 Task: 7. Photography Portfolio:- Build a Squarespace website to showcase your photography portfolio. Organize your work into categories and create a visually stunning gallery.
Action: Mouse moved to (979, 257)
Screenshot: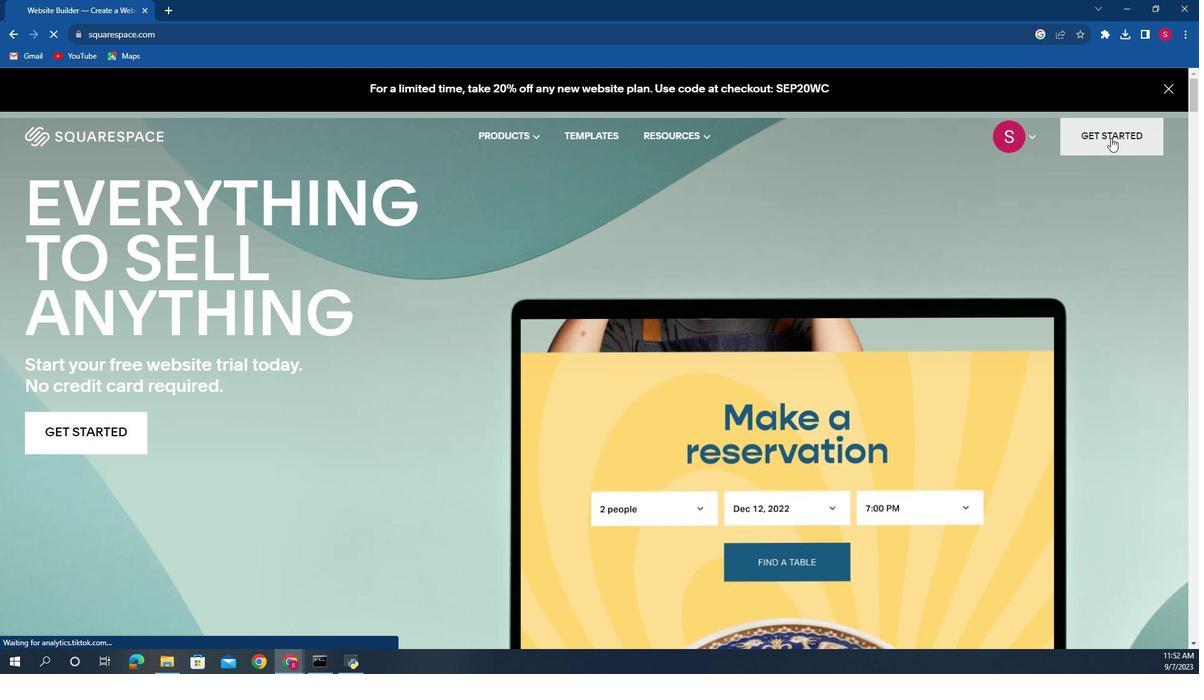 
Action: Mouse pressed left at (979, 257)
Screenshot: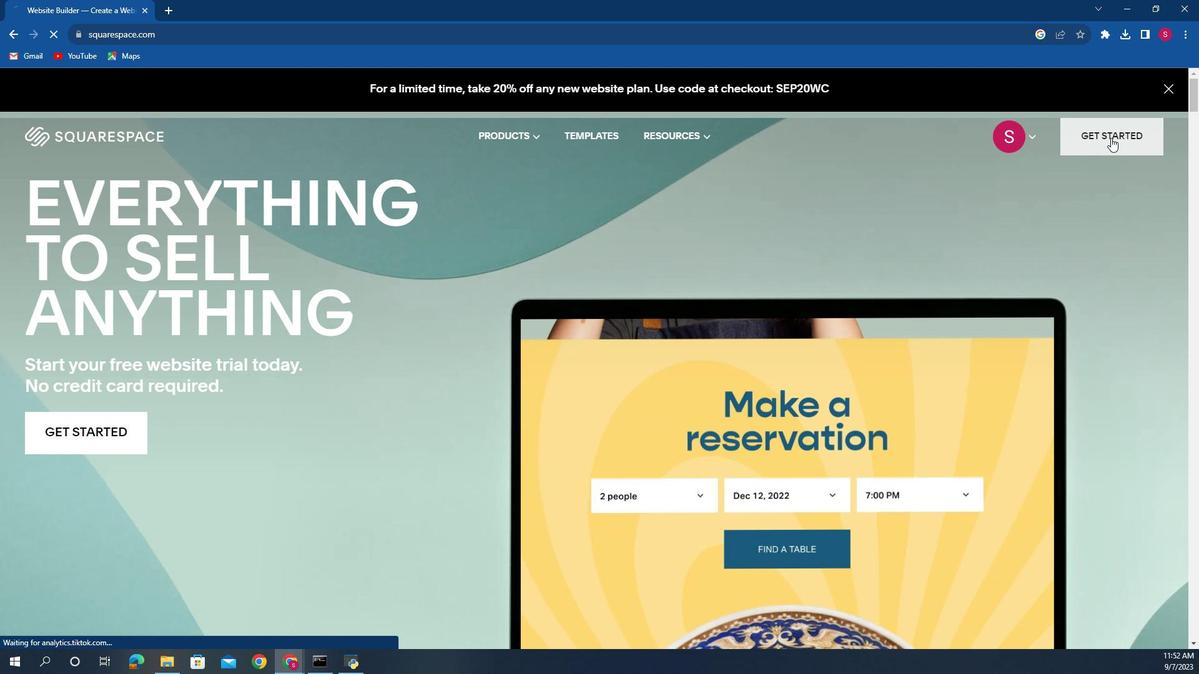 
Action: Mouse moved to (198, 338)
Screenshot: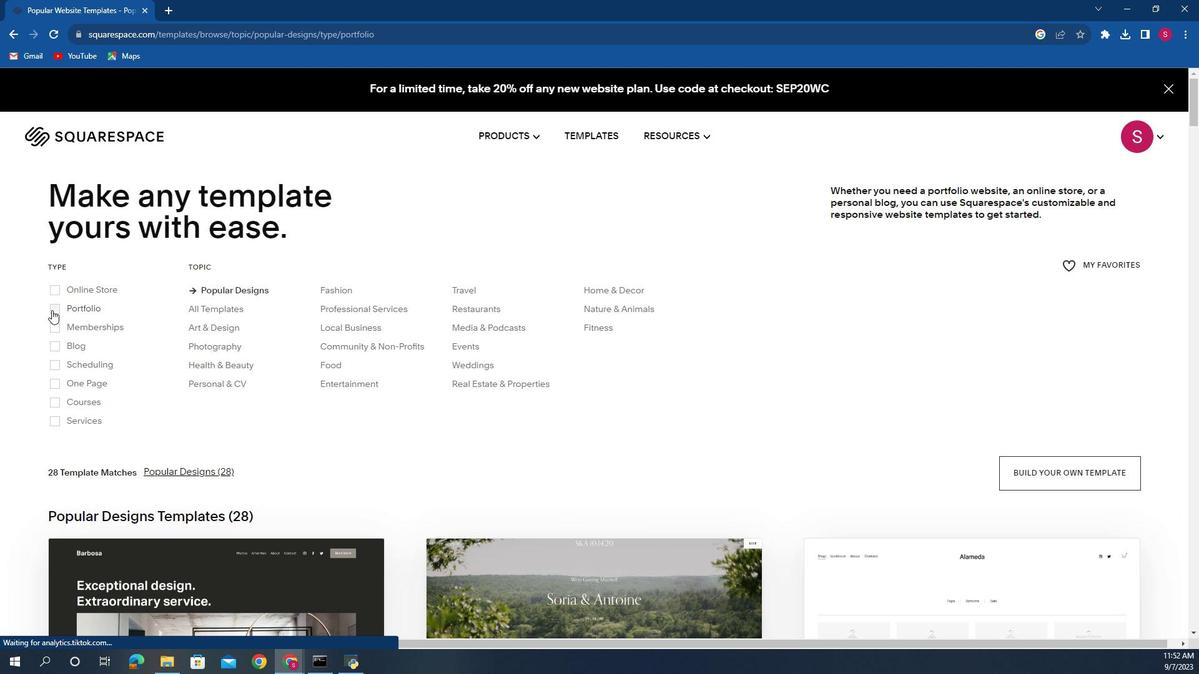
Action: Mouse pressed left at (198, 338)
Screenshot: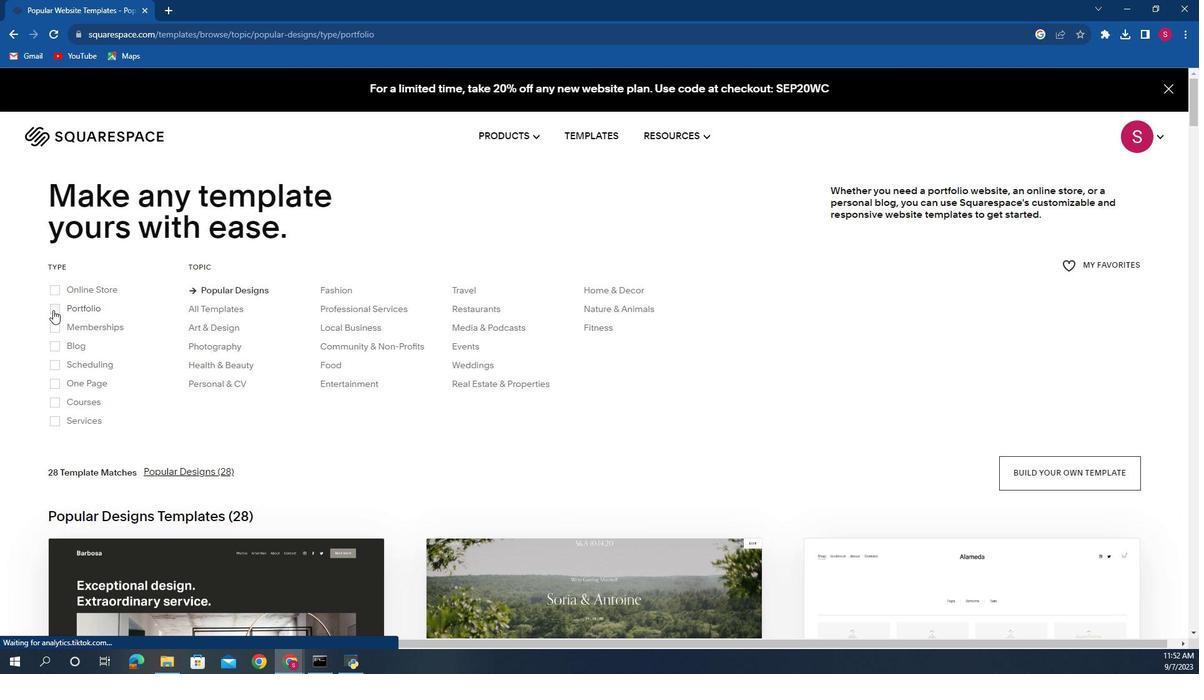 
Action: Mouse moved to (320, 356)
Screenshot: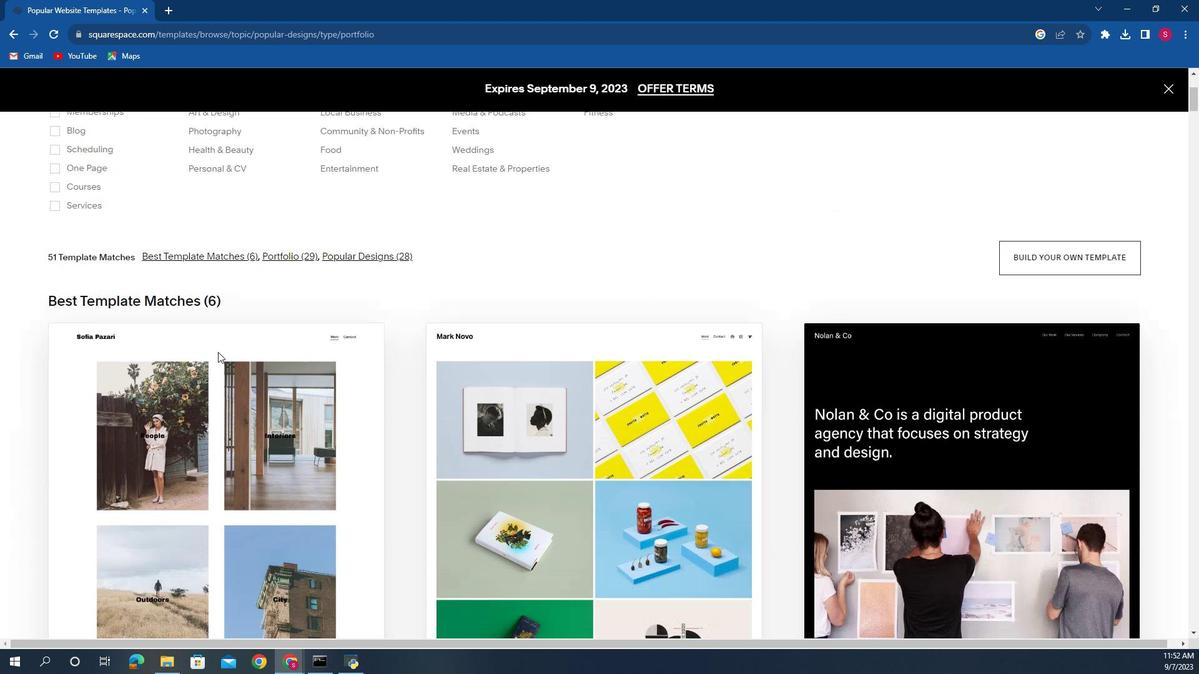 
Action: Mouse scrolled (320, 356) with delta (0, 0)
Screenshot: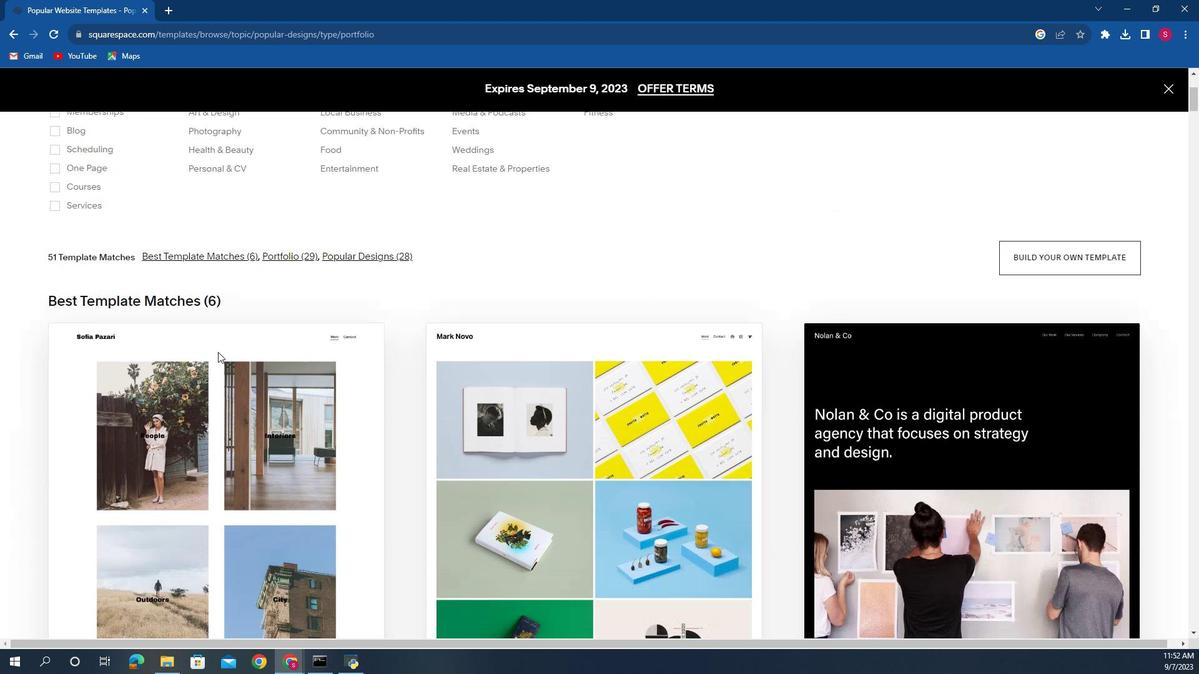 
Action: Mouse moved to (320, 357)
Screenshot: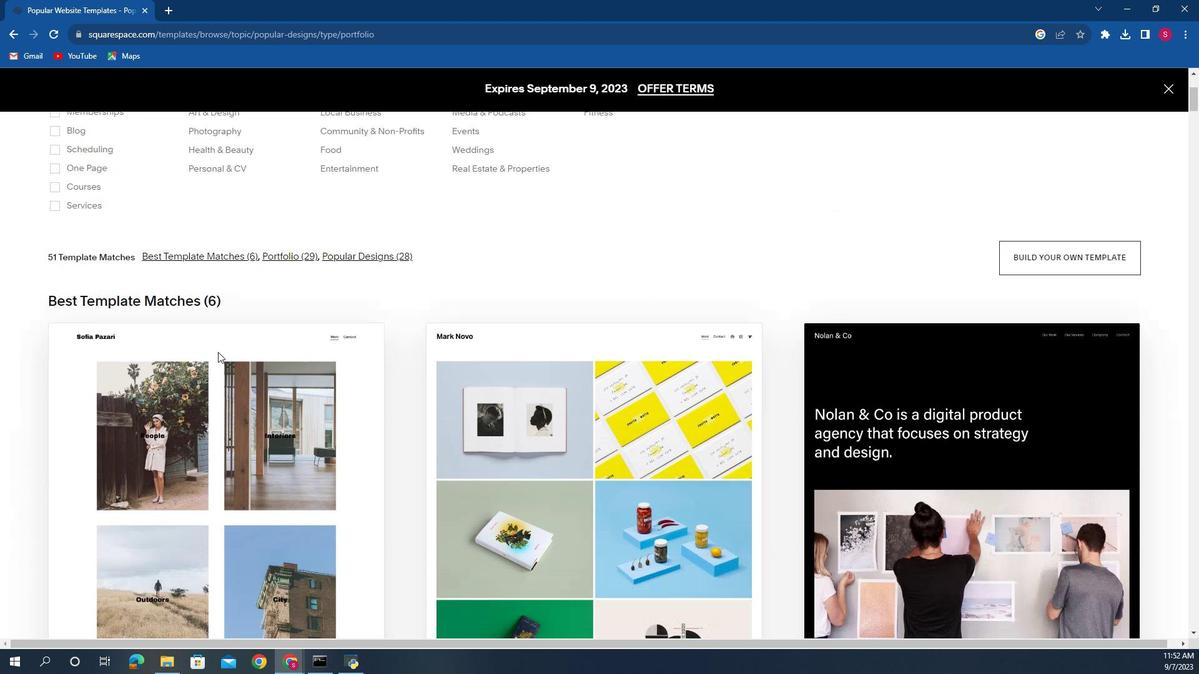 
Action: Mouse scrolled (320, 356) with delta (0, 0)
Screenshot: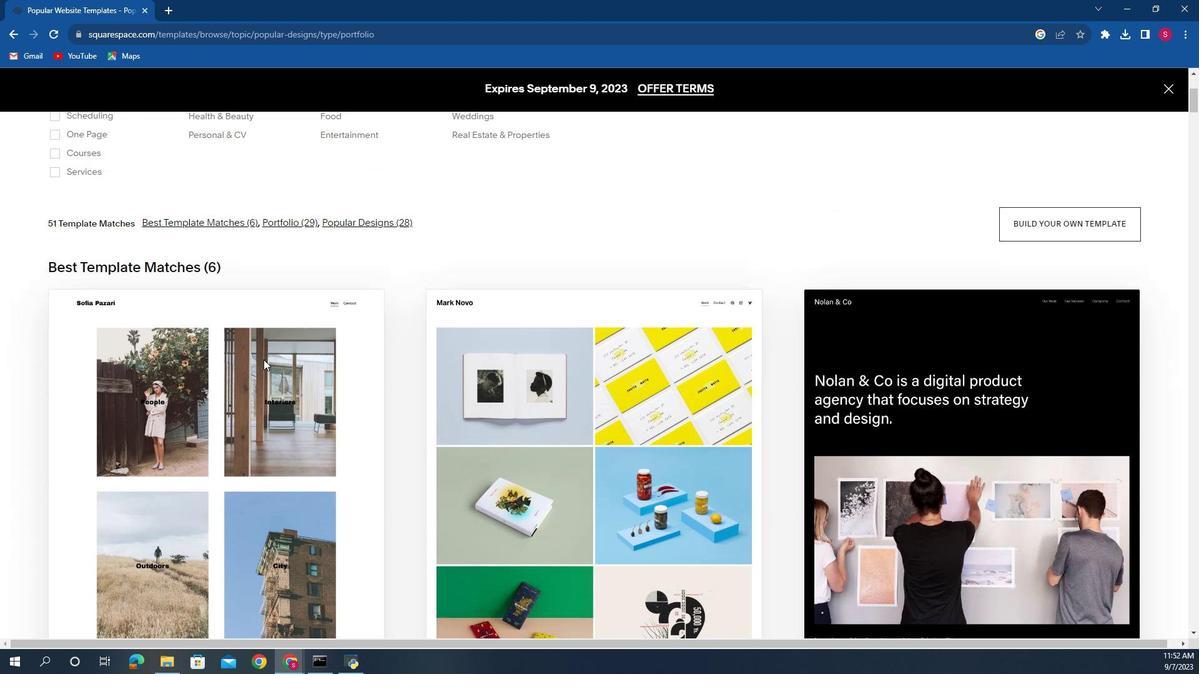 
Action: Mouse scrolled (320, 356) with delta (0, 0)
Screenshot: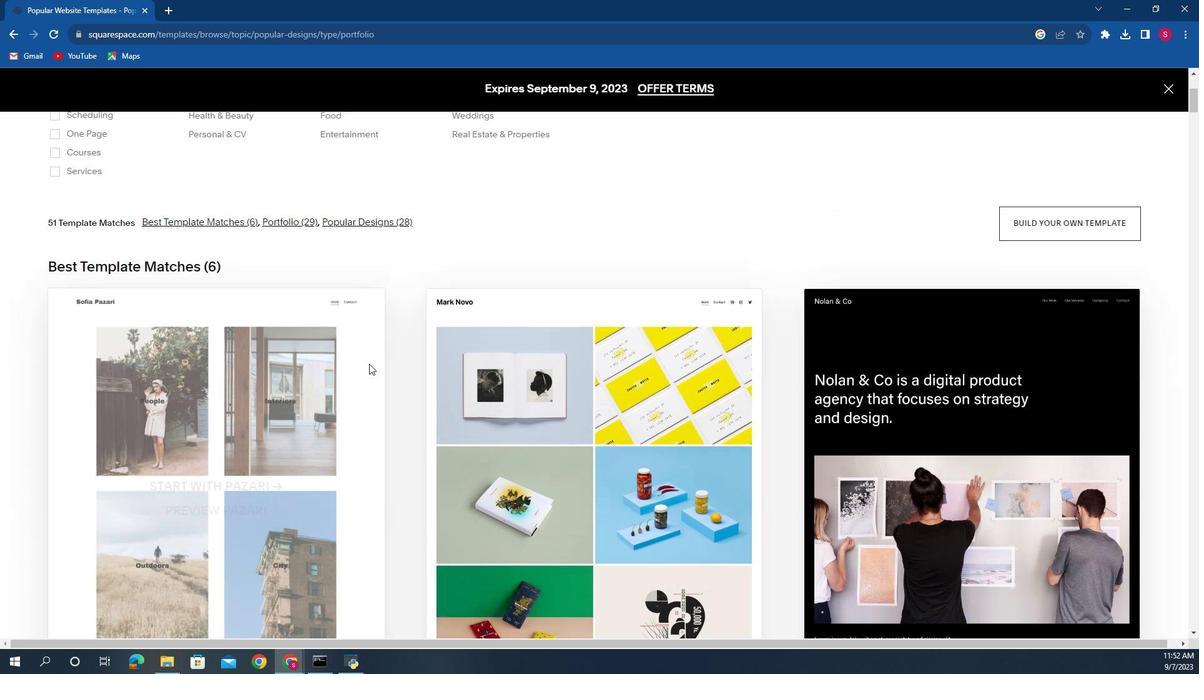 
Action: Mouse scrolled (320, 356) with delta (0, 0)
Screenshot: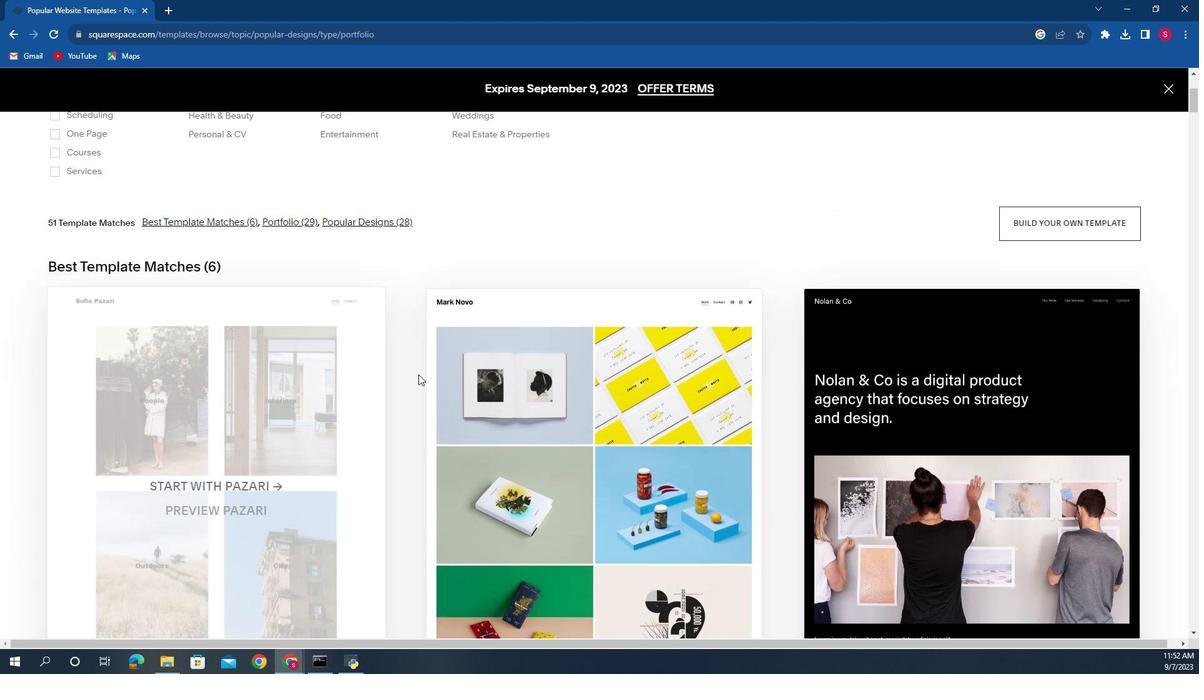 
Action: Mouse moved to (468, 368)
Screenshot: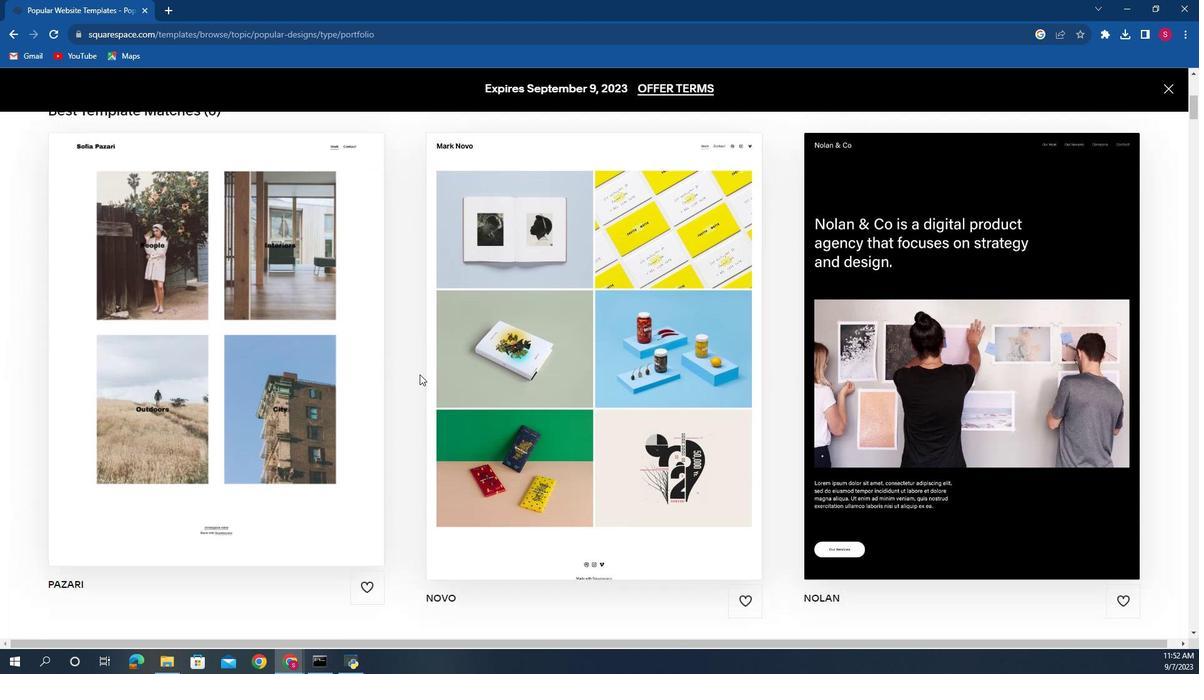 
Action: Mouse scrolled (468, 368) with delta (0, 0)
Screenshot: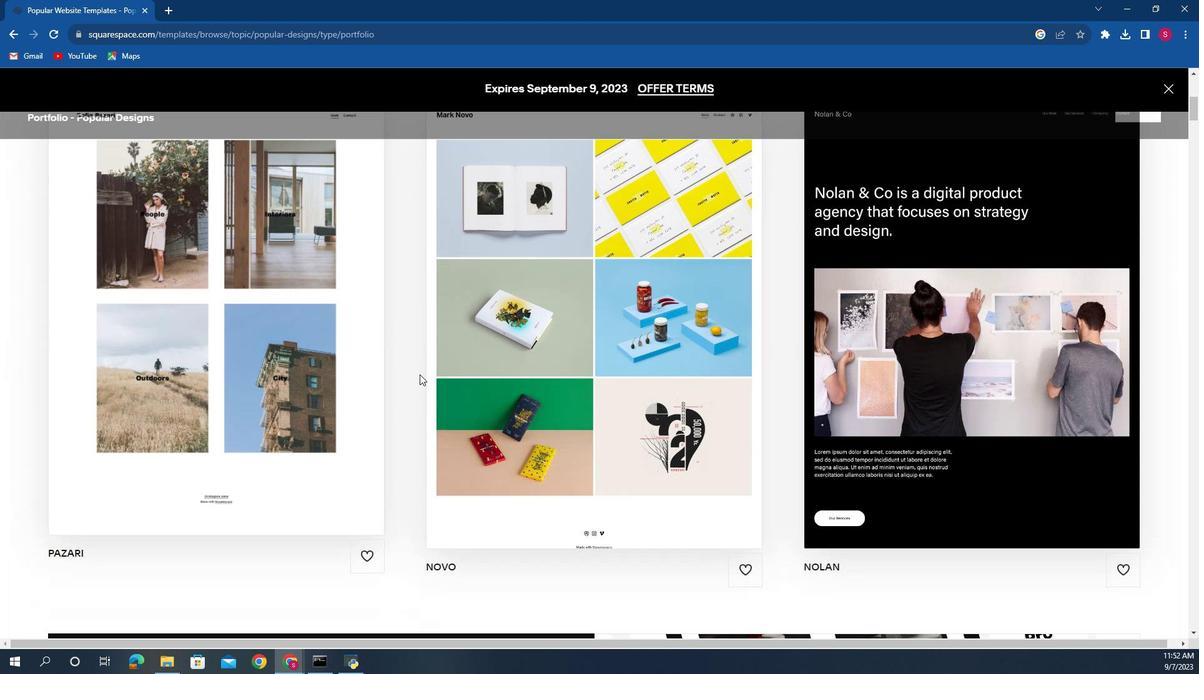 
Action: Mouse scrolled (468, 368) with delta (0, 0)
Screenshot: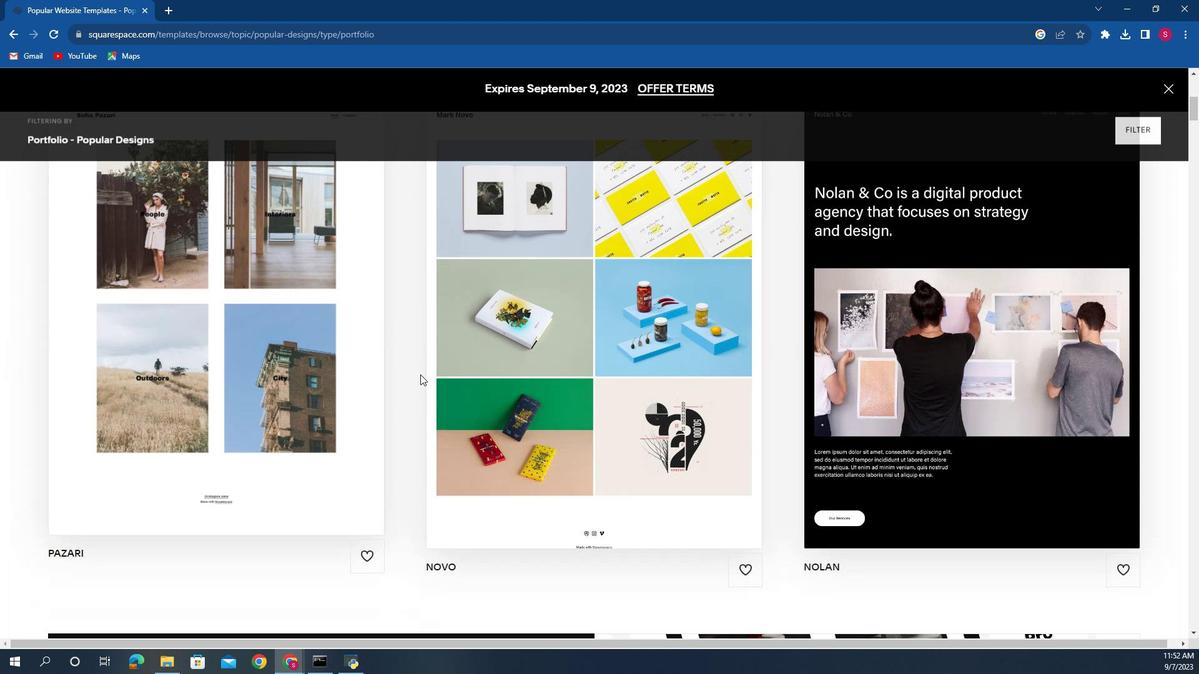 
Action: Mouse scrolled (468, 368) with delta (0, 0)
Screenshot: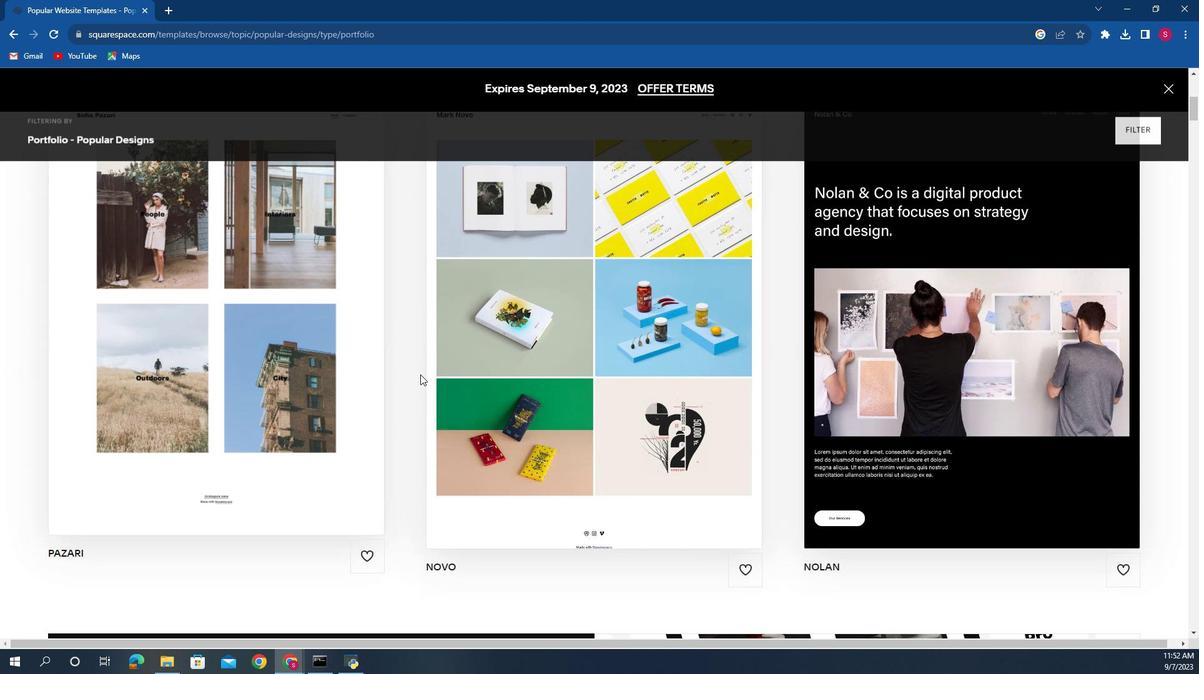 
Action: Mouse moved to (548, 370)
Screenshot: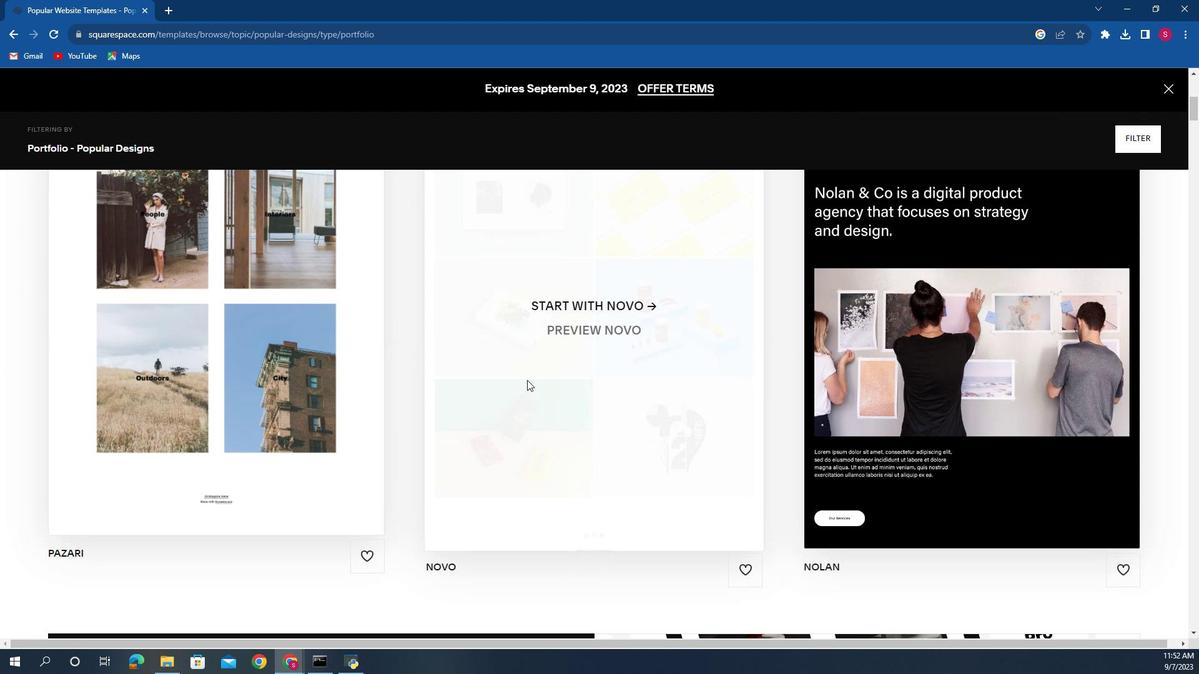 
Action: Mouse scrolled (548, 371) with delta (0, 0)
Screenshot: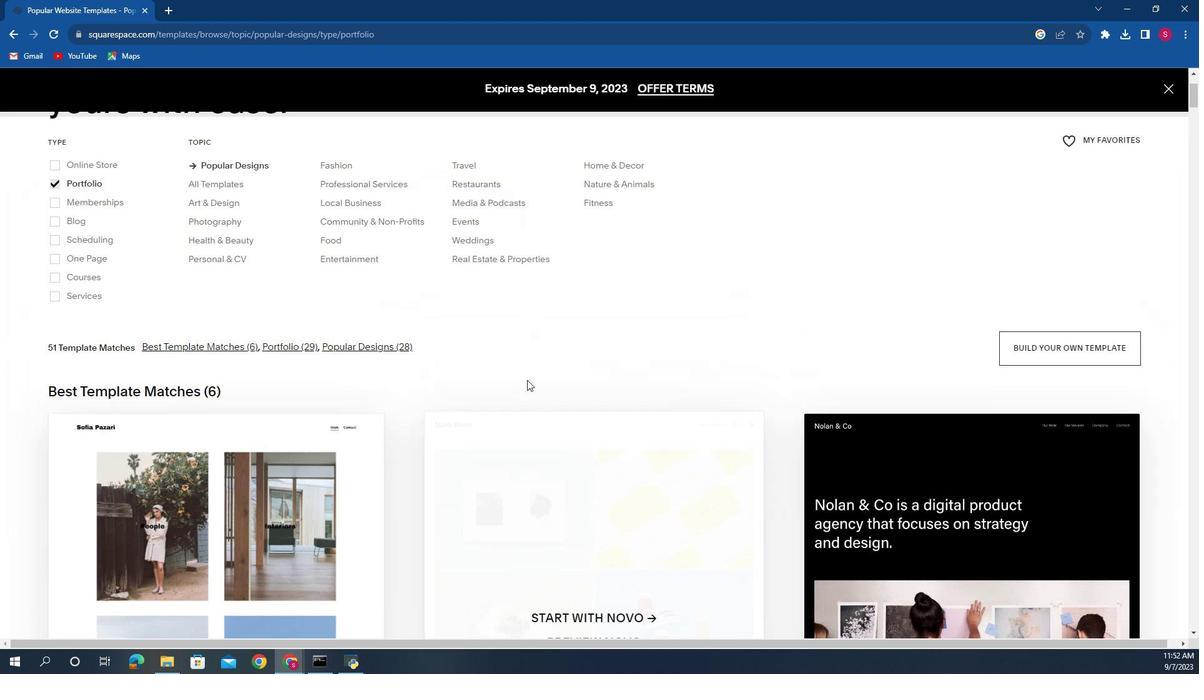 
Action: Mouse scrolled (548, 371) with delta (0, 0)
Screenshot: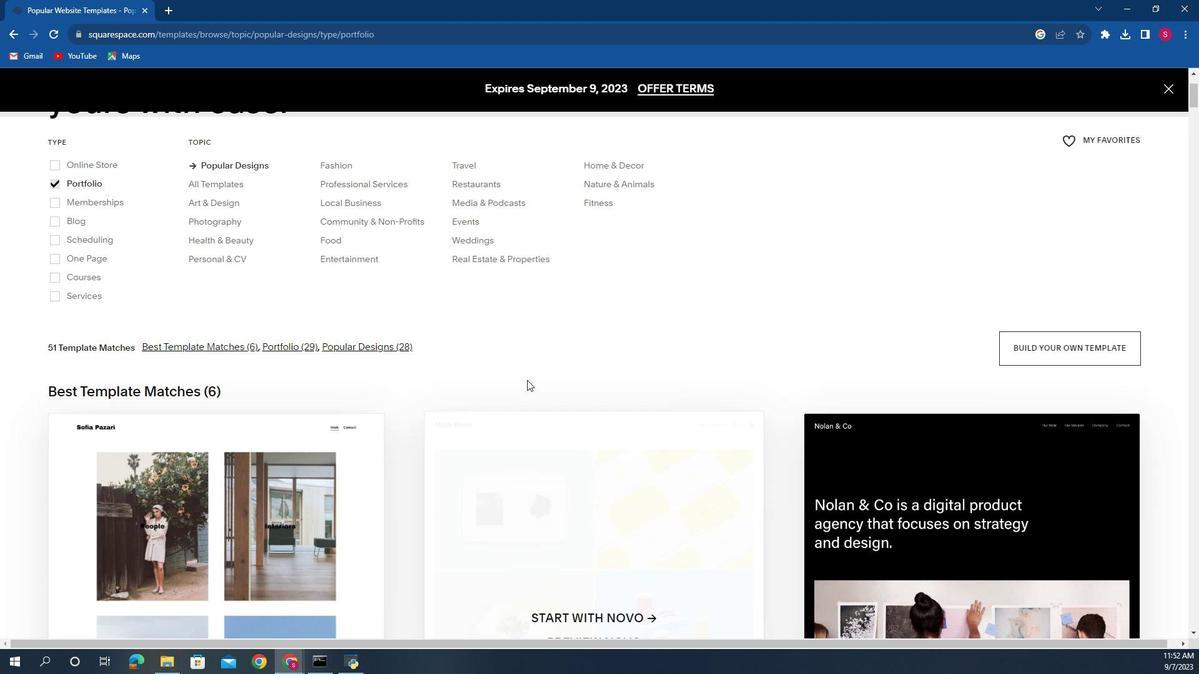 
Action: Mouse scrolled (548, 371) with delta (0, 0)
Screenshot: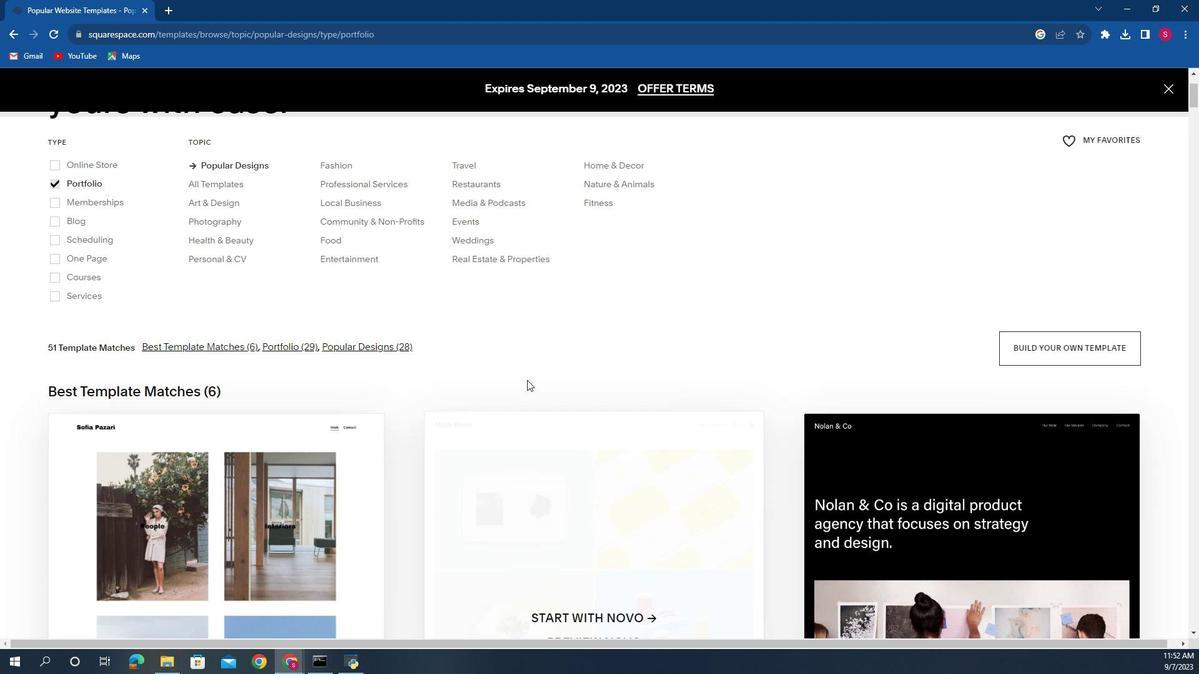 
Action: Mouse scrolled (548, 371) with delta (0, 0)
Screenshot: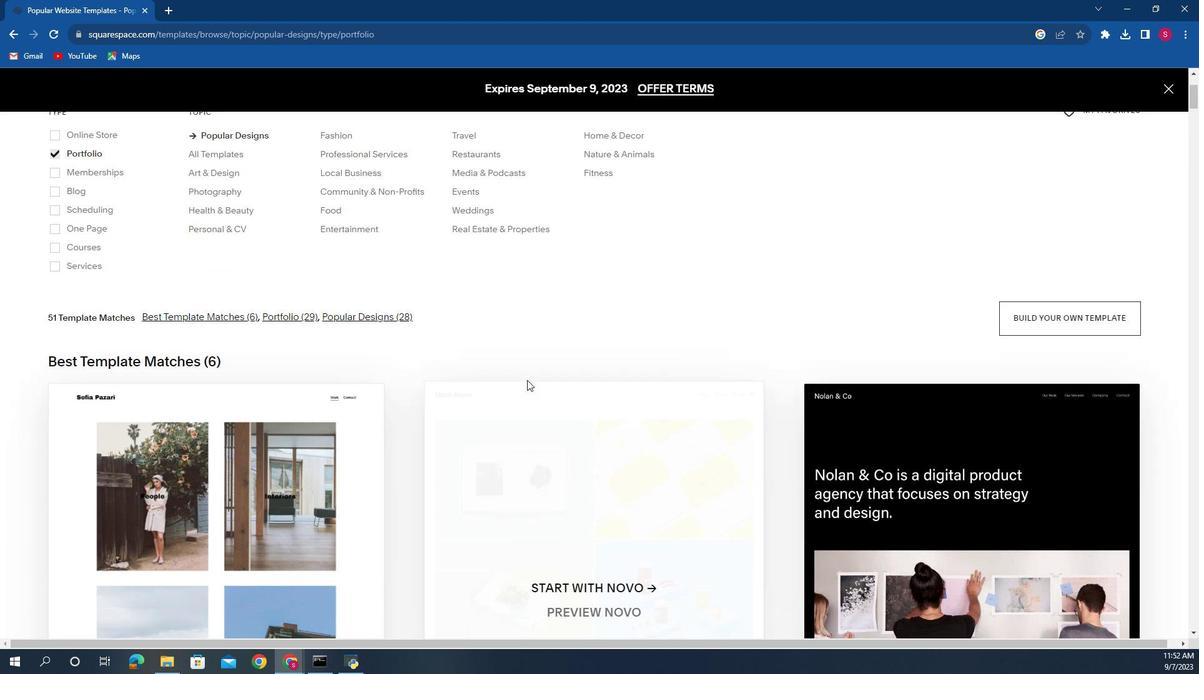 
Action: Mouse scrolled (548, 371) with delta (0, 0)
Screenshot: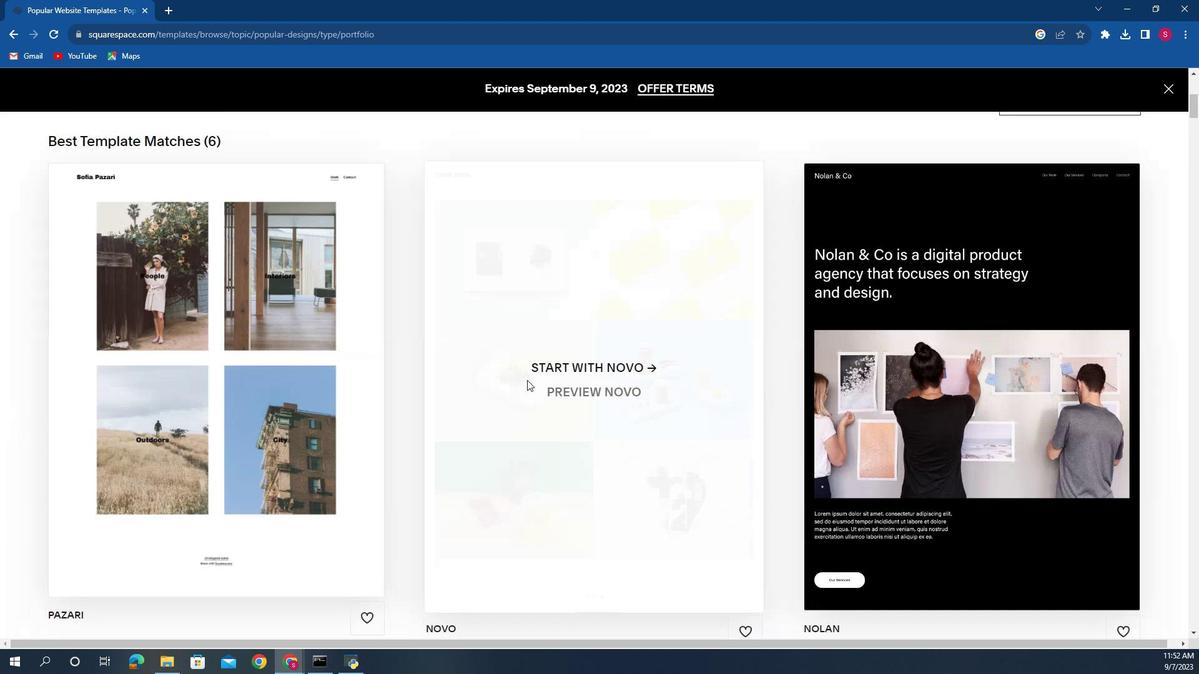 
Action: Mouse scrolled (548, 370) with delta (0, 0)
Screenshot: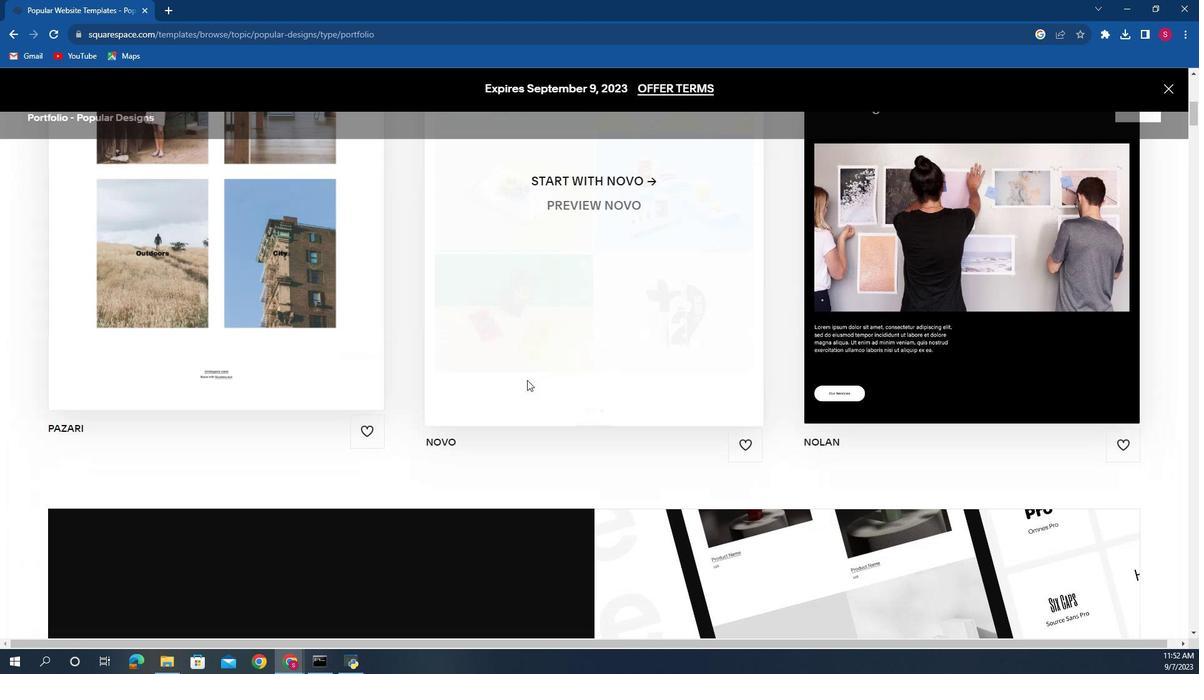 
Action: Mouse scrolled (548, 370) with delta (0, 0)
Screenshot: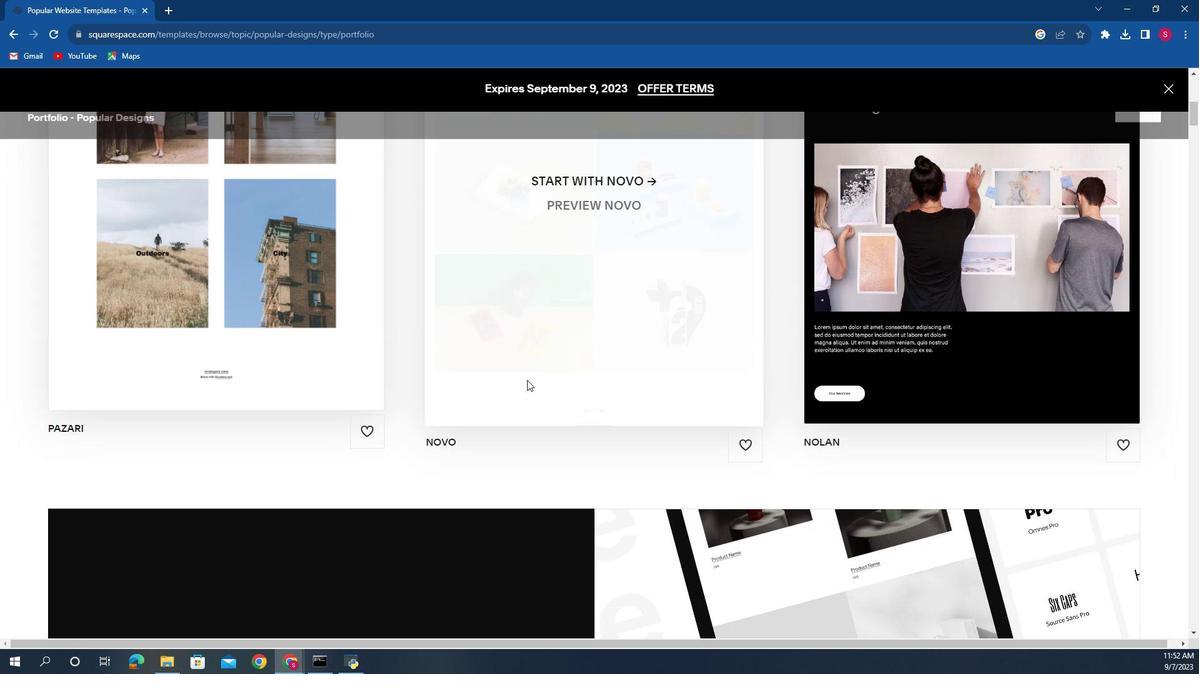 
Action: Mouse scrolled (548, 370) with delta (0, 0)
Screenshot: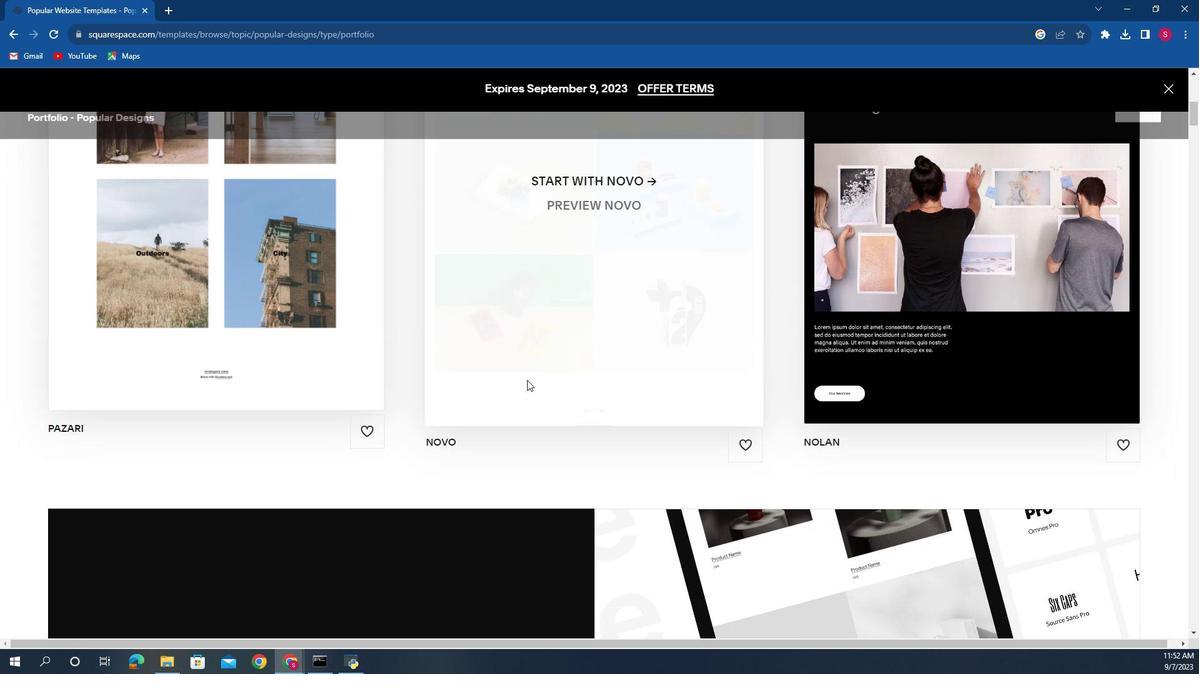 
Action: Mouse scrolled (548, 370) with delta (0, 0)
Screenshot: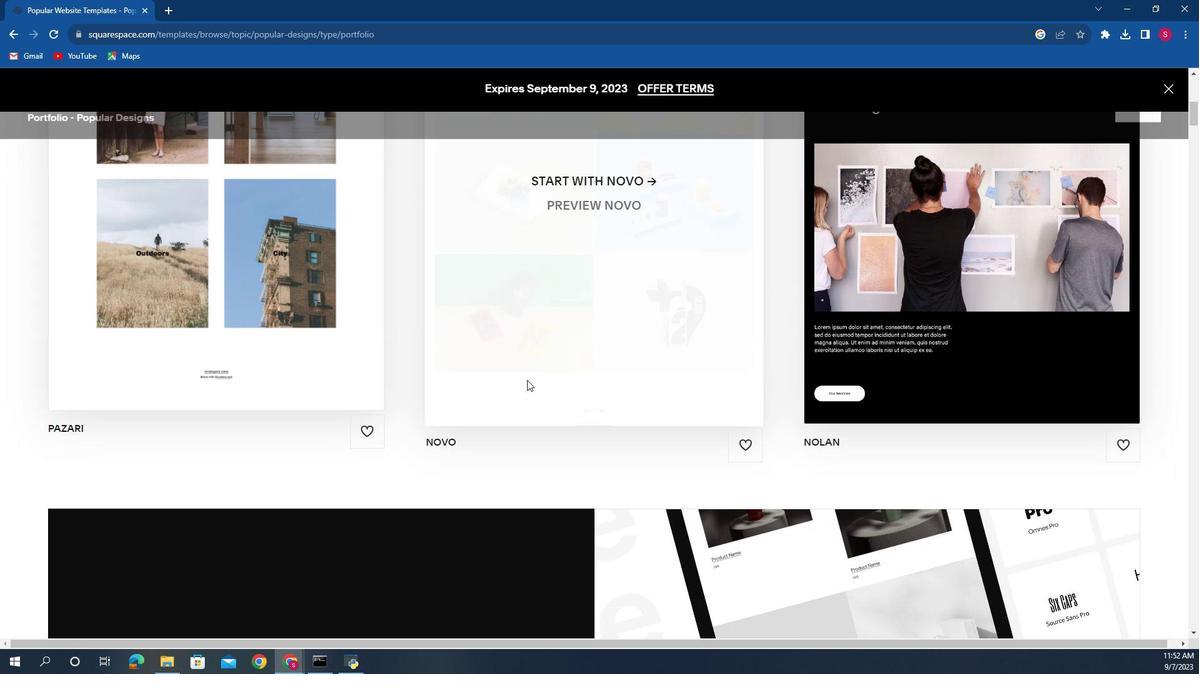 
Action: Mouse scrolled (548, 370) with delta (0, 0)
Screenshot: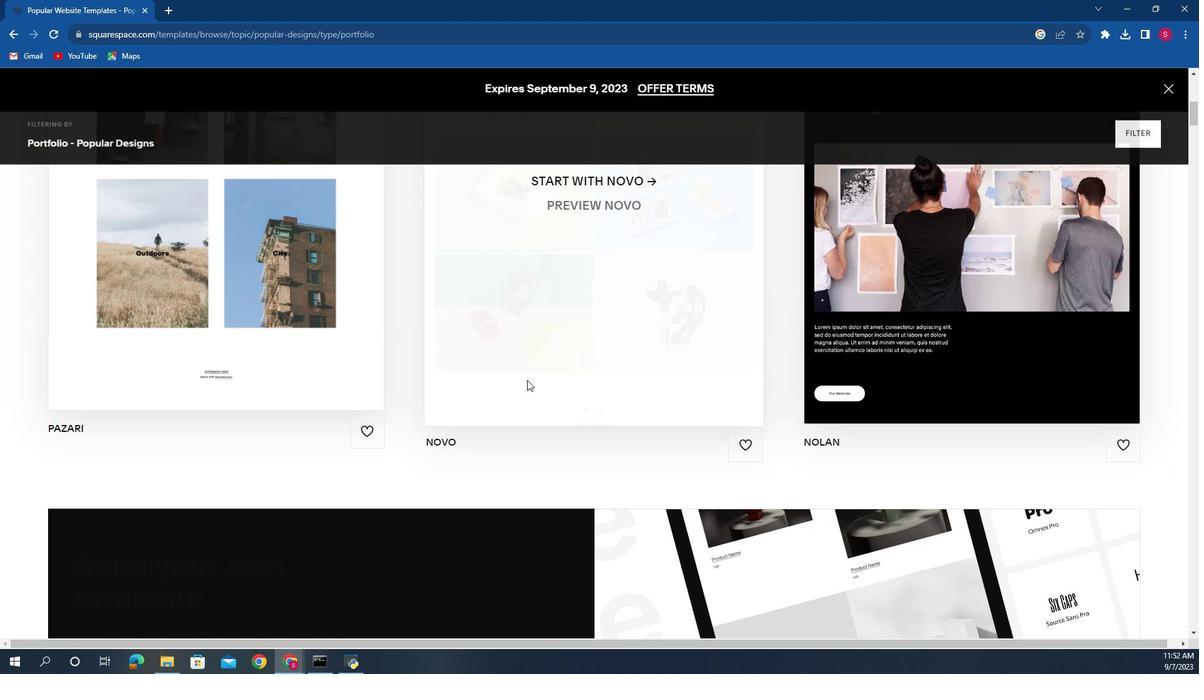 
Action: Mouse scrolled (548, 370) with delta (0, 0)
Screenshot: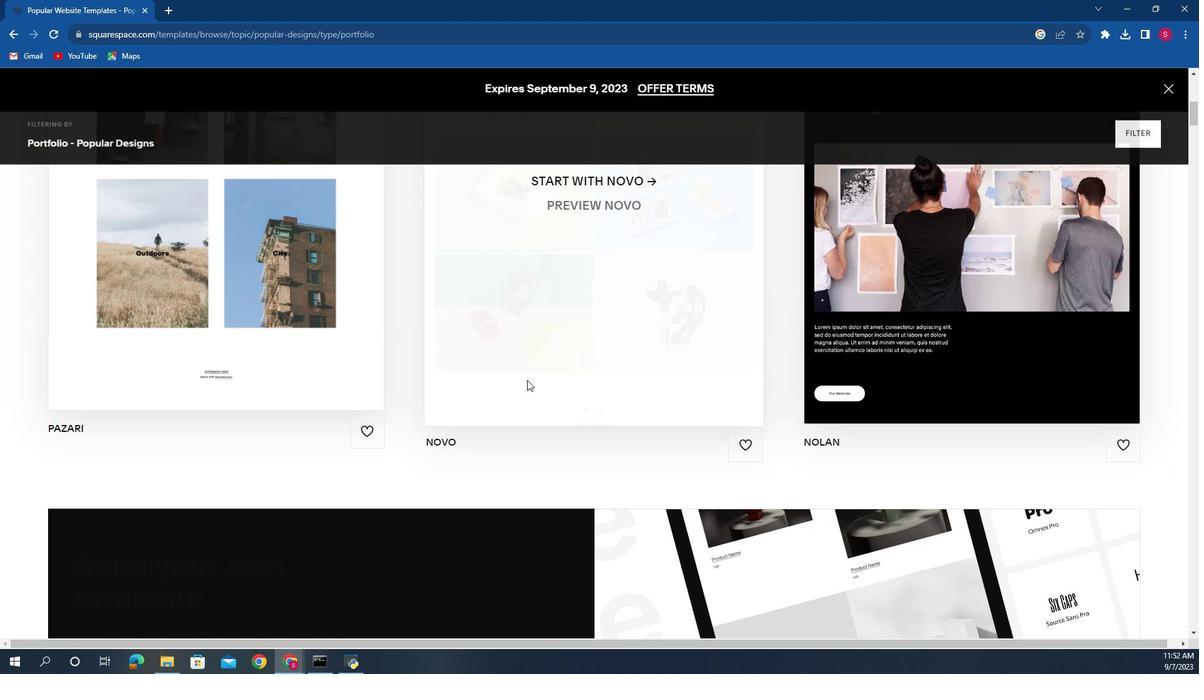 
Action: Mouse scrolled (548, 370) with delta (0, 0)
Screenshot: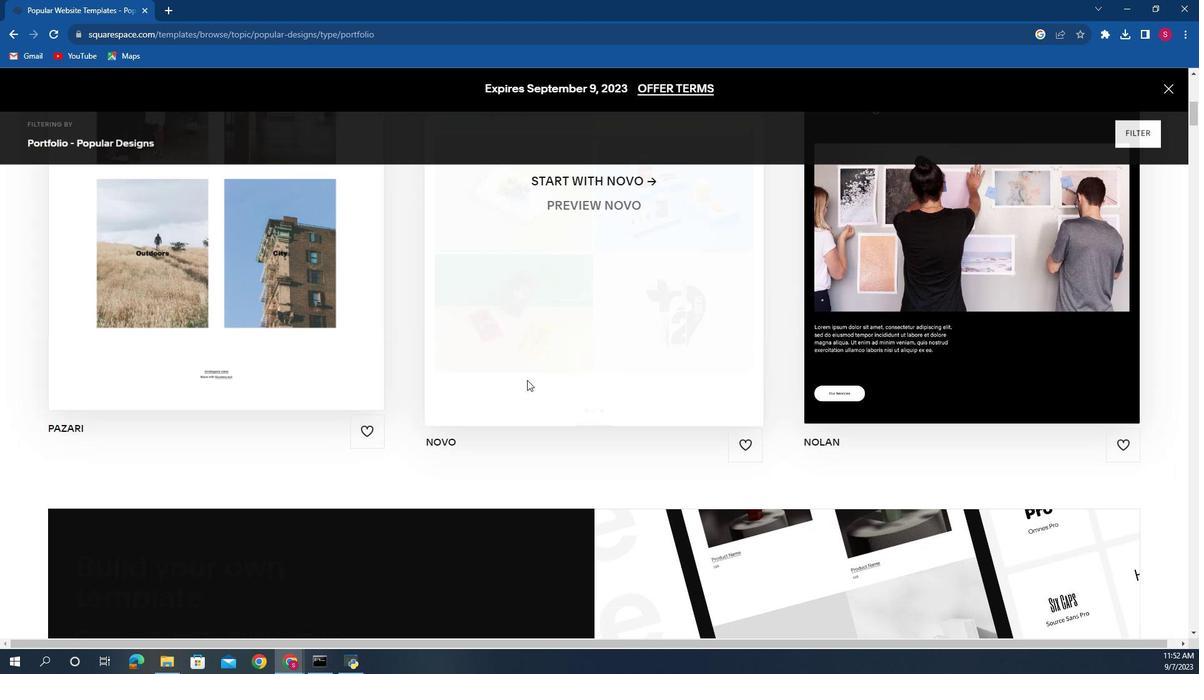 
Action: Mouse scrolled (548, 370) with delta (0, 0)
Screenshot: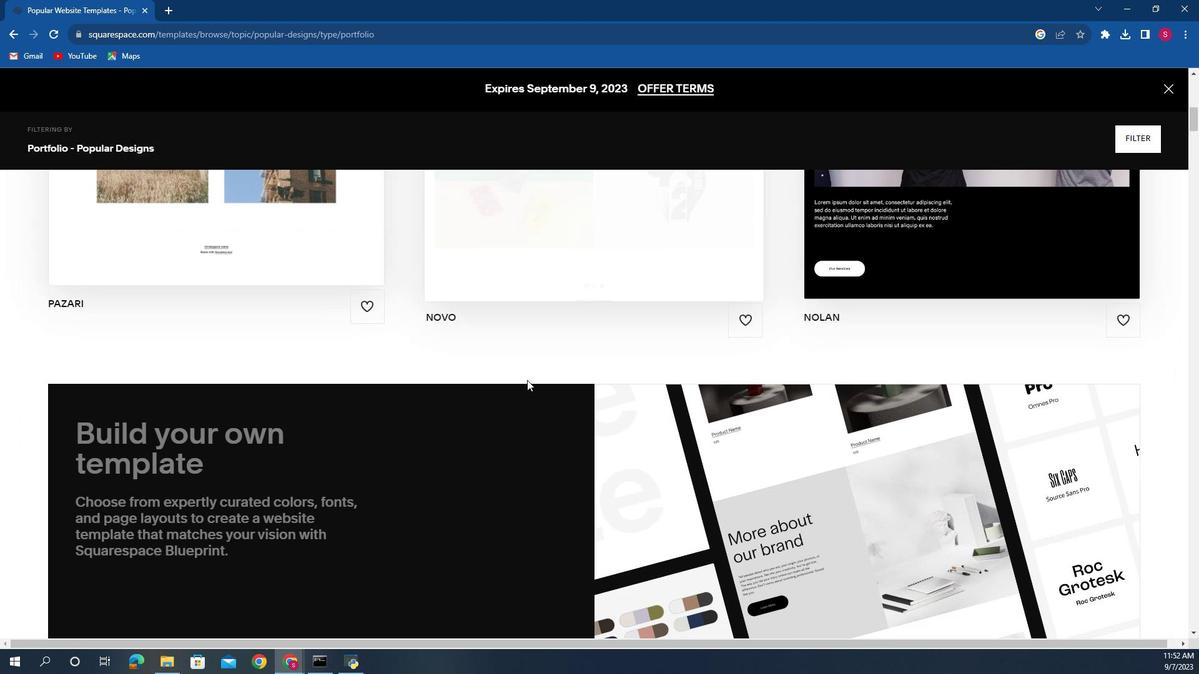 
Action: Mouse scrolled (548, 370) with delta (0, 0)
Screenshot: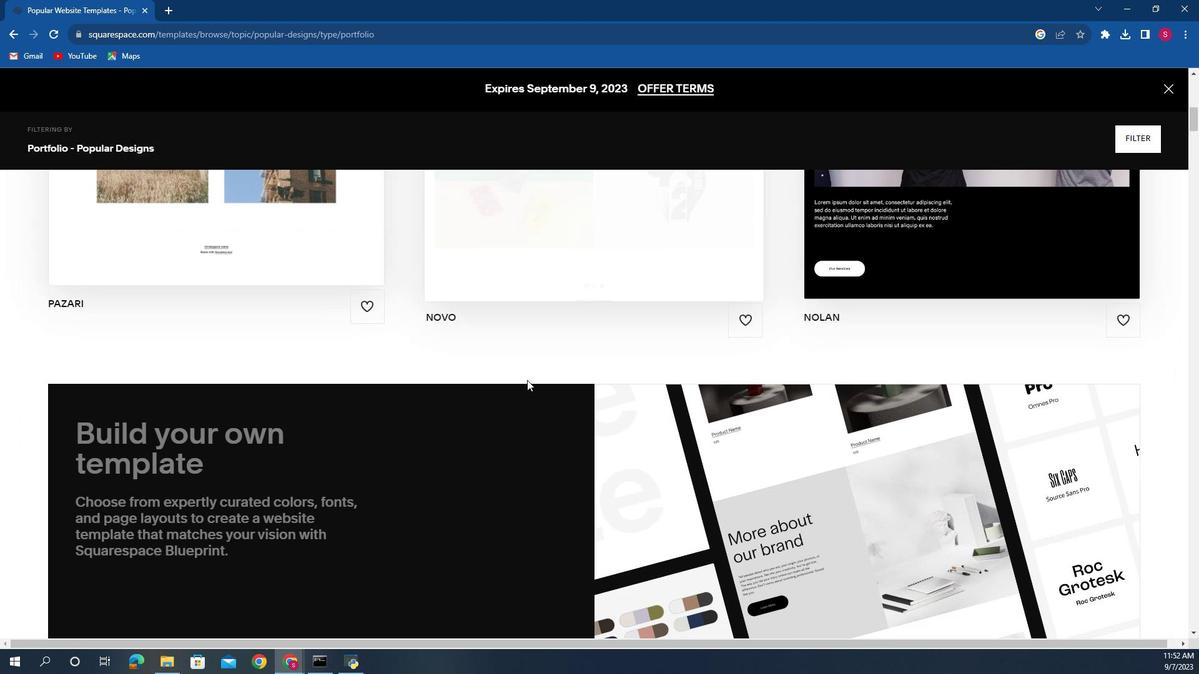 
Action: Mouse scrolled (548, 370) with delta (0, 0)
Screenshot: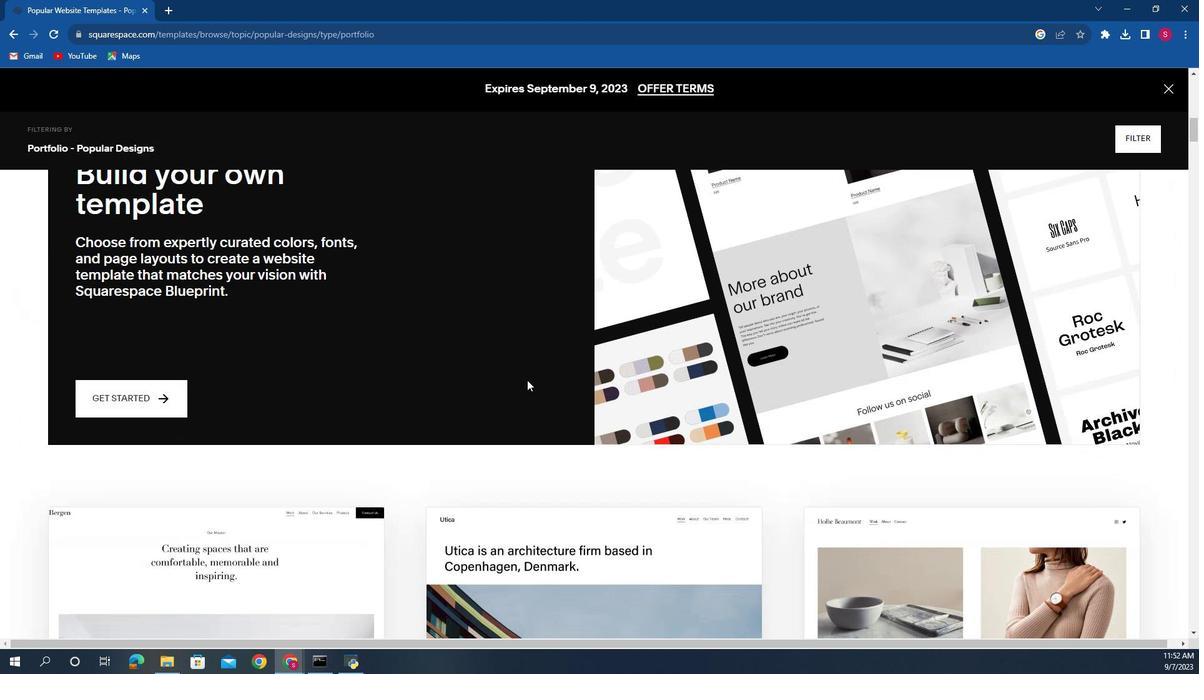 
Action: Mouse scrolled (548, 370) with delta (0, 0)
Screenshot: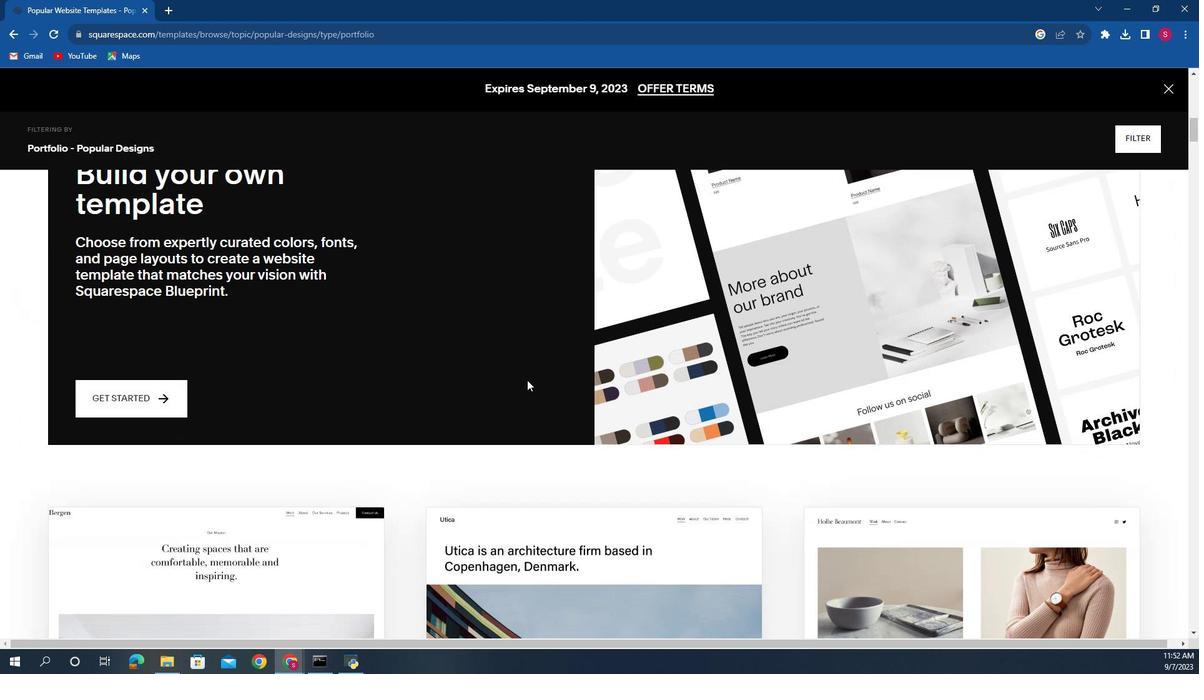 
Action: Mouse scrolled (548, 370) with delta (0, 0)
Screenshot: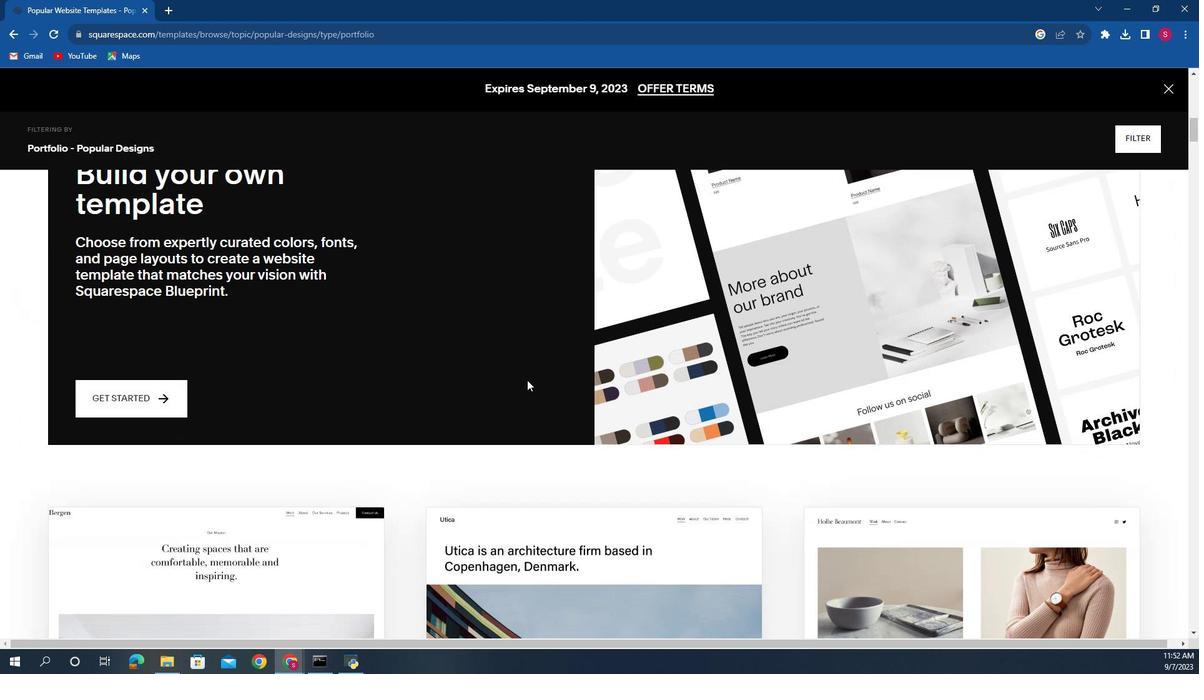 
Action: Mouse scrolled (548, 370) with delta (0, 0)
Screenshot: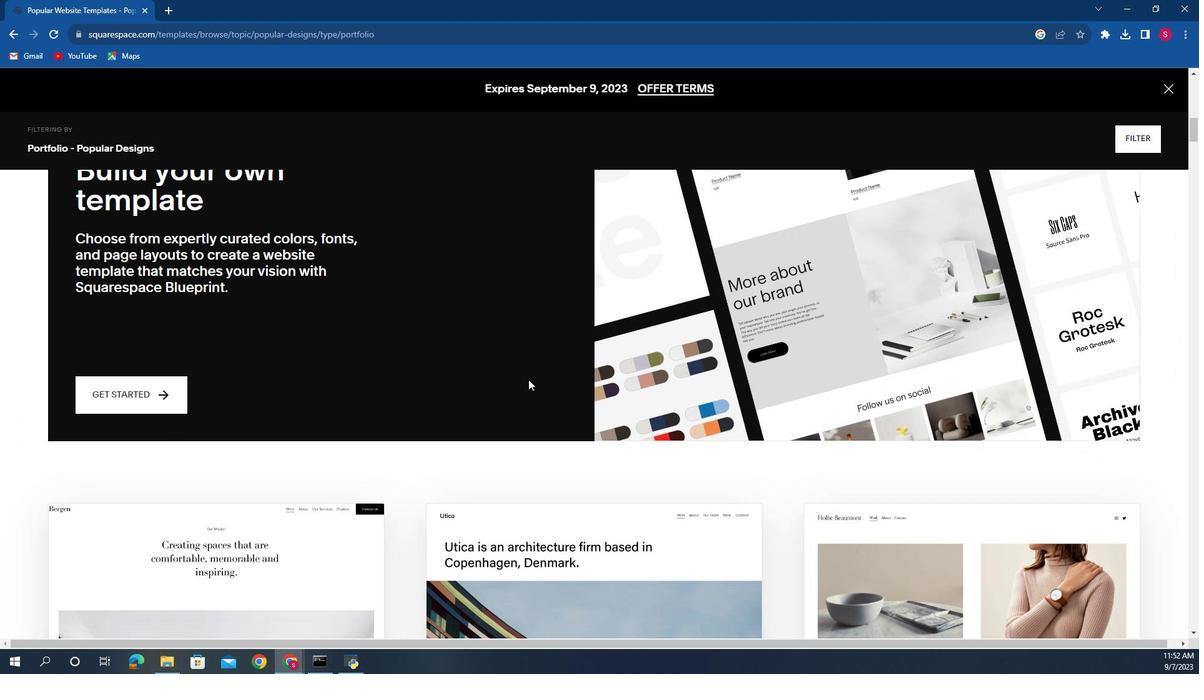 
Action: Mouse scrolled (548, 370) with delta (0, 0)
Screenshot: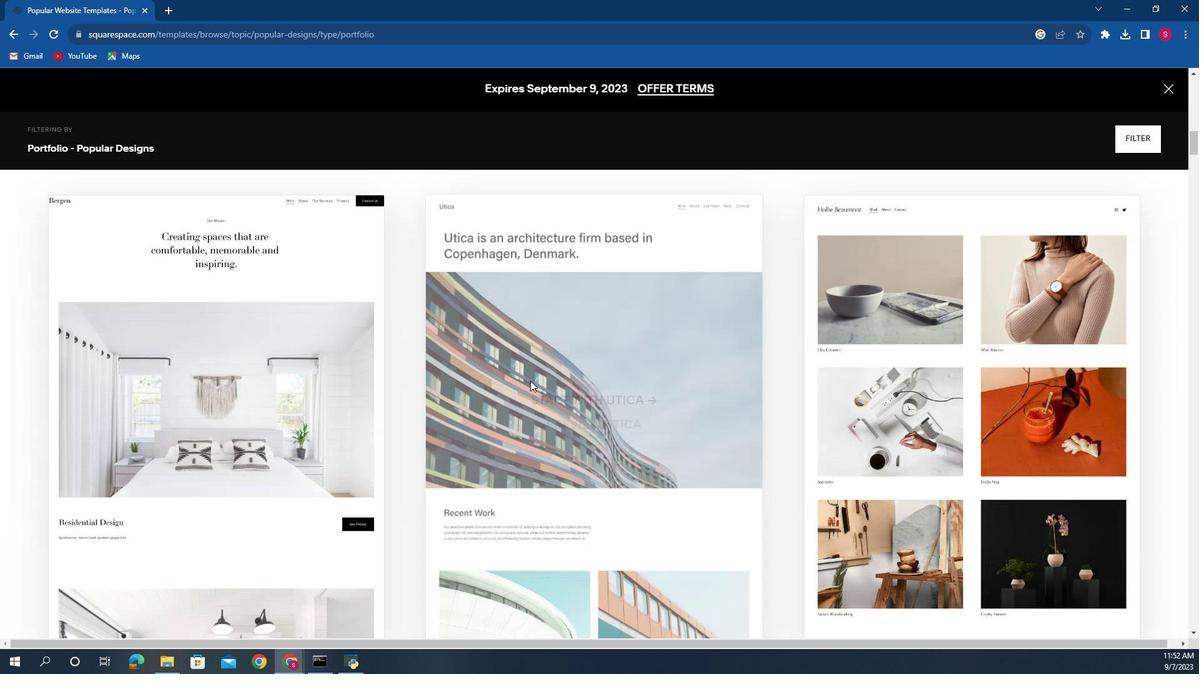 
Action: Mouse scrolled (548, 370) with delta (0, 0)
Screenshot: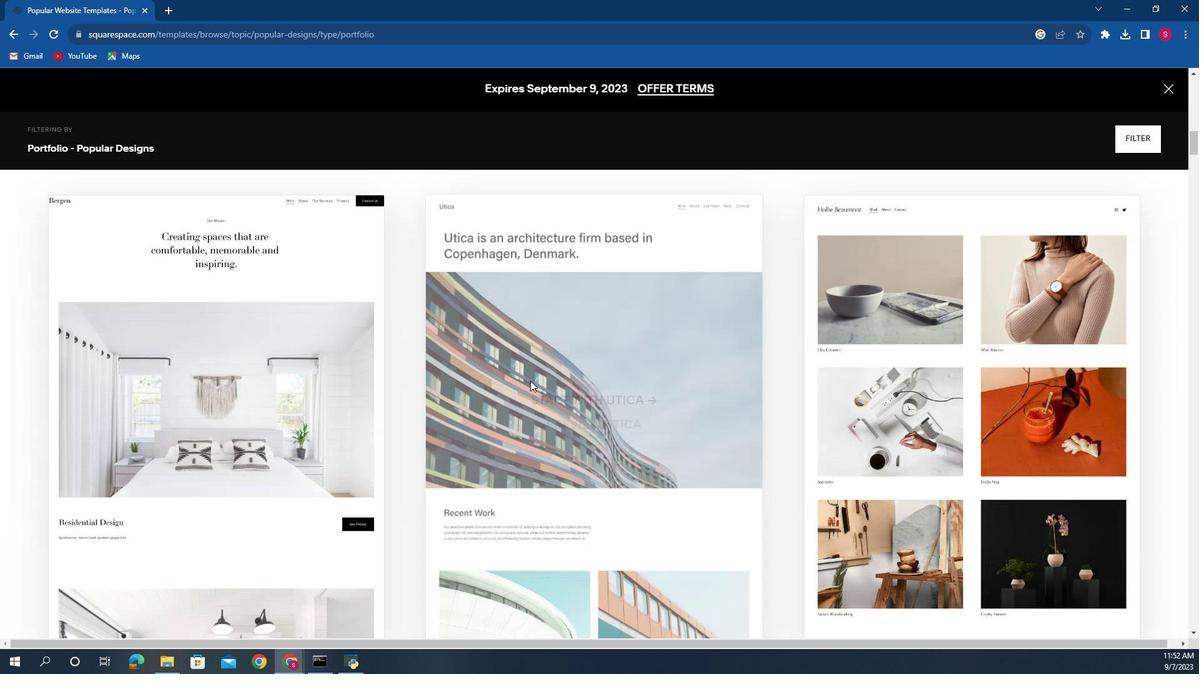 
Action: Mouse moved to (548, 370)
Screenshot: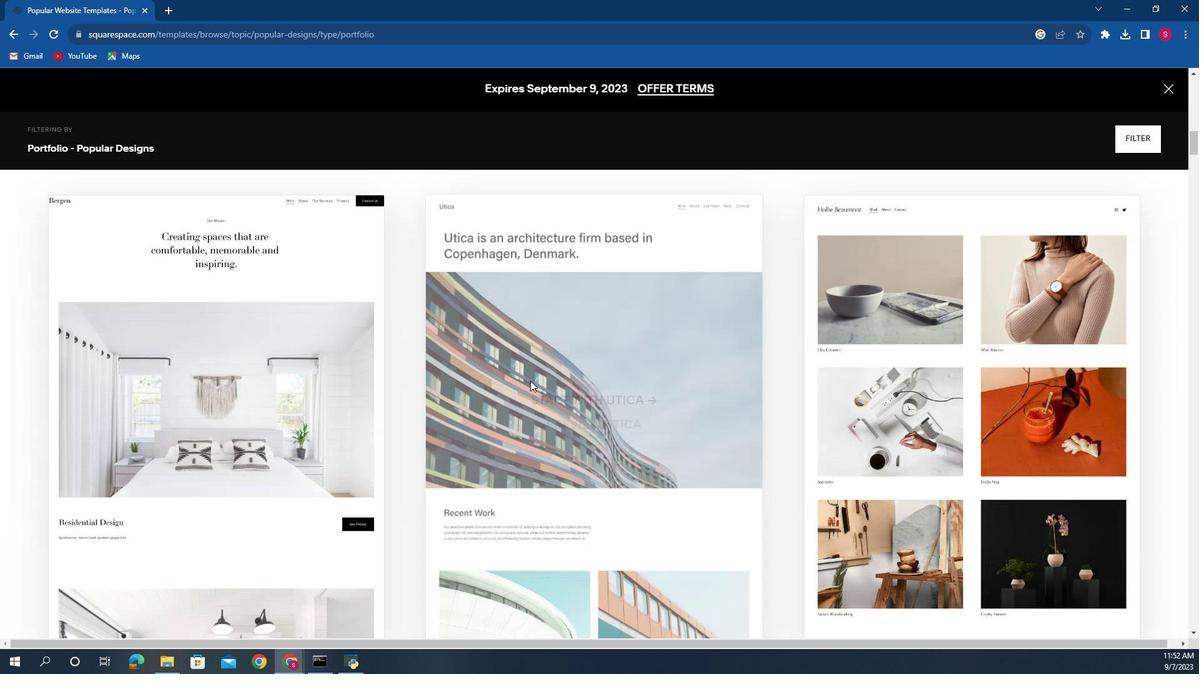 
Action: Mouse scrolled (548, 369) with delta (0, 0)
Screenshot: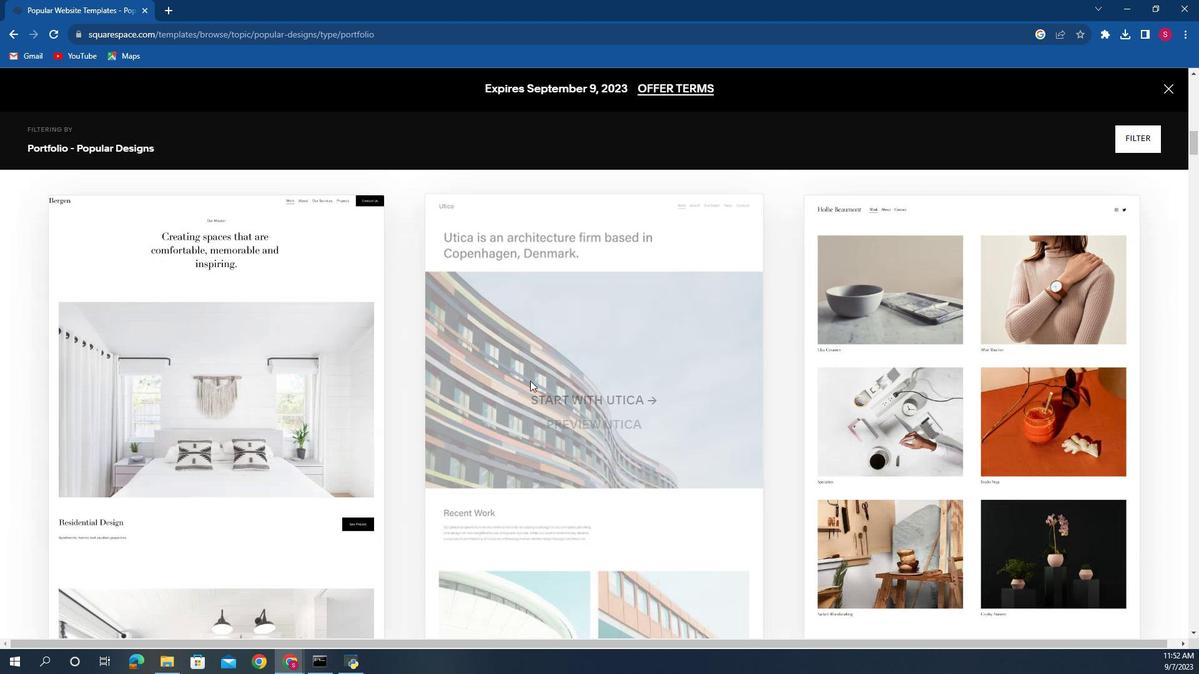 
Action: Mouse moved to (548, 370)
Screenshot: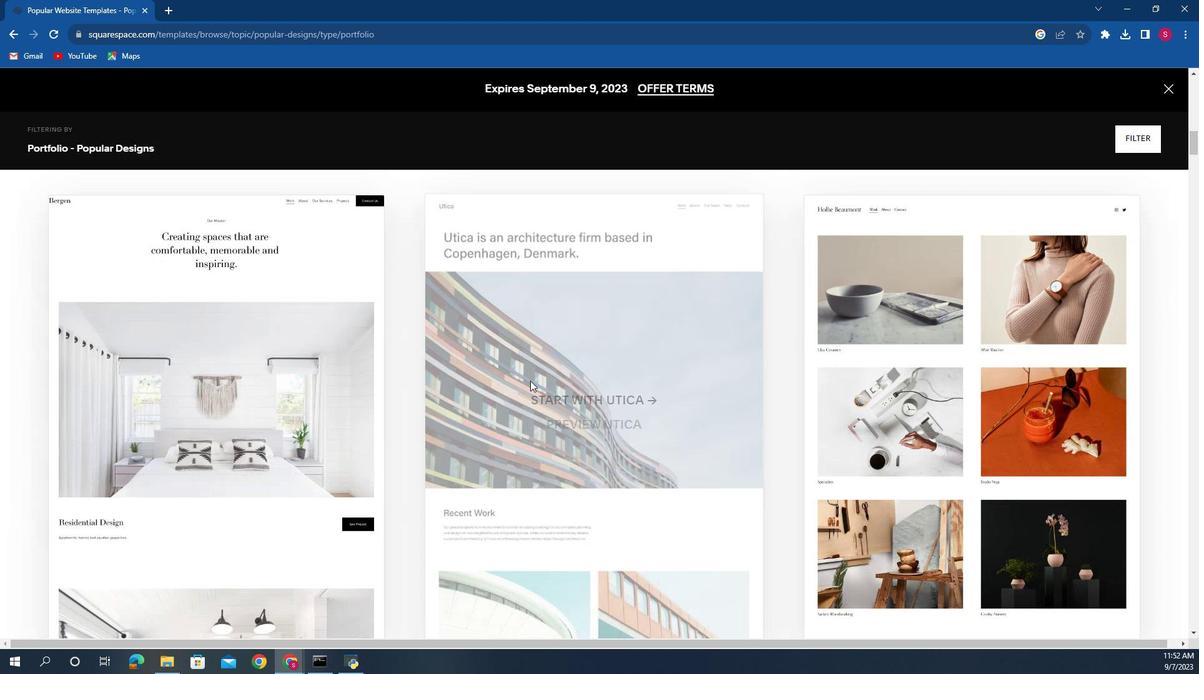 
Action: Mouse scrolled (548, 369) with delta (0, 0)
Screenshot: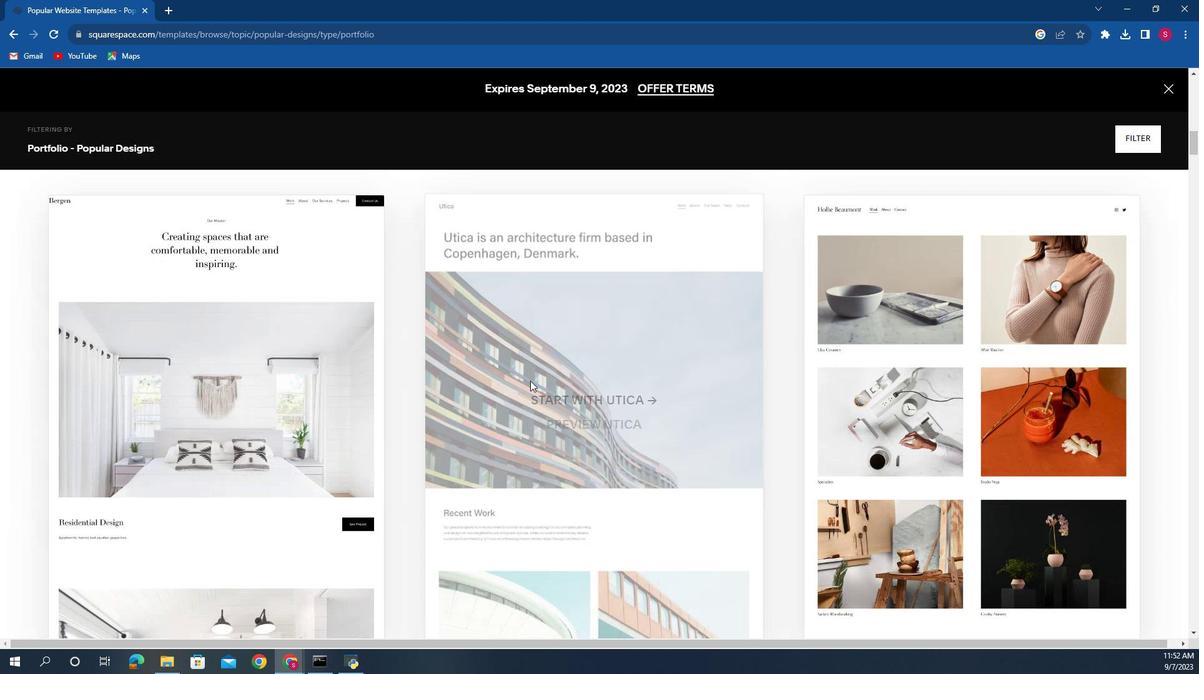 
Action: Mouse moved to (549, 370)
Screenshot: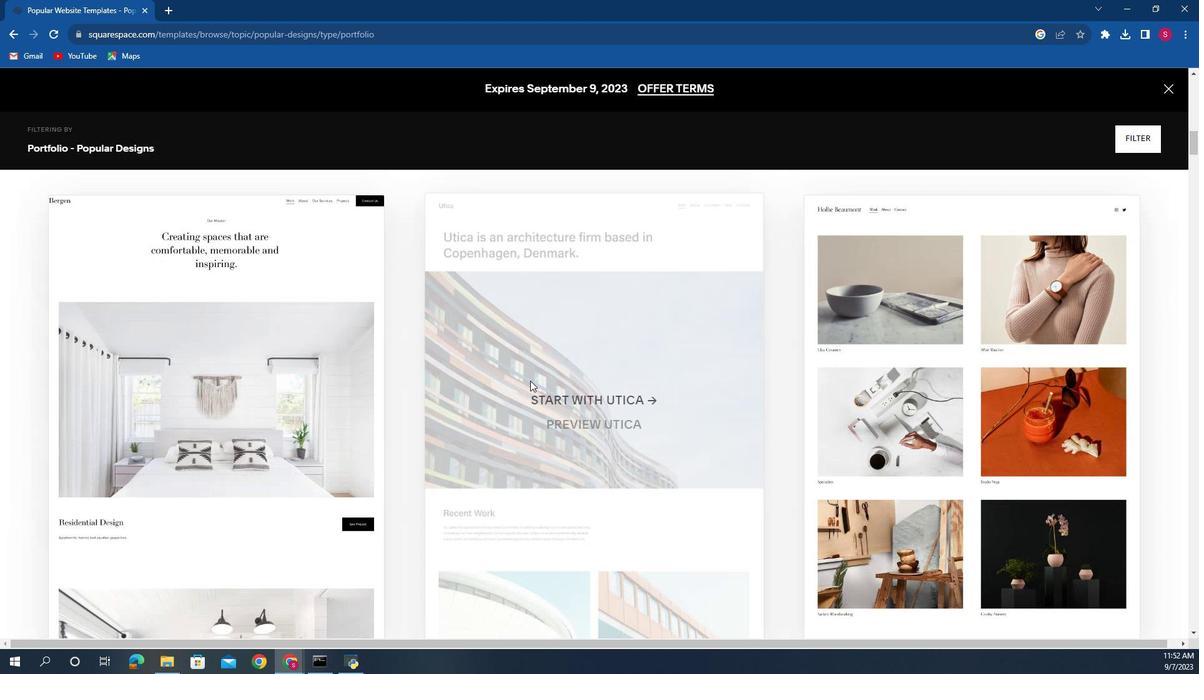 
Action: Mouse scrolled (549, 370) with delta (0, 0)
Screenshot: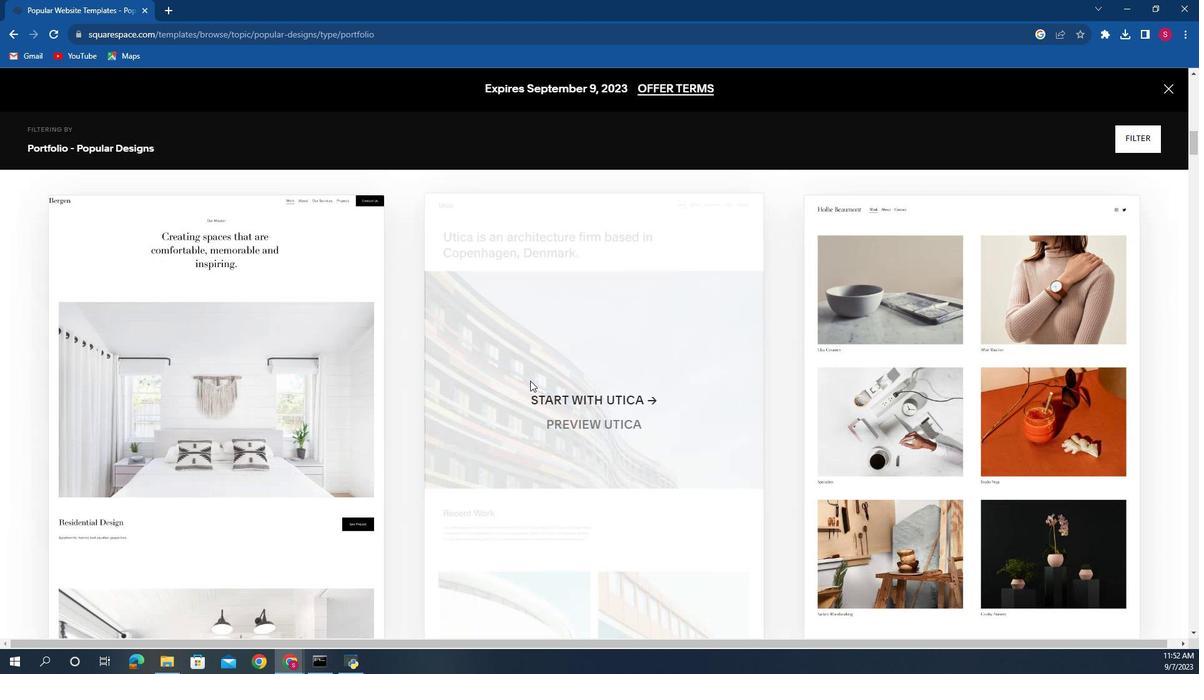 
Action: Mouse moved to (580, 384)
Screenshot: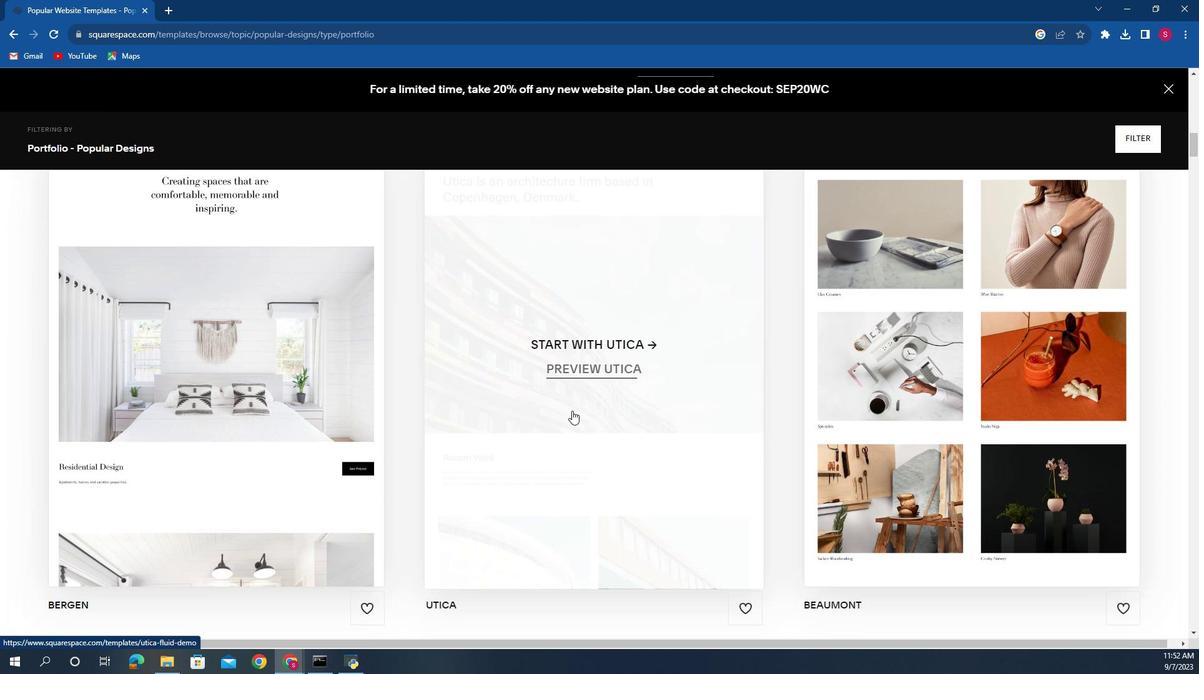 
Action: Mouse scrolled (580, 384) with delta (0, 0)
Screenshot: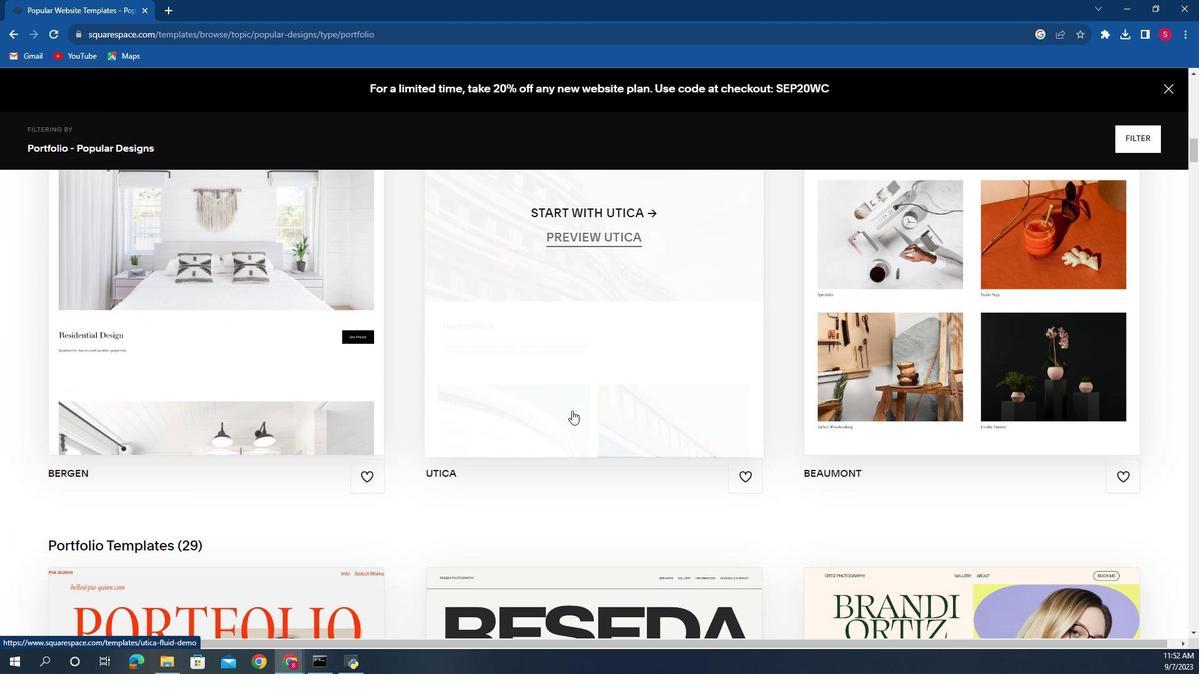 
Action: Mouse scrolled (580, 384) with delta (0, 0)
Screenshot: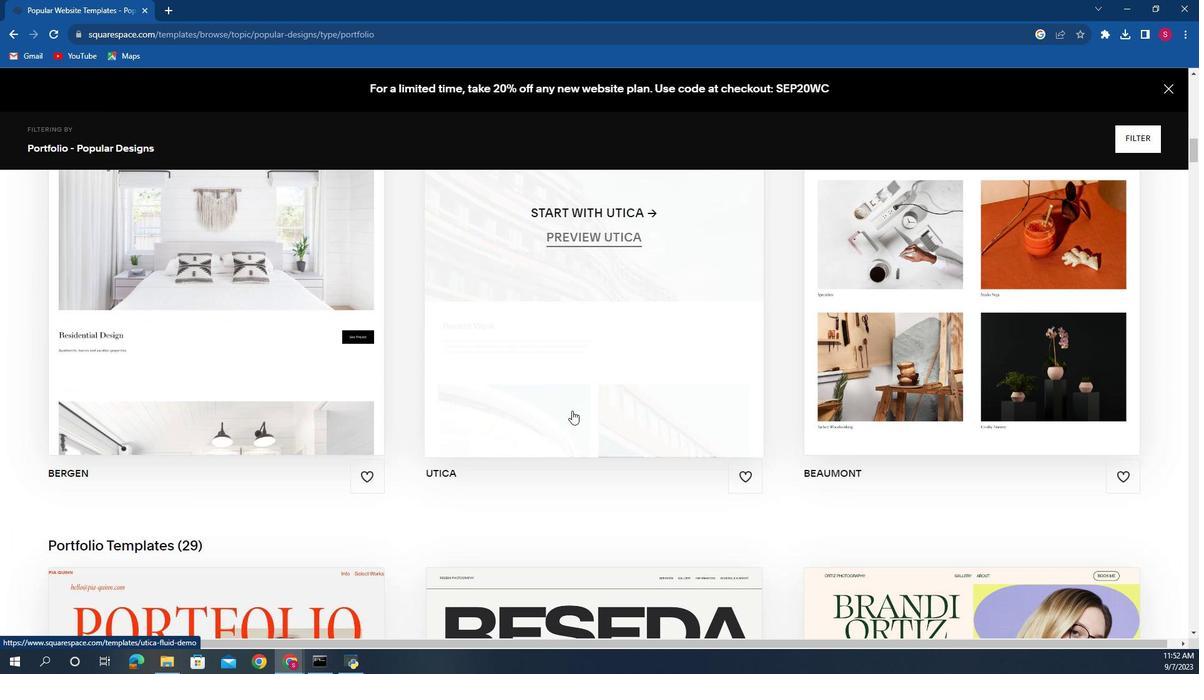 
Action: Mouse scrolled (580, 384) with delta (0, 0)
Screenshot: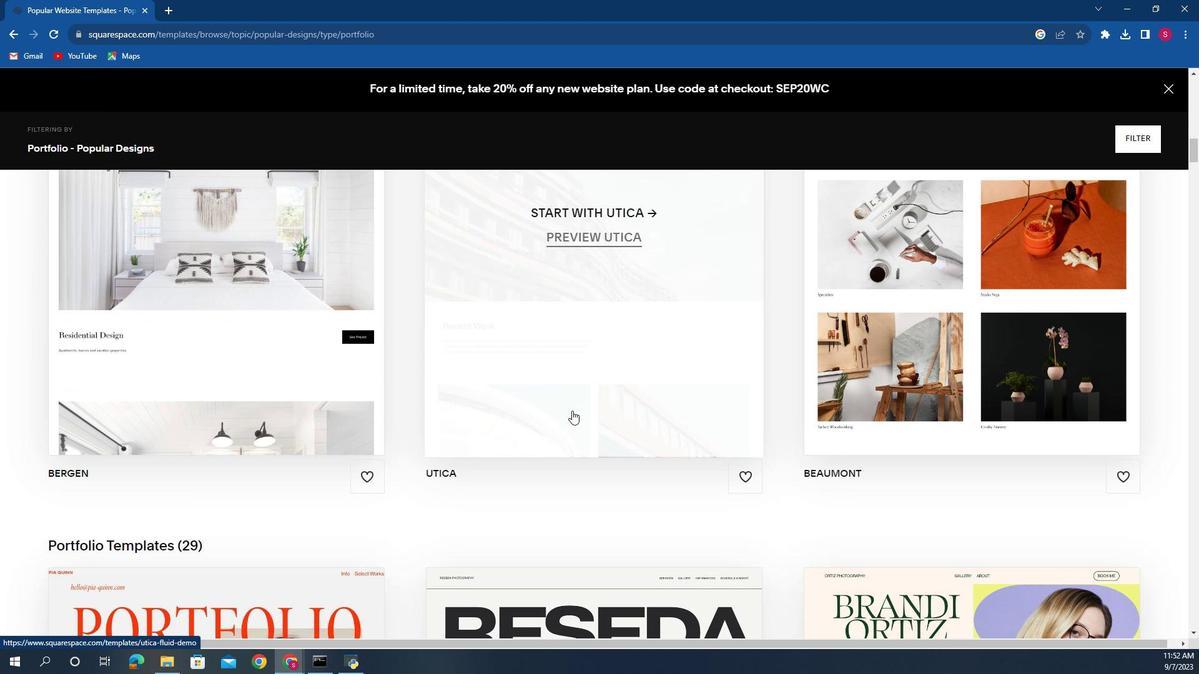 
Action: Mouse scrolled (580, 384) with delta (0, 0)
Screenshot: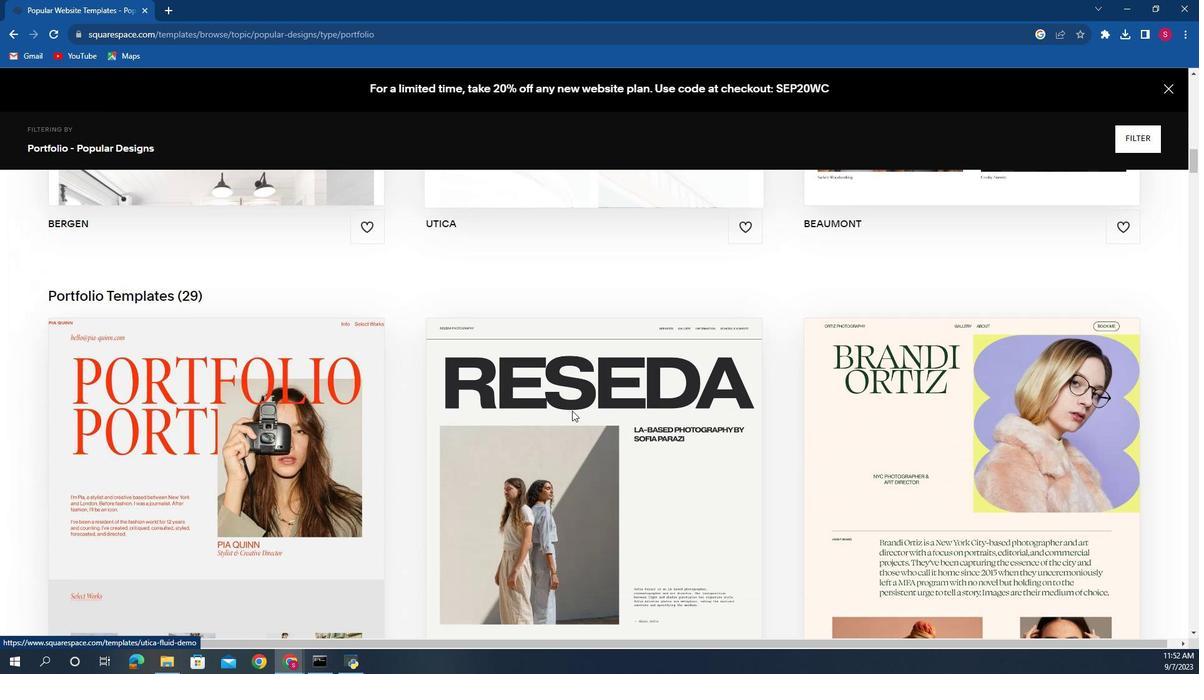 
Action: Mouse scrolled (580, 384) with delta (0, 0)
Screenshot: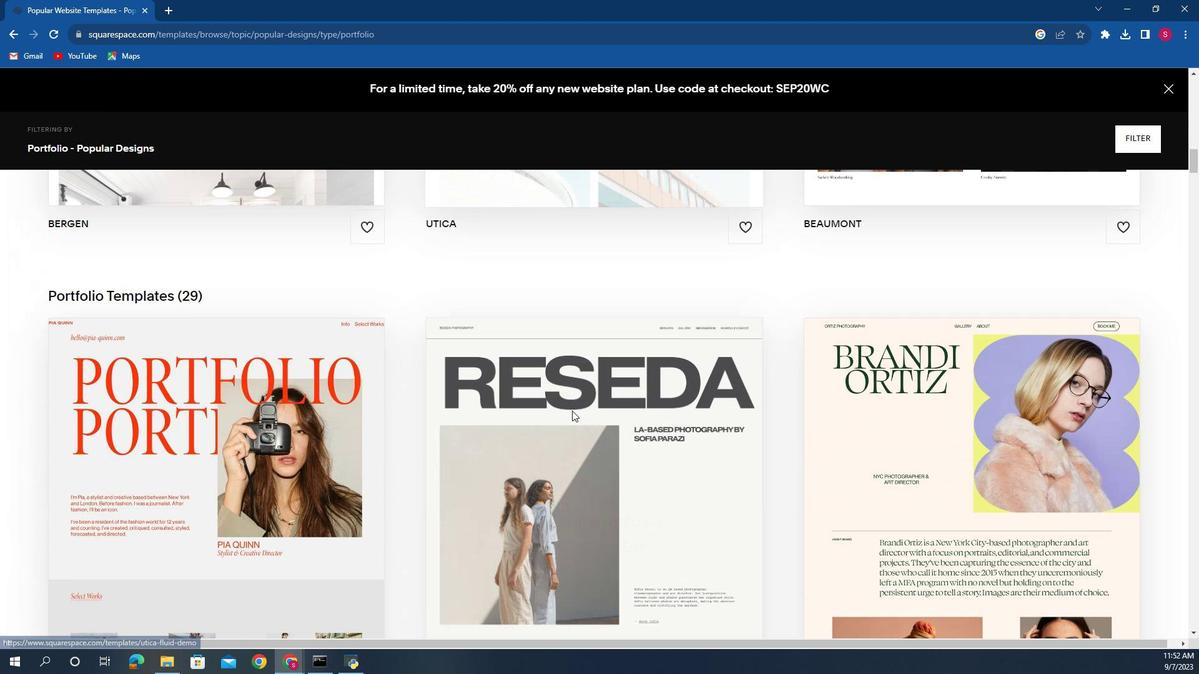 
Action: Mouse scrolled (580, 384) with delta (0, 0)
Screenshot: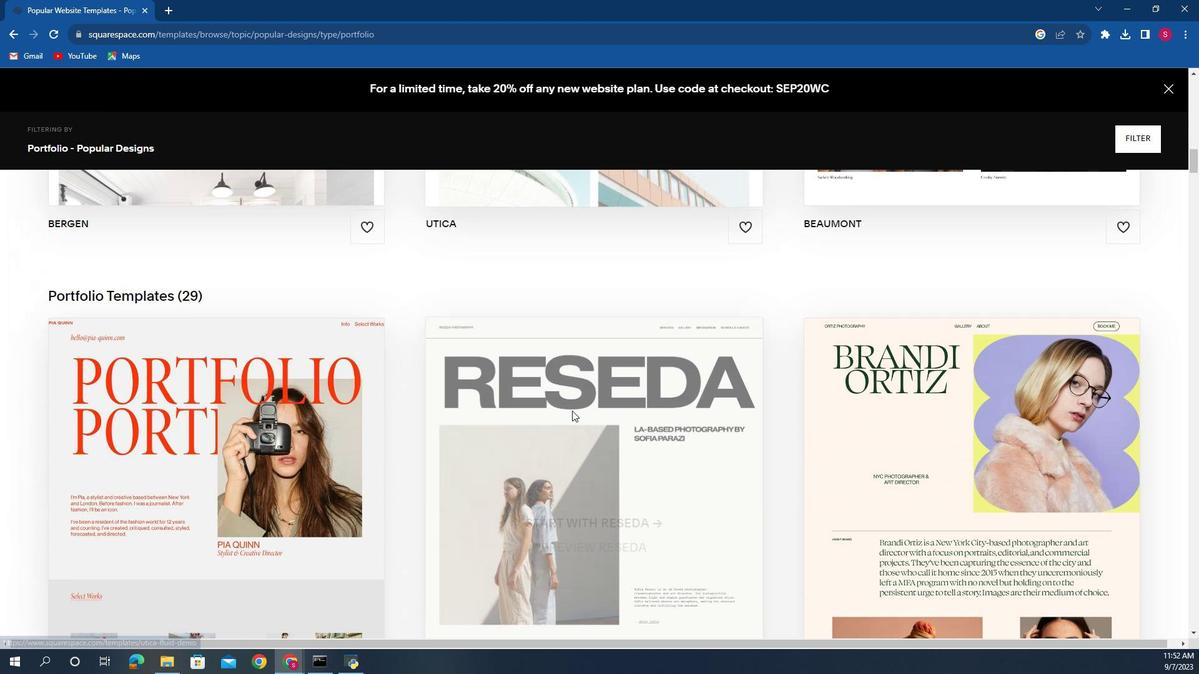 
Action: Mouse scrolled (580, 384) with delta (0, 0)
Screenshot: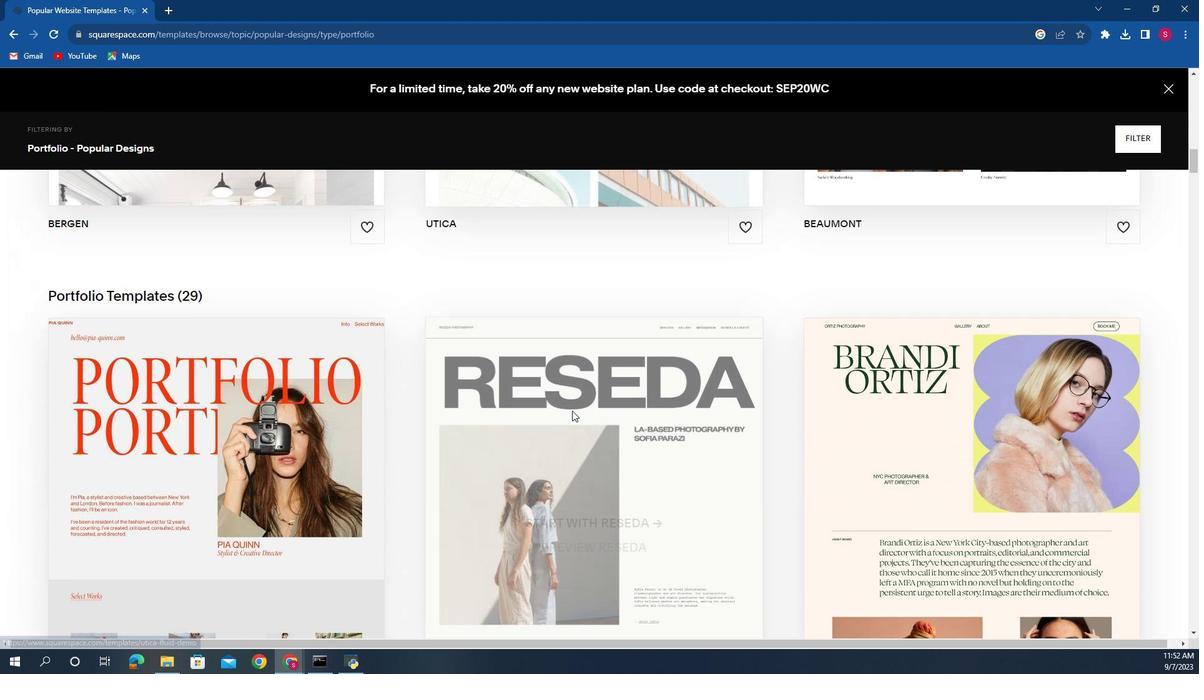 
Action: Mouse scrolled (580, 384) with delta (0, 0)
Screenshot: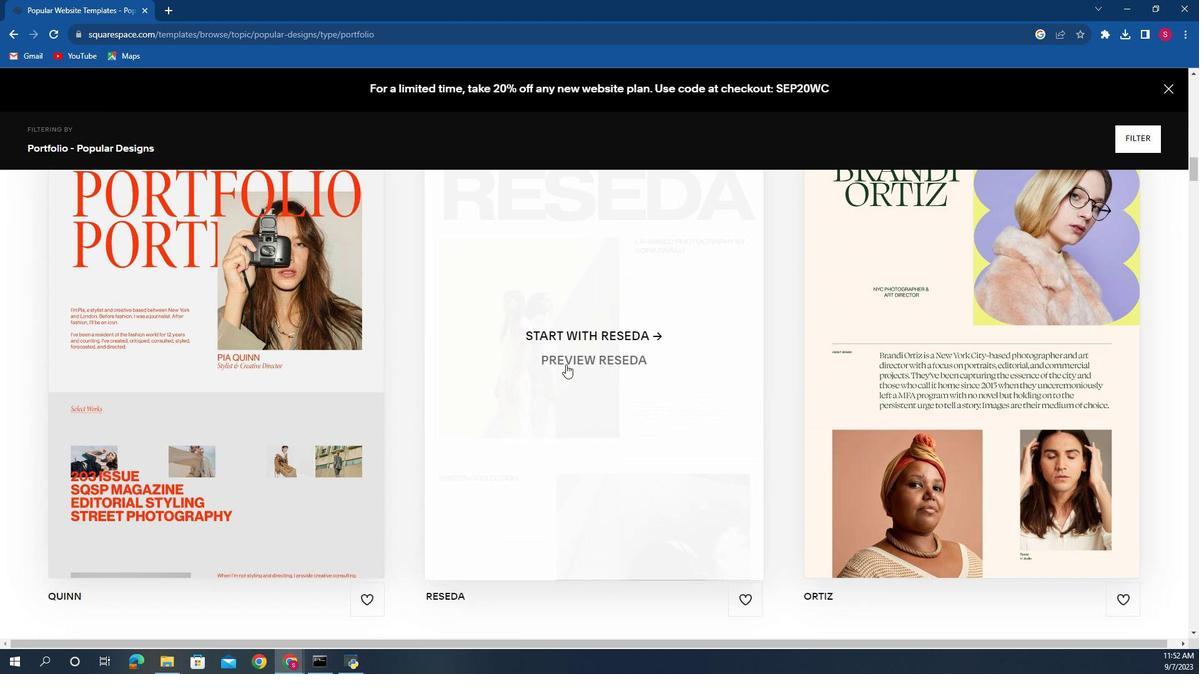
Action: Mouse scrolled (580, 384) with delta (0, 0)
Screenshot: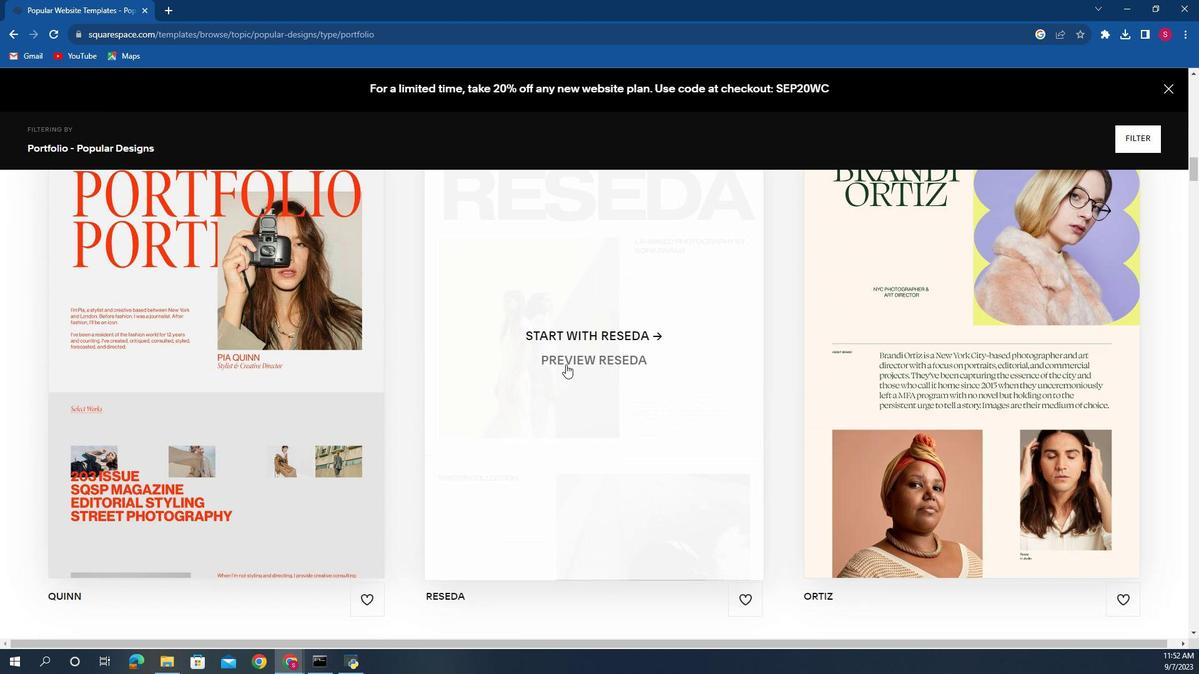 
Action: Mouse scrolled (580, 384) with delta (0, 0)
Screenshot: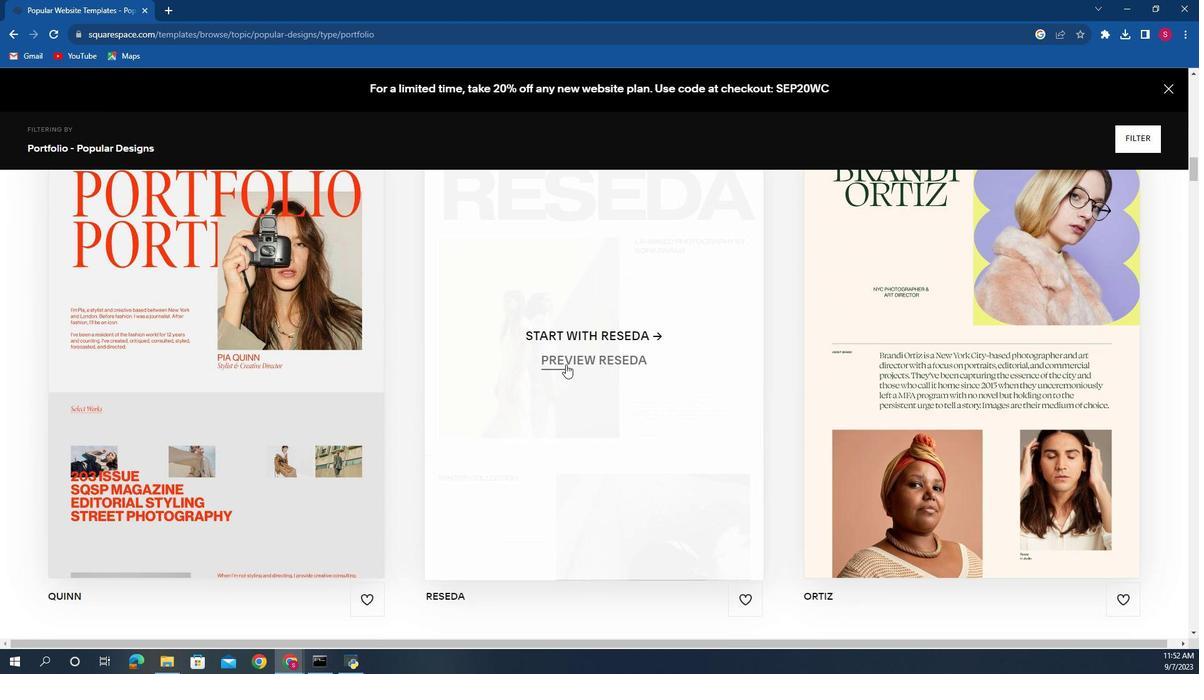 
Action: Mouse moved to (577, 346)
Screenshot: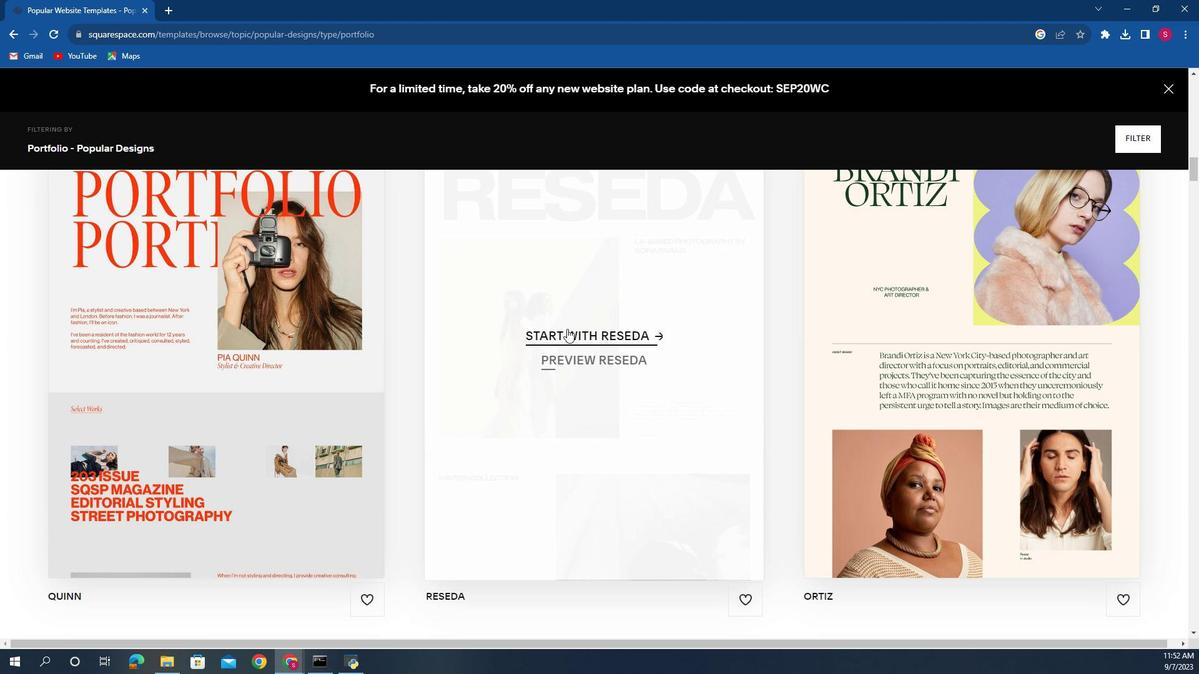 
Action: Mouse pressed left at (577, 346)
Screenshot: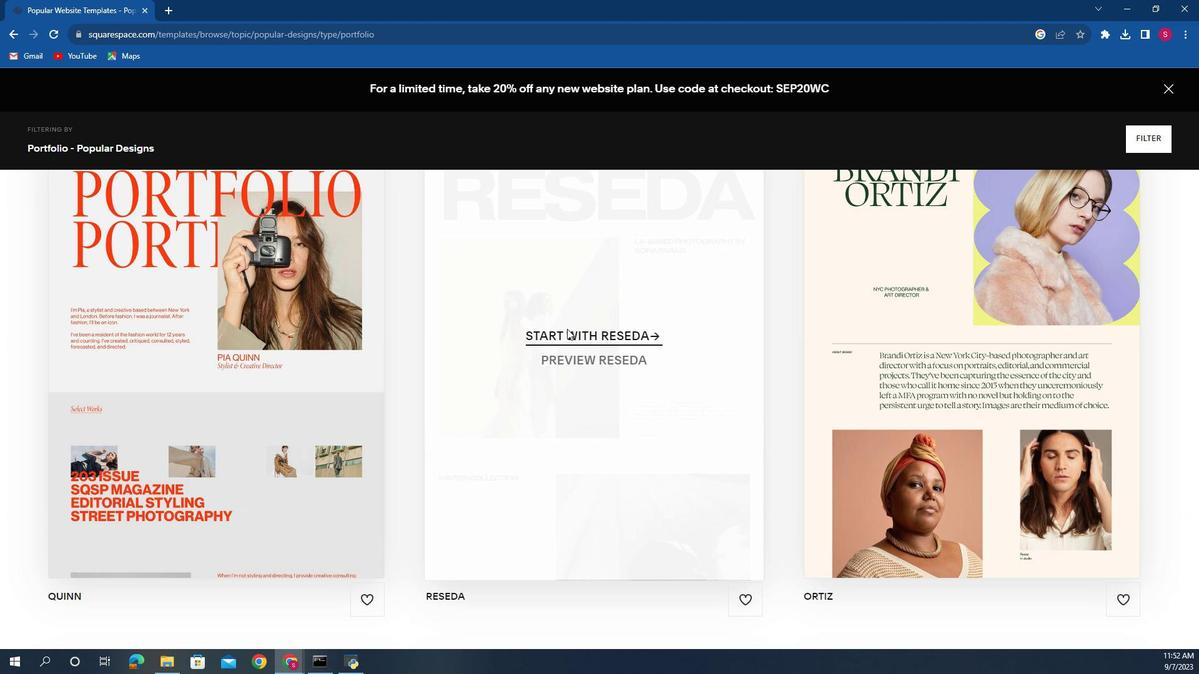 
Action: Mouse moved to (603, 356)
Screenshot: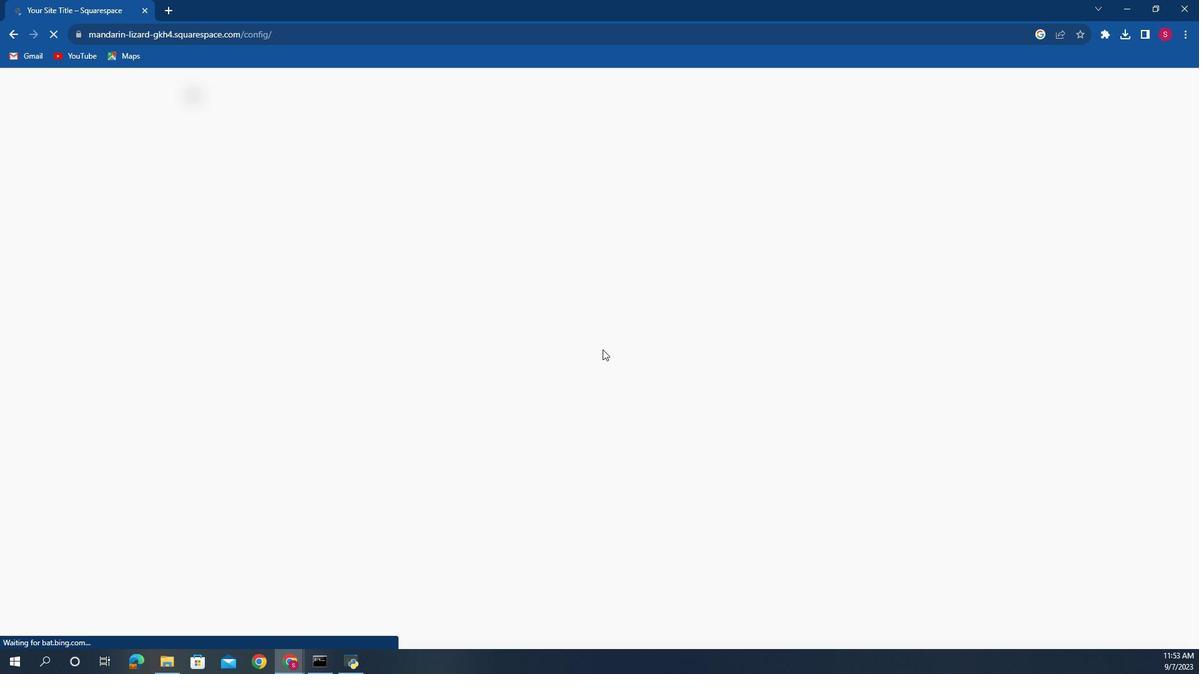 
Action: Mouse pressed left at (603, 356)
Screenshot: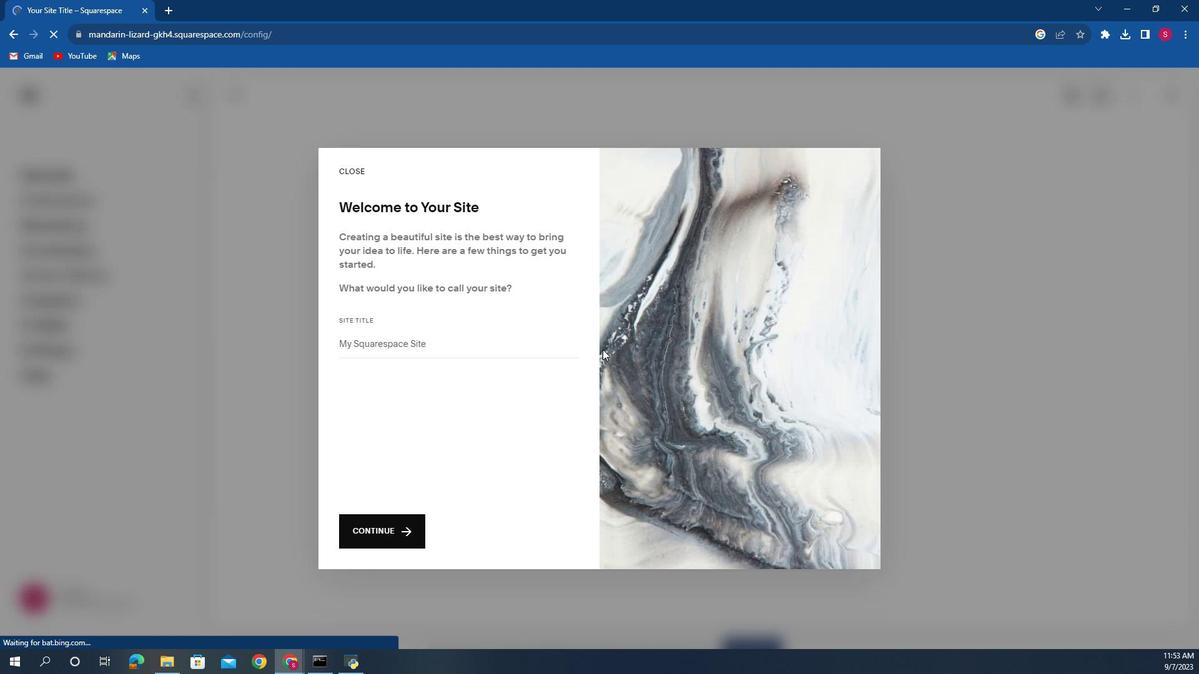 
Action: Mouse moved to (465, 355)
Screenshot: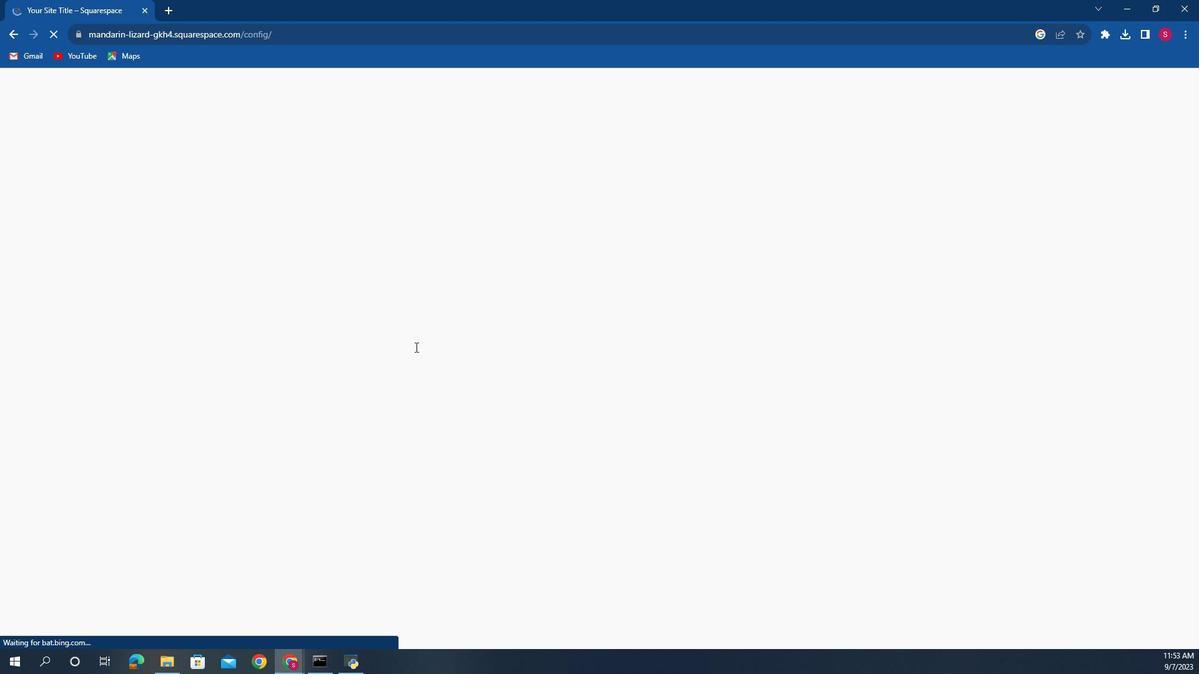 
Action: Mouse pressed left at (465, 355)
Screenshot: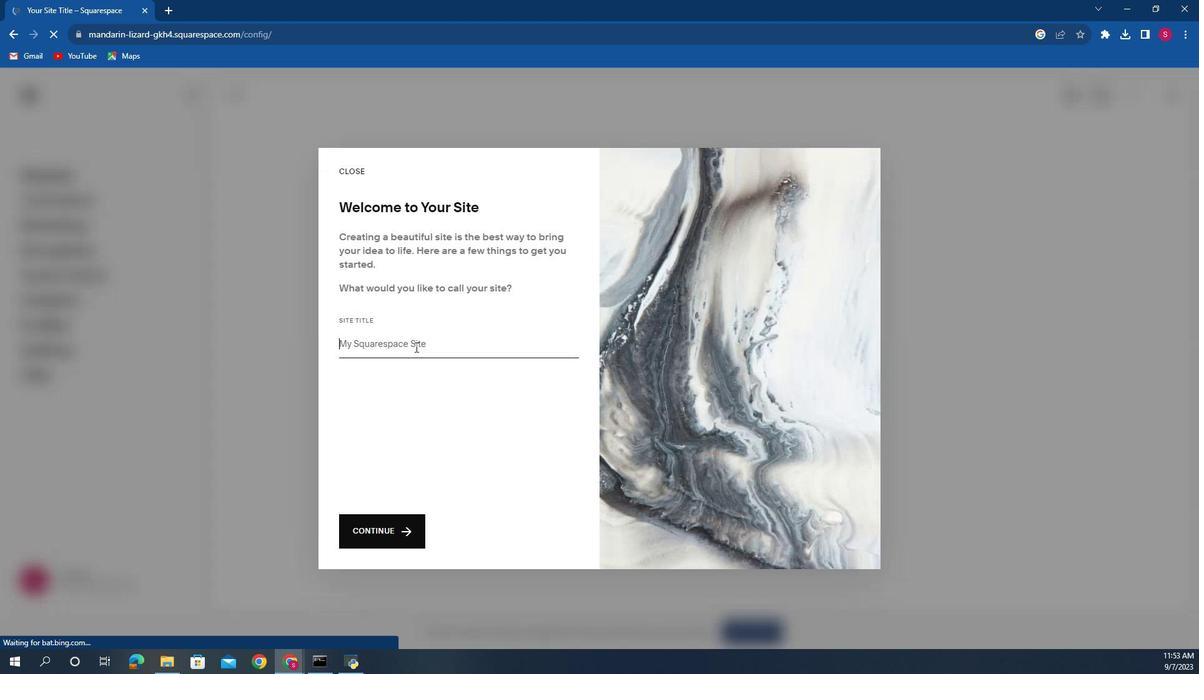 
Action: Key pressed <Key.shift>Photography<Key.space><Key.shift>Portfolio<Key.enter>
Screenshot: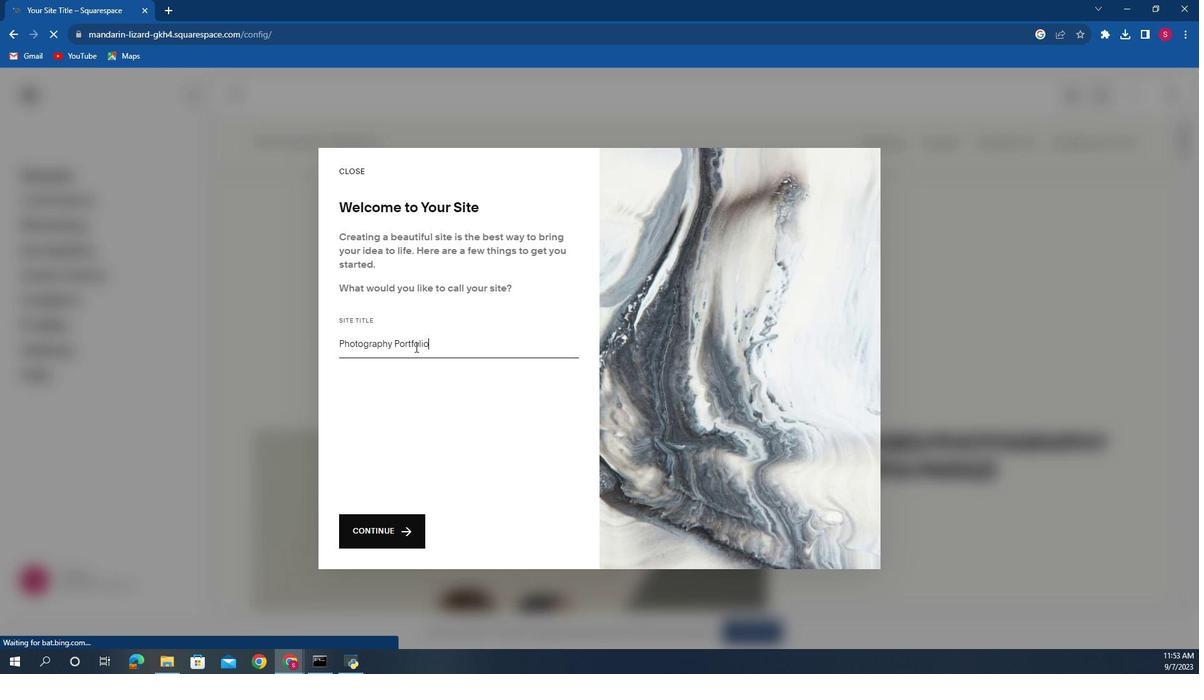 
Action: Mouse moved to (548, 449)
Screenshot: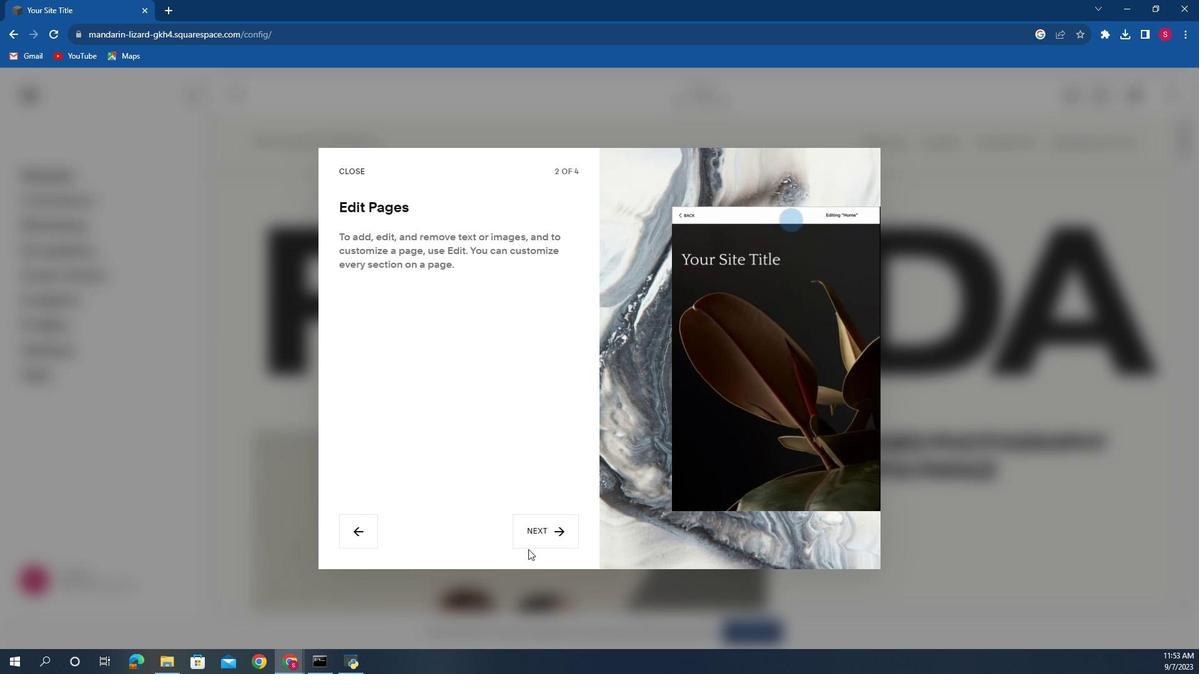 
Action: Mouse pressed left at (548, 449)
Screenshot: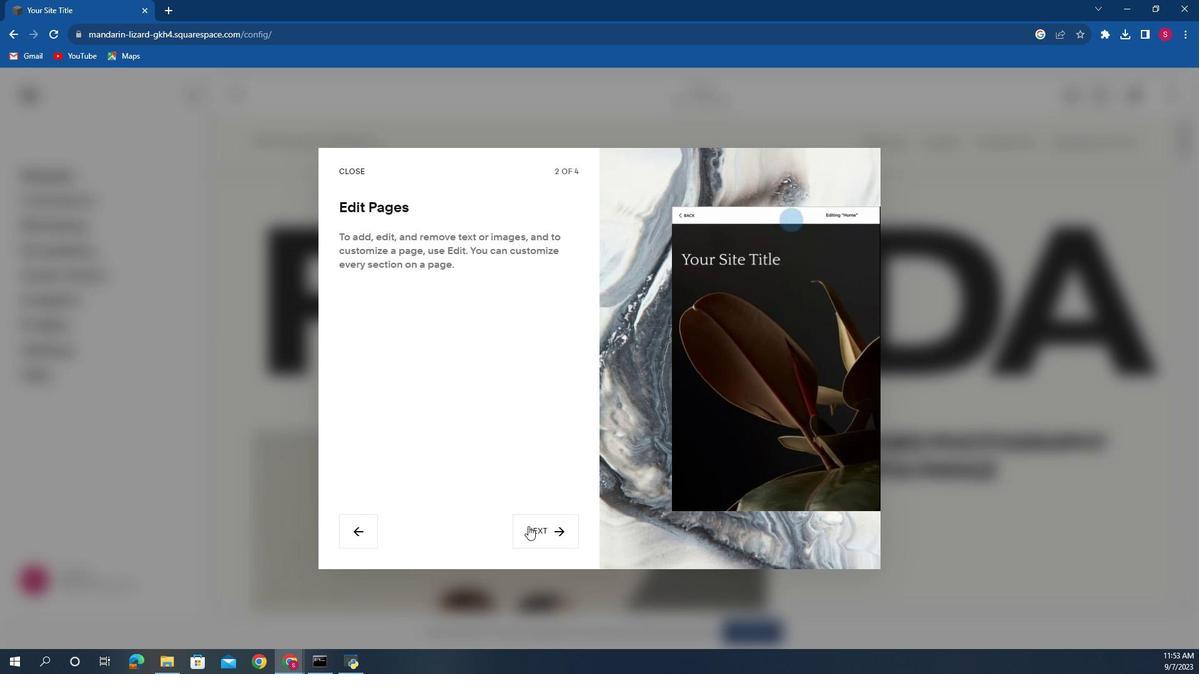 
Action: Mouse moved to (548, 437)
Screenshot: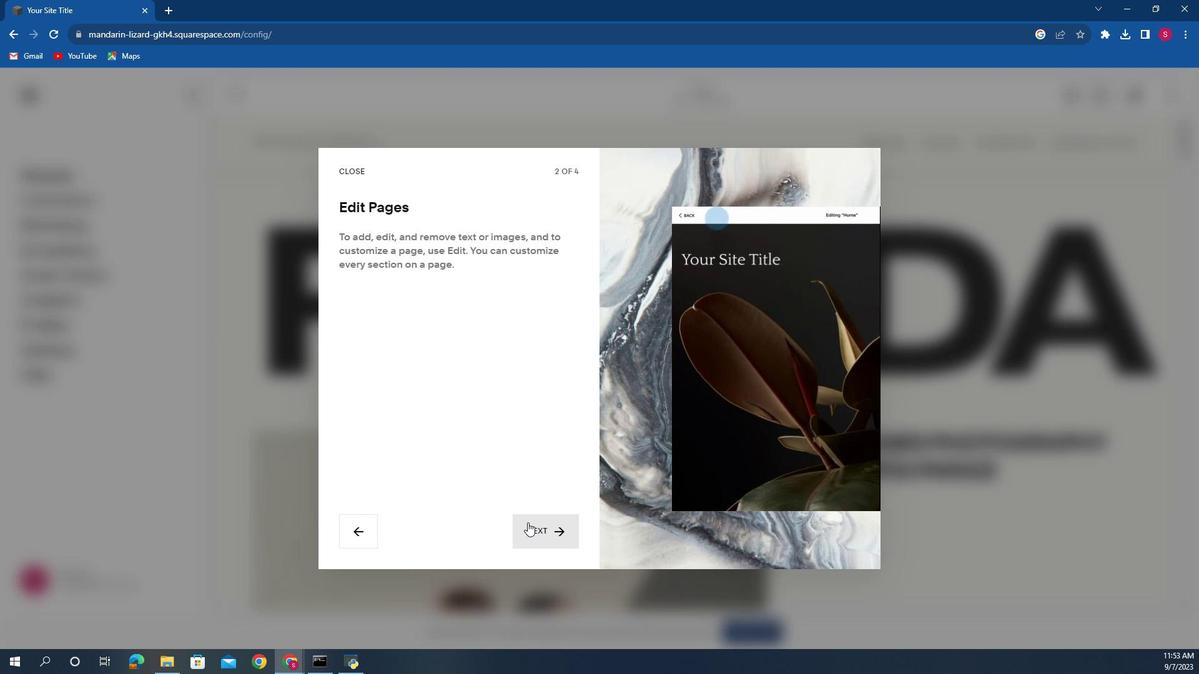 
Action: Mouse pressed left at (548, 437)
Screenshot: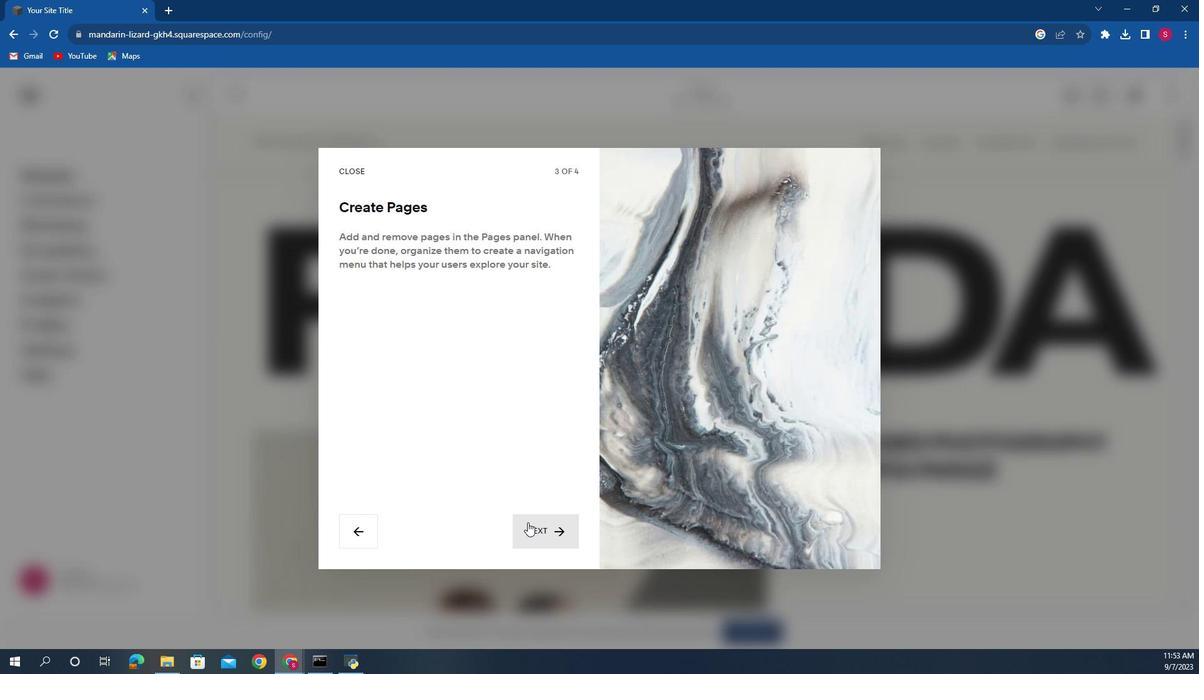
Action: Mouse moved to (548, 436)
Screenshot: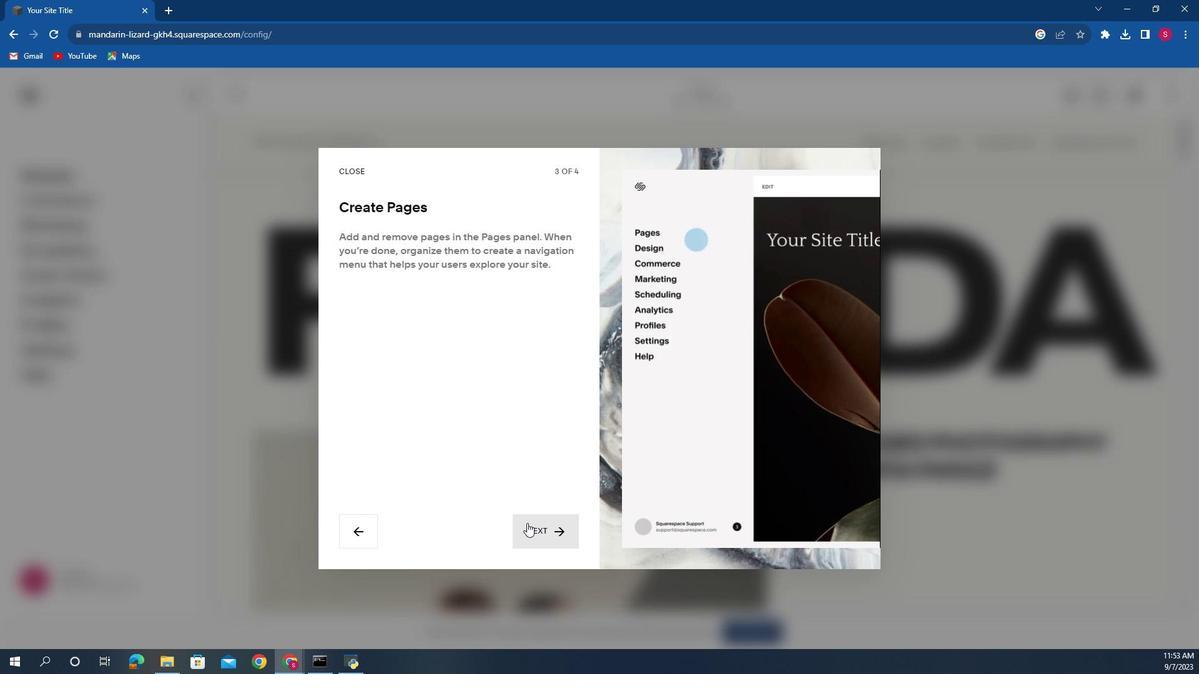 
Action: Mouse pressed left at (548, 436)
Screenshot: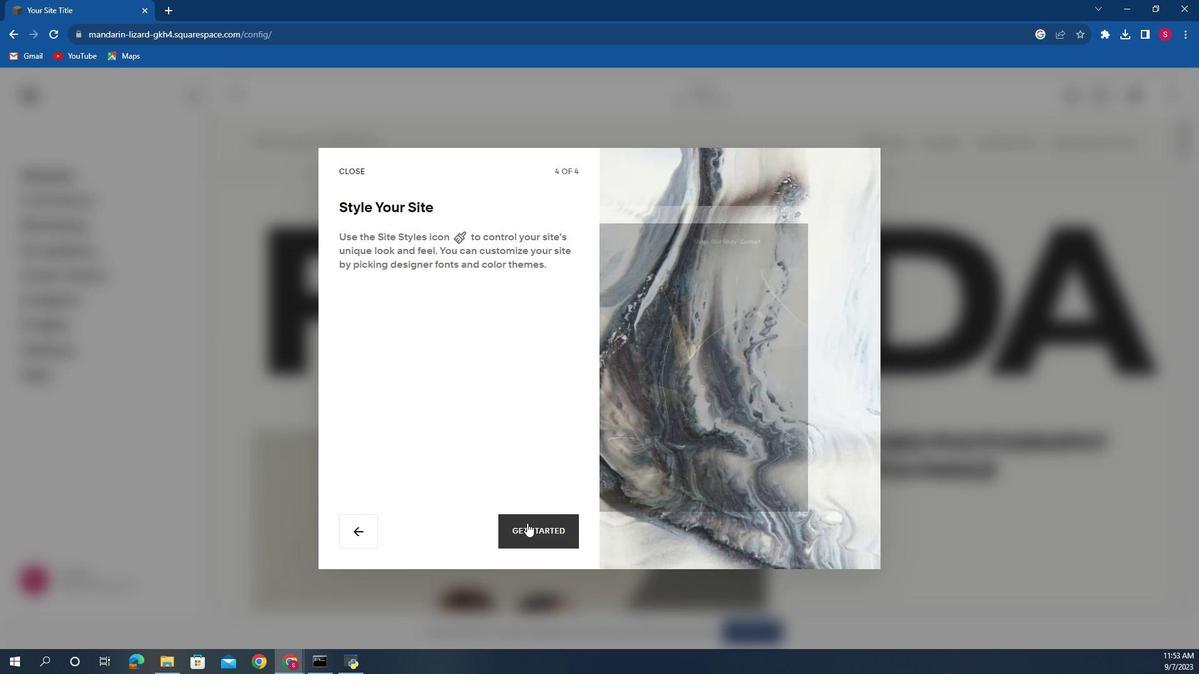 
Action: Mouse pressed left at (548, 436)
Screenshot: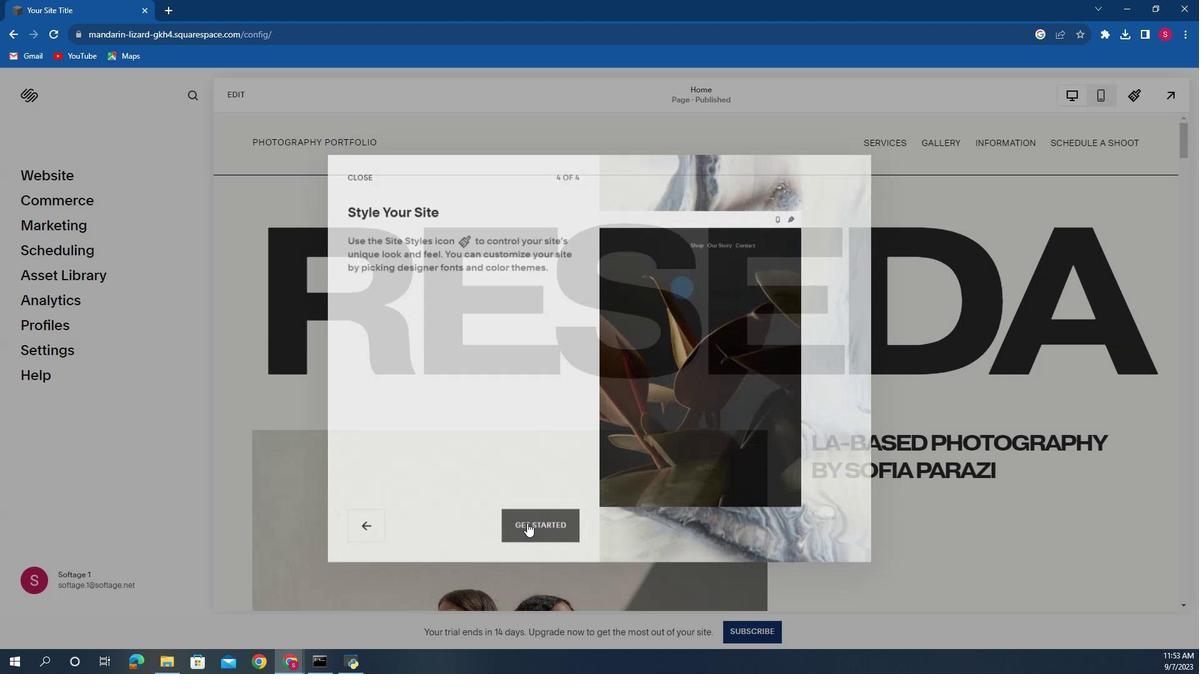 
Action: Mouse moved to (566, 328)
Screenshot: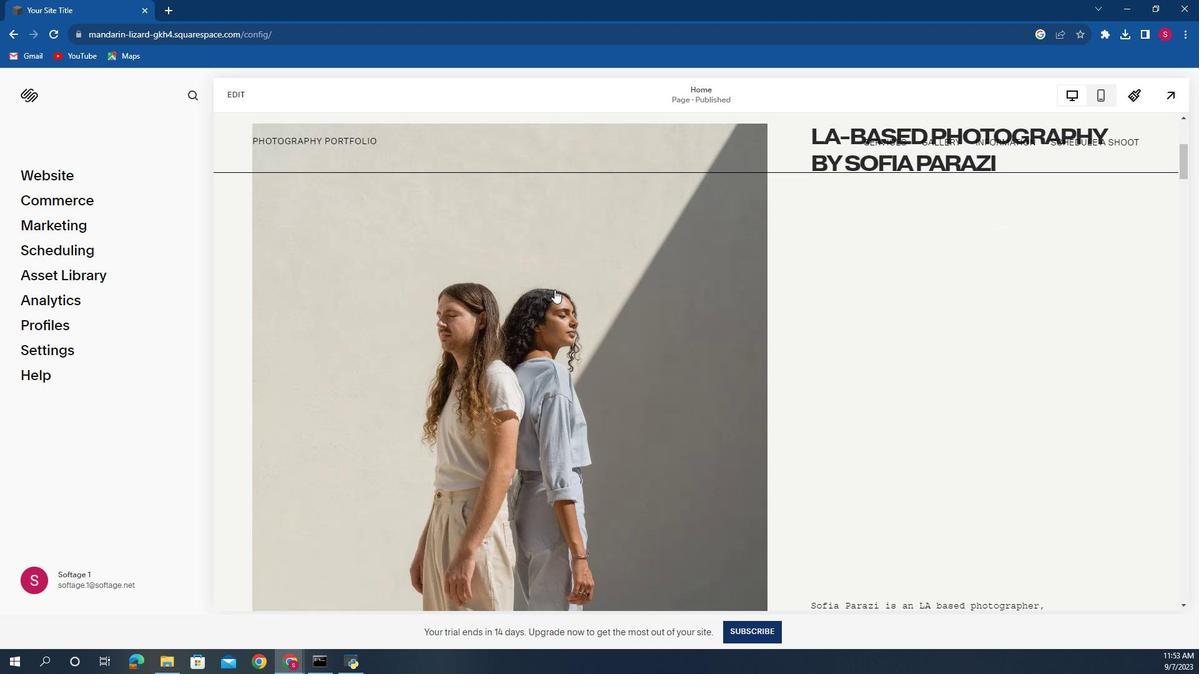 
Action: Mouse scrolled (566, 328) with delta (0, 0)
Screenshot: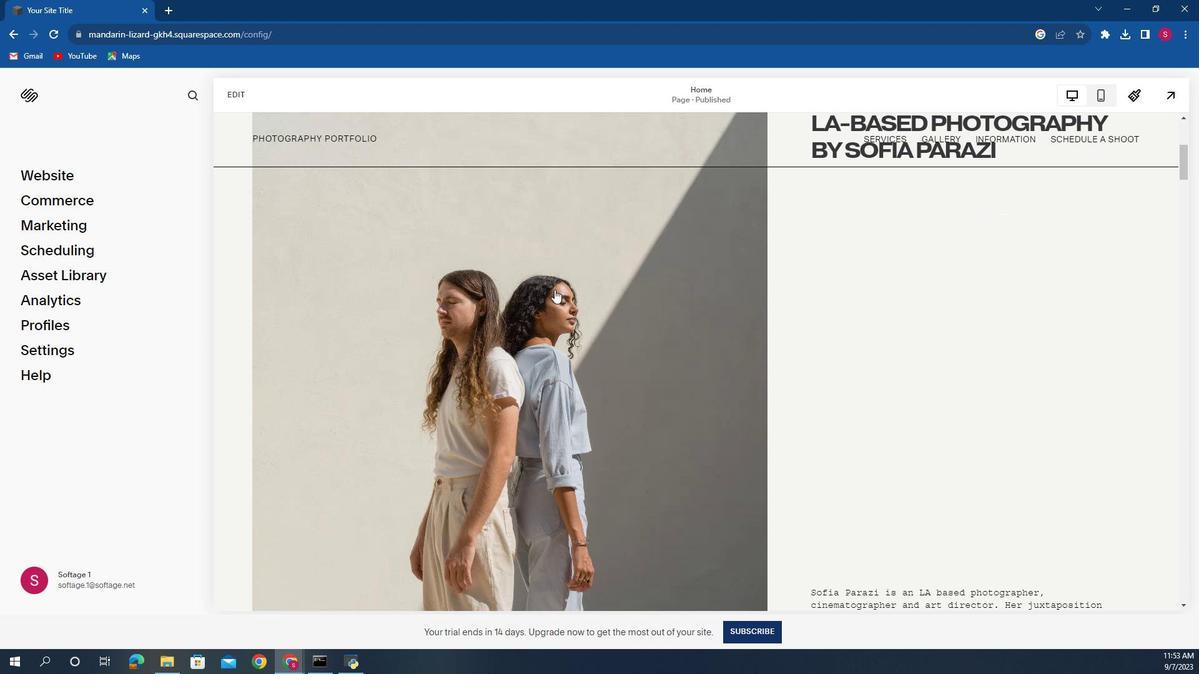 
Action: Mouse scrolled (566, 328) with delta (0, 0)
Screenshot: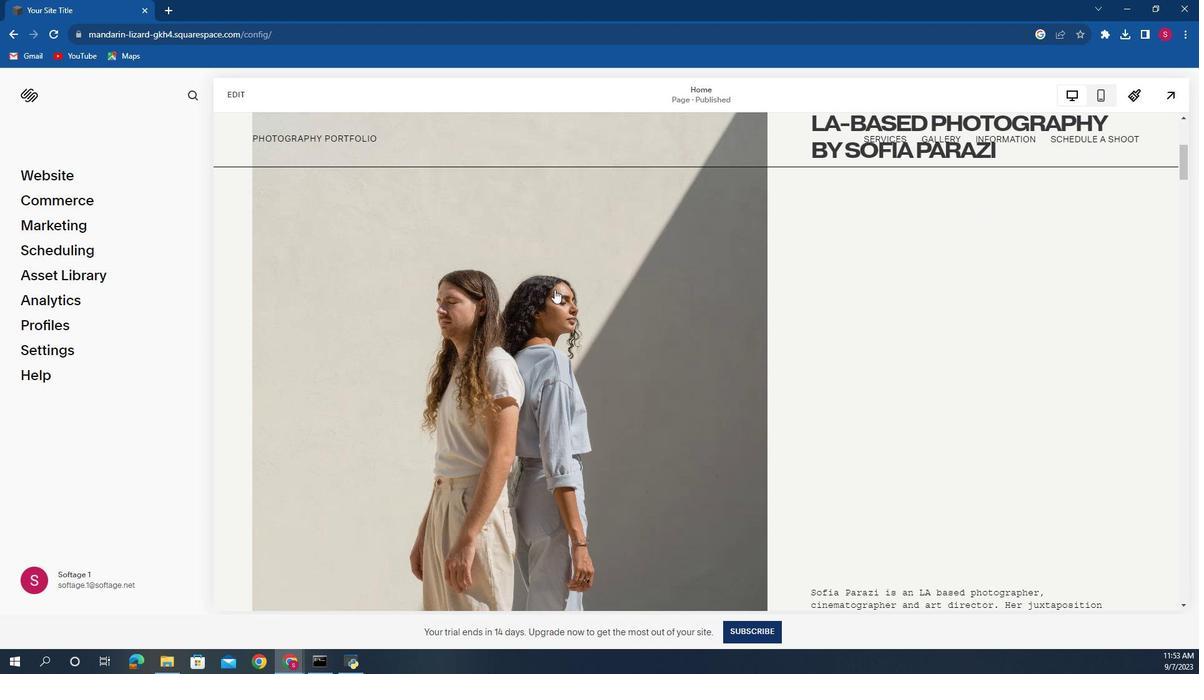 
Action: Mouse scrolled (566, 328) with delta (0, 0)
Screenshot: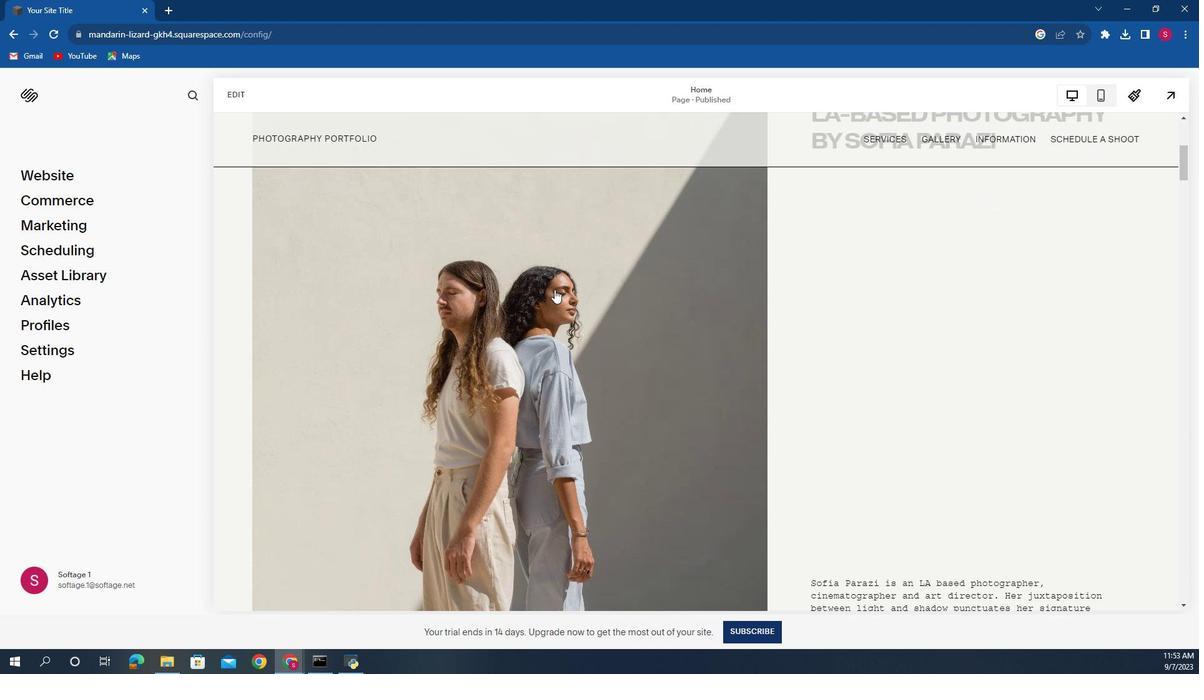 
Action: Mouse scrolled (566, 328) with delta (0, 0)
Screenshot: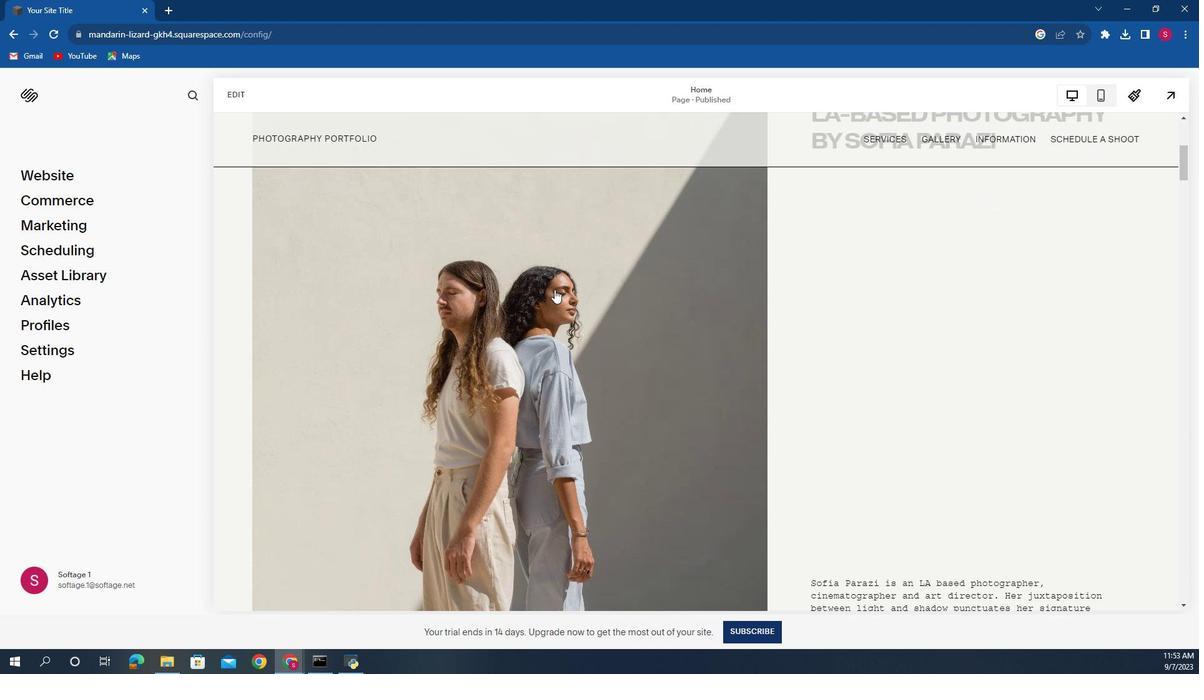 
Action: Mouse scrolled (566, 328) with delta (0, 0)
Screenshot: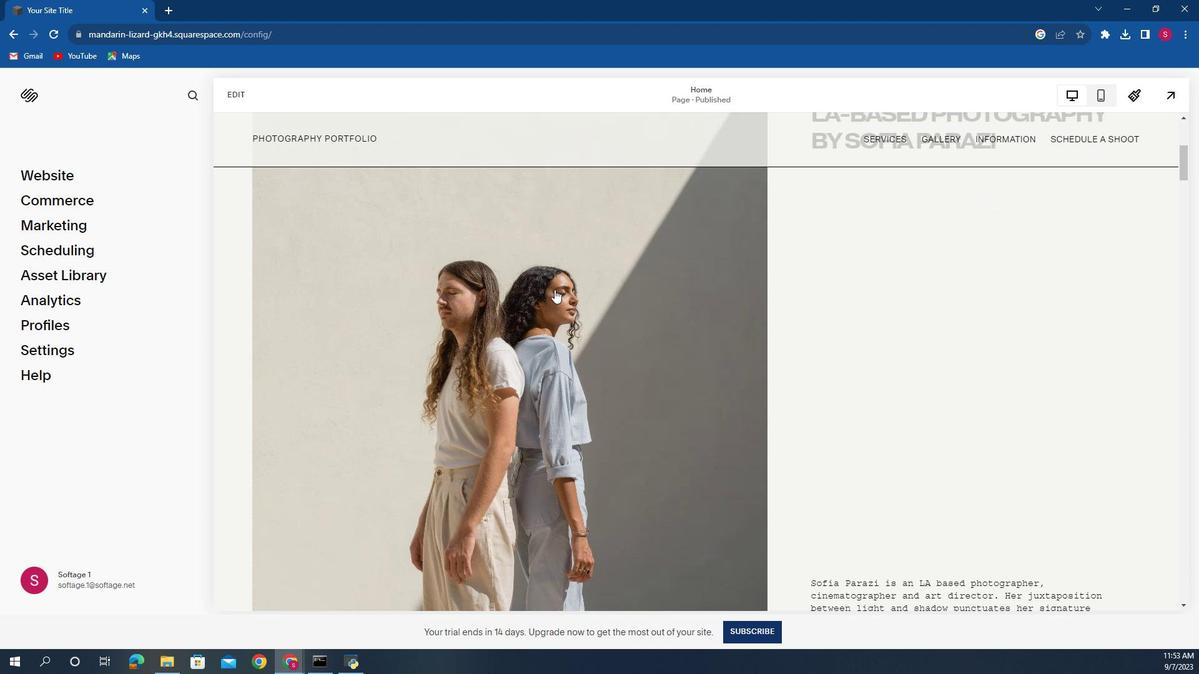 
Action: Mouse moved to (568, 328)
Screenshot: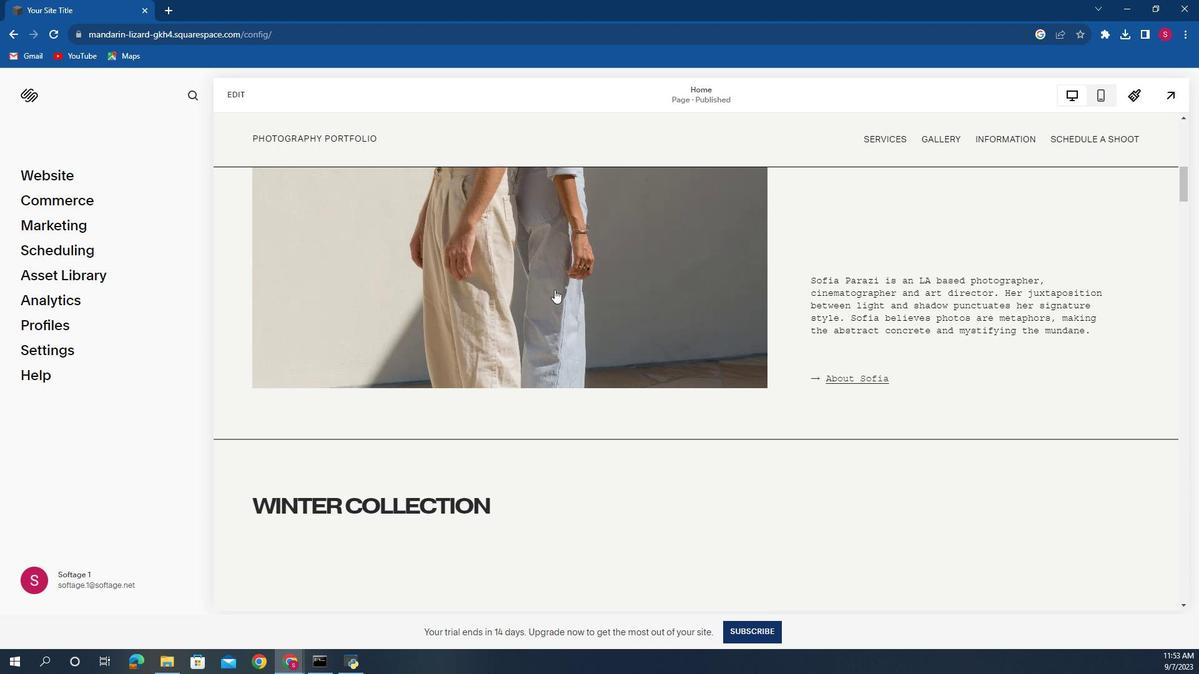 
Action: Mouse scrolled (568, 328) with delta (0, 0)
Screenshot: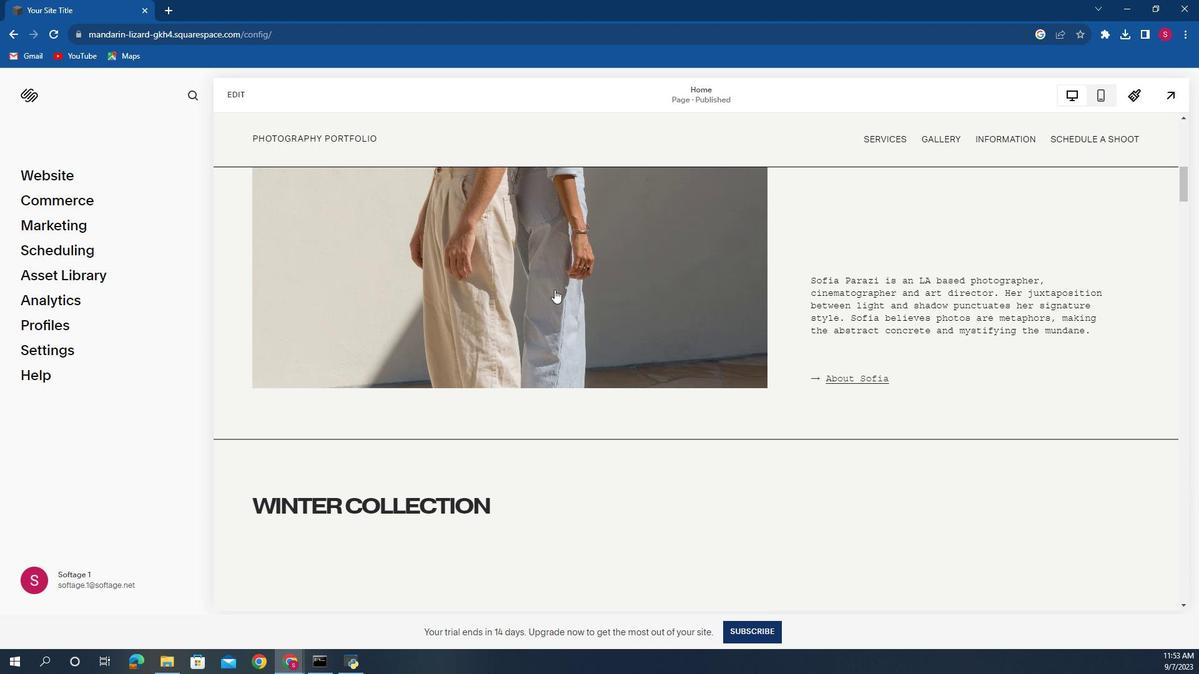 
Action: Mouse scrolled (568, 328) with delta (0, 0)
Screenshot: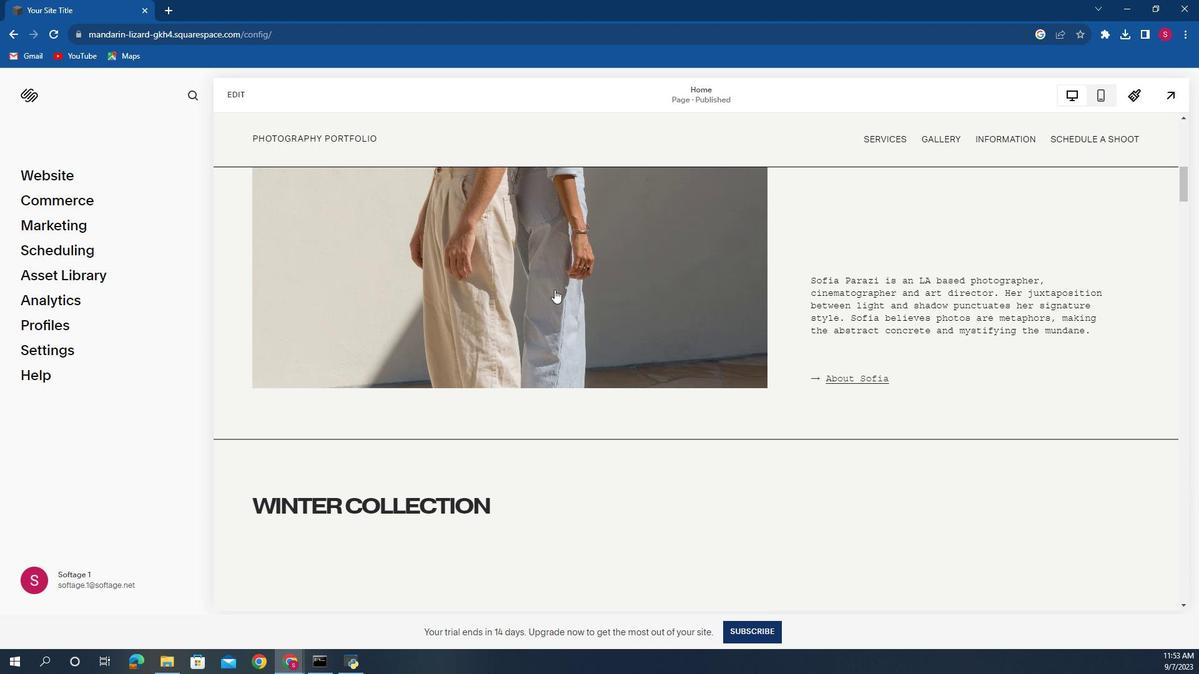 
Action: Mouse scrolled (568, 328) with delta (0, 0)
Screenshot: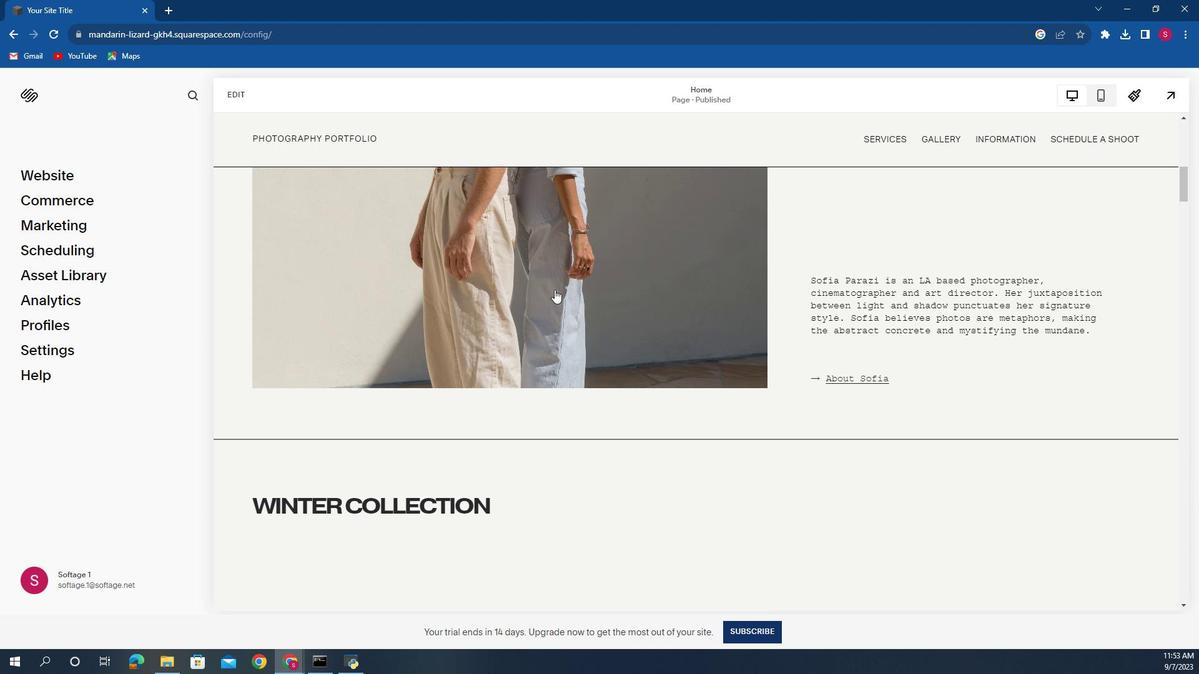 
Action: Mouse scrolled (568, 328) with delta (0, 0)
Screenshot: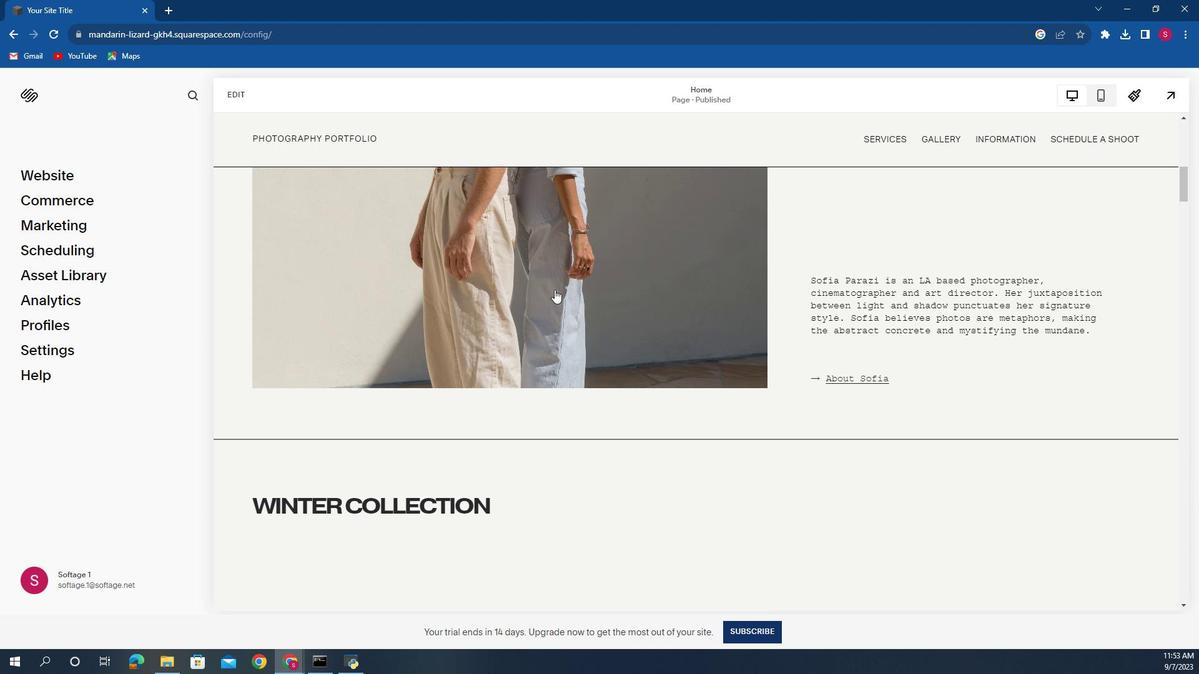 
Action: Mouse scrolled (568, 328) with delta (0, 0)
Screenshot: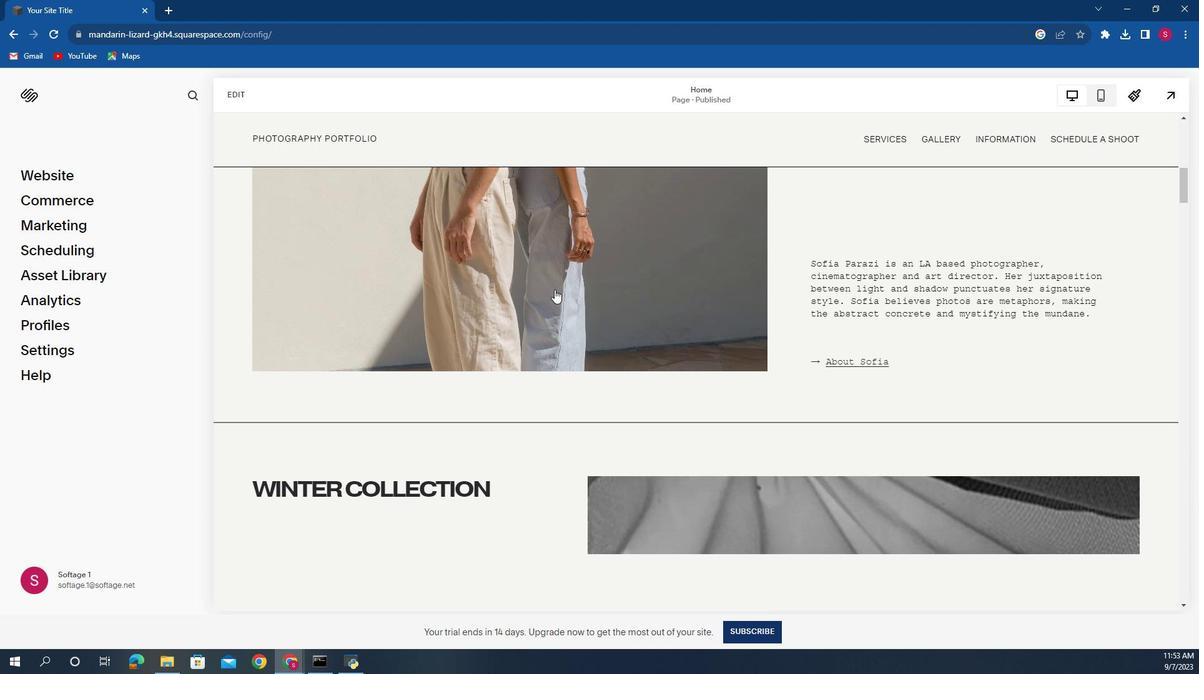 
Action: Mouse scrolled (568, 328) with delta (0, 0)
Screenshot: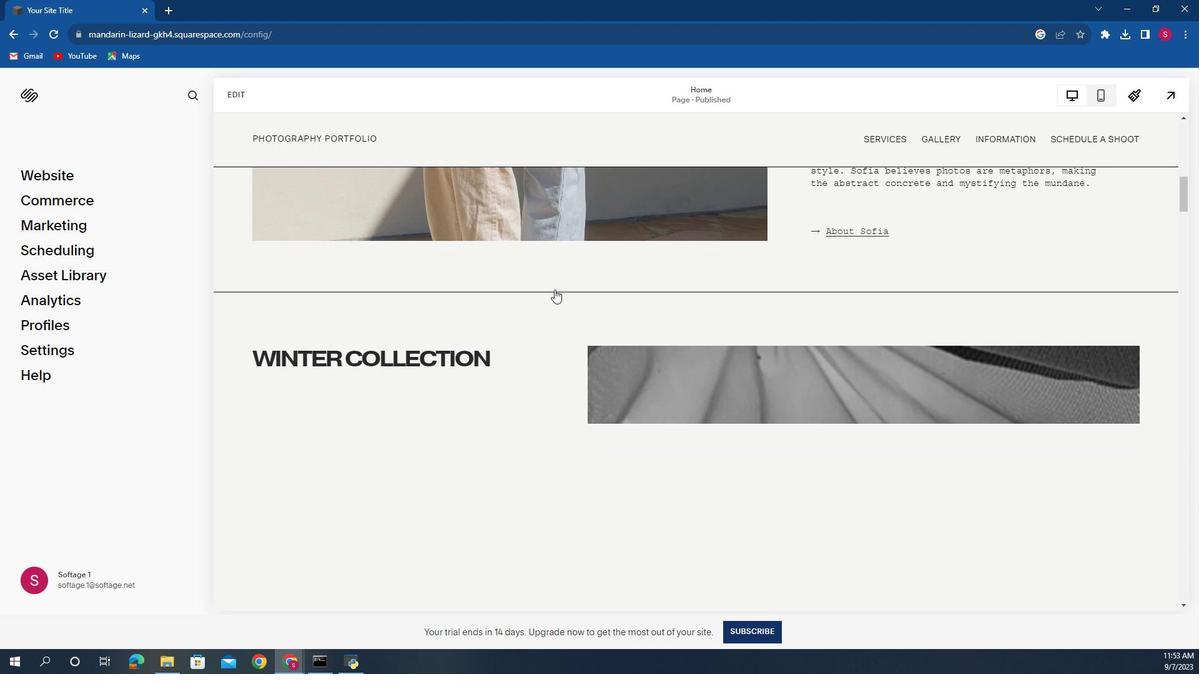 
Action: Mouse scrolled (568, 328) with delta (0, 0)
Screenshot: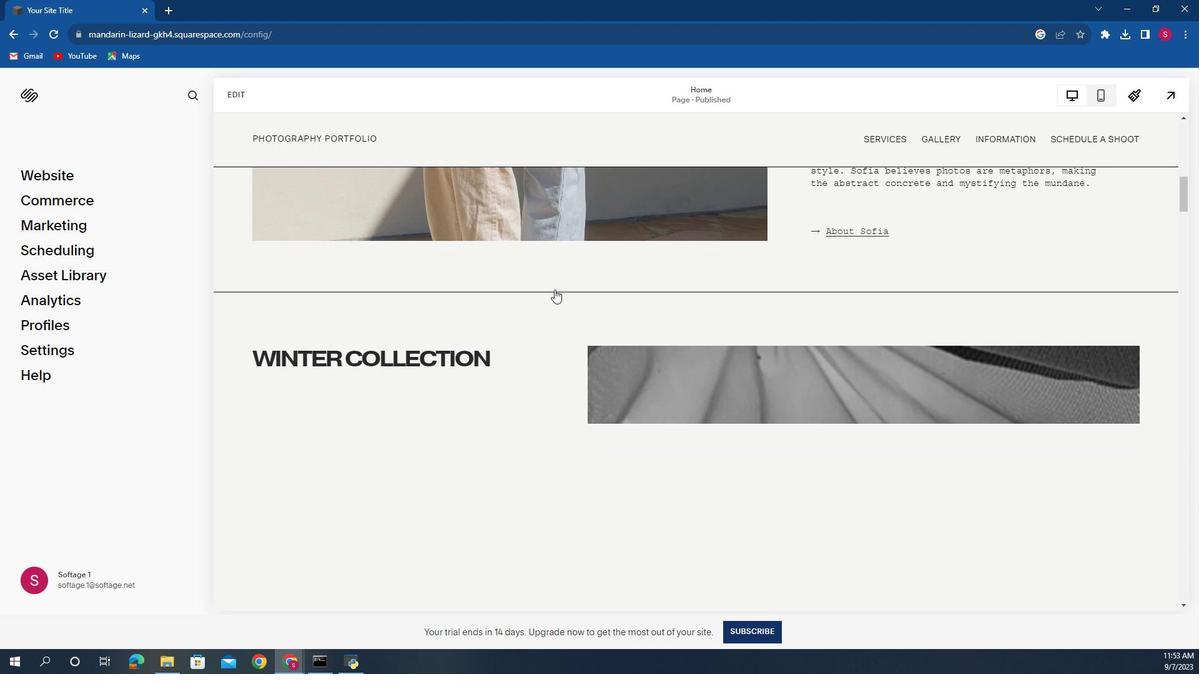 
Action: Mouse scrolled (568, 328) with delta (0, 0)
Screenshot: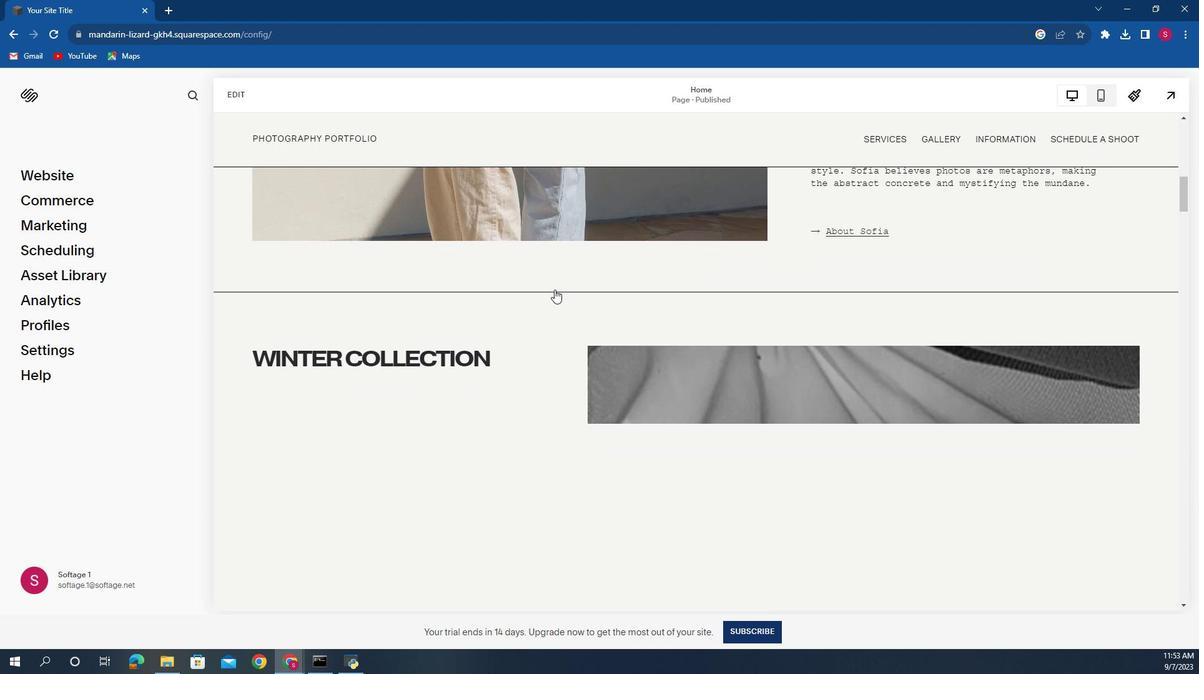
Action: Mouse scrolled (568, 328) with delta (0, 0)
Screenshot: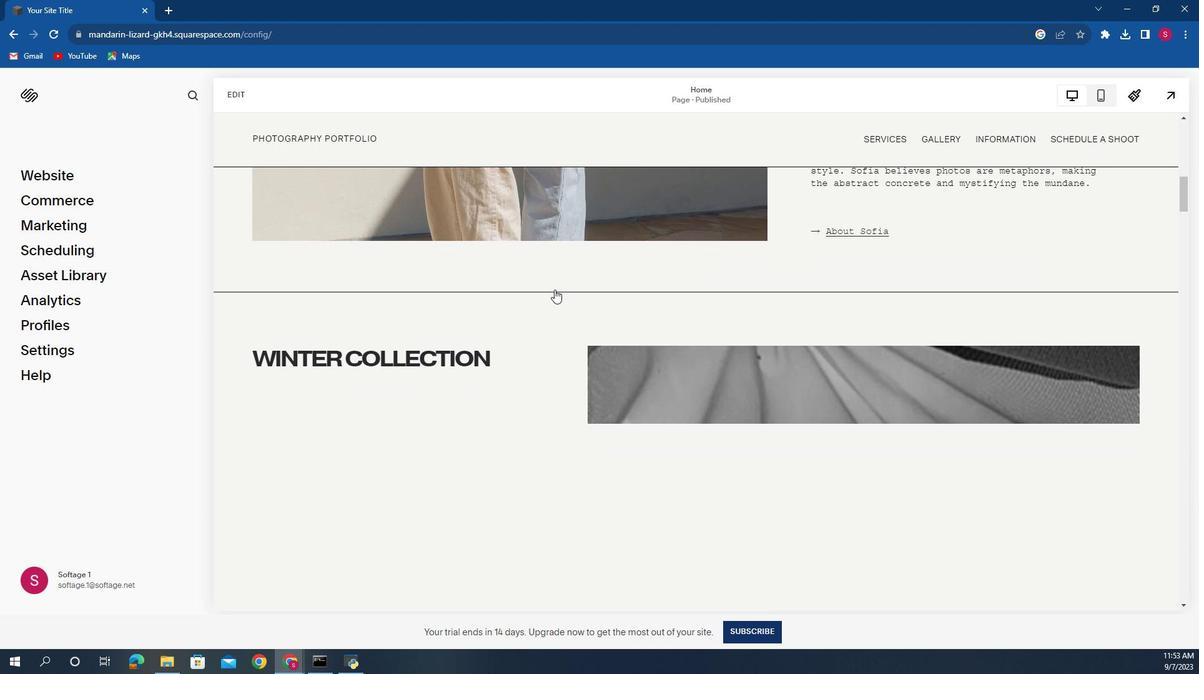 
Action: Mouse scrolled (568, 328) with delta (0, 0)
Screenshot: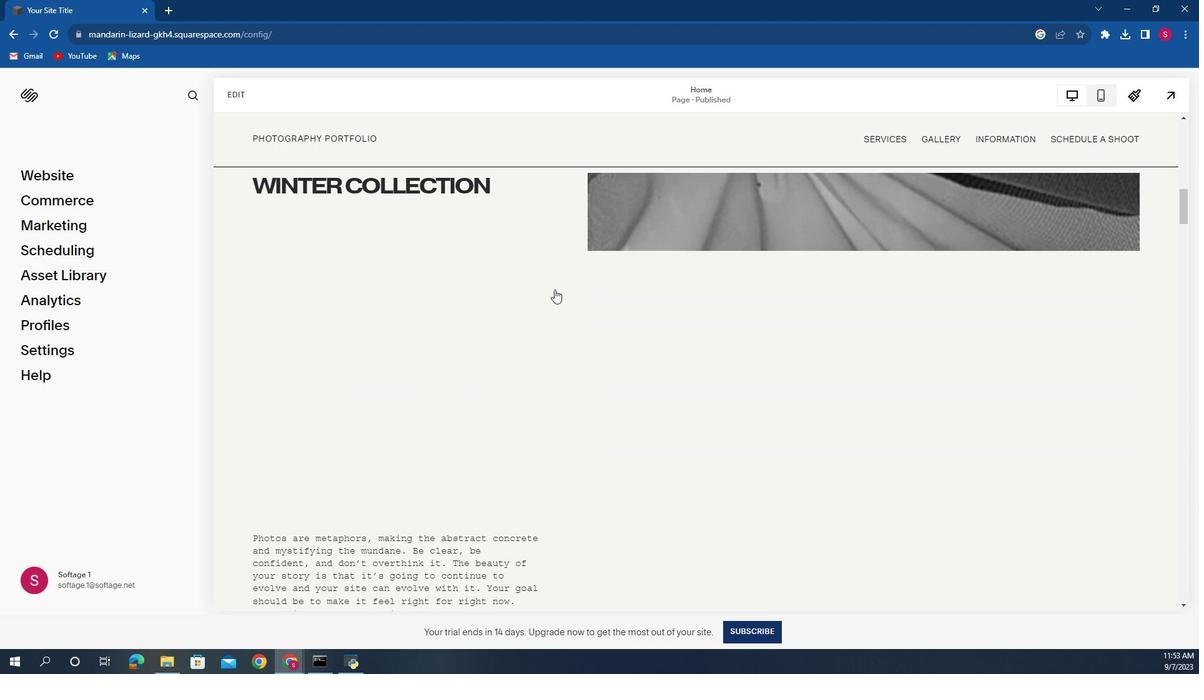 
Action: Mouse scrolled (568, 328) with delta (0, 0)
Screenshot: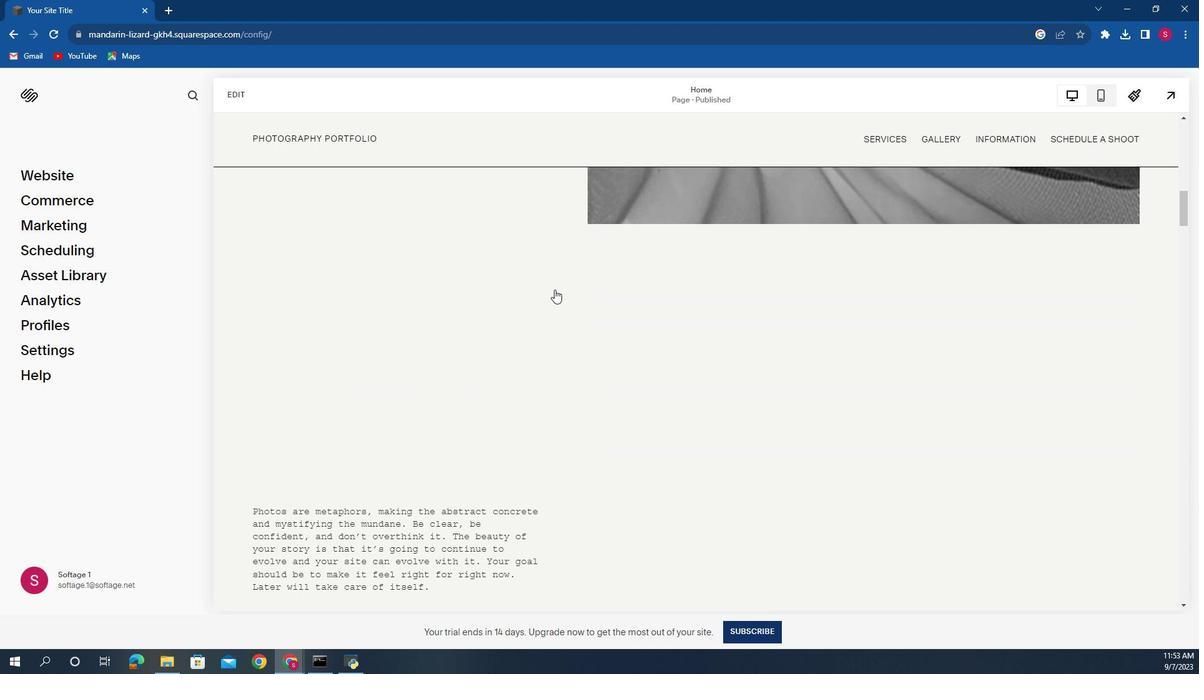 
Action: Mouse scrolled (568, 328) with delta (0, 0)
Screenshot: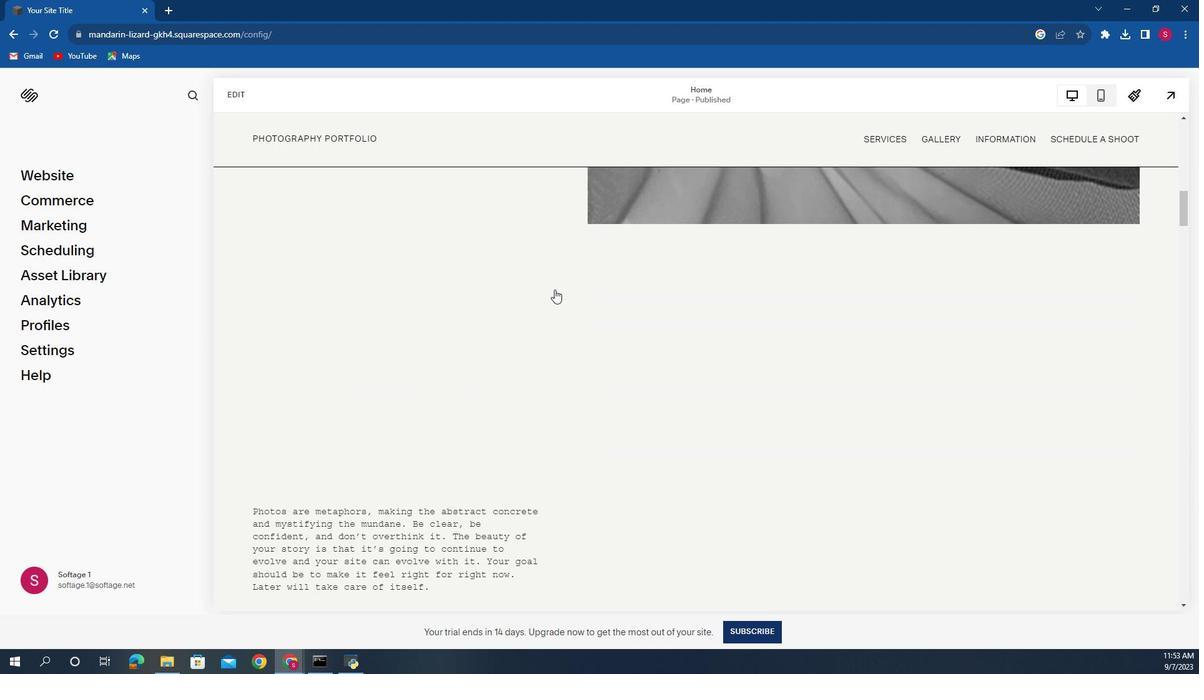 
Action: Mouse moved to (568, 328)
Screenshot: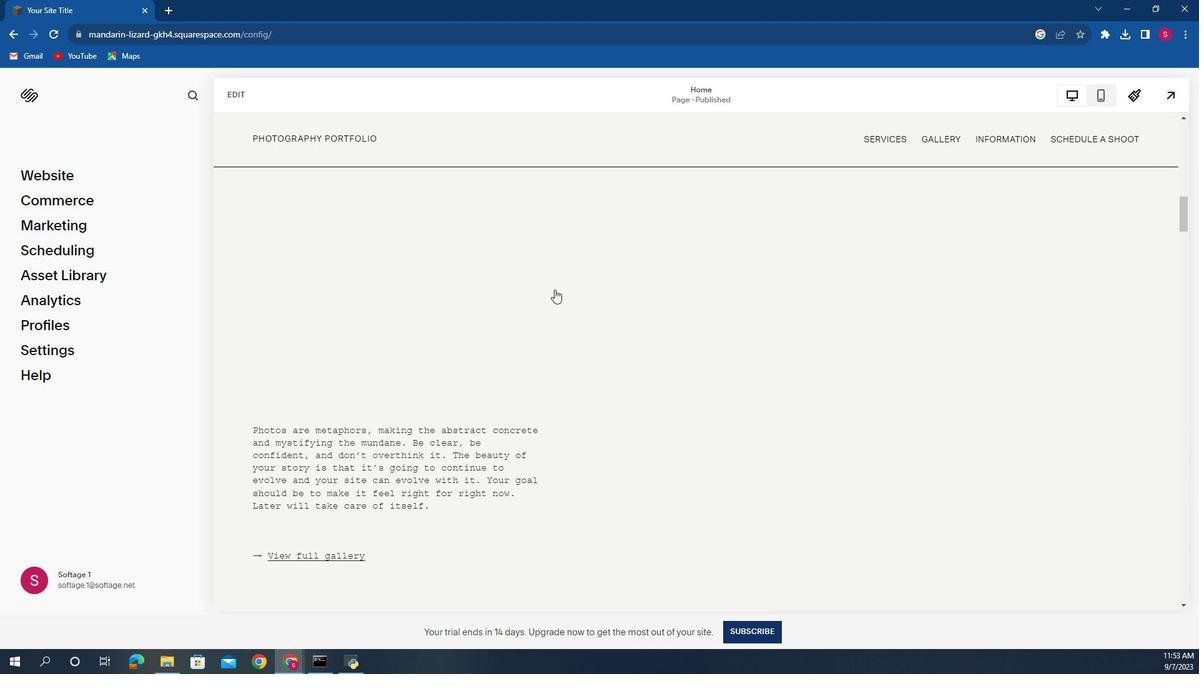 
Action: Mouse scrolled (568, 328) with delta (0, 0)
Screenshot: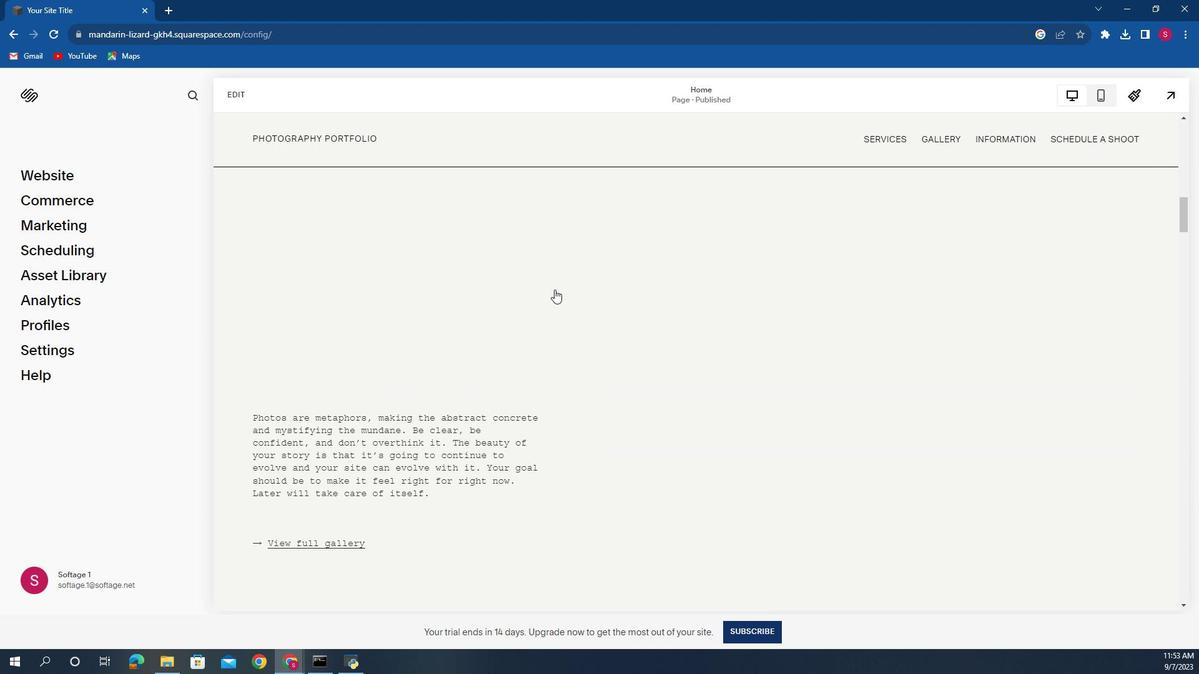 
Action: Mouse scrolled (568, 328) with delta (0, 0)
Screenshot: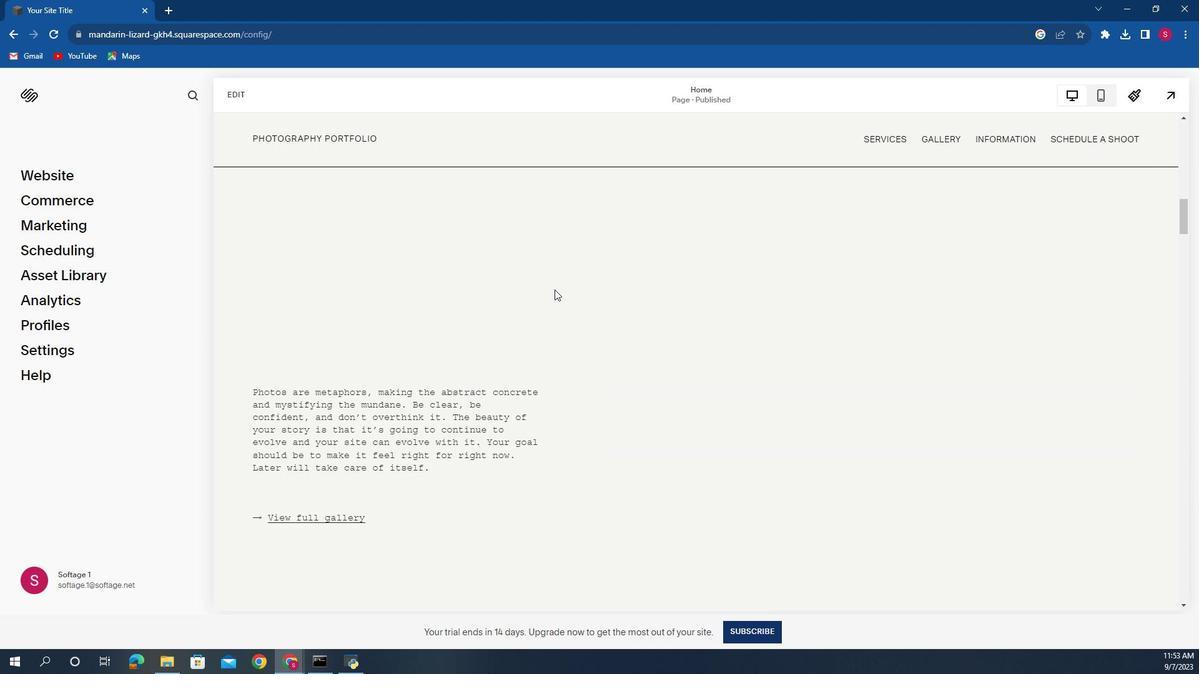 
Action: Mouse scrolled (568, 328) with delta (0, 0)
Screenshot: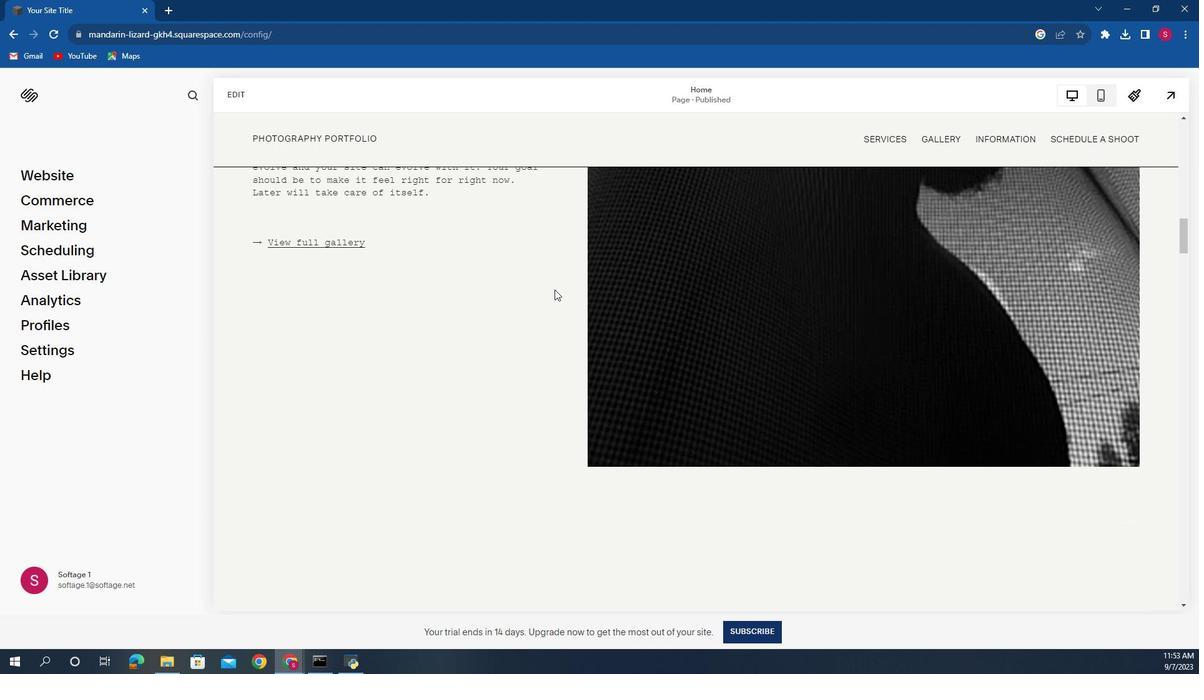 
Action: Mouse scrolled (568, 328) with delta (0, 0)
Screenshot: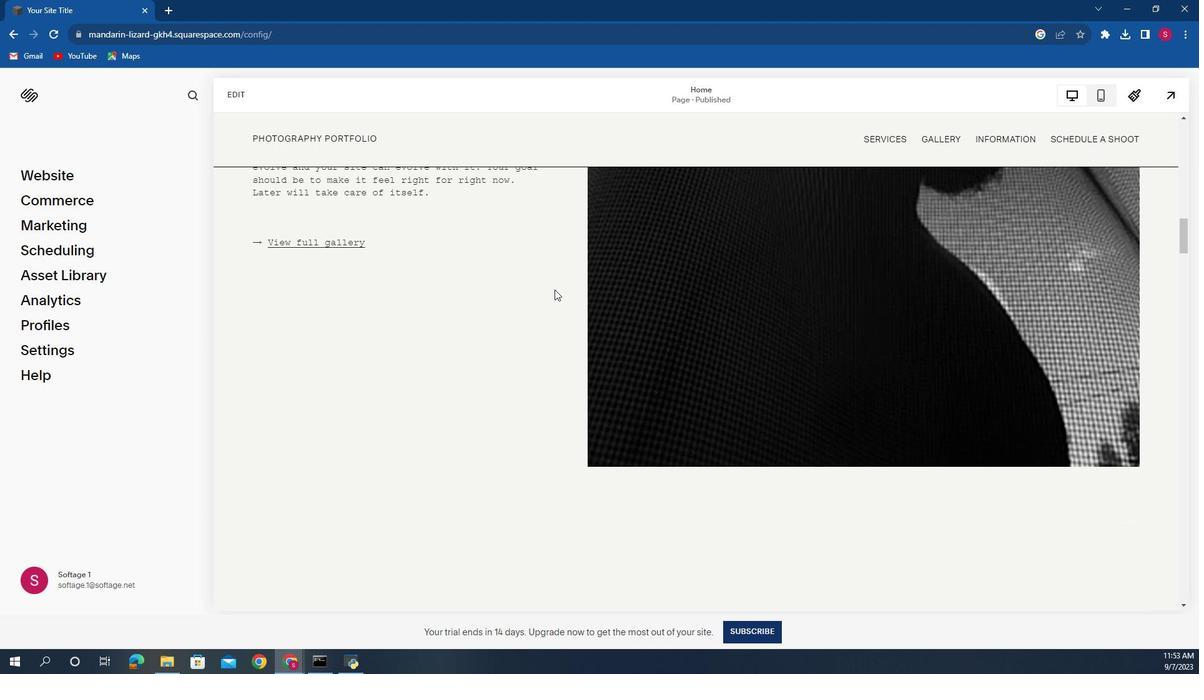 
Action: Mouse scrolled (568, 328) with delta (0, 0)
Screenshot: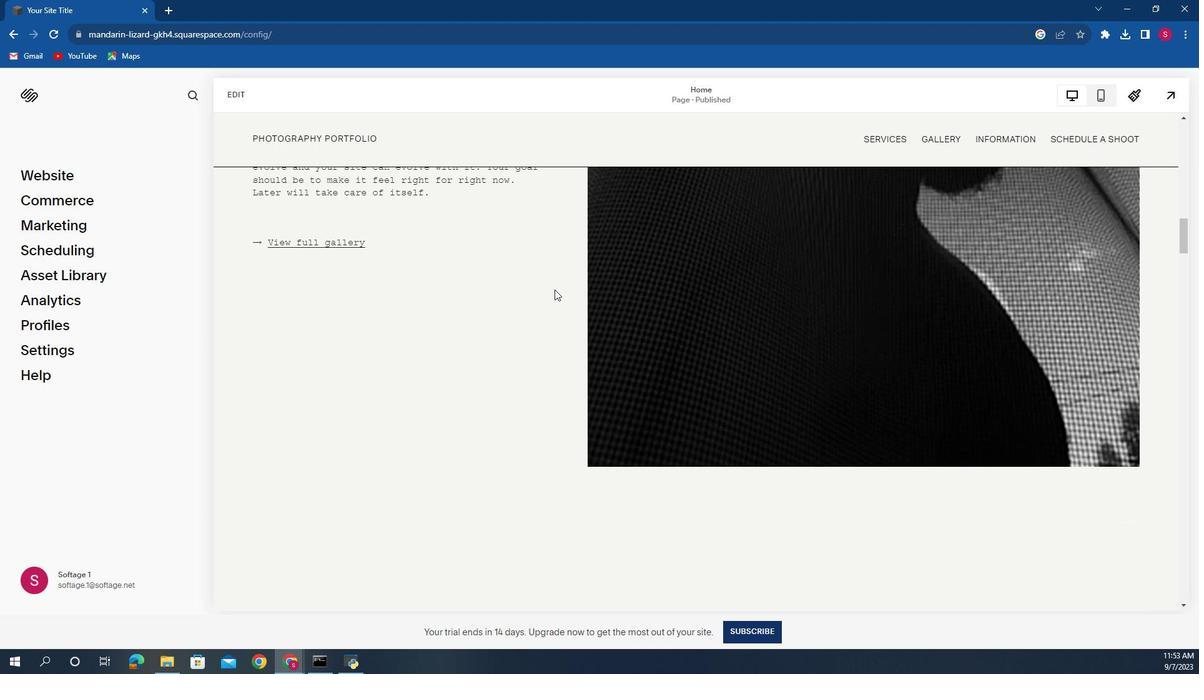 
Action: Mouse scrolled (568, 328) with delta (0, 0)
Screenshot: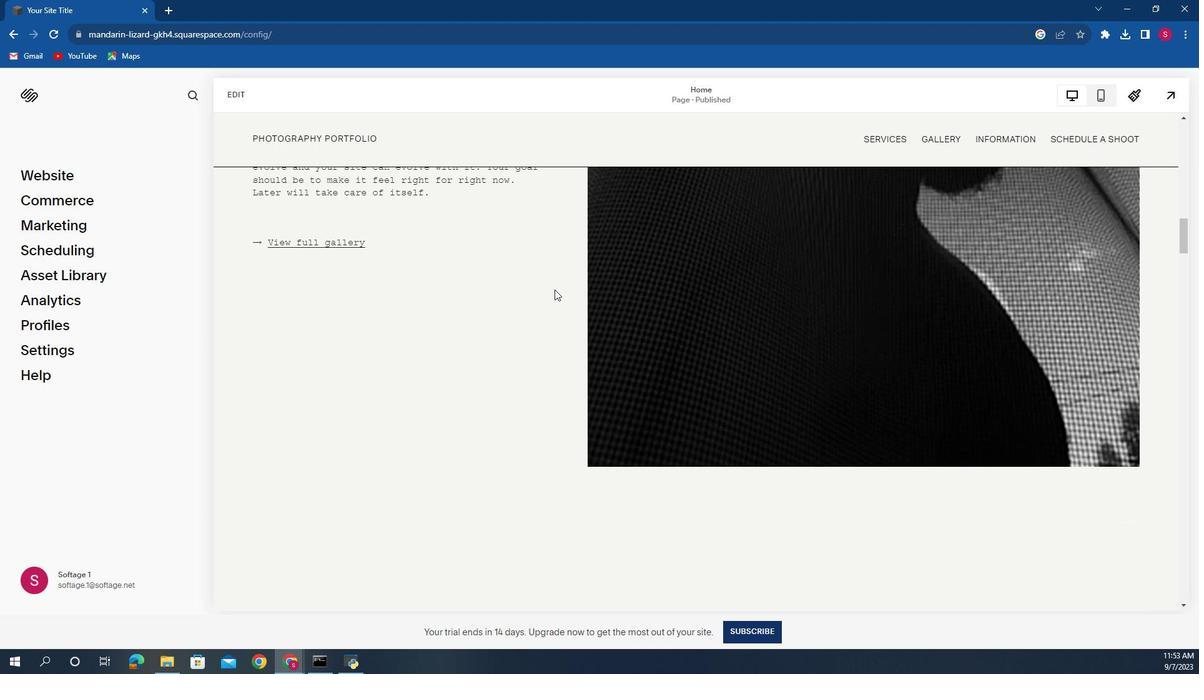 
Action: Mouse scrolled (568, 328) with delta (0, 0)
Screenshot: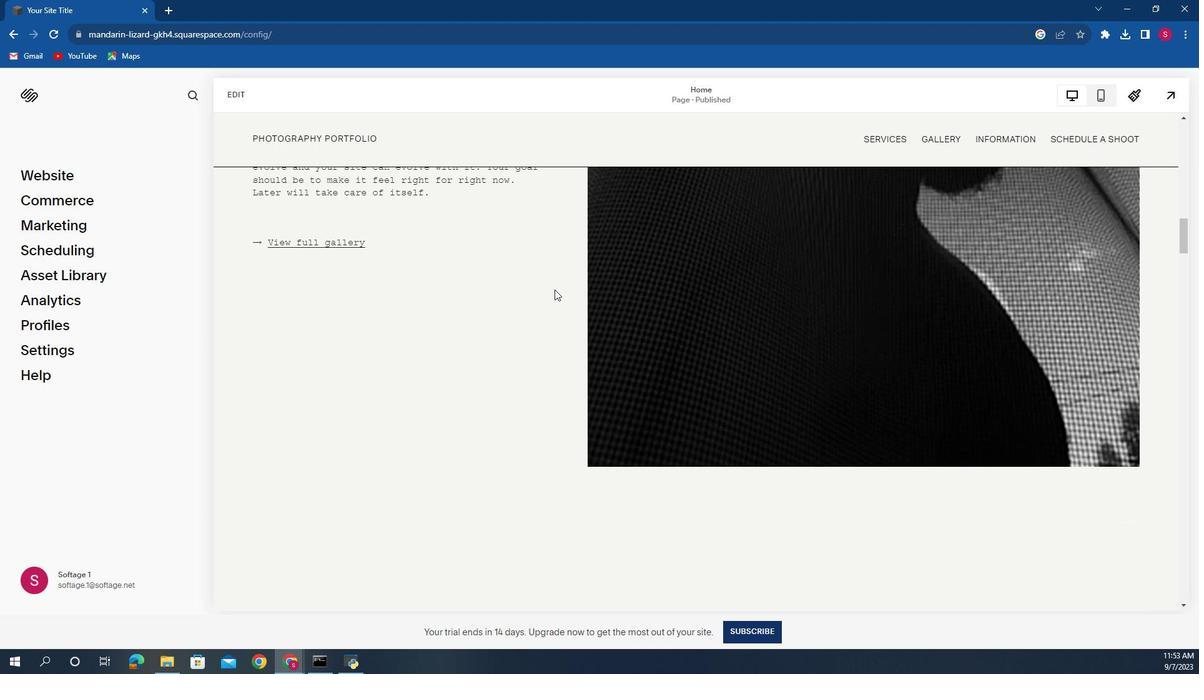 
Action: Mouse scrolled (568, 328) with delta (0, 0)
Screenshot: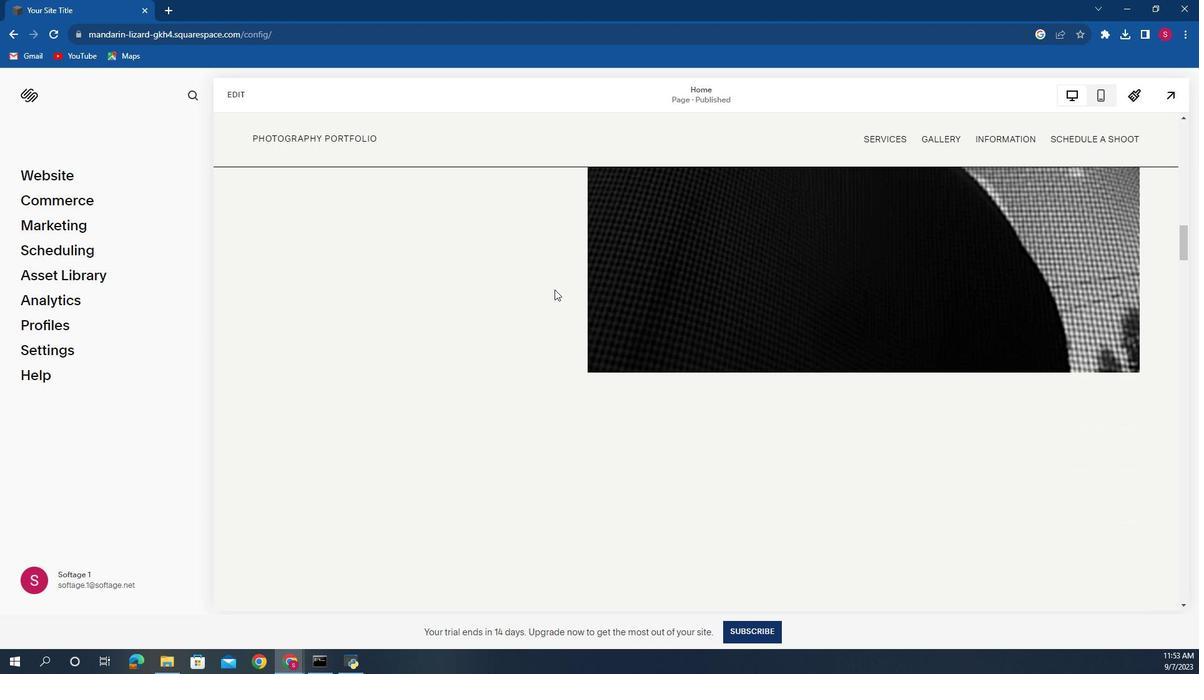 
Action: Mouse scrolled (568, 328) with delta (0, 0)
Screenshot: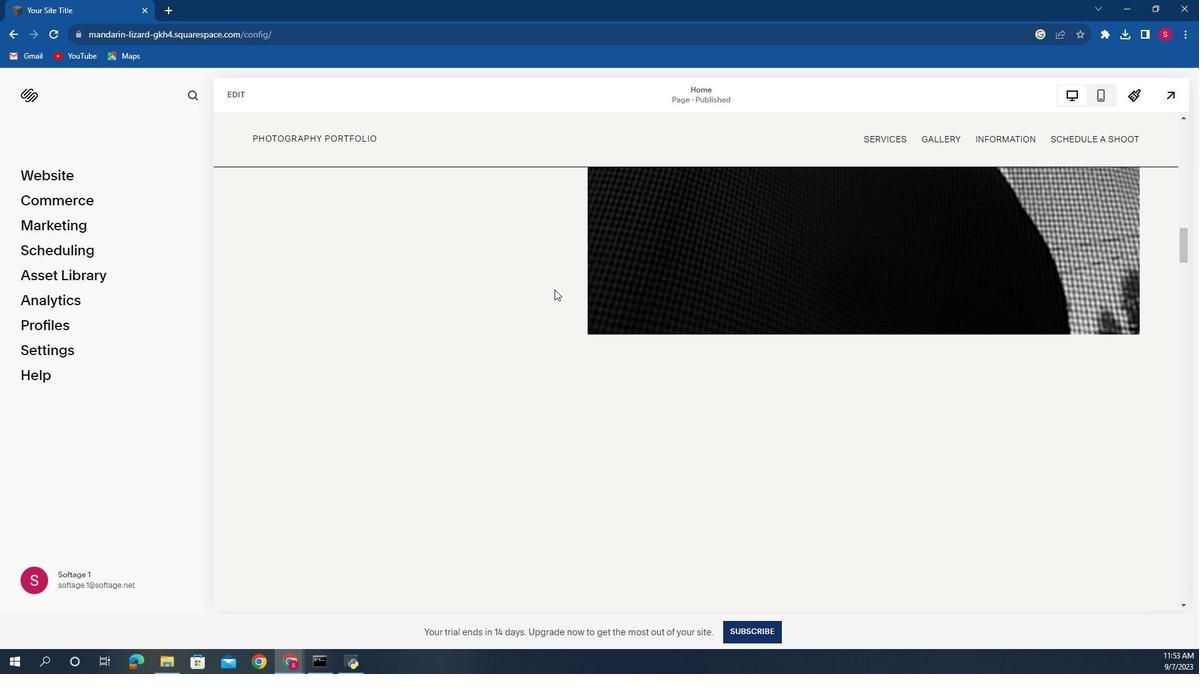 
Action: Mouse scrolled (568, 328) with delta (0, 0)
Screenshot: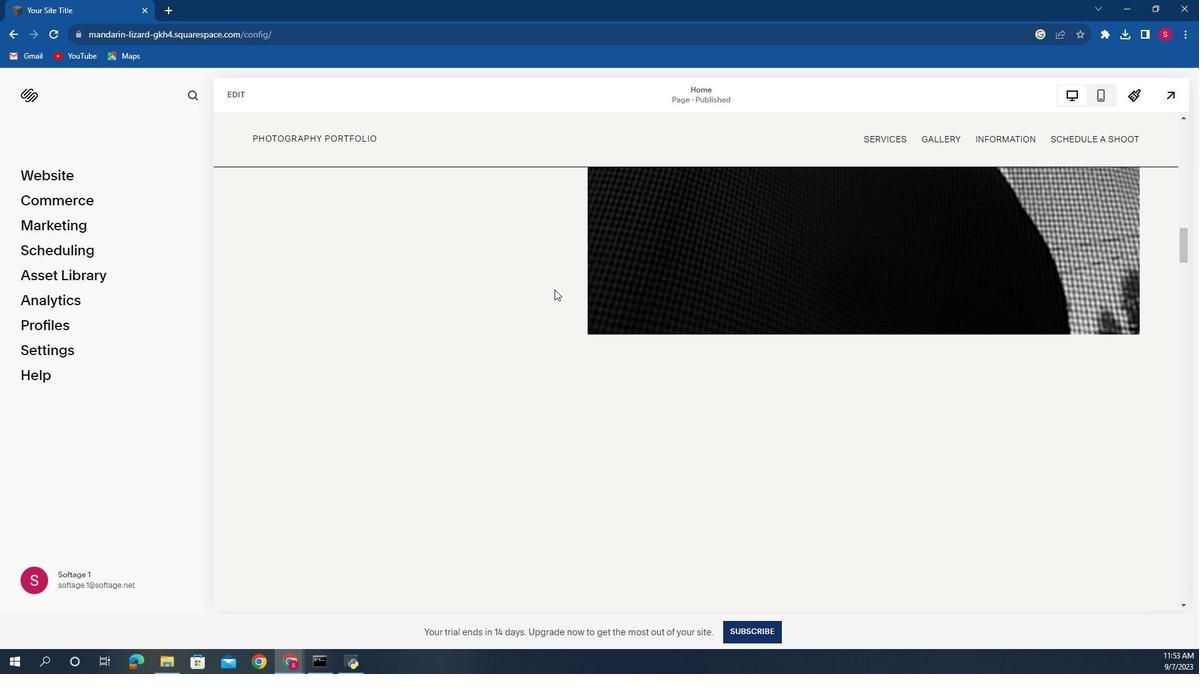 
Action: Mouse scrolled (568, 328) with delta (0, 0)
Screenshot: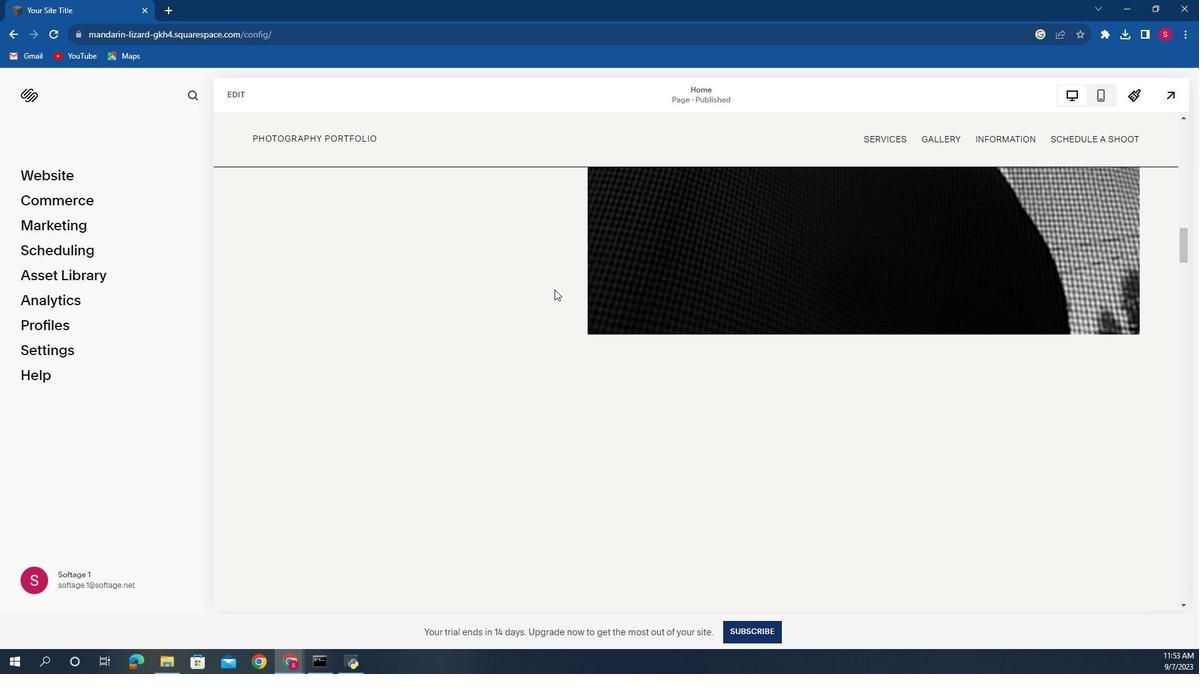 
Action: Mouse scrolled (568, 328) with delta (0, 0)
Screenshot: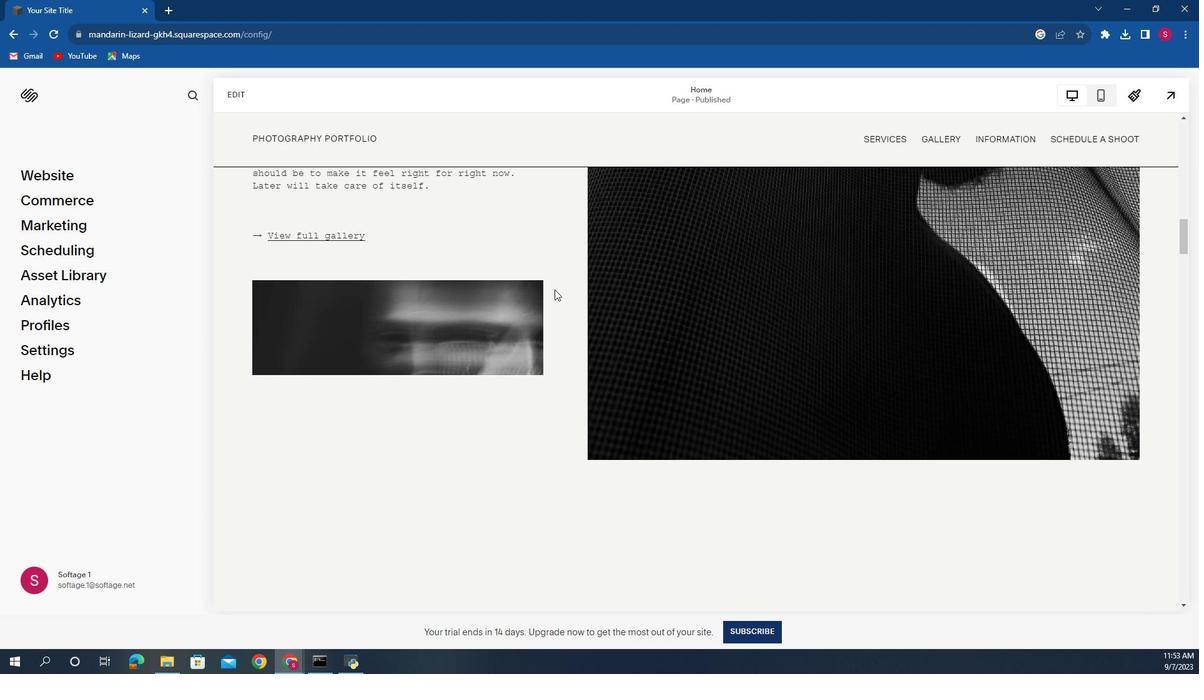 
Action: Mouse scrolled (568, 328) with delta (0, 0)
Screenshot: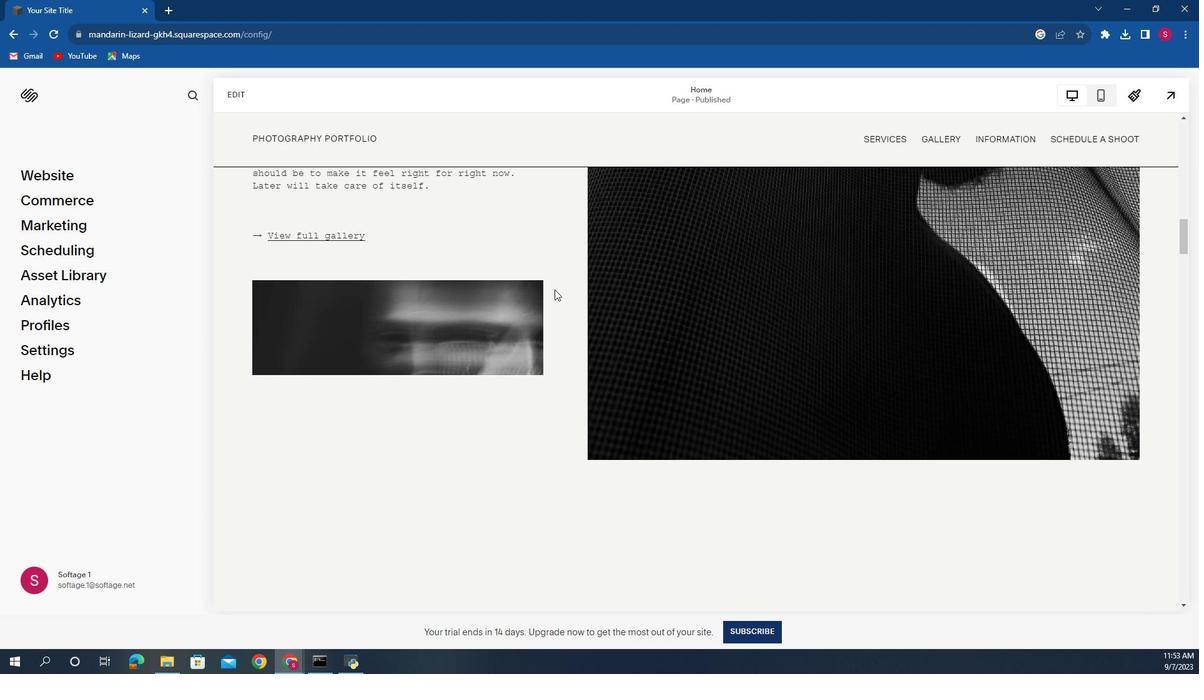
Action: Mouse scrolled (568, 328) with delta (0, 0)
Screenshot: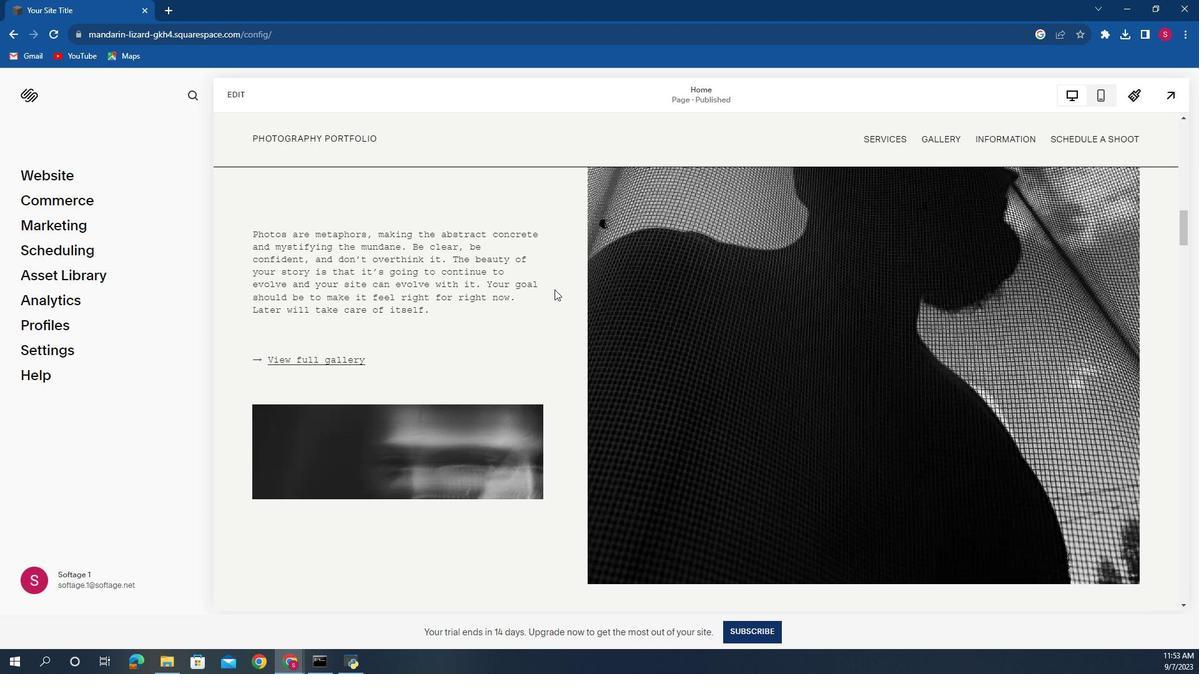 
Action: Mouse scrolled (568, 328) with delta (0, 0)
Screenshot: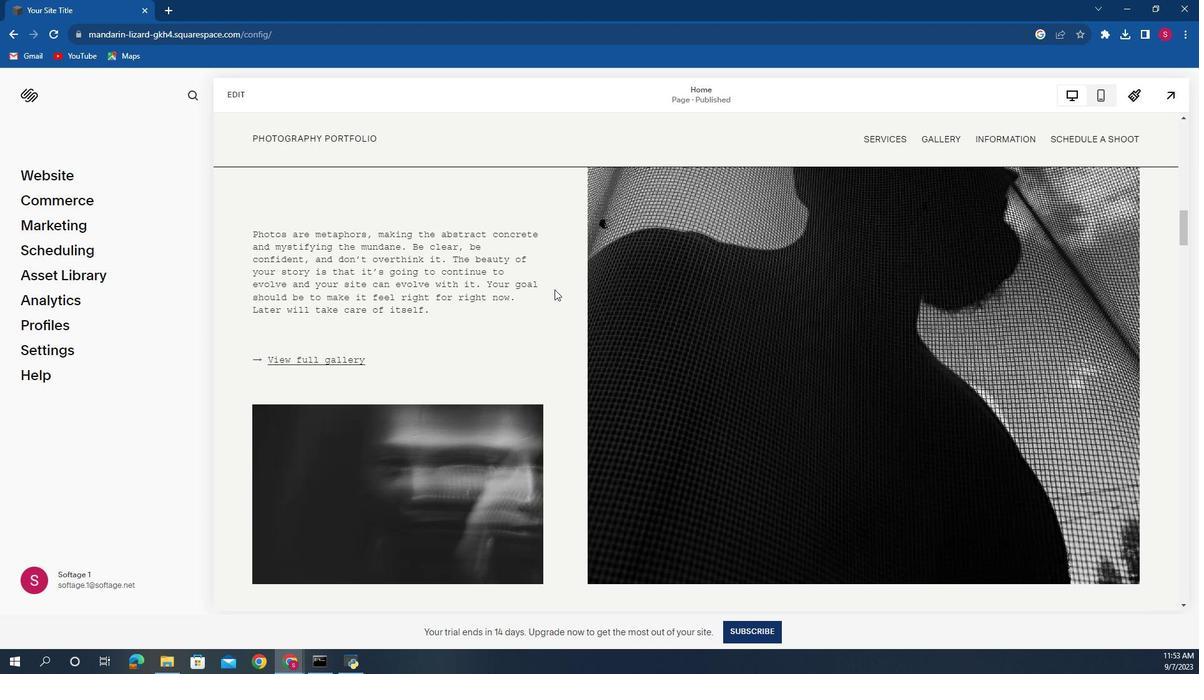 
Action: Mouse scrolled (568, 328) with delta (0, 0)
Screenshot: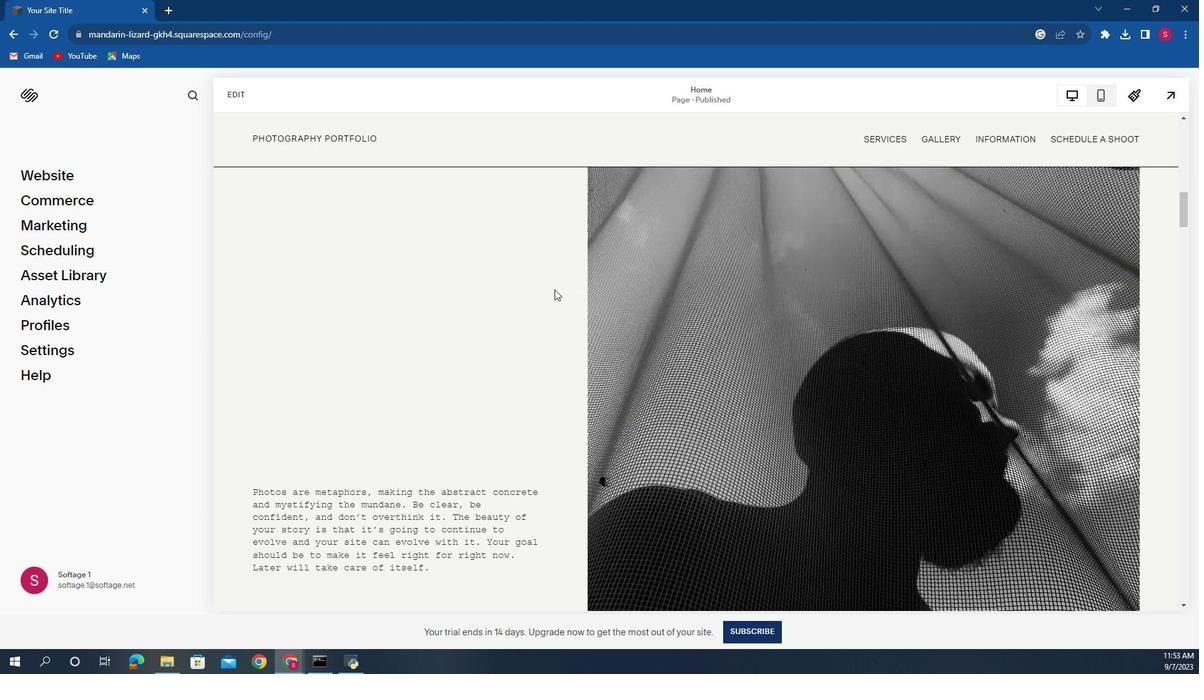 
Action: Mouse scrolled (568, 328) with delta (0, 0)
Screenshot: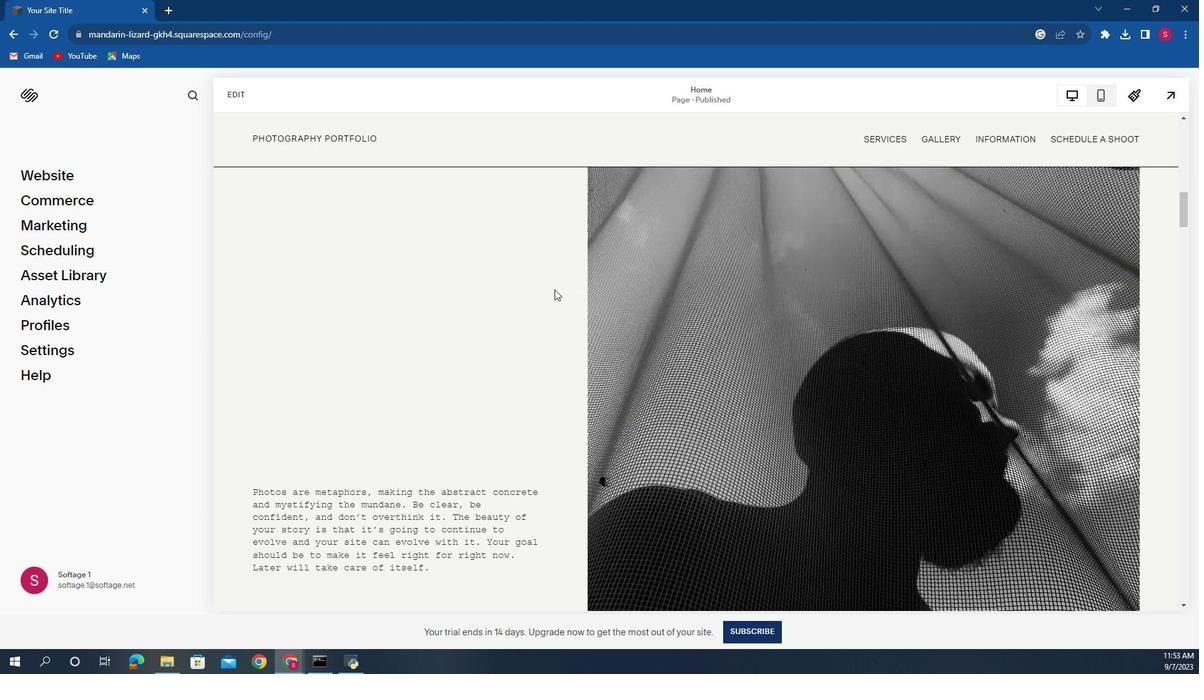 
Action: Mouse scrolled (568, 328) with delta (0, 0)
Screenshot: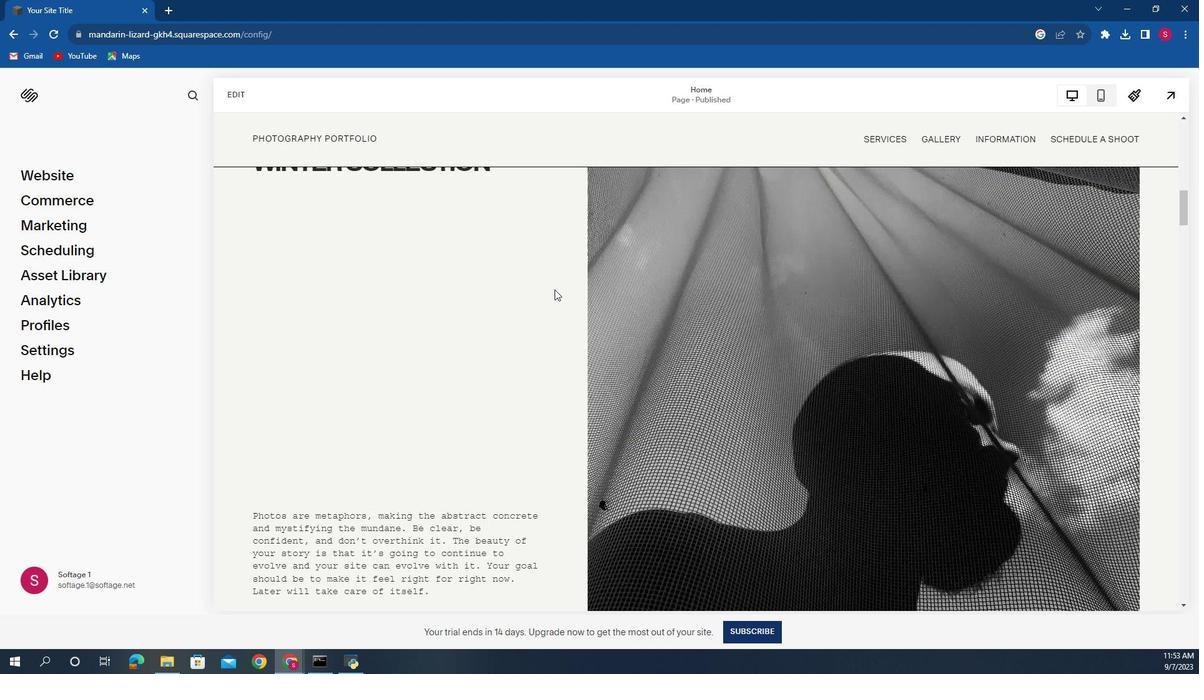 
Action: Mouse scrolled (568, 328) with delta (0, 0)
Screenshot: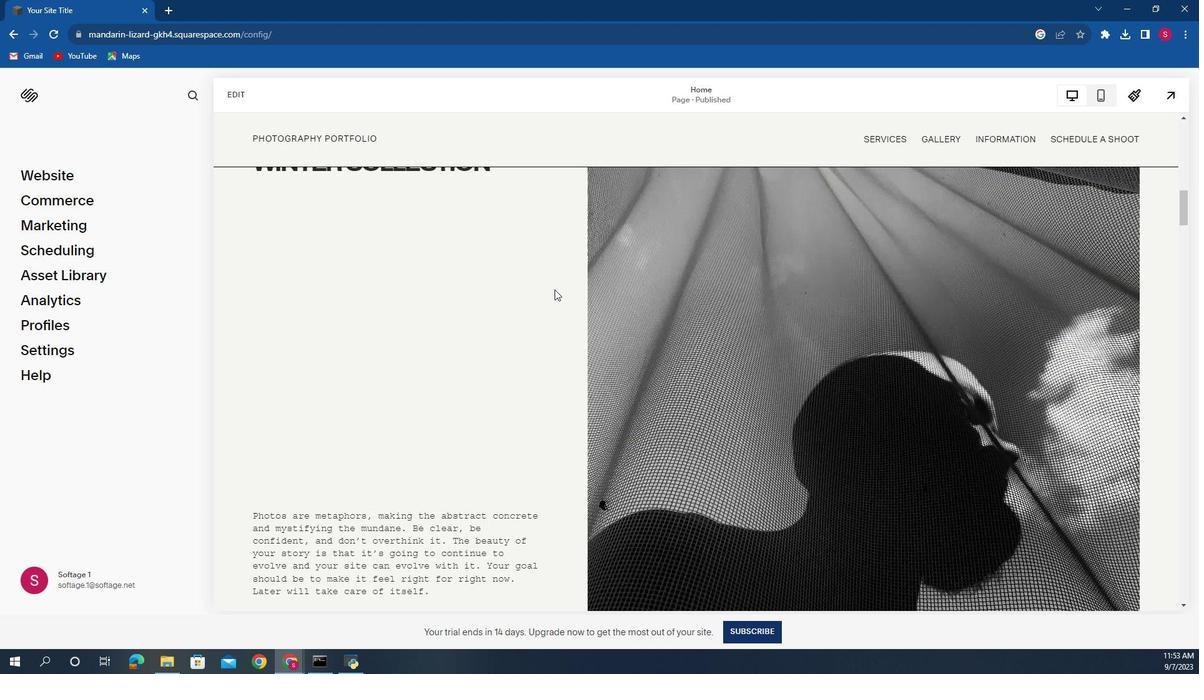 
Action: Mouse scrolled (568, 328) with delta (0, 0)
Screenshot: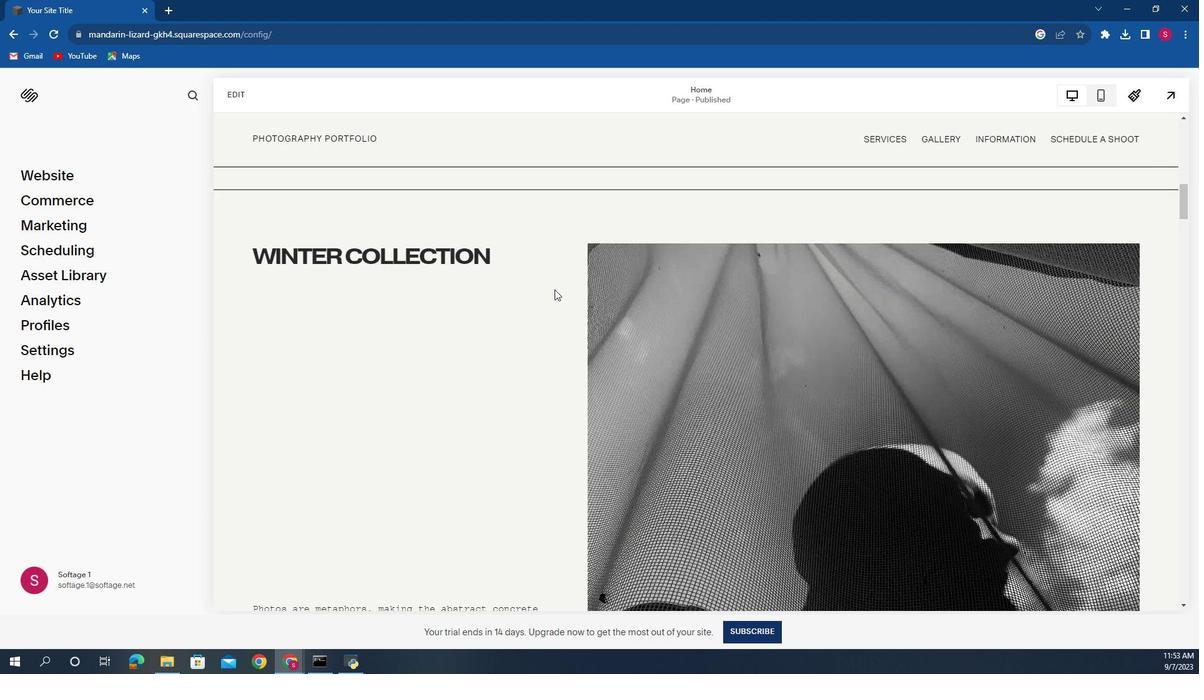 
Action: Mouse scrolled (568, 328) with delta (0, 0)
Screenshot: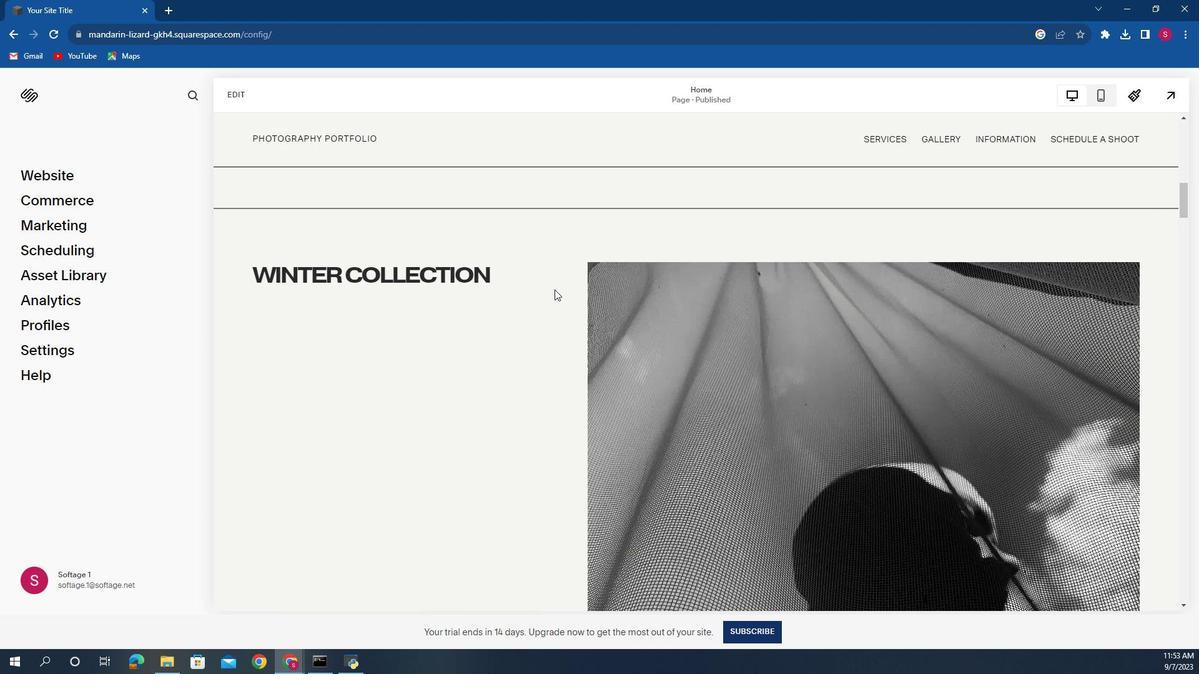 
Action: Mouse scrolled (568, 328) with delta (0, 0)
Screenshot: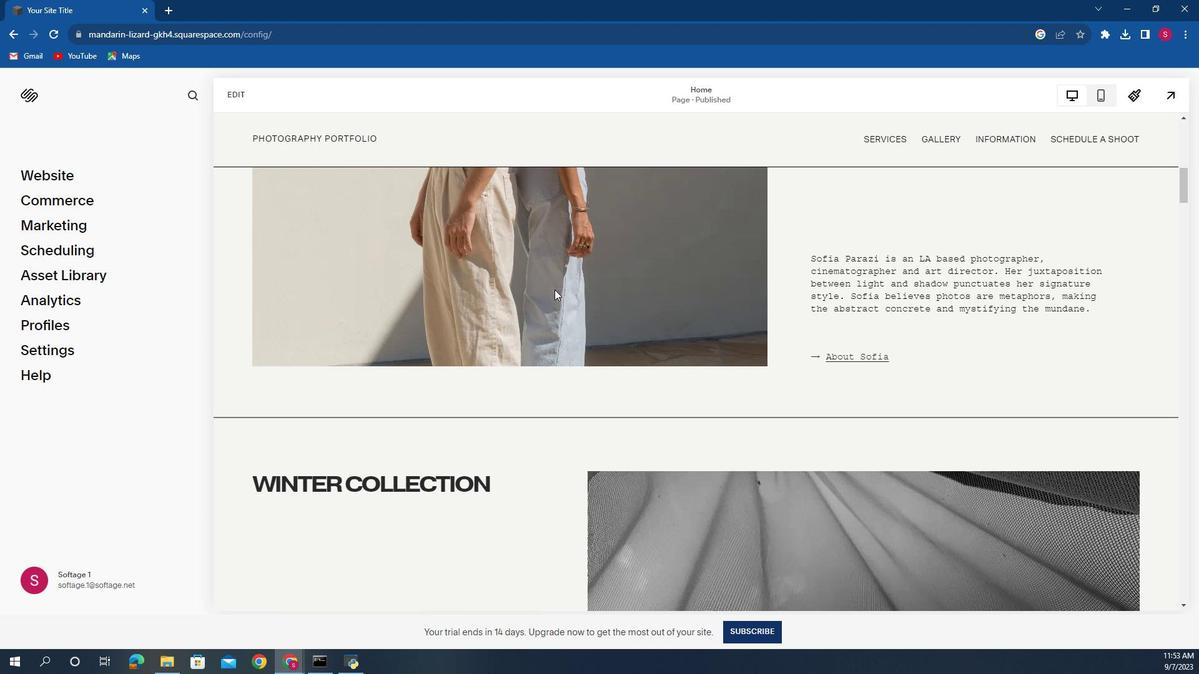 
Action: Mouse scrolled (568, 328) with delta (0, 0)
Screenshot: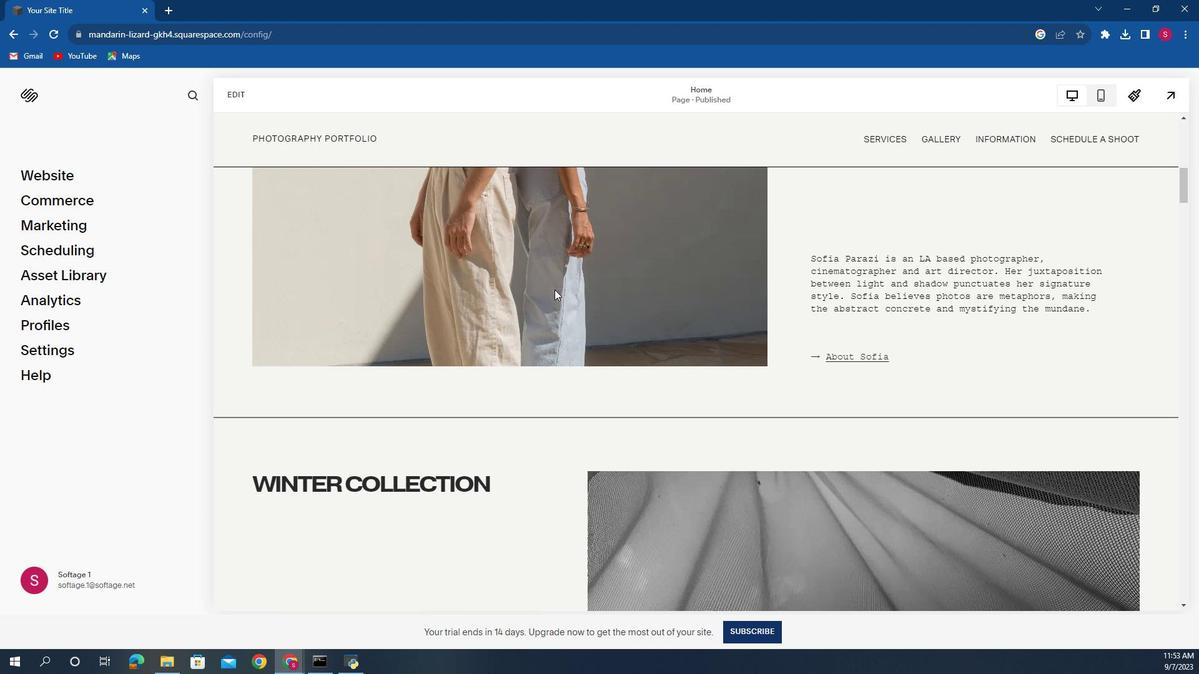 
Action: Mouse scrolled (568, 328) with delta (0, 0)
Screenshot: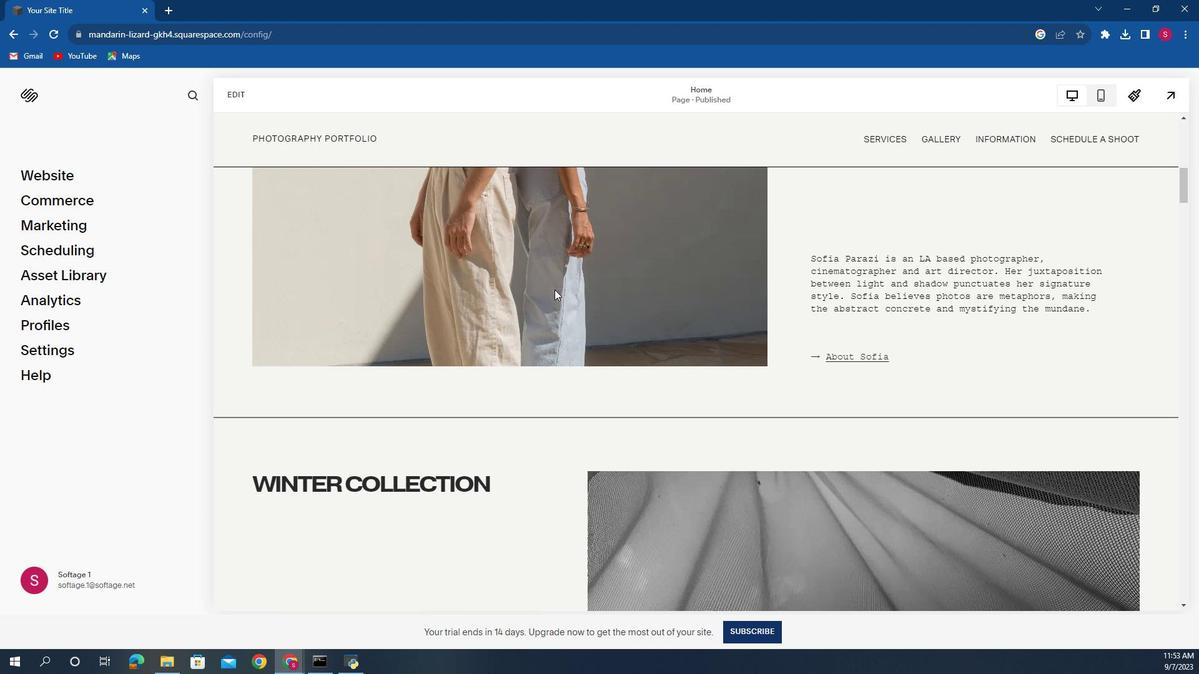 
Action: Mouse scrolled (568, 328) with delta (0, 0)
Screenshot: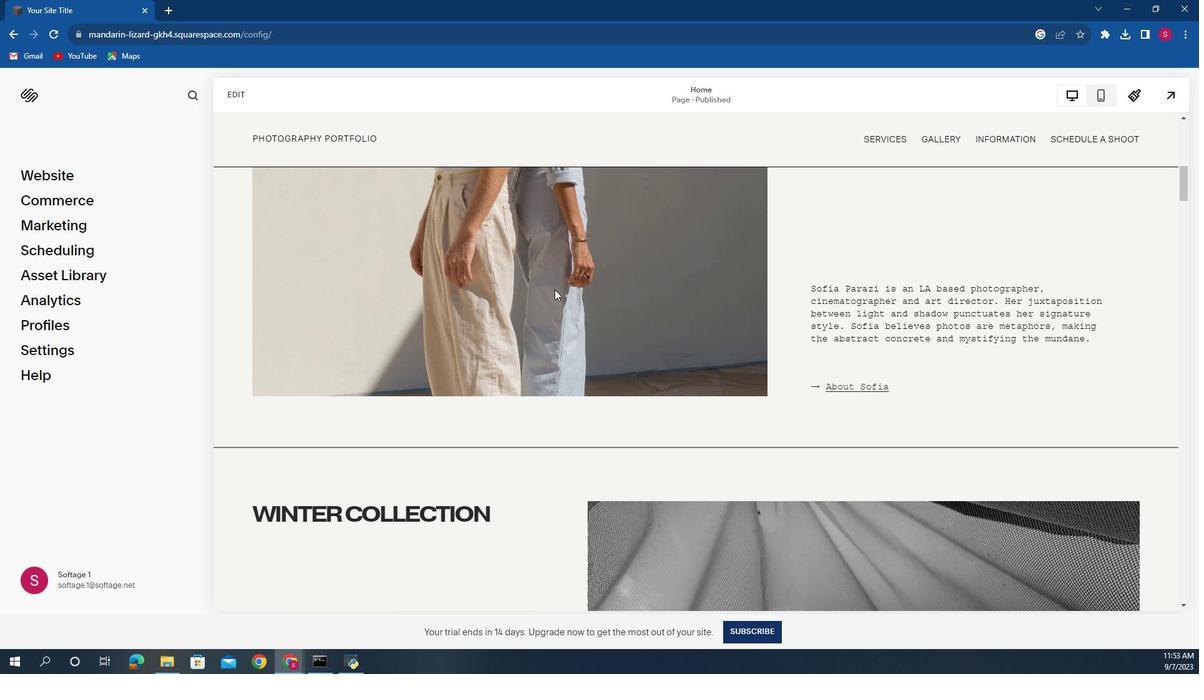 
Action: Mouse scrolled (568, 328) with delta (0, 0)
Screenshot: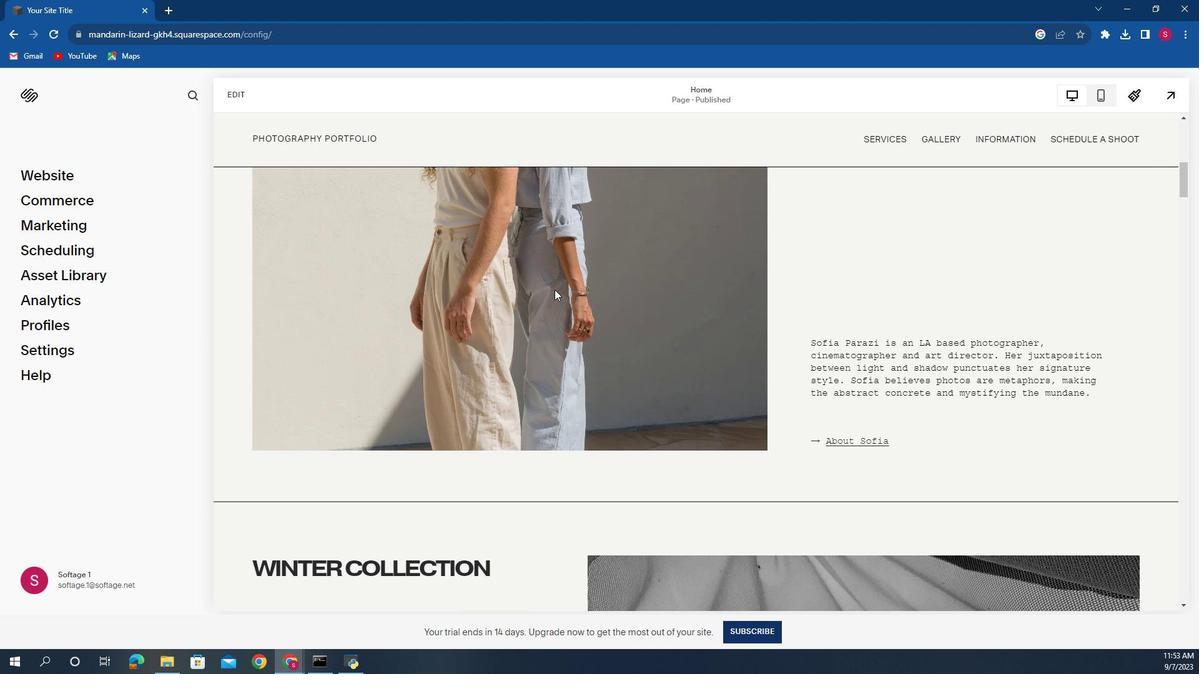 
Action: Mouse scrolled (568, 328) with delta (0, 0)
Screenshot: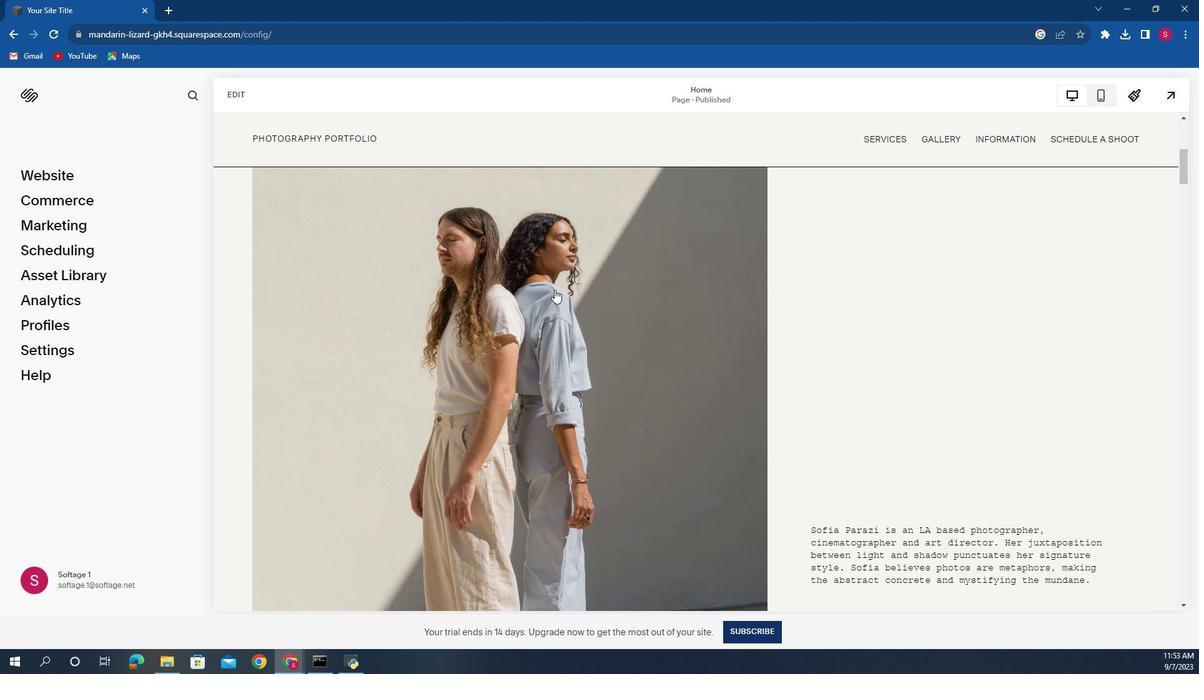 
Action: Mouse scrolled (568, 328) with delta (0, 0)
Screenshot: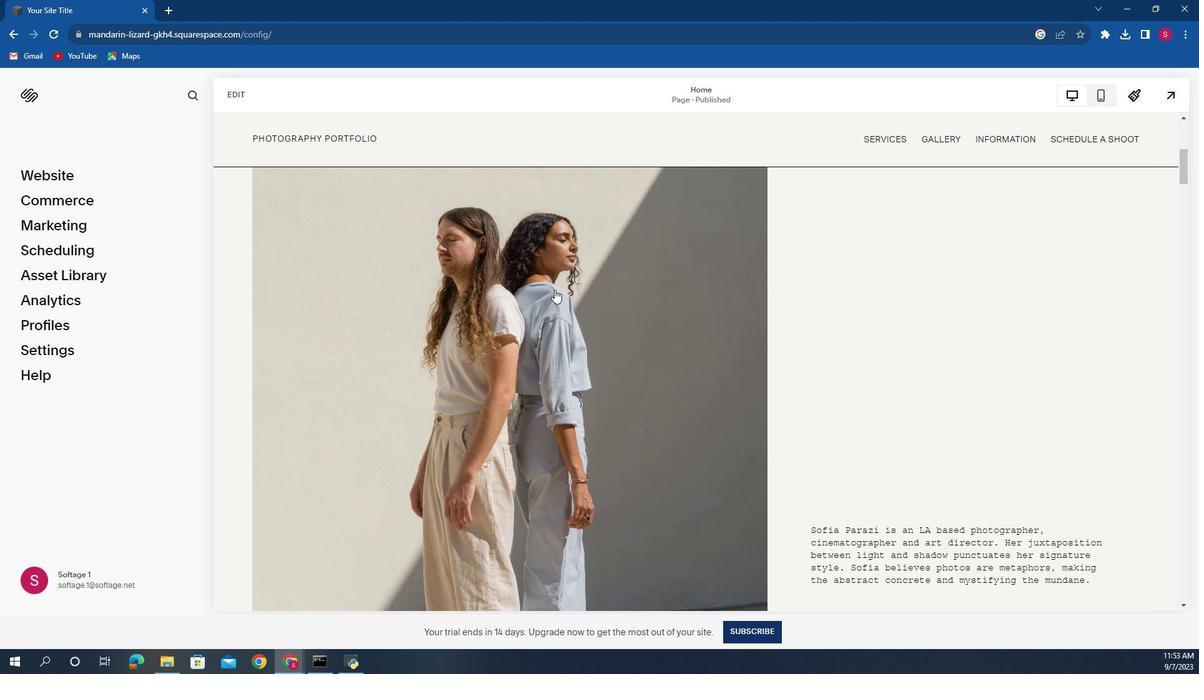 
Action: Mouse scrolled (568, 328) with delta (0, 0)
Screenshot: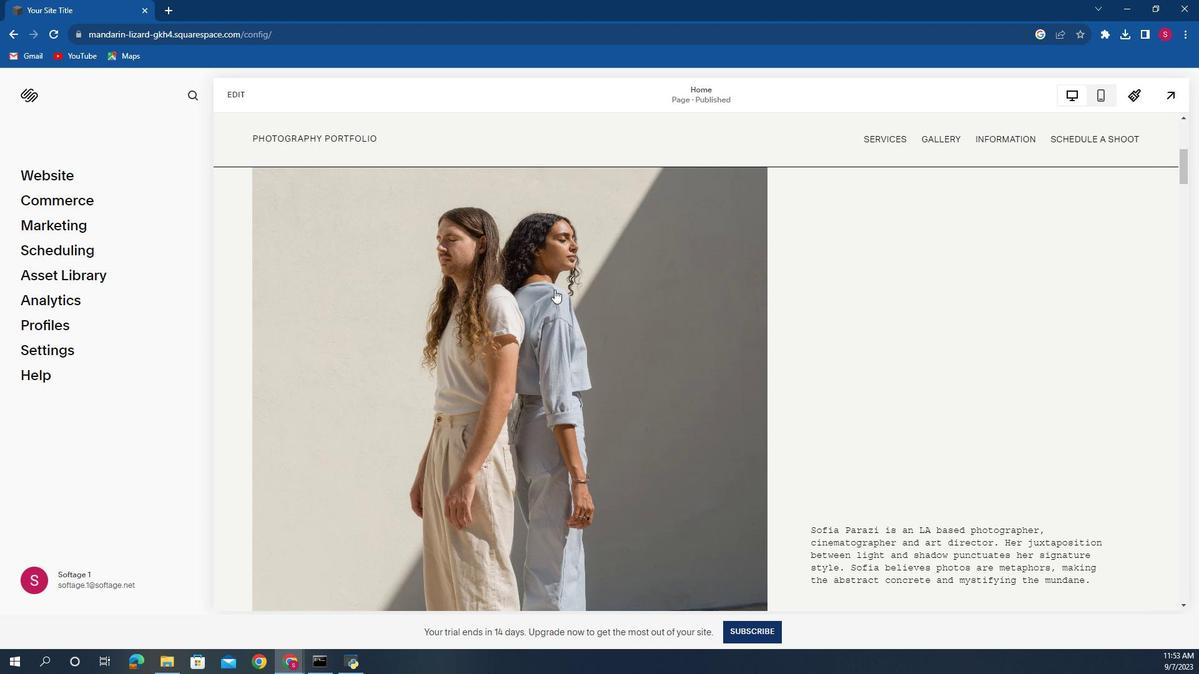 
Action: Mouse scrolled (568, 328) with delta (0, 0)
Screenshot: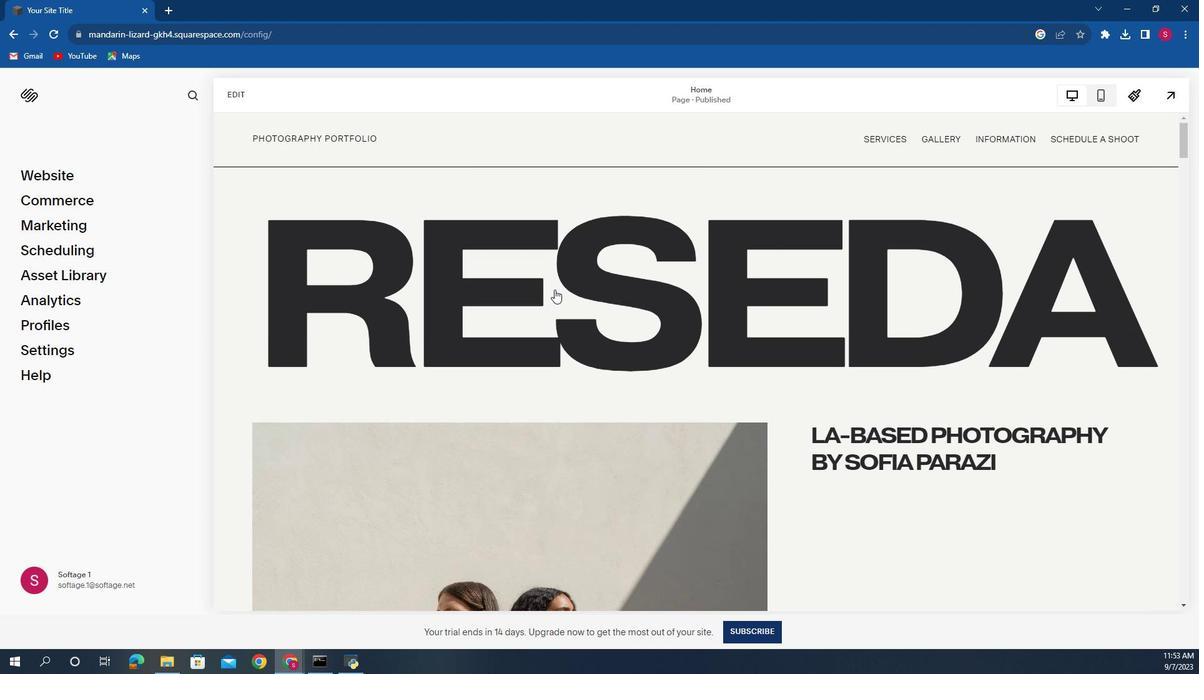 
Action: Mouse scrolled (568, 328) with delta (0, 0)
Screenshot: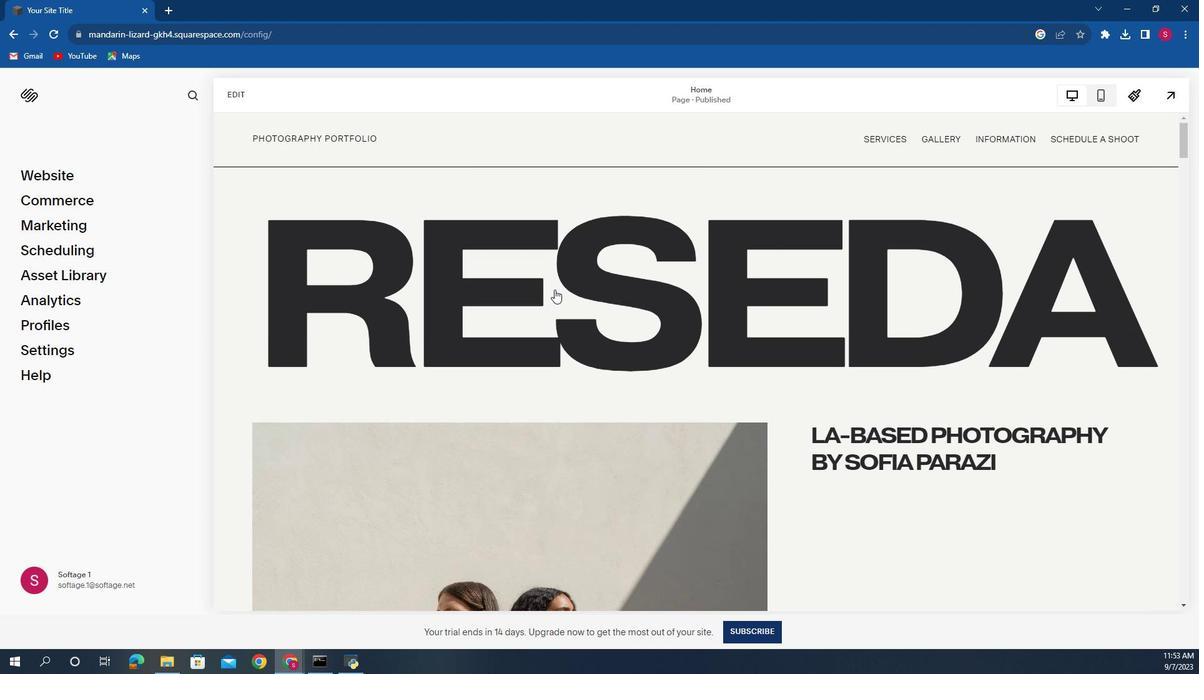 
Action: Mouse scrolled (568, 328) with delta (0, 0)
Screenshot: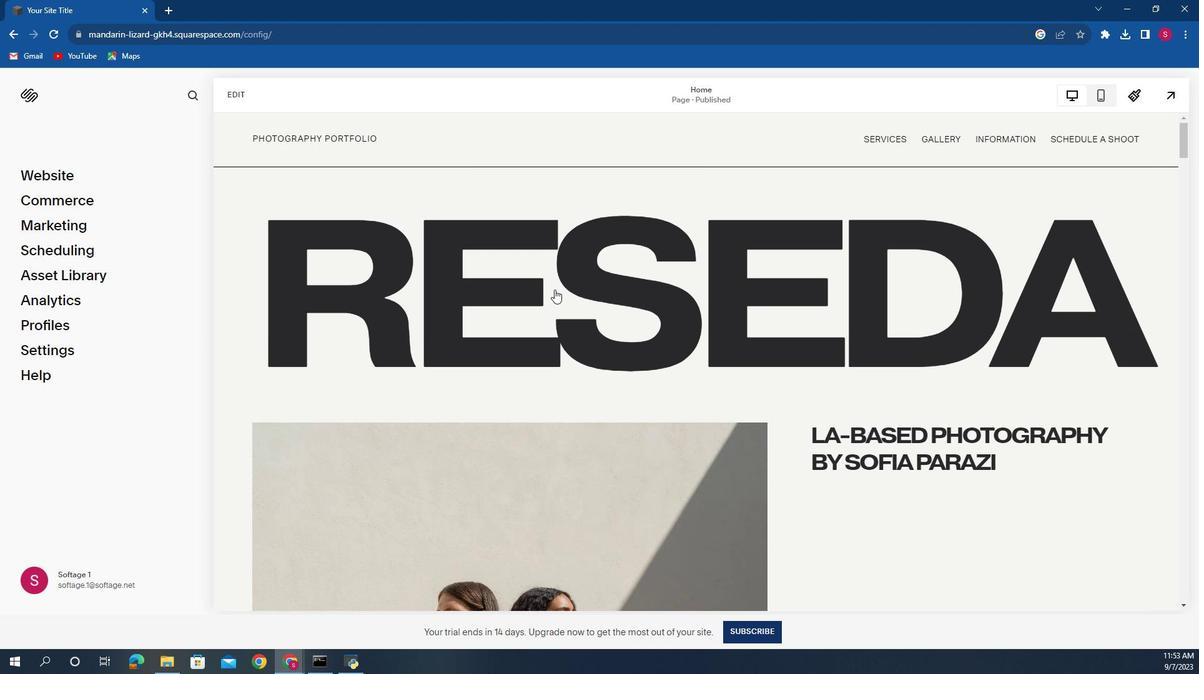 
Action: Mouse scrolled (568, 328) with delta (0, 0)
Screenshot: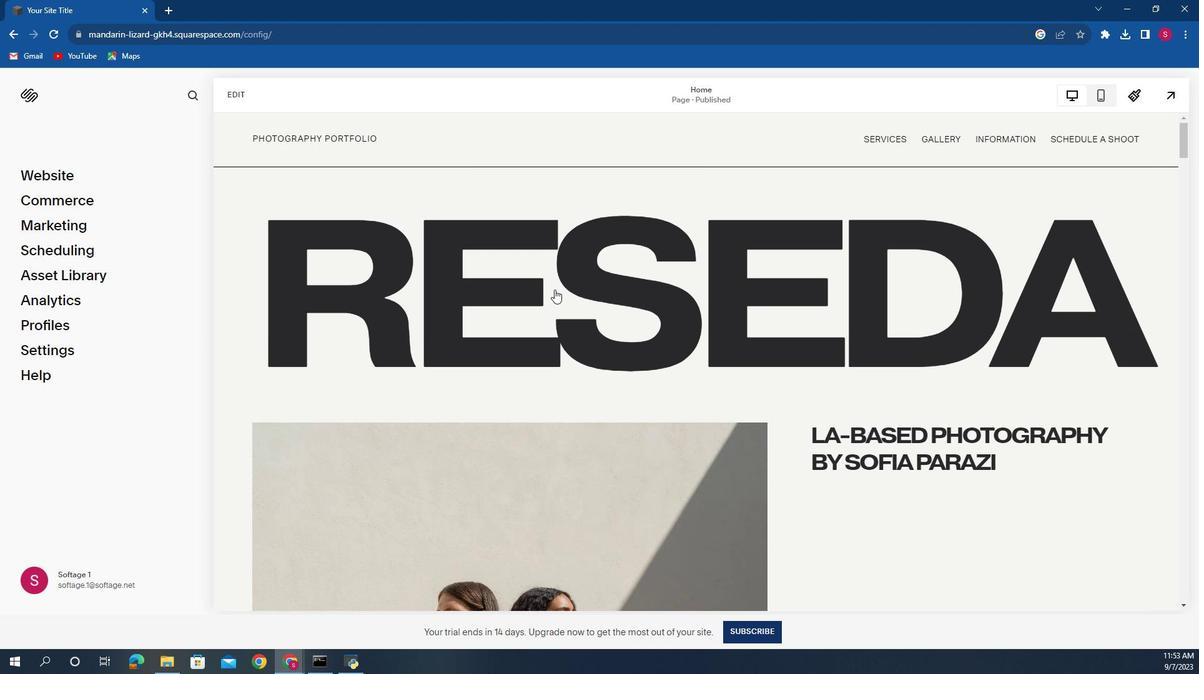 
Action: Mouse scrolled (568, 328) with delta (0, 0)
Screenshot: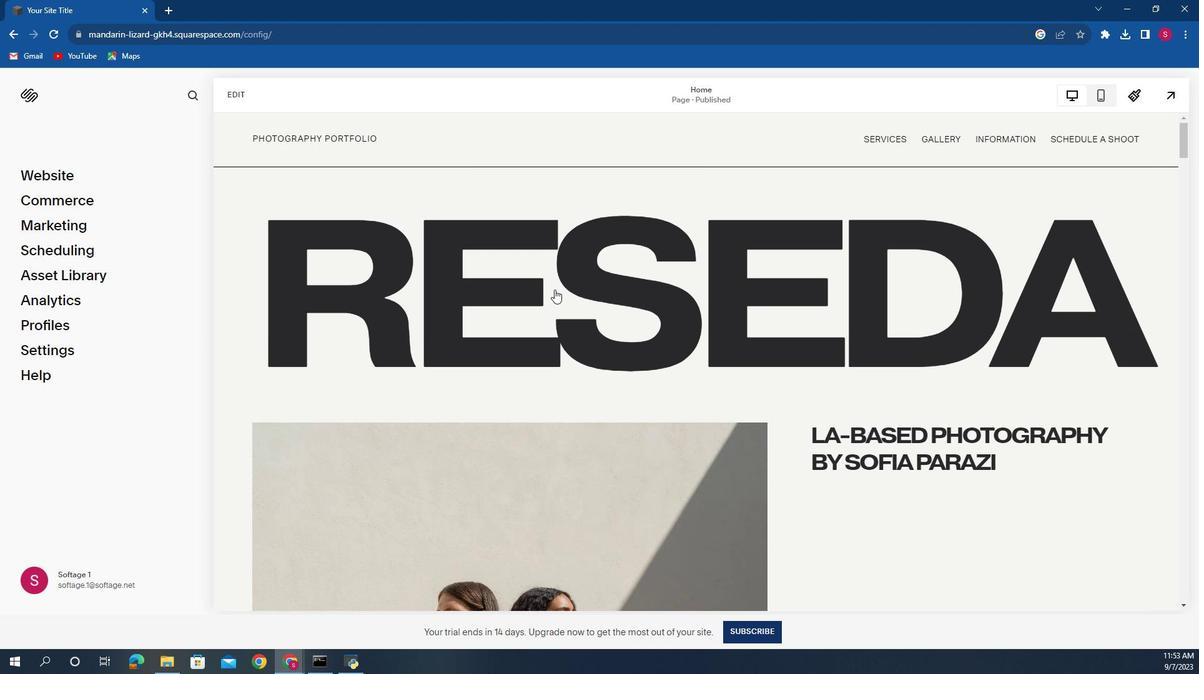 
Action: Mouse scrolled (568, 328) with delta (0, 0)
Screenshot: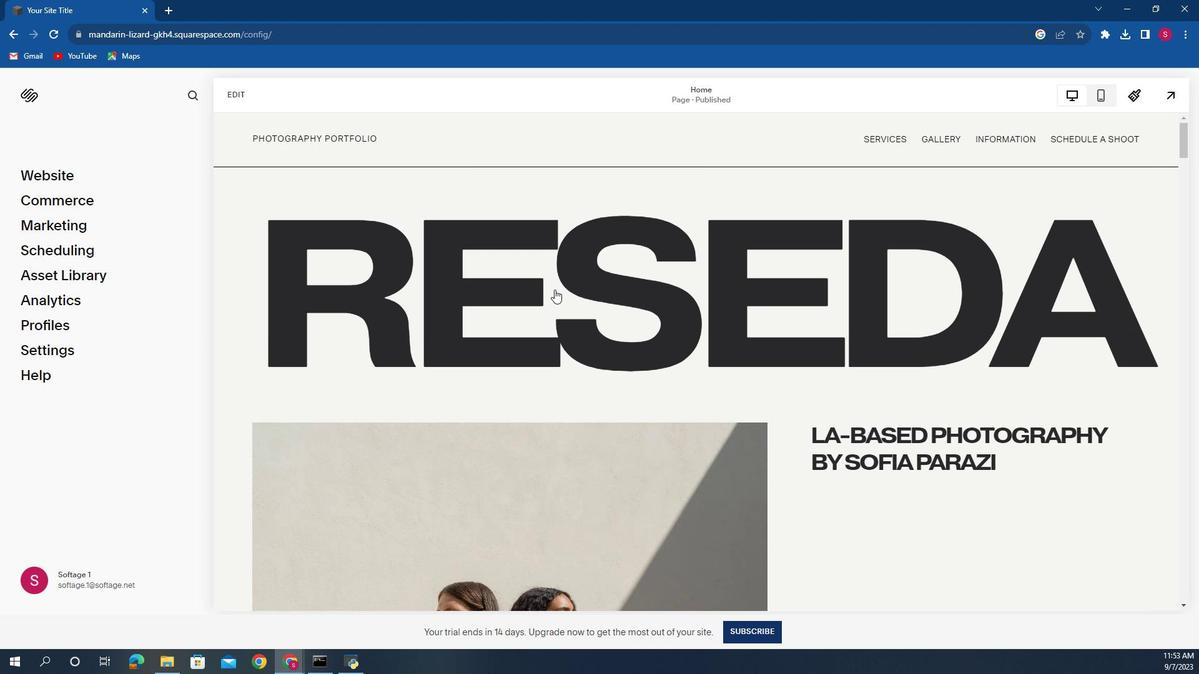 
Action: Mouse scrolled (568, 328) with delta (0, 0)
Screenshot: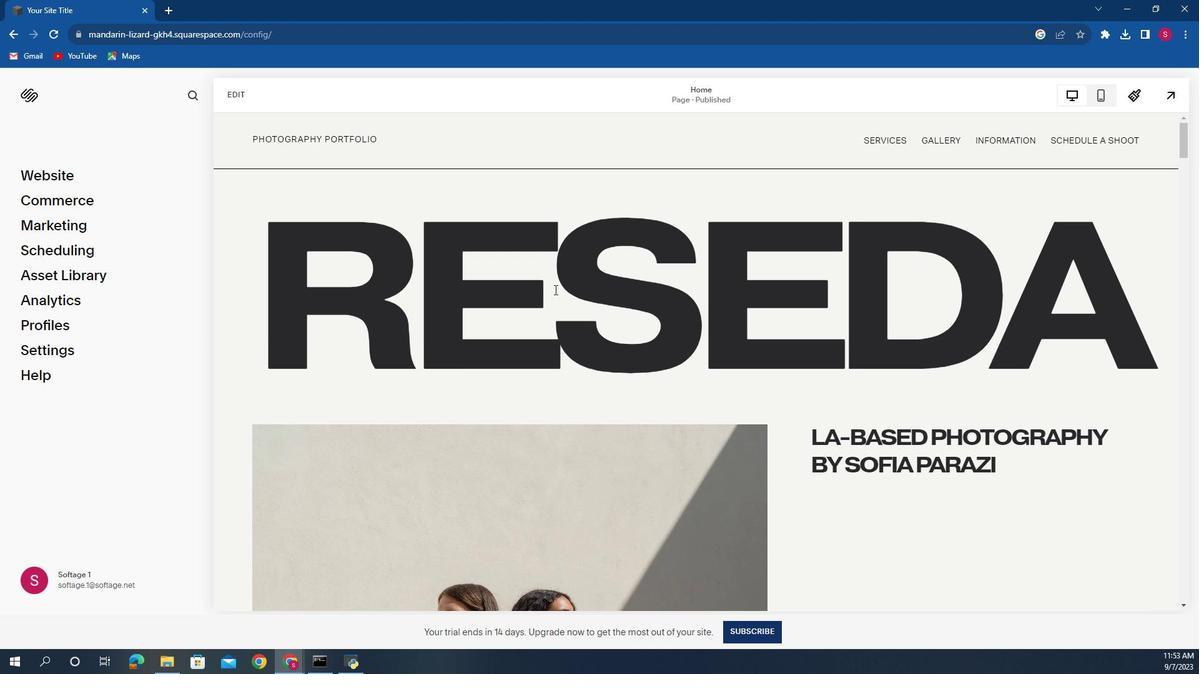 
Action: Mouse scrolled (568, 328) with delta (0, 0)
Screenshot: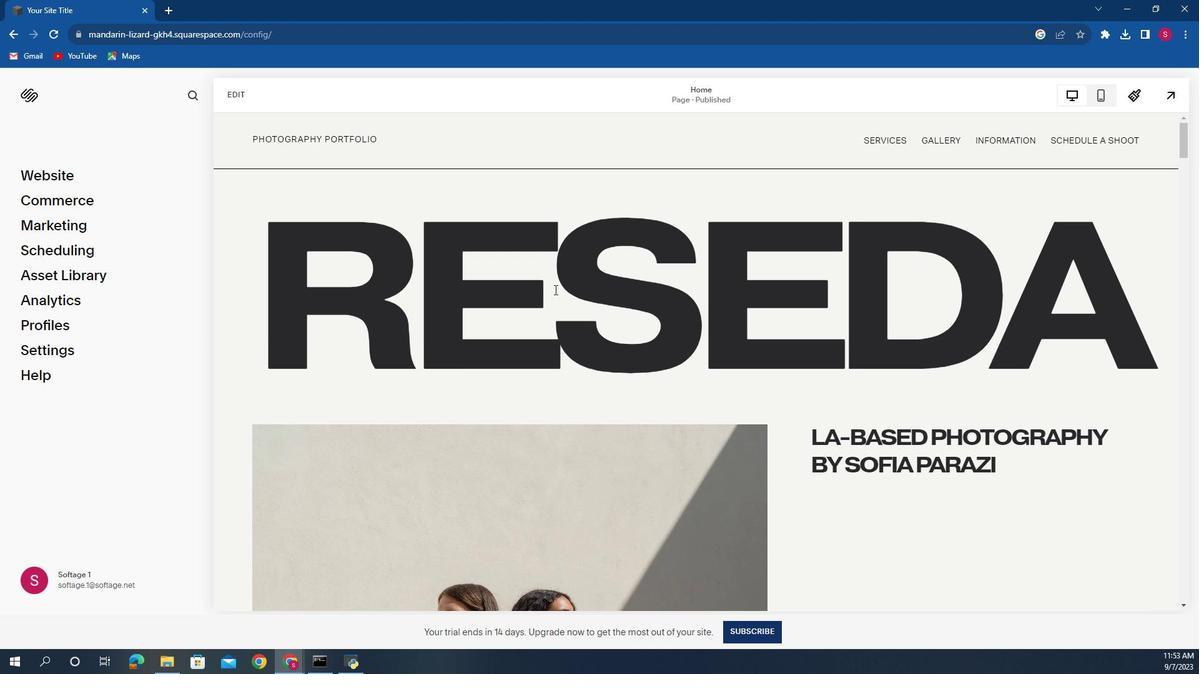 
Action: Mouse scrolled (568, 328) with delta (0, 0)
Screenshot: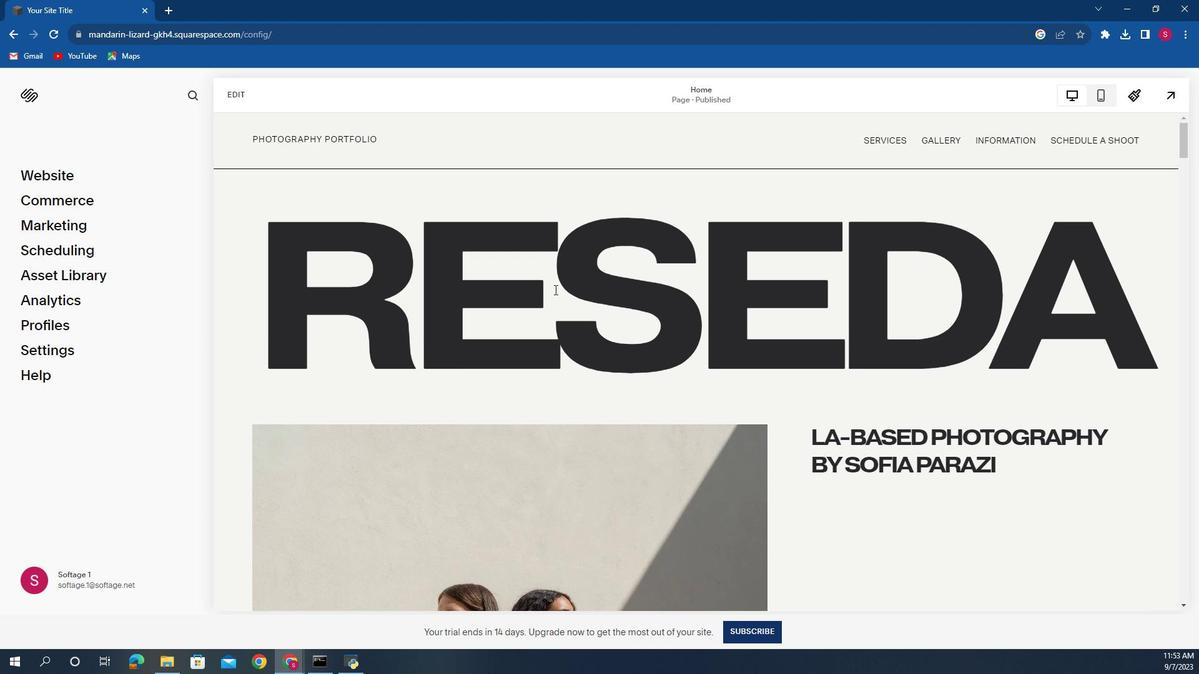 
Action: Mouse scrolled (568, 328) with delta (0, 0)
Screenshot: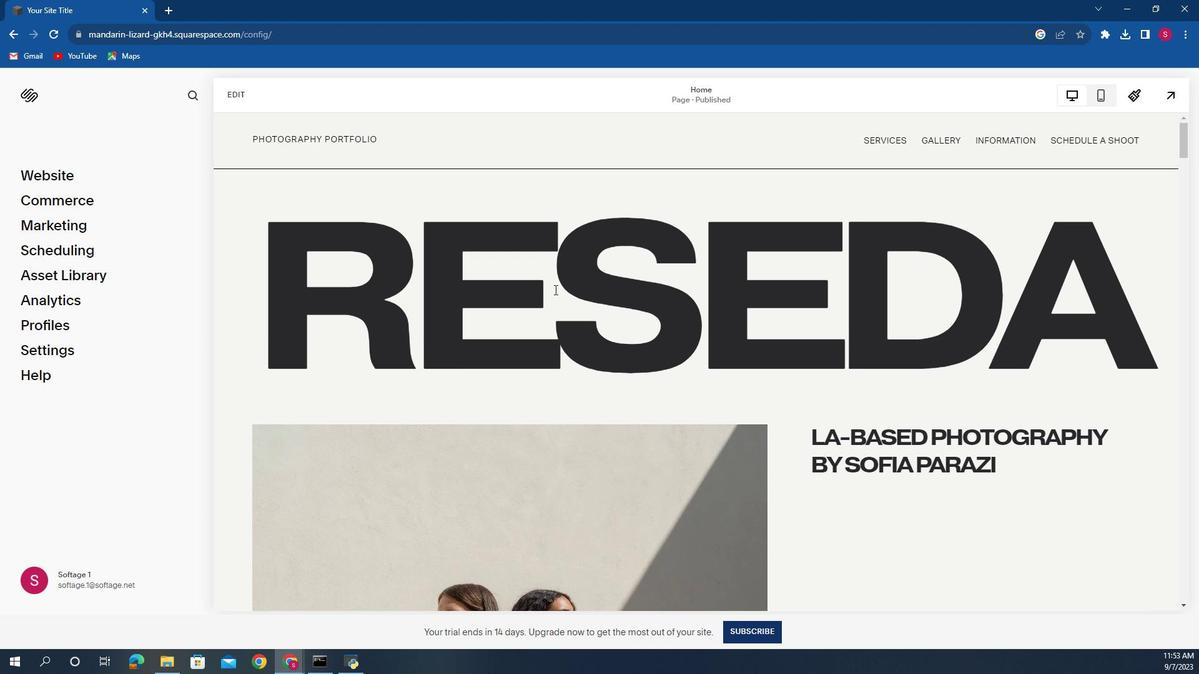 
Action: Mouse scrolled (568, 328) with delta (0, 0)
Screenshot: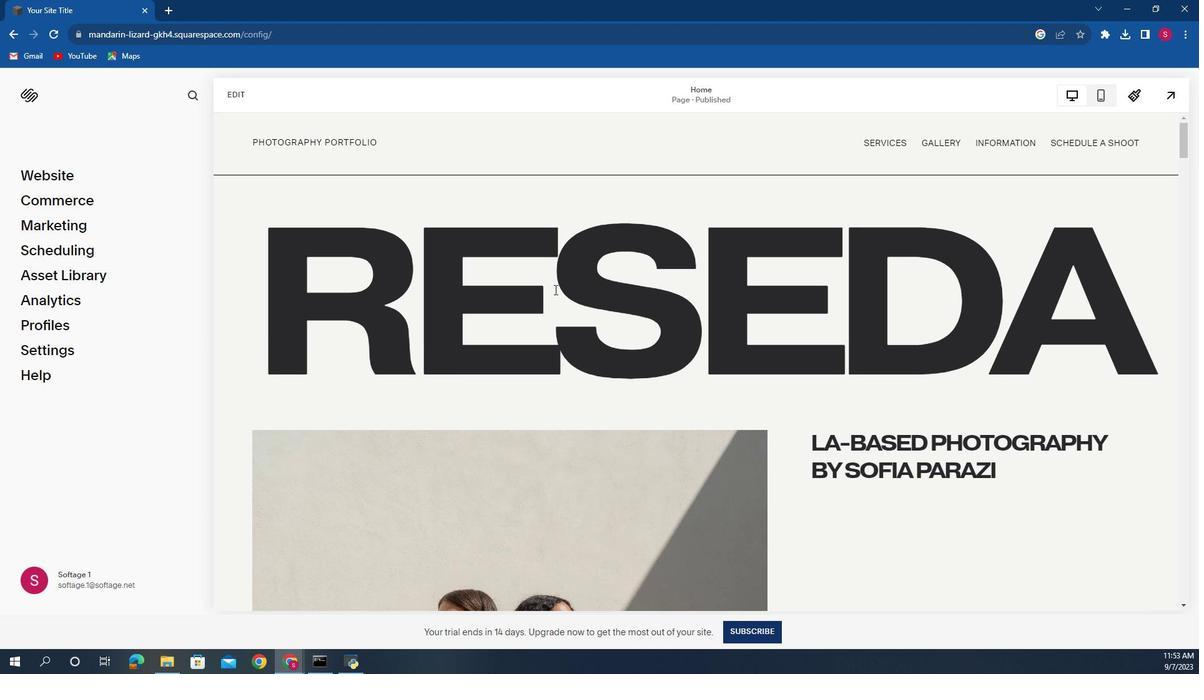 
Action: Mouse scrolled (568, 328) with delta (0, 0)
Screenshot: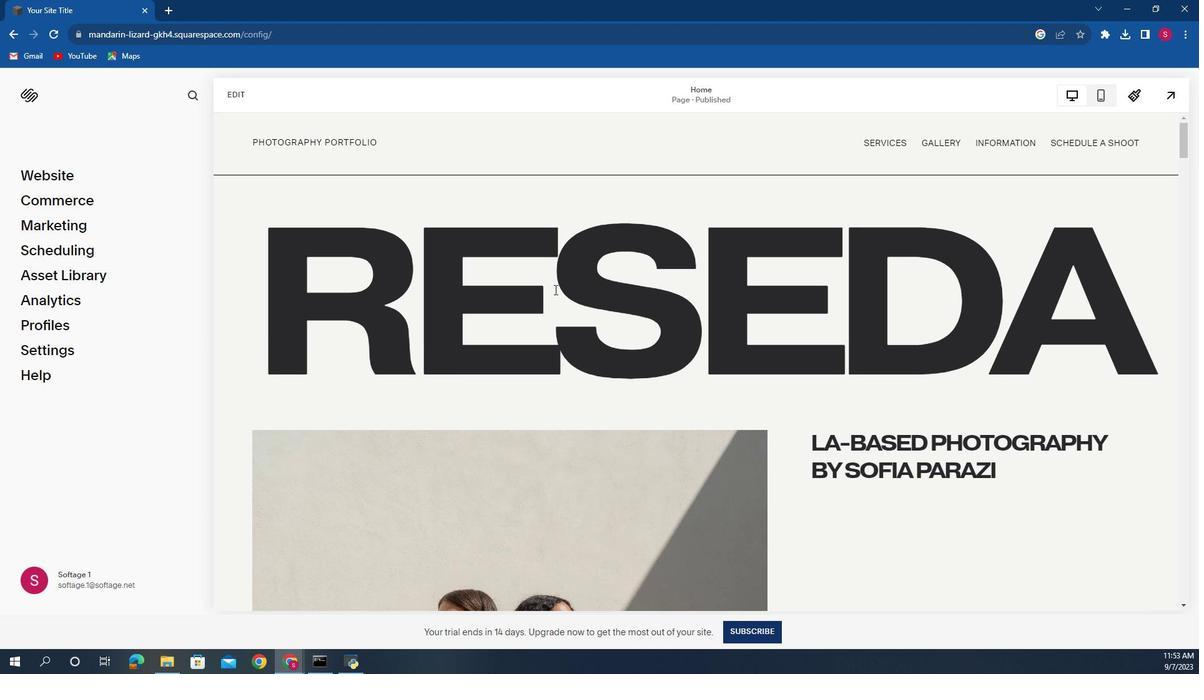 
Action: Mouse scrolled (568, 328) with delta (0, 0)
Screenshot: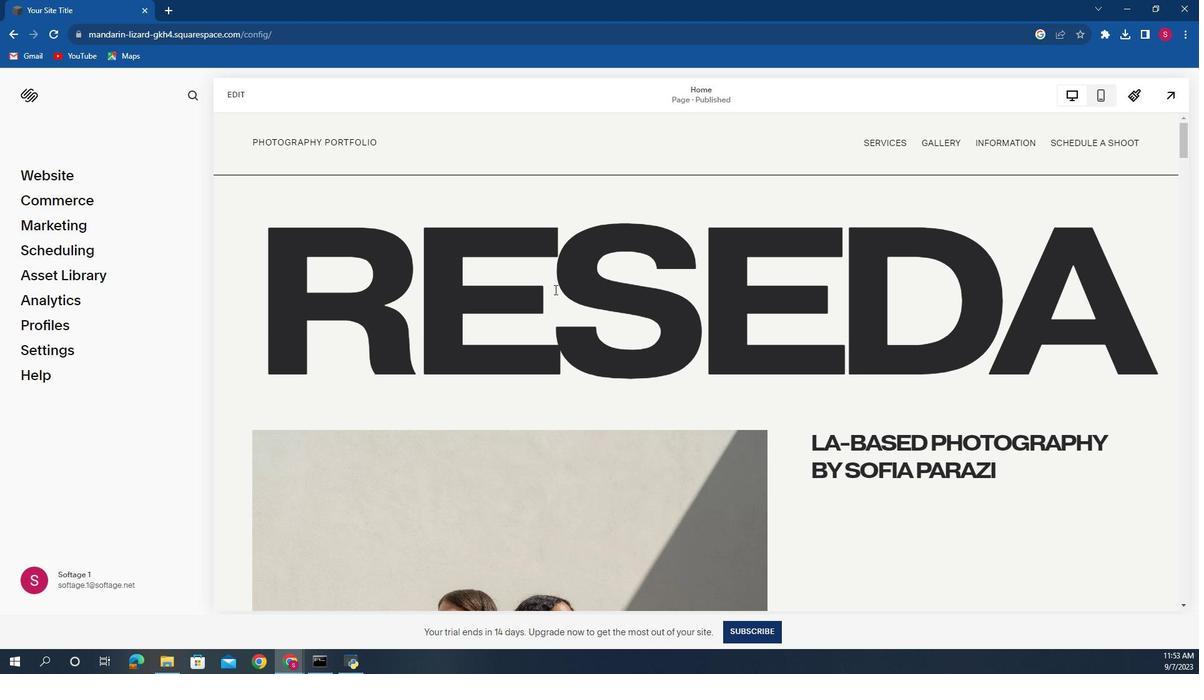 
Action: Mouse scrolled (568, 328) with delta (0, 0)
Screenshot: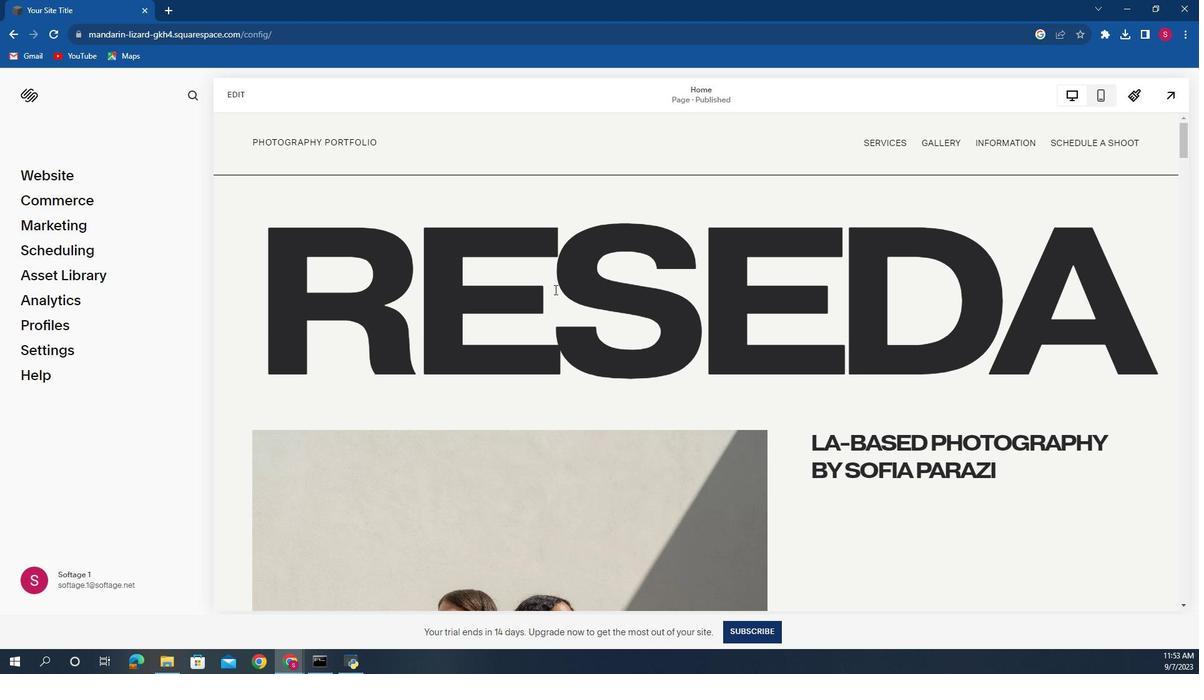 
Action: Mouse scrolled (568, 328) with delta (0, 0)
Screenshot: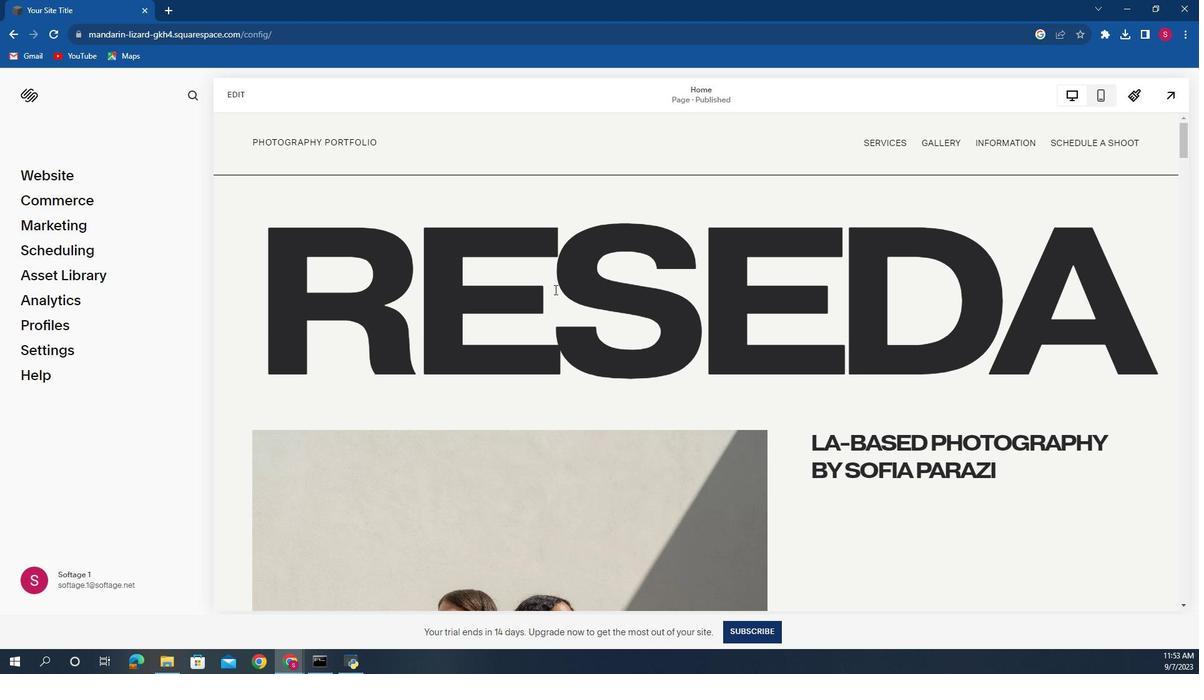 
Action: Mouse scrolled (568, 328) with delta (0, 0)
Screenshot: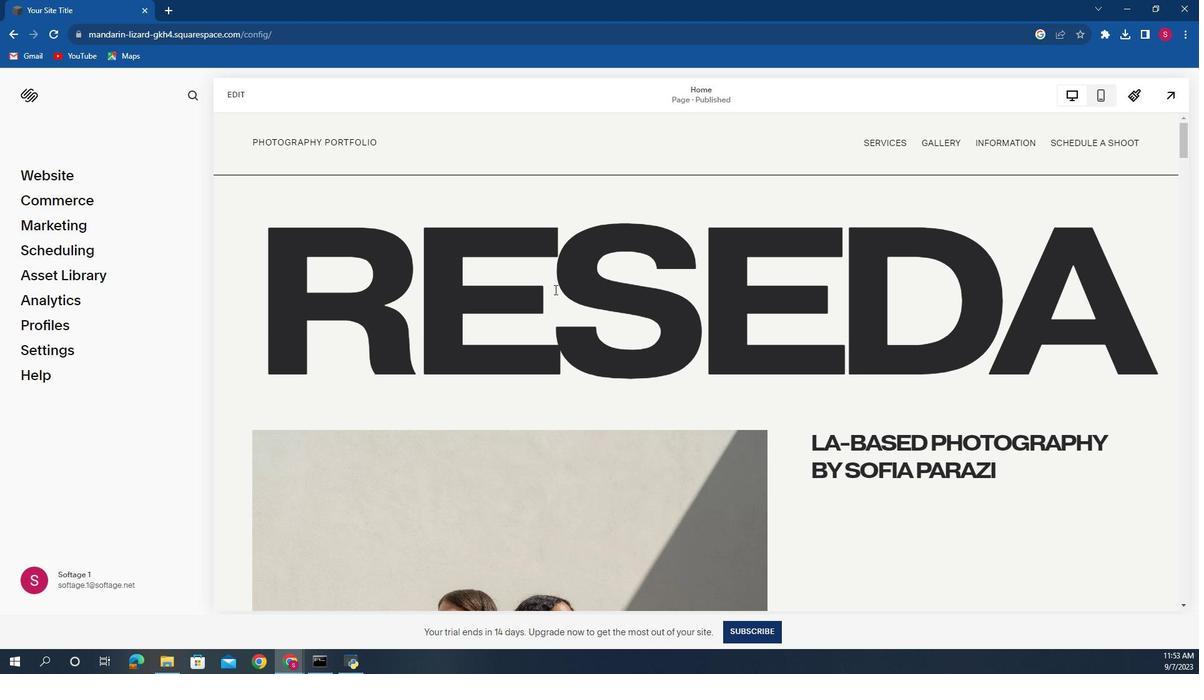 
Action: Mouse scrolled (568, 328) with delta (0, 0)
Screenshot: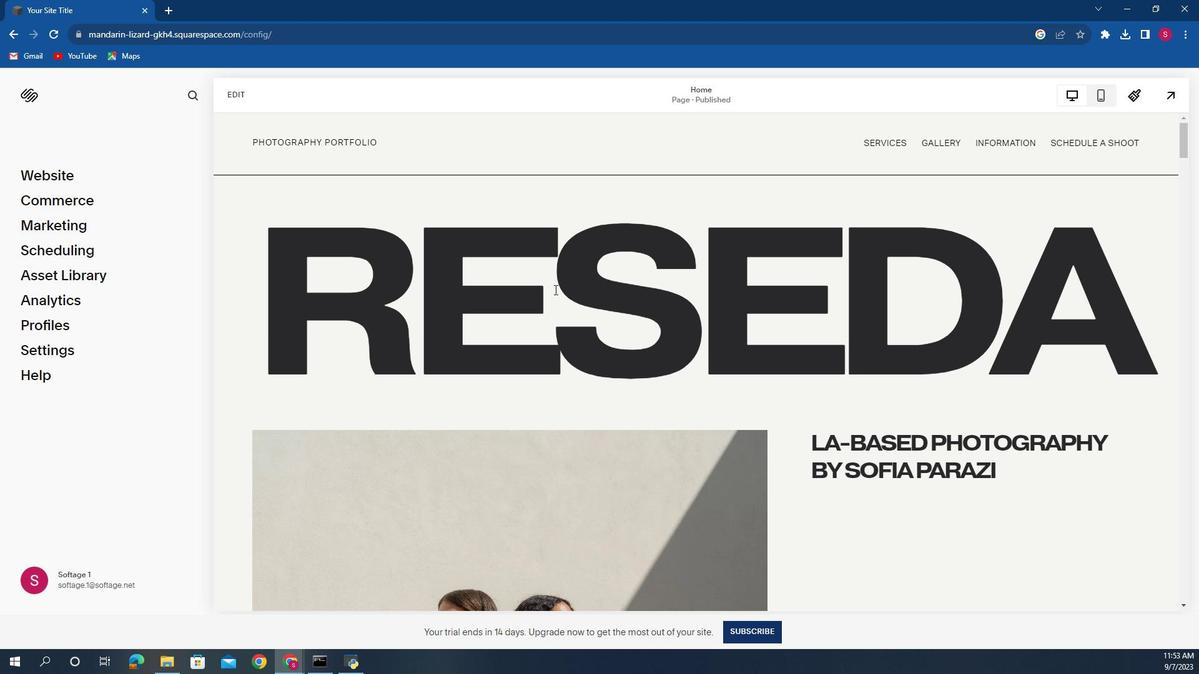 
Action: Mouse moved to (212, 276)
Screenshot: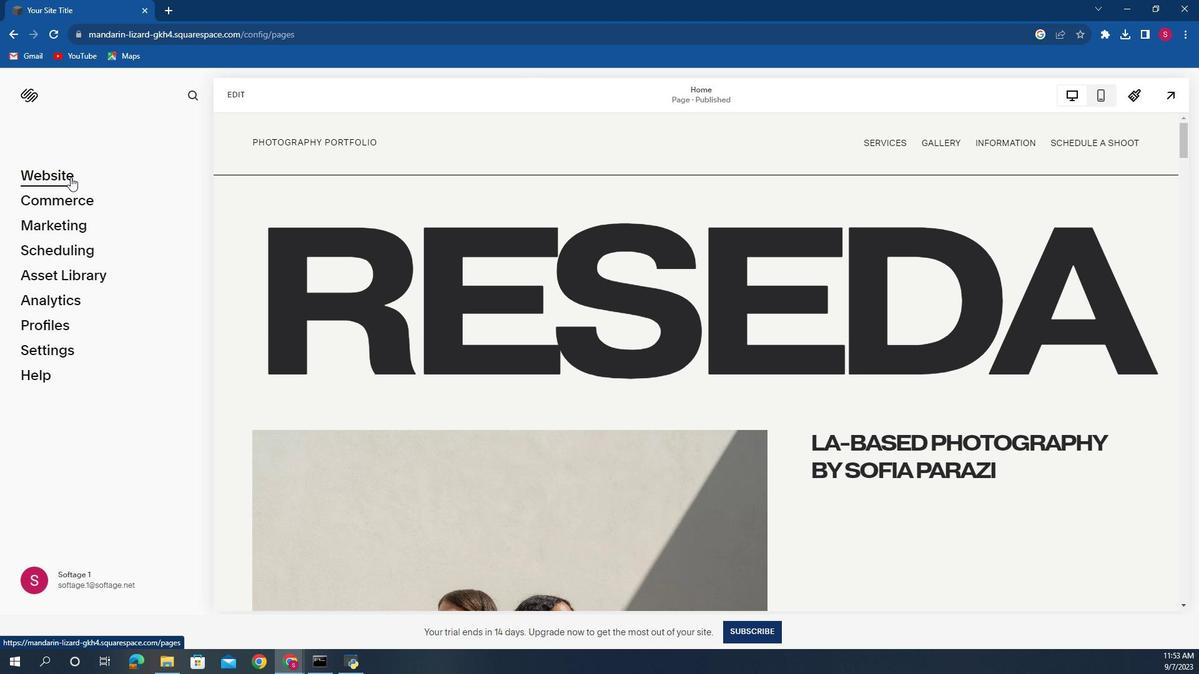 
Action: Mouse pressed left at (212, 276)
Screenshot: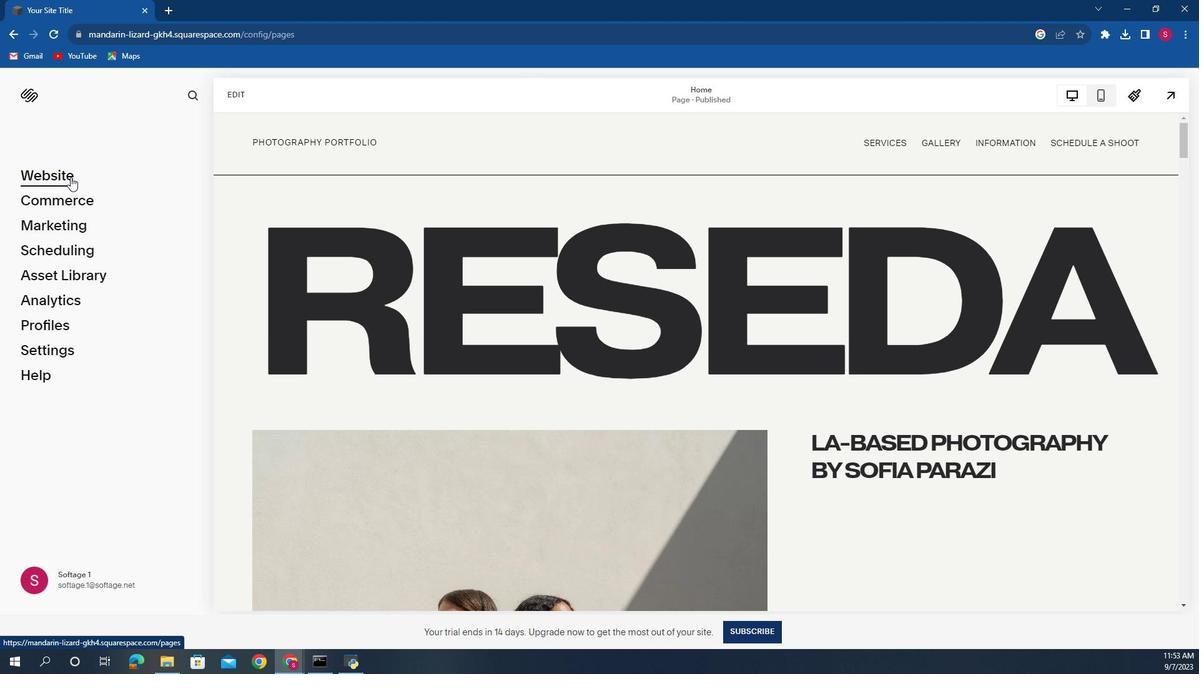 
Action: Mouse moved to (215, 286)
Screenshot: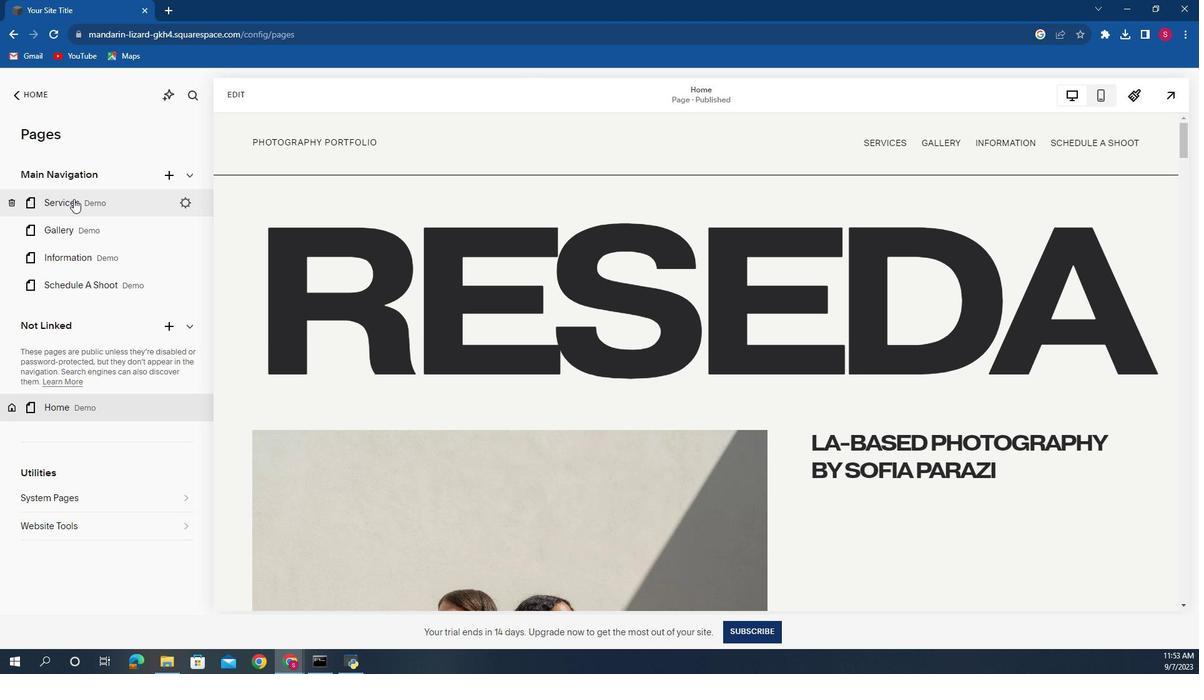 
Action: Mouse pressed left at (215, 286)
Screenshot: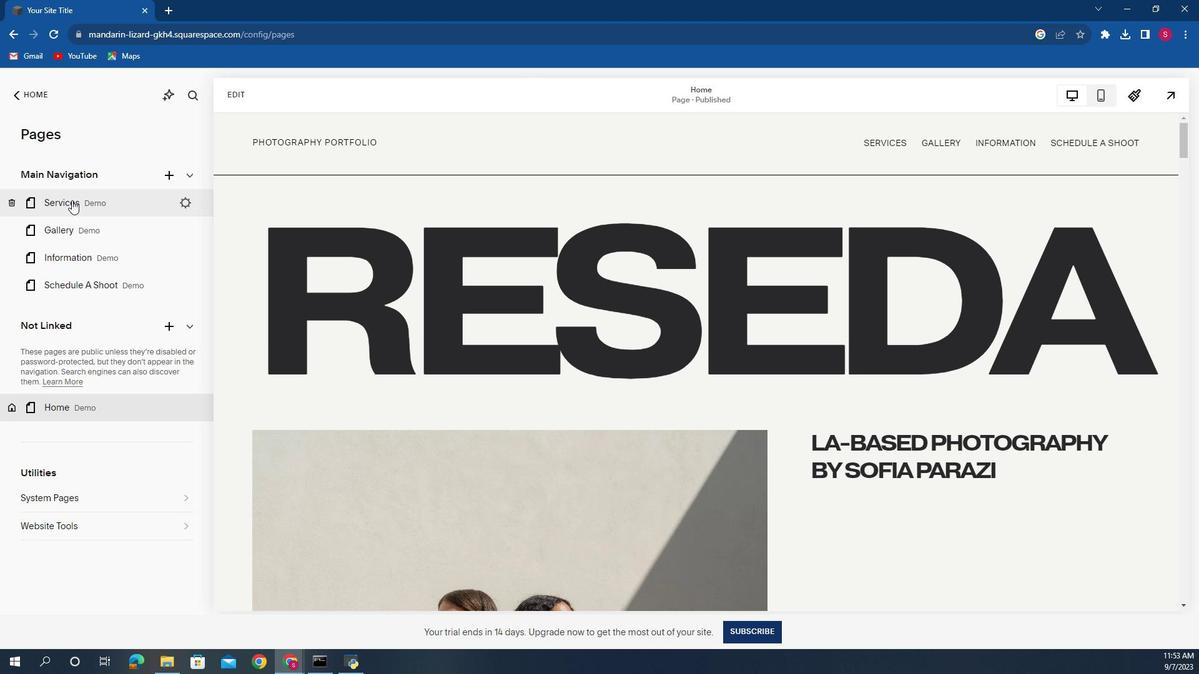 
Action: Mouse moved to (209, 288)
Screenshot: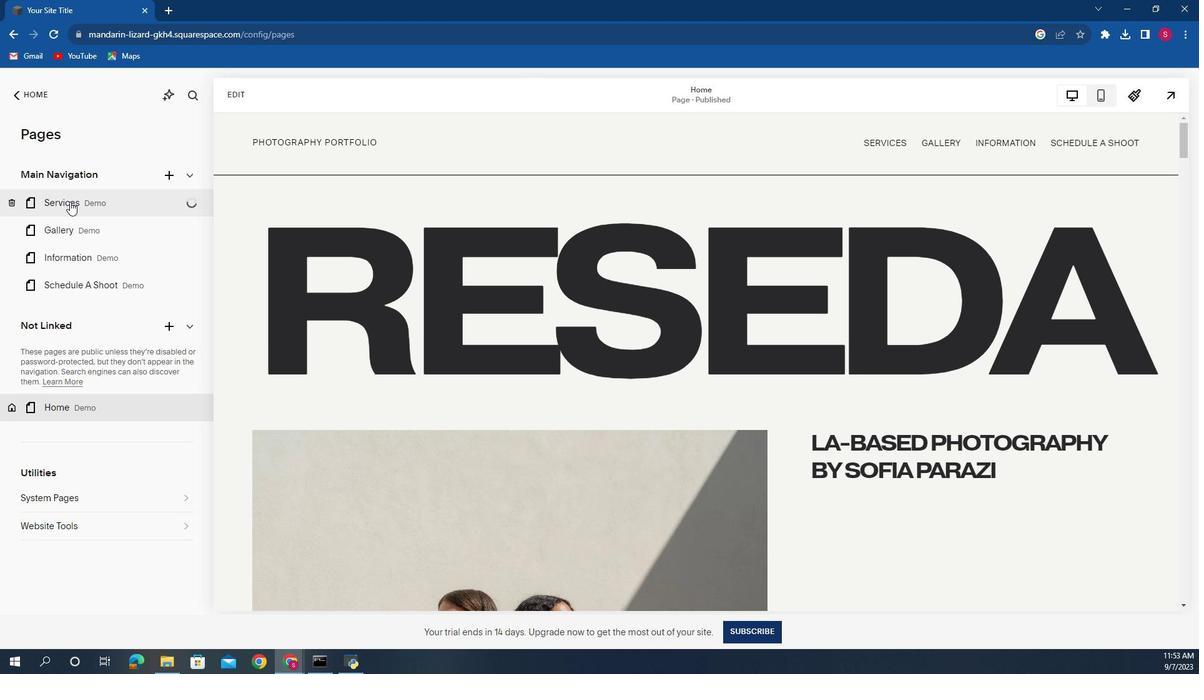 
Action: Mouse pressed left at (209, 288)
Screenshot: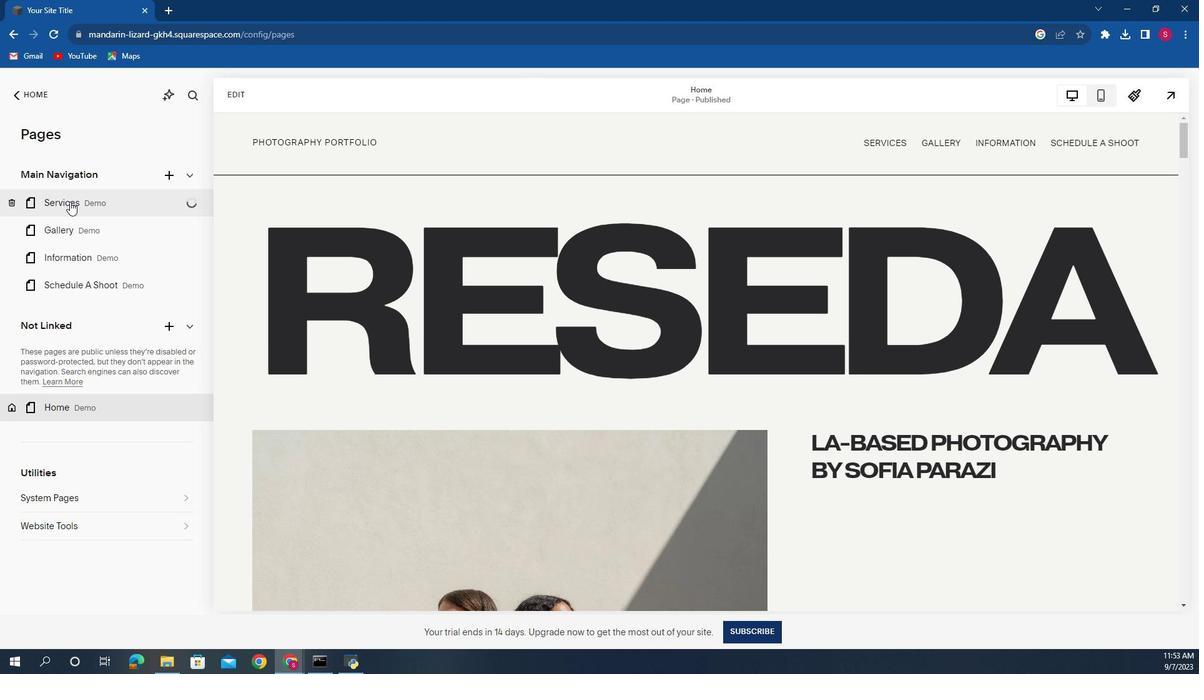 
Action: Mouse moved to (216, 286)
Screenshot: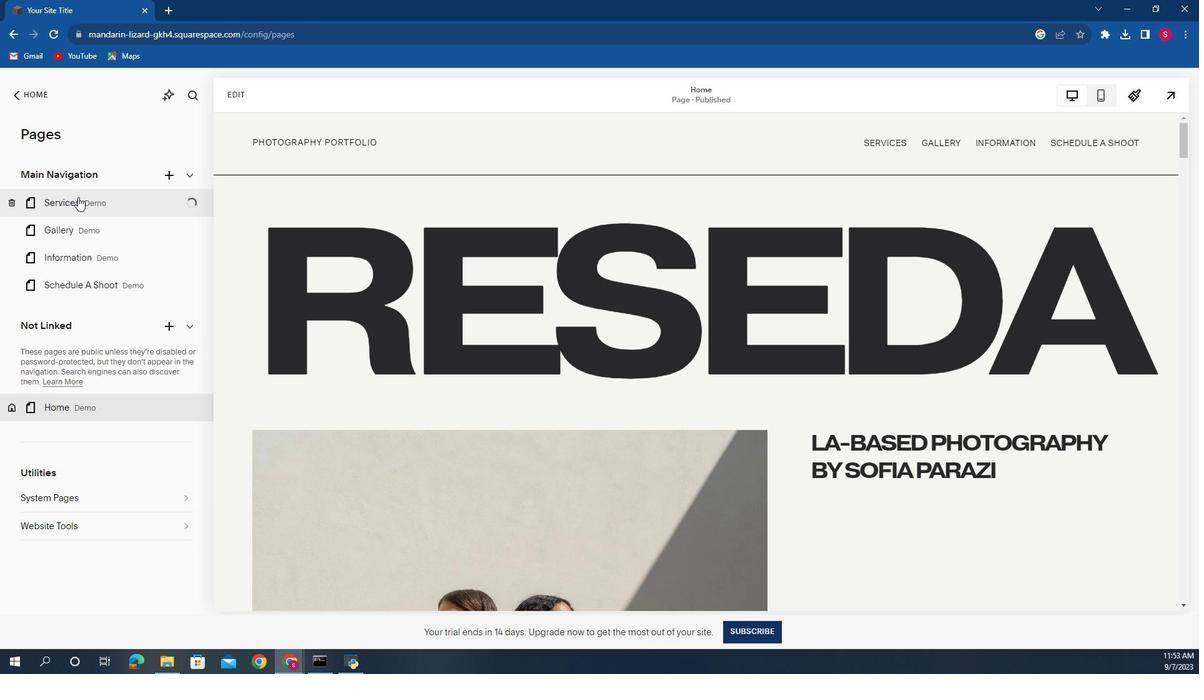 
Action: Mouse pressed left at (216, 286)
Screenshot: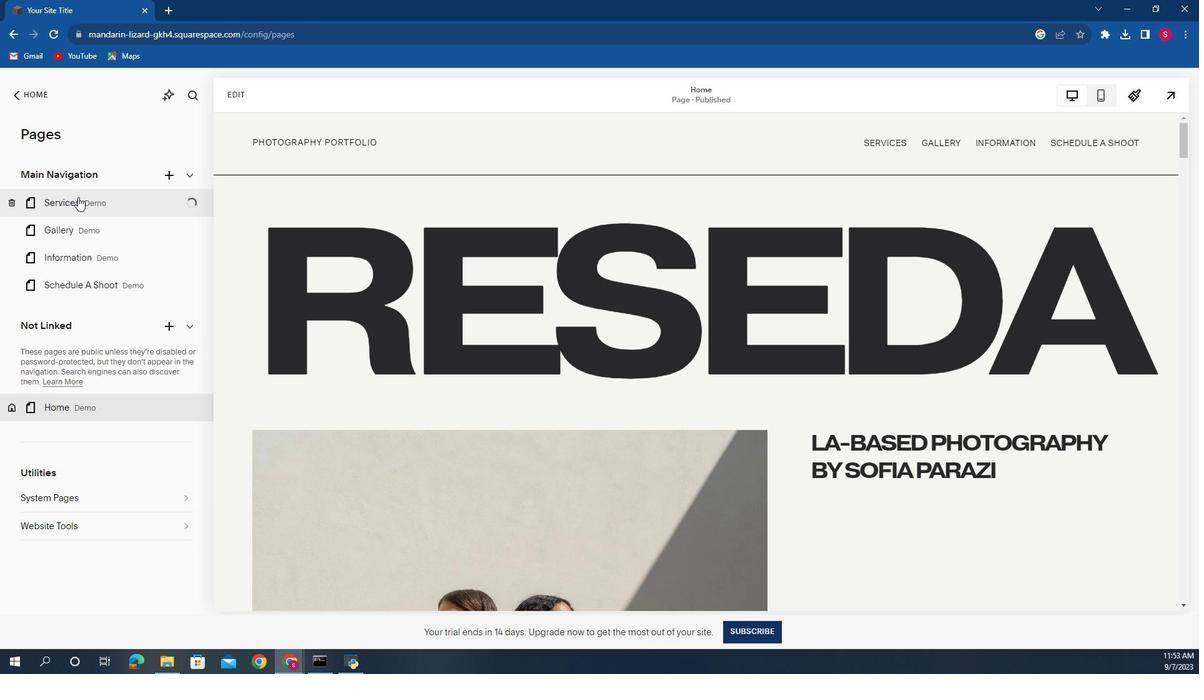 
Action: Mouse moved to (218, 285)
Screenshot: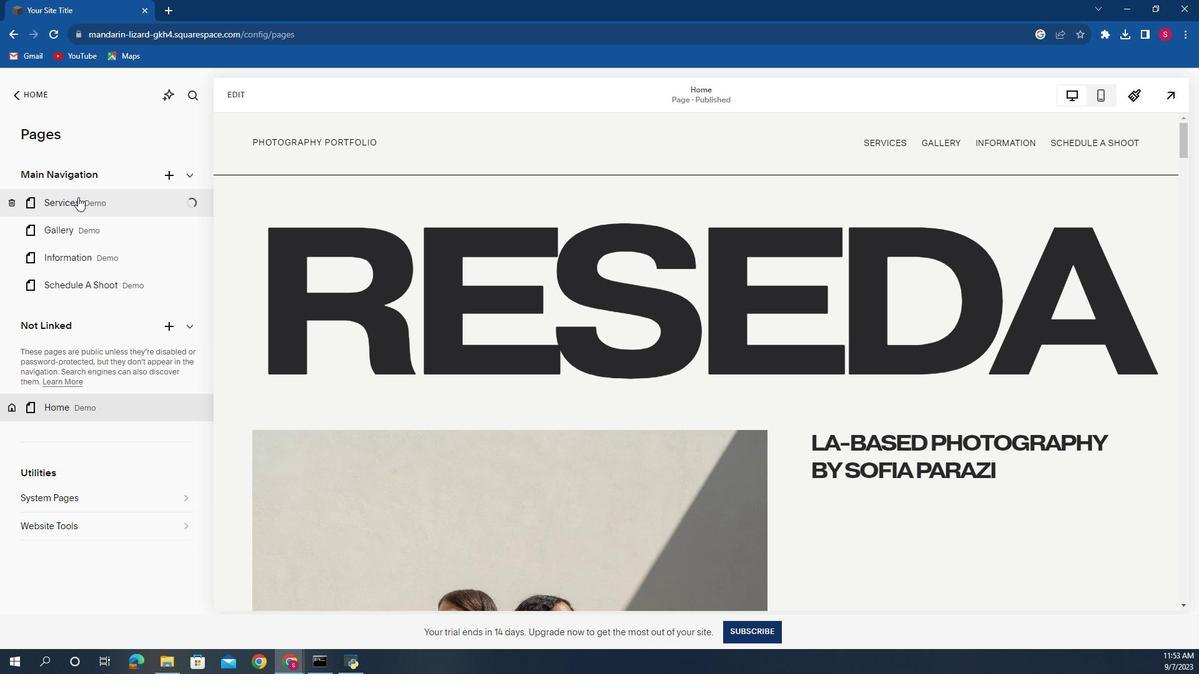 
Action: Mouse pressed left at (218, 285)
Screenshot: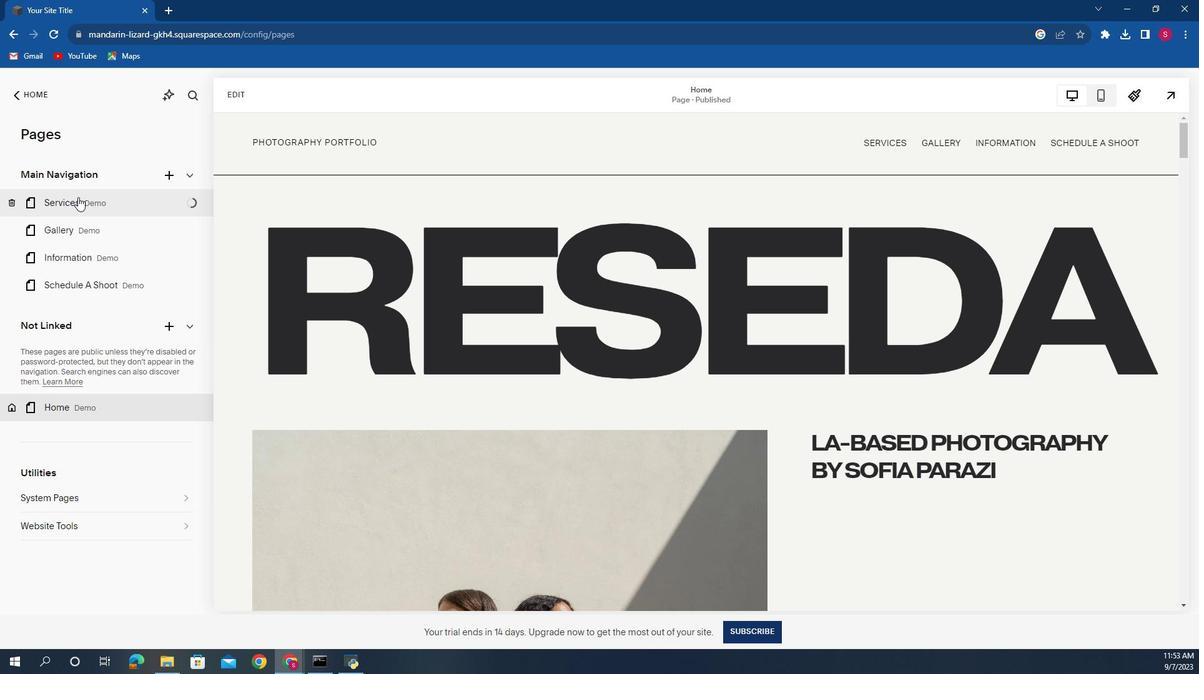 
Action: Mouse moved to (231, 289)
Screenshot: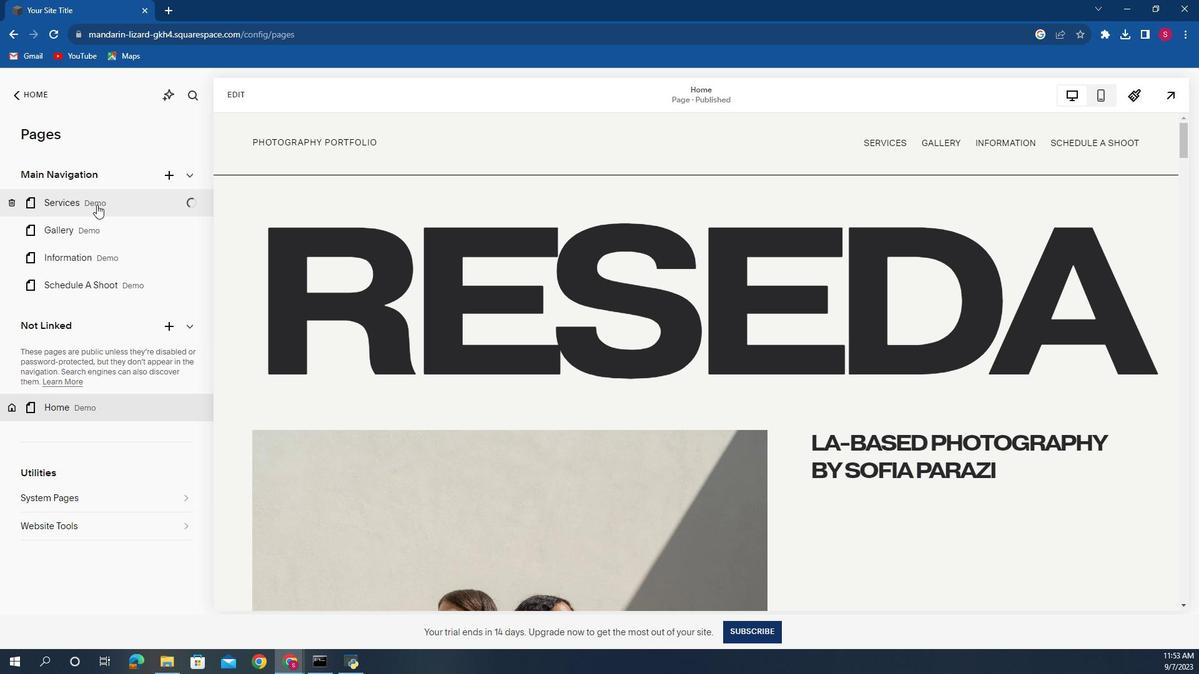 
Action: Mouse pressed left at (231, 289)
Screenshot: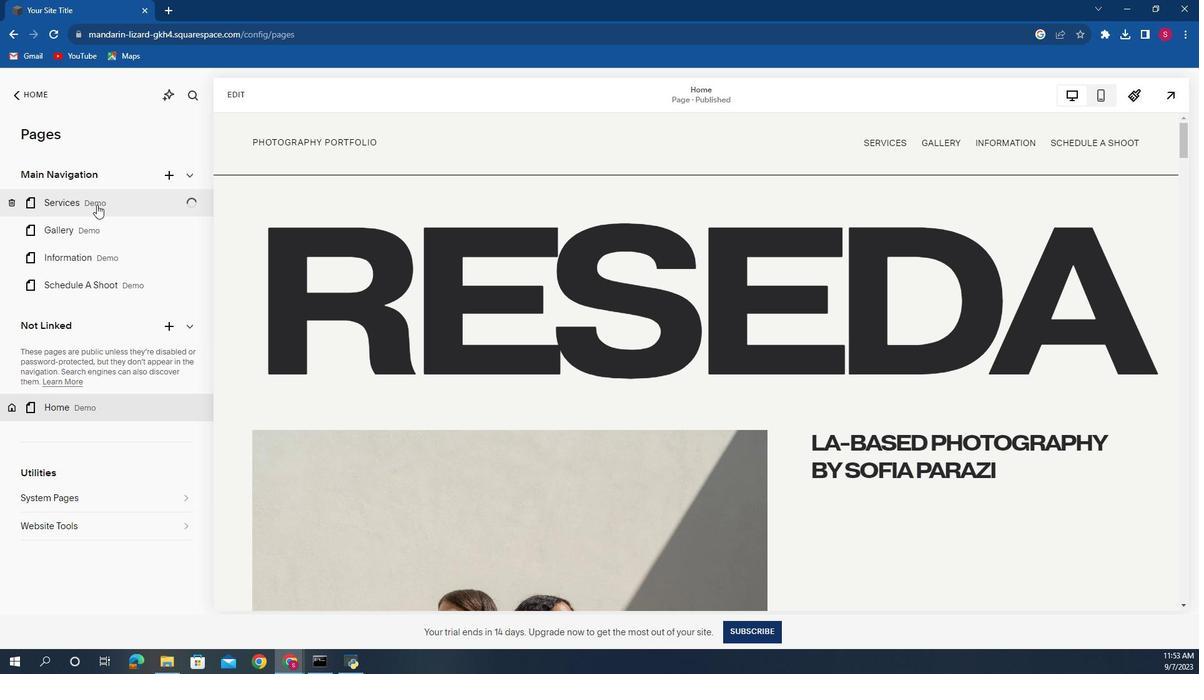 
Action: Mouse moved to (214, 286)
Screenshot: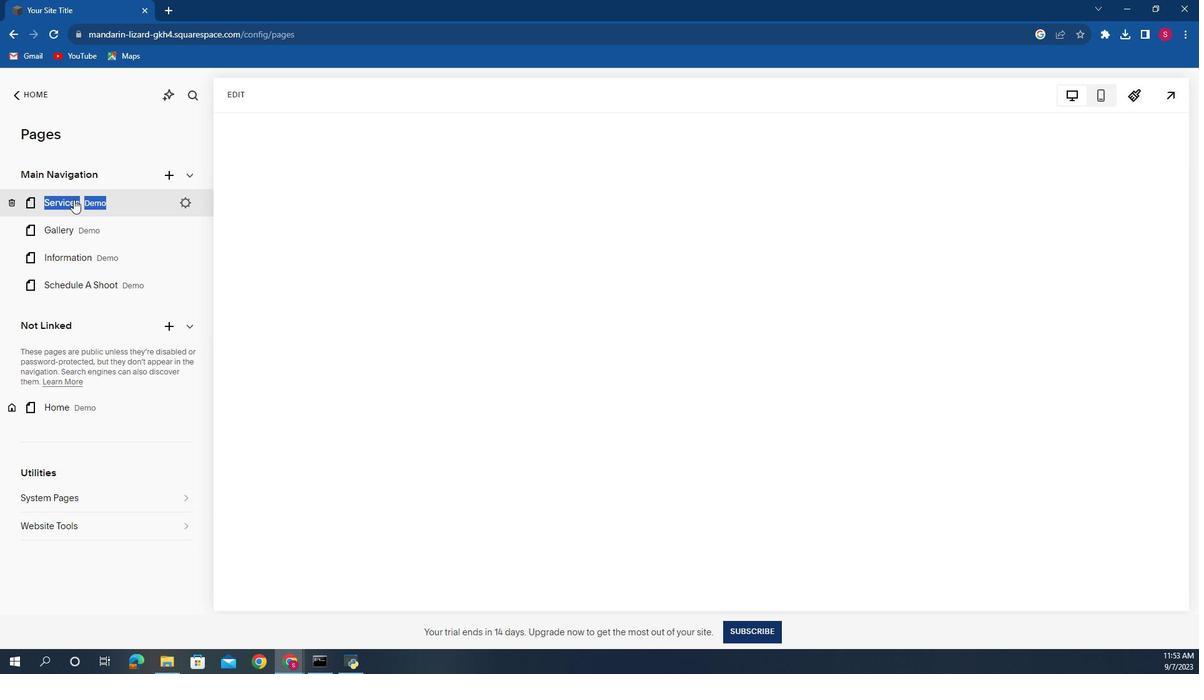 
Action: Mouse pressed left at (214, 286)
Screenshot: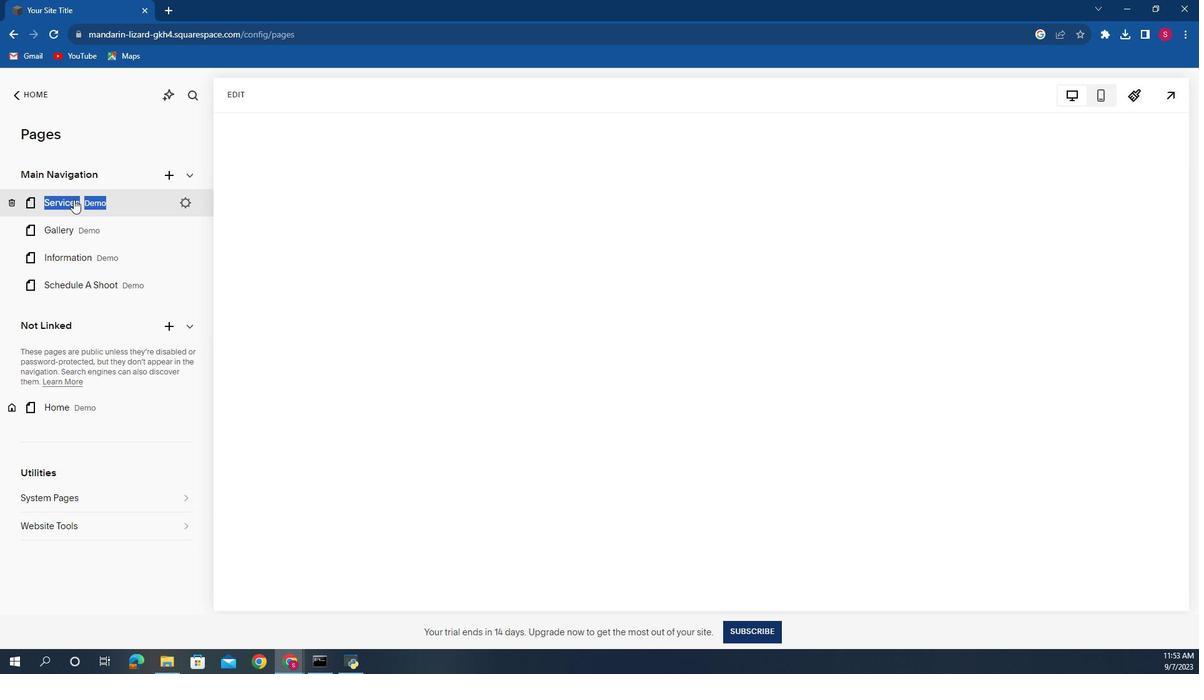 
Action: Mouse pressed left at (214, 286)
Screenshot: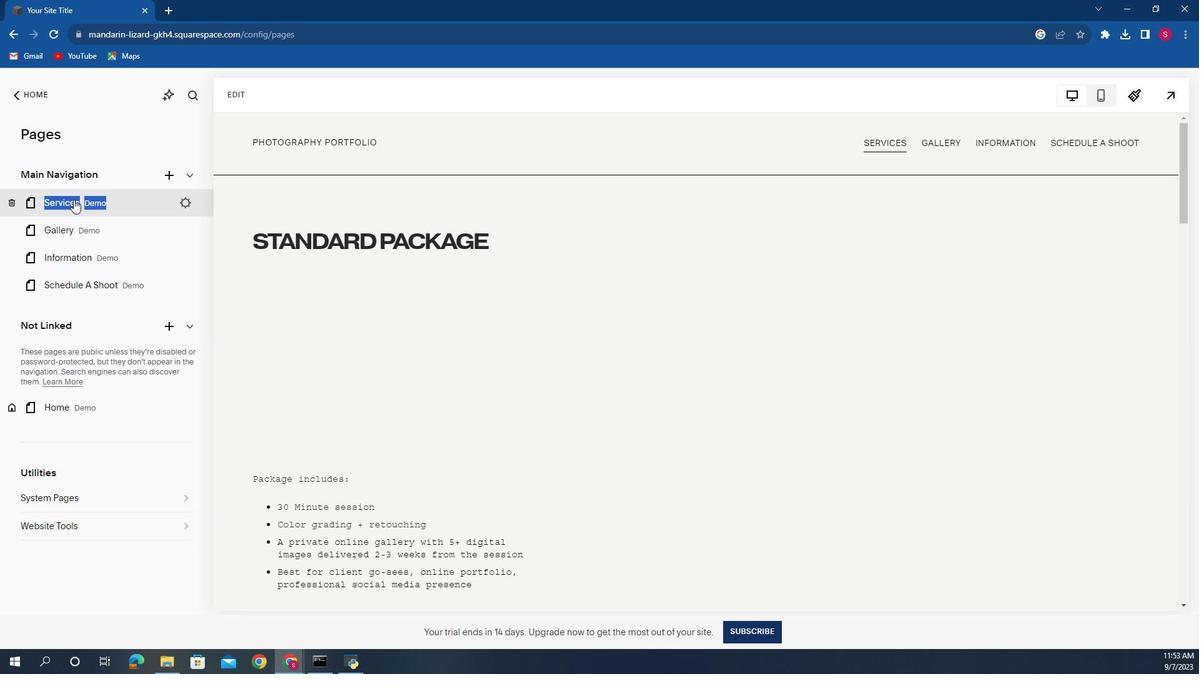 
Action: Mouse moved to (210, 288)
Screenshot: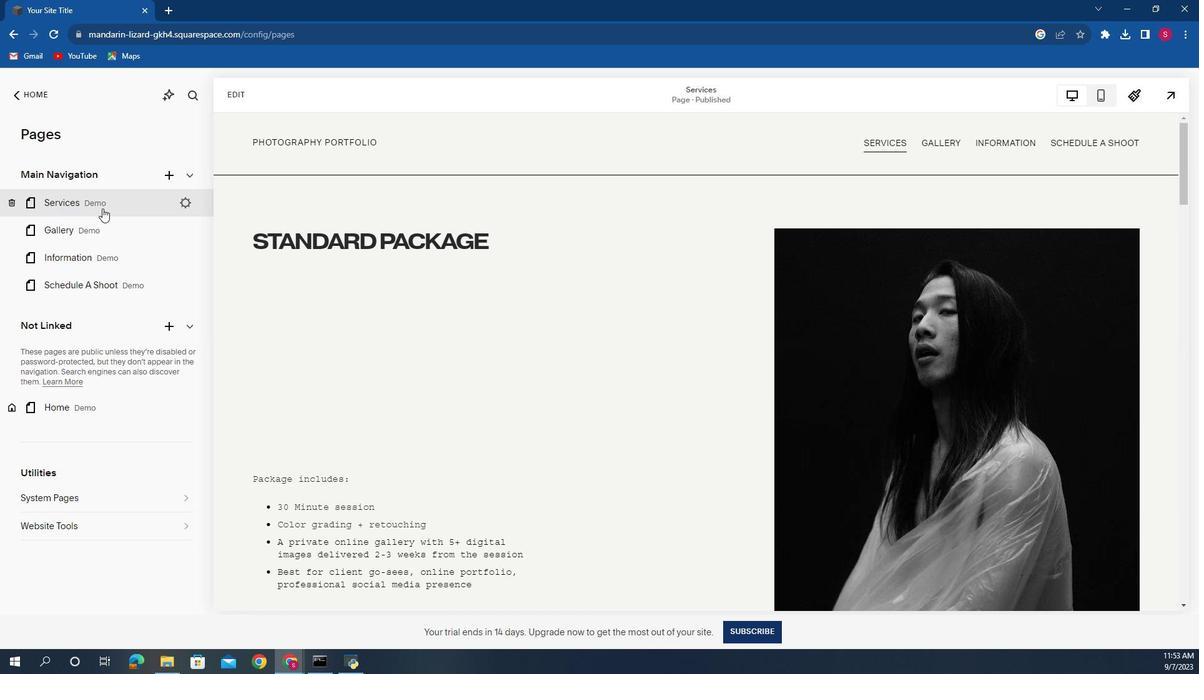 
Action: Mouse pressed left at (210, 288)
Screenshot: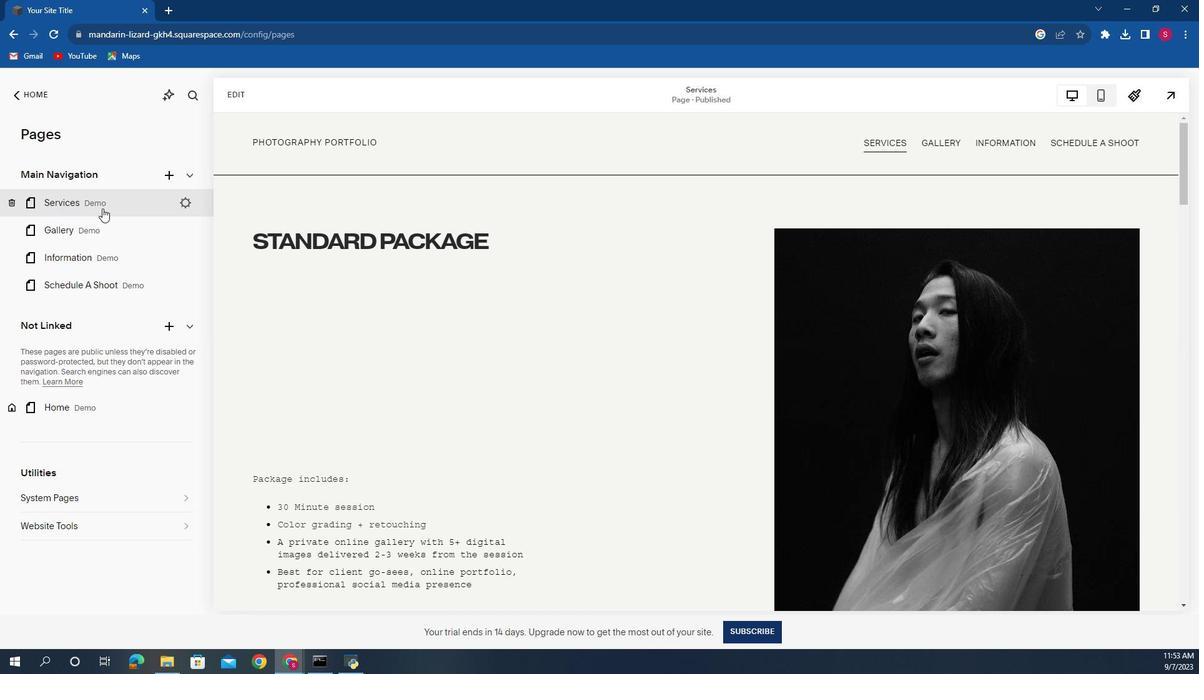 
Action: Mouse moved to (241, 288)
Screenshot: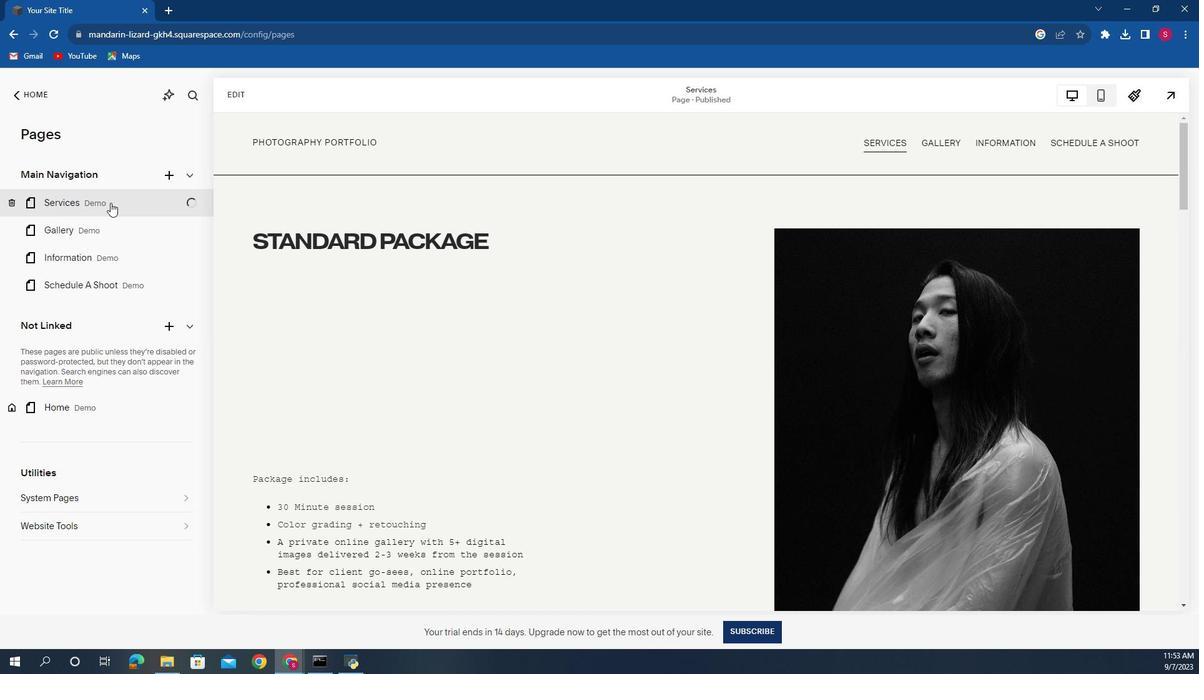 
Action: Mouse pressed left at (241, 288)
Screenshot: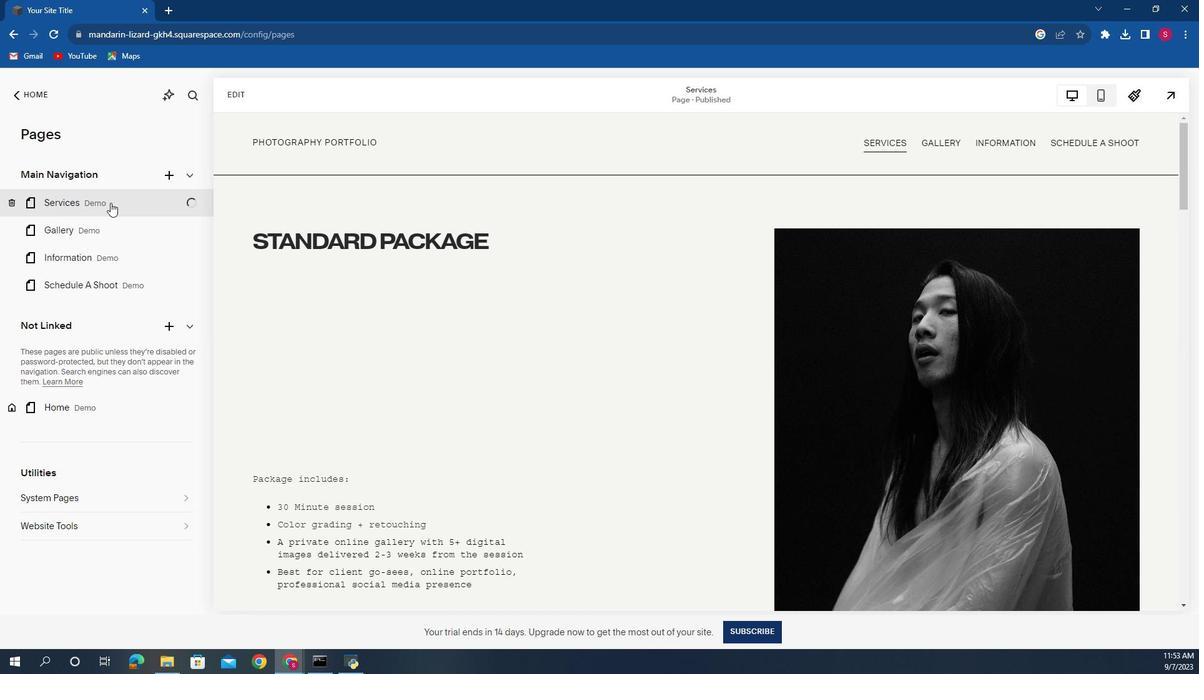 
Action: Mouse moved to (568, 351)
Screenshot: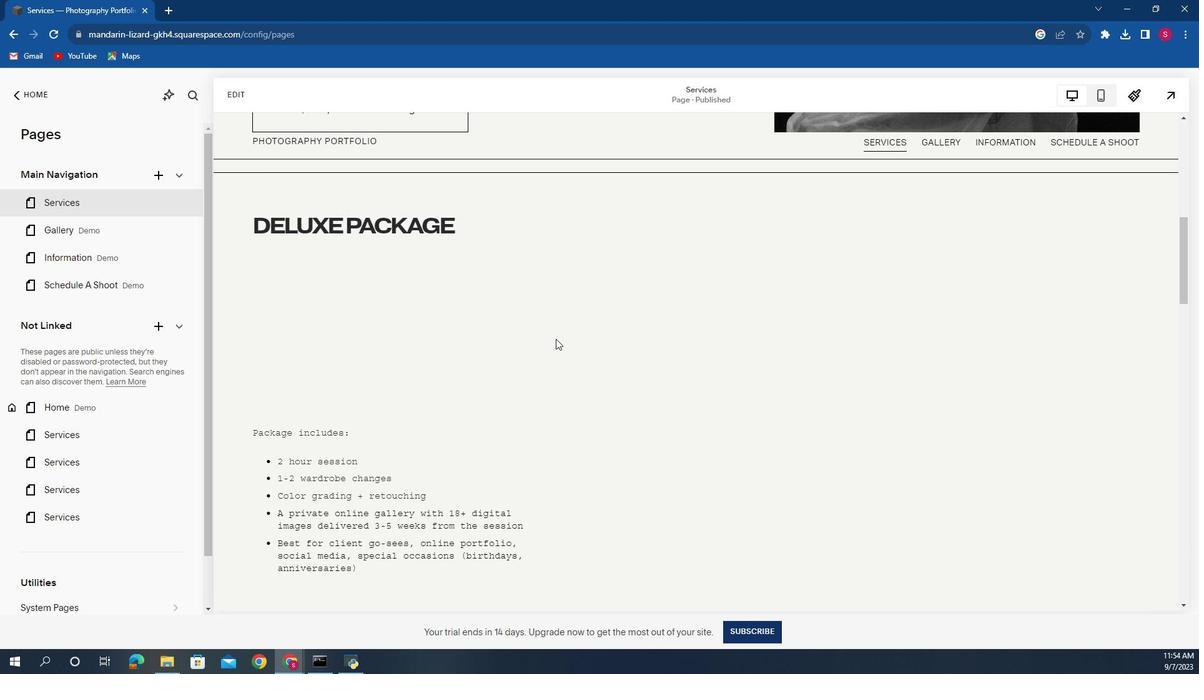 
Action: Mouse scrolled (568, 351) with delta (0, 0)
Screenshot: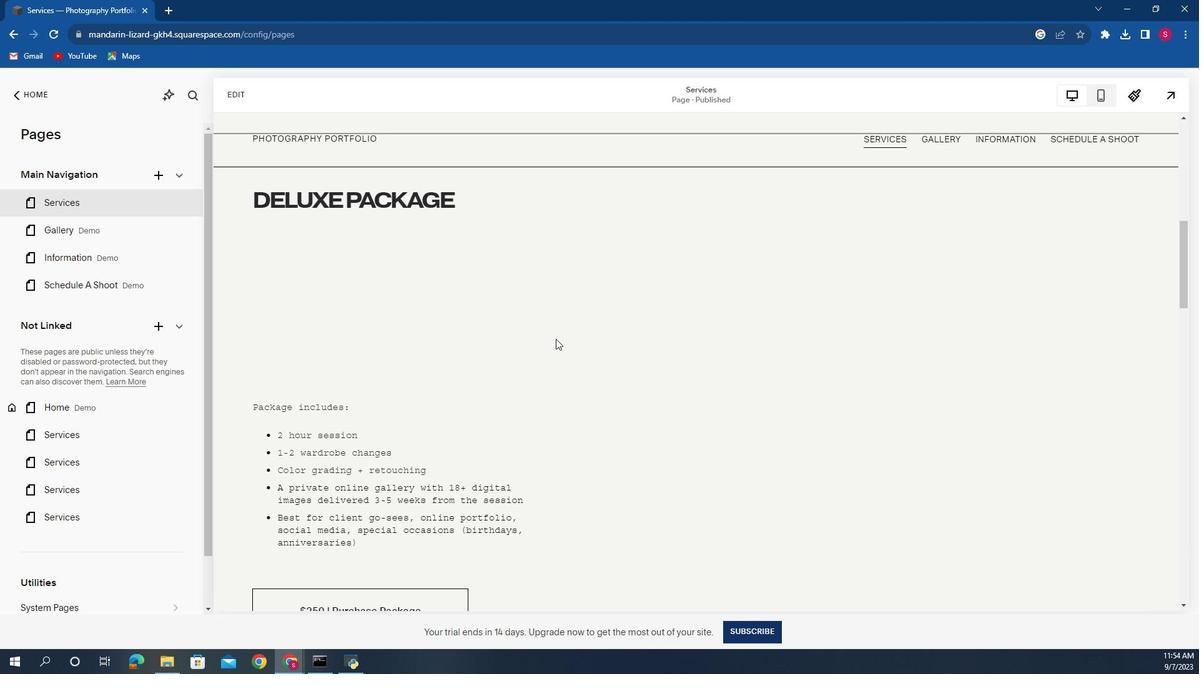 
Action: Mouse scrolled (568, 351) with delta (0, 0)
Screenshot: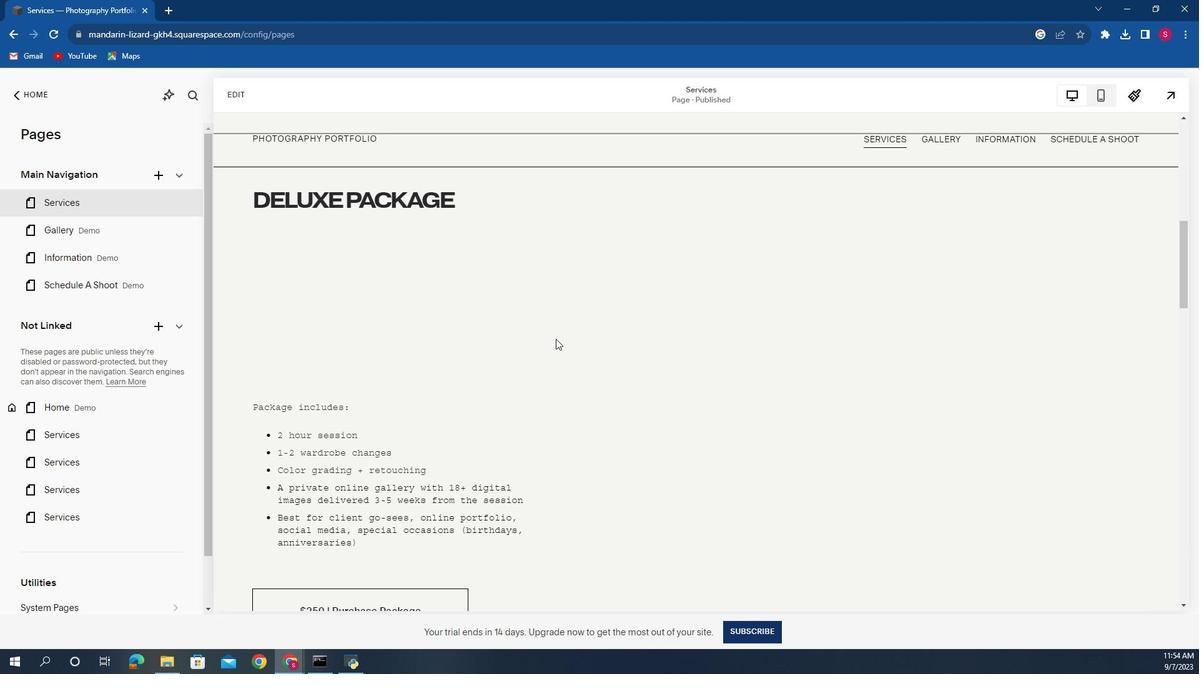 
Action: Mouse scrolled (568, 351) with delta (0, 0)
Screenshot: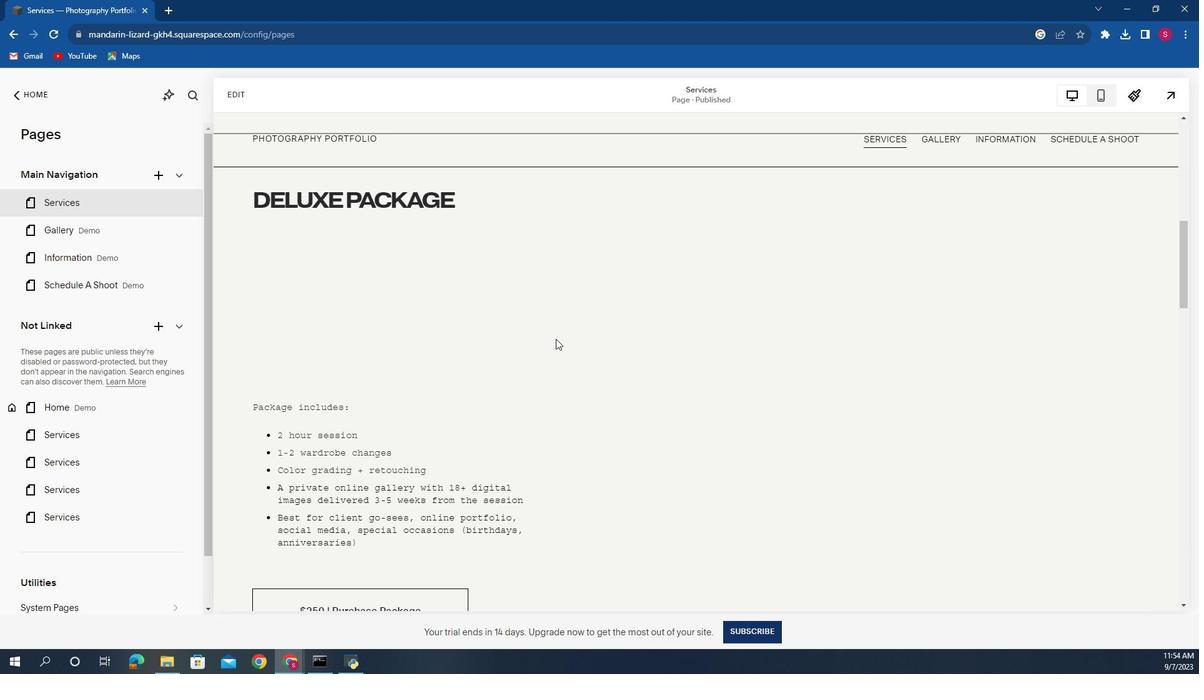 
Action: Mouse scrolled (568, 351) with delta (0, 0)
Screenshot: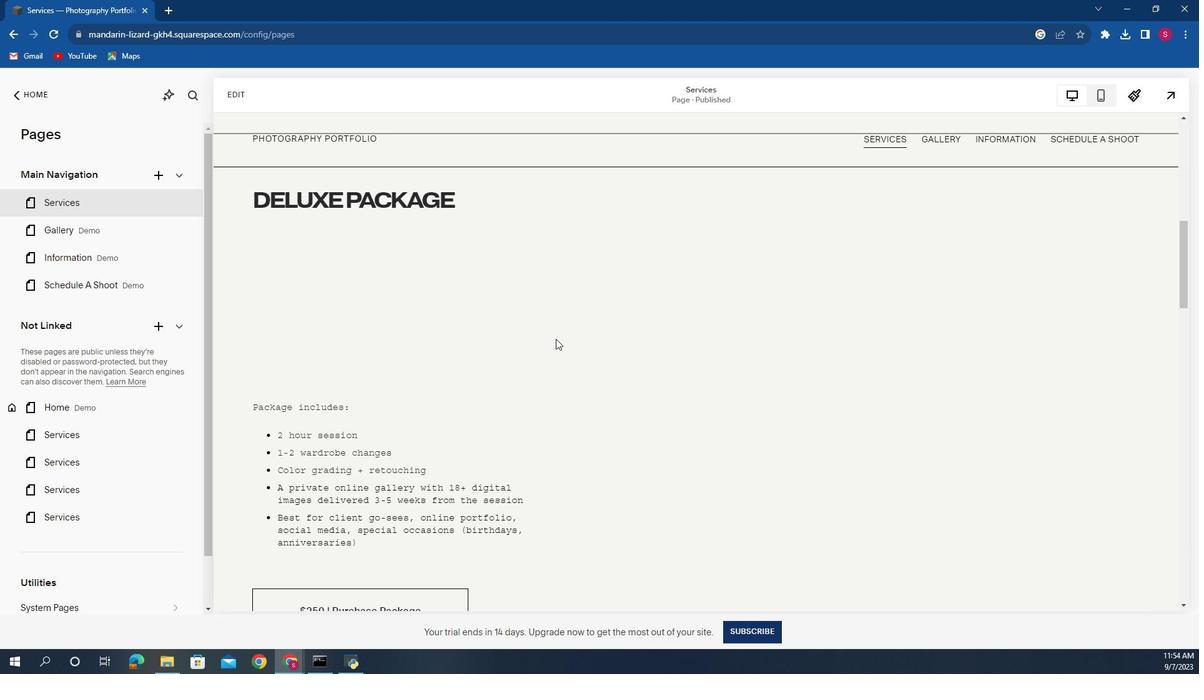 
Action: Mouse scrolled (568, 351) with delta (0, 0)
Screenshot: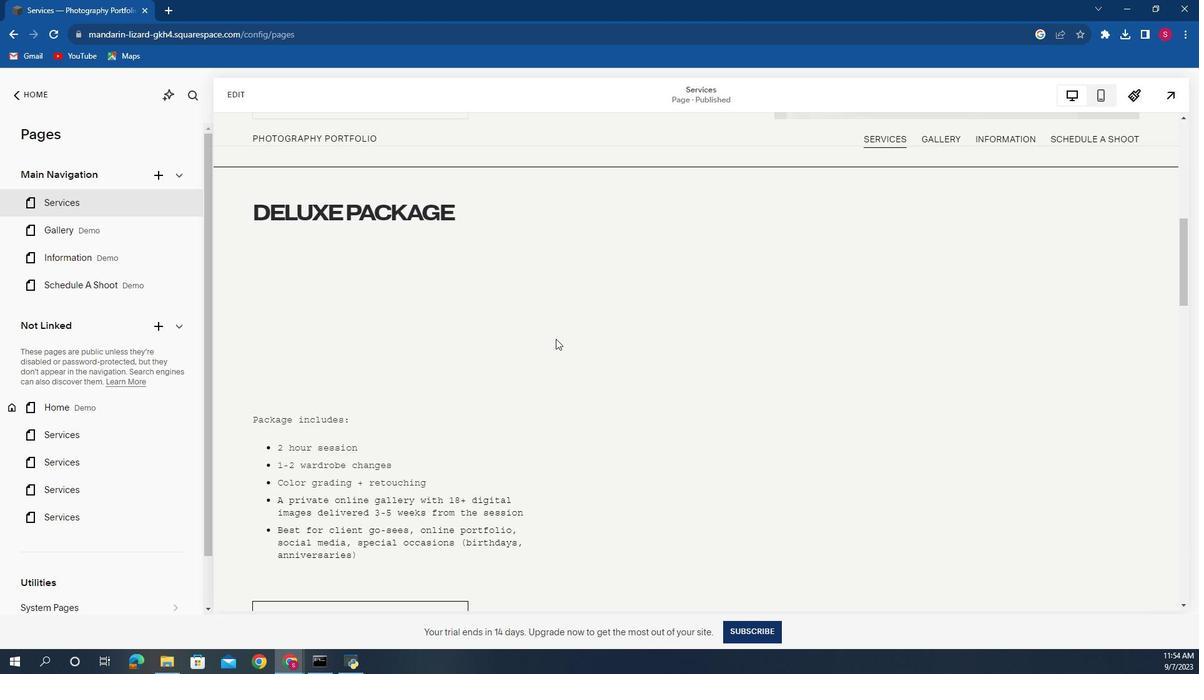 
Action: Mouse scrolled (568, 351) with delta (0, 0)
Screenshot: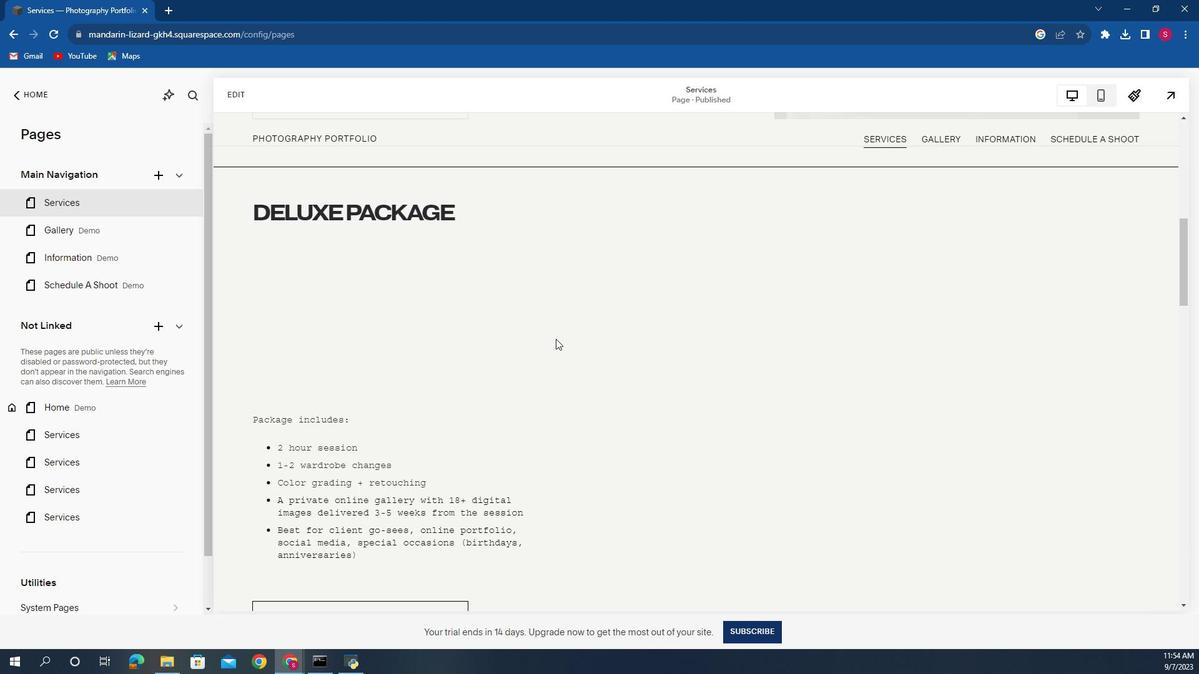 
Action: Mouse scrolled (568, 351) with delta (0, 0)
Screenshot: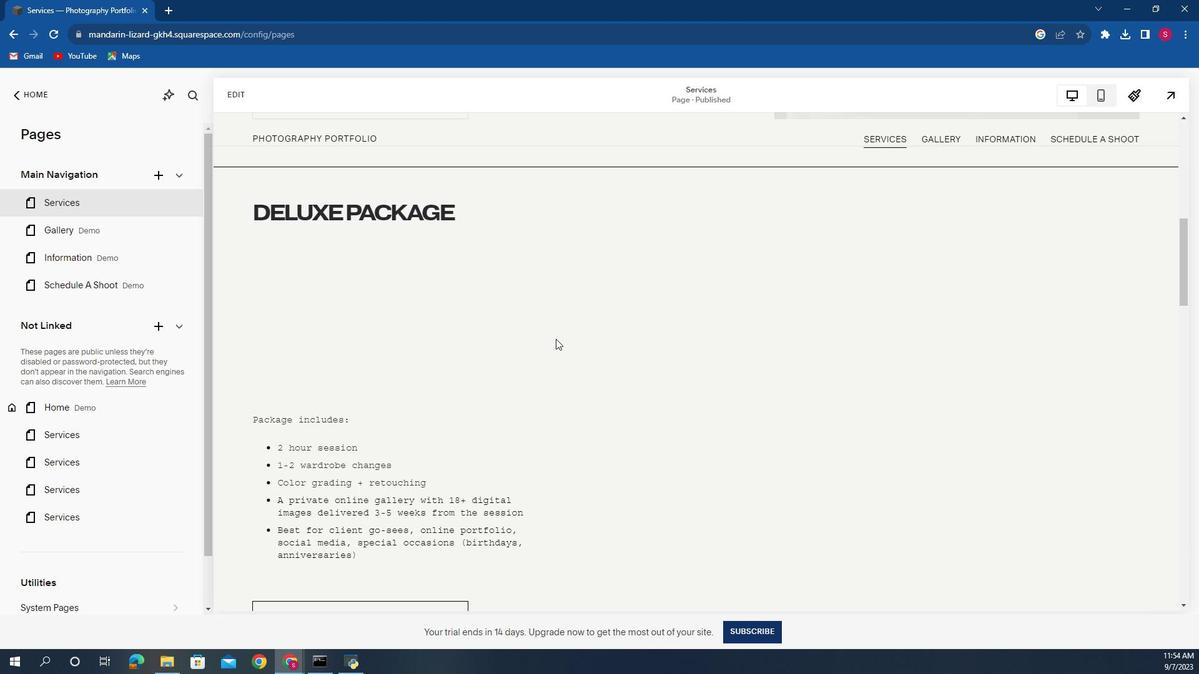 
Action: Mouse scrolled (568, 351) with delta (0, 0)
Screenshot: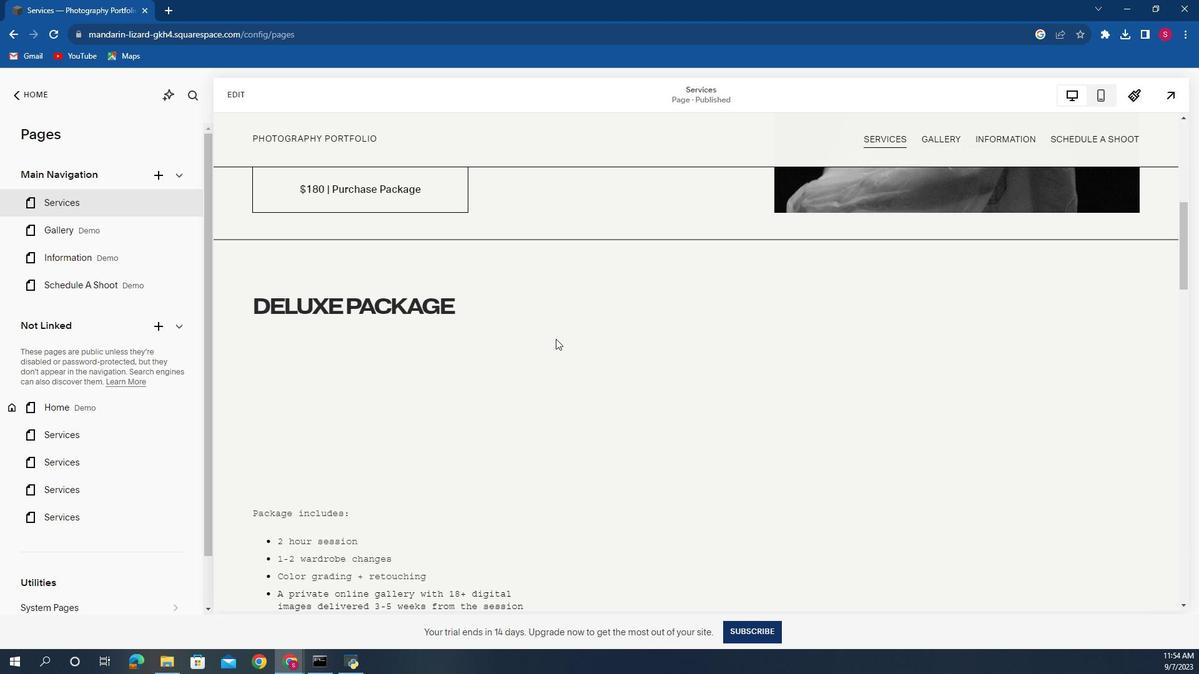 
Action: Mouse scrolled (568, 351) with delta (0, 0)
Screenshot: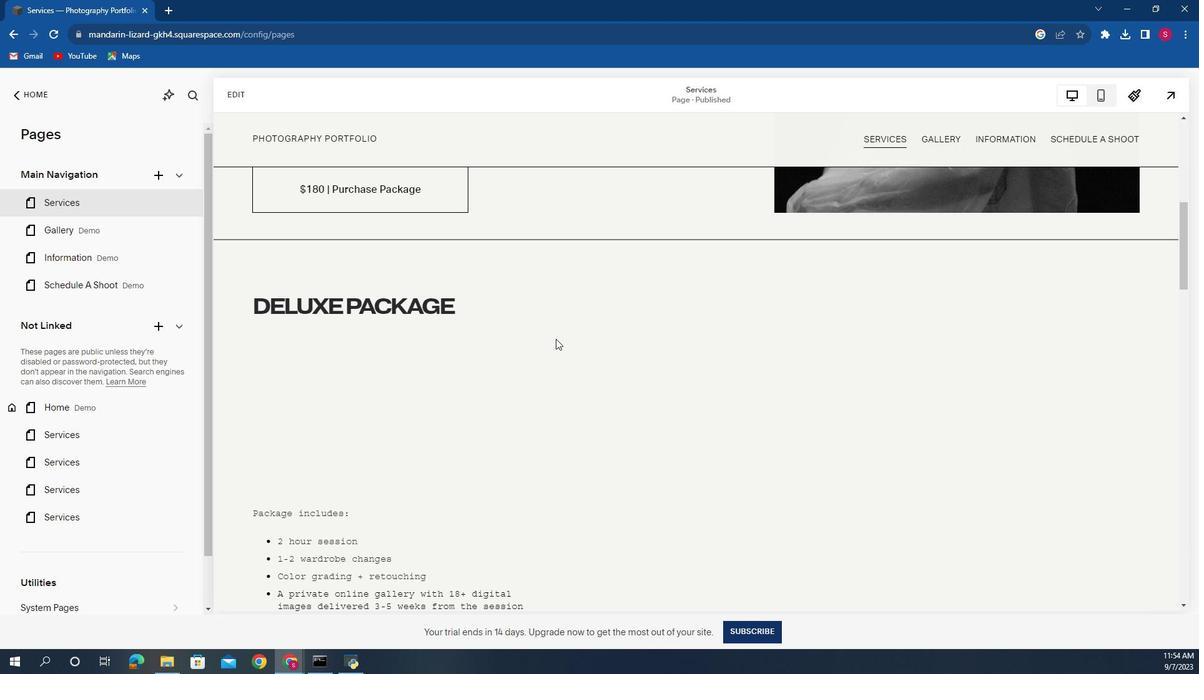 
Action: Mouse scrolled (568, 351) with delta (0, 0)
Screenshot: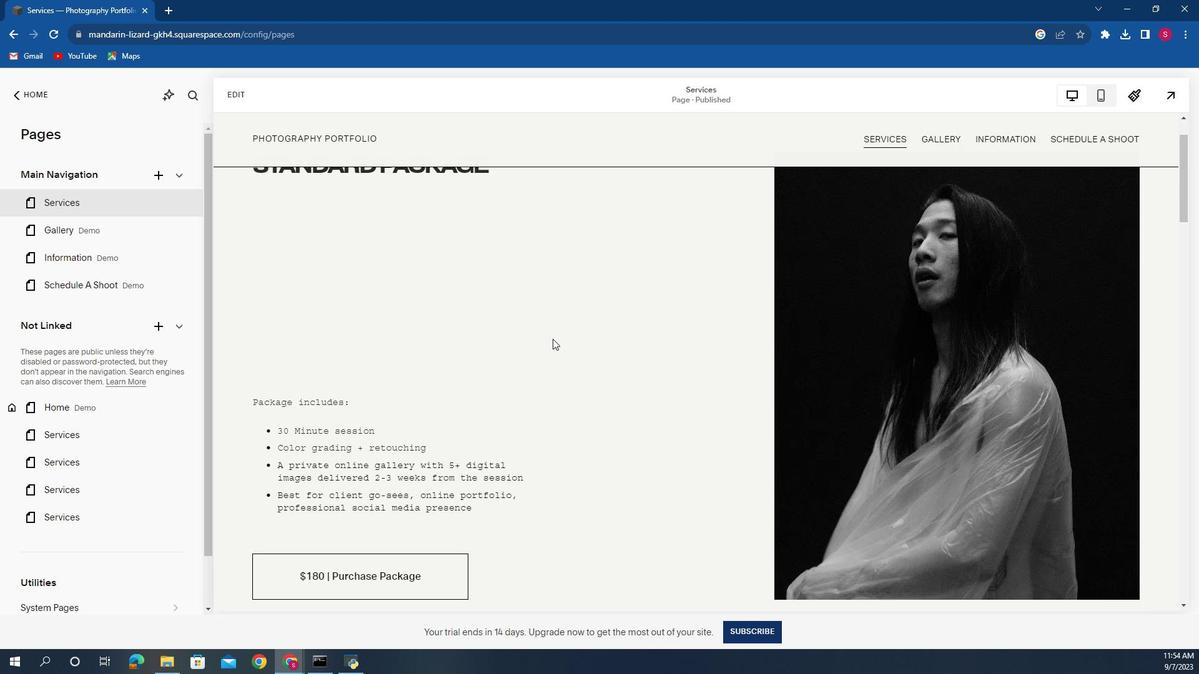 
Action: Mouse scrolled (568, 351) with delta (0, 0)
Screenshot: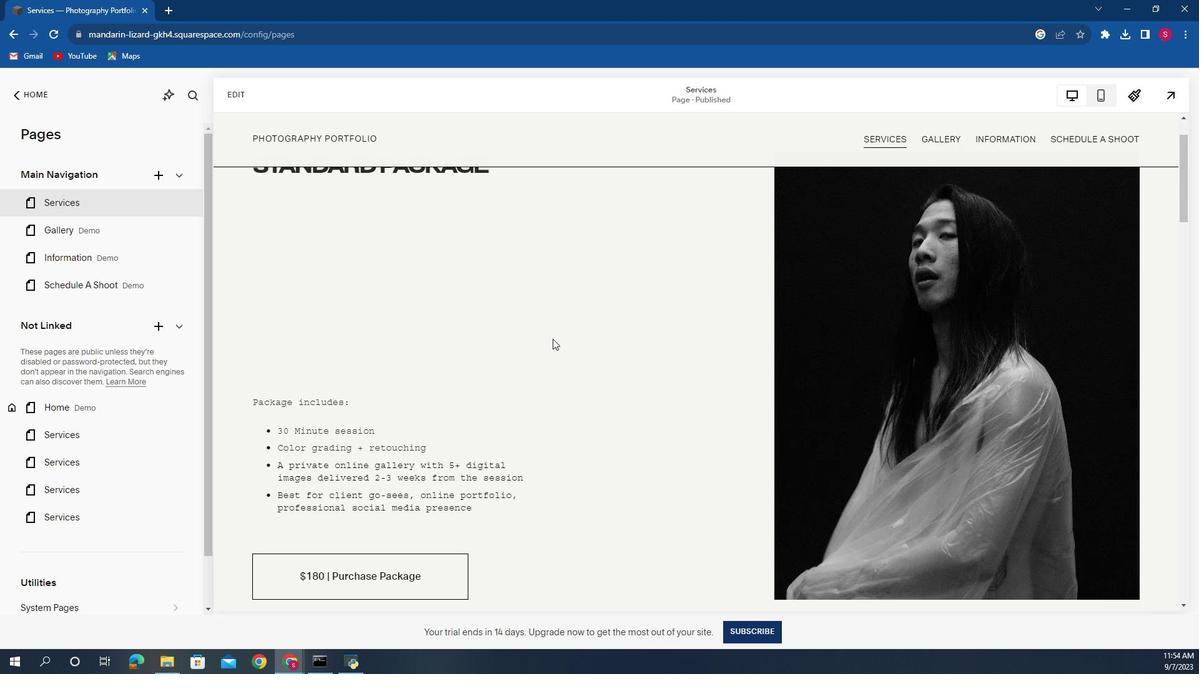 
Action: Mouse scrolled (568, 351) with delta (0, 0)
Screenshot: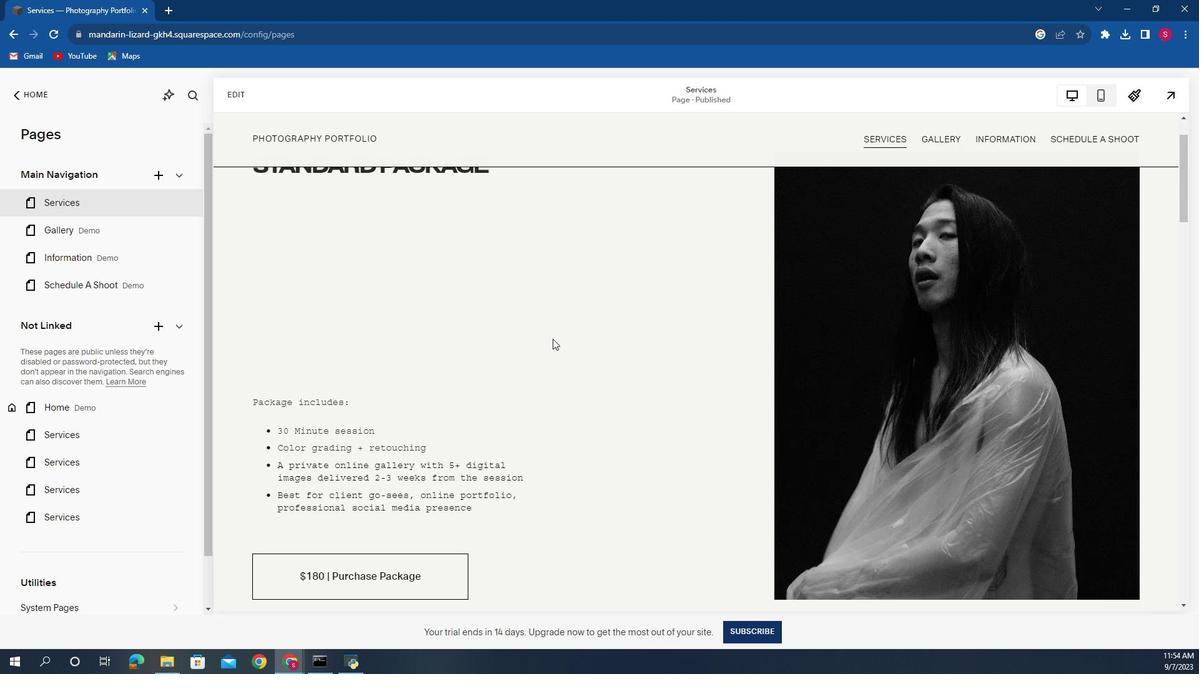 
Action: Mouse scrolled (568, 351) with delta (0, 0)
Screenshot: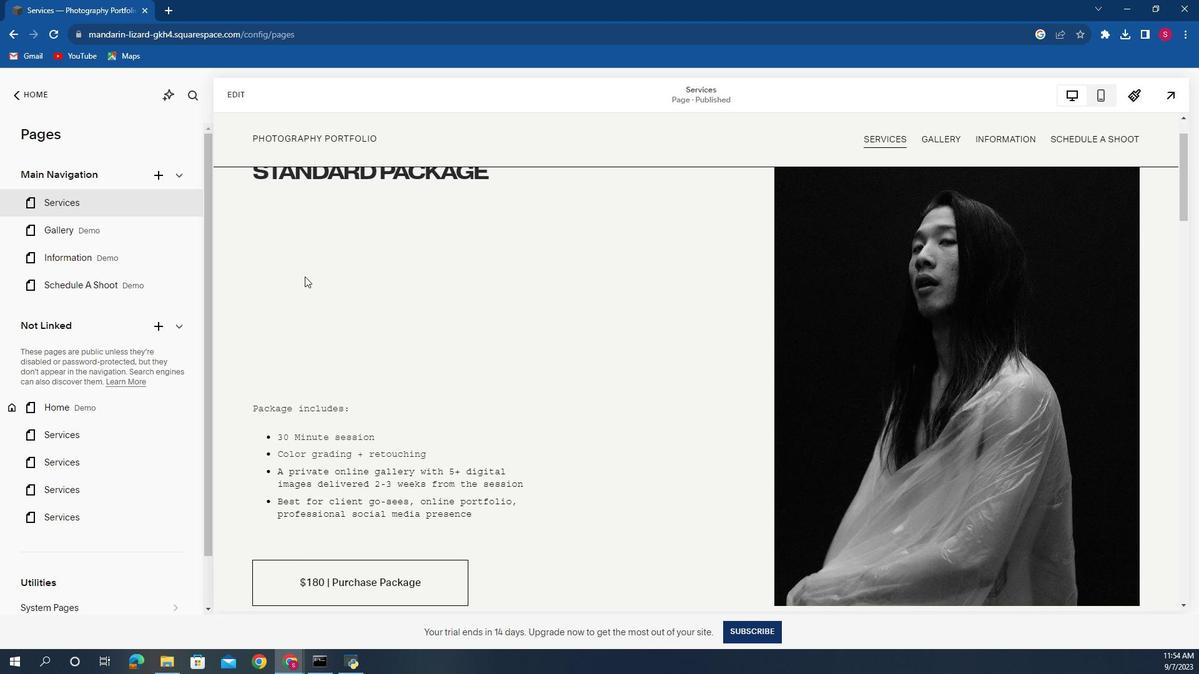 
Action: Mouse scrolled (568, 351) with delta (0, 0)
Screenshot: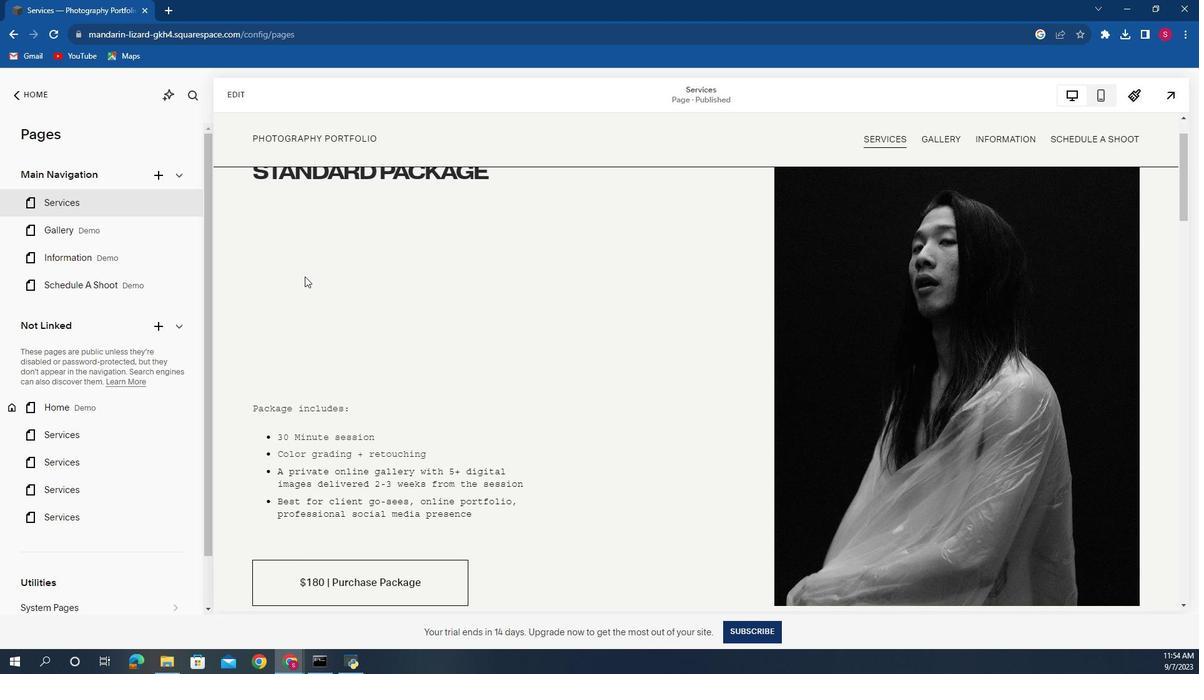 
Action: Mouse scrolled (568, 351) with delta (0, 0)
Screenshot: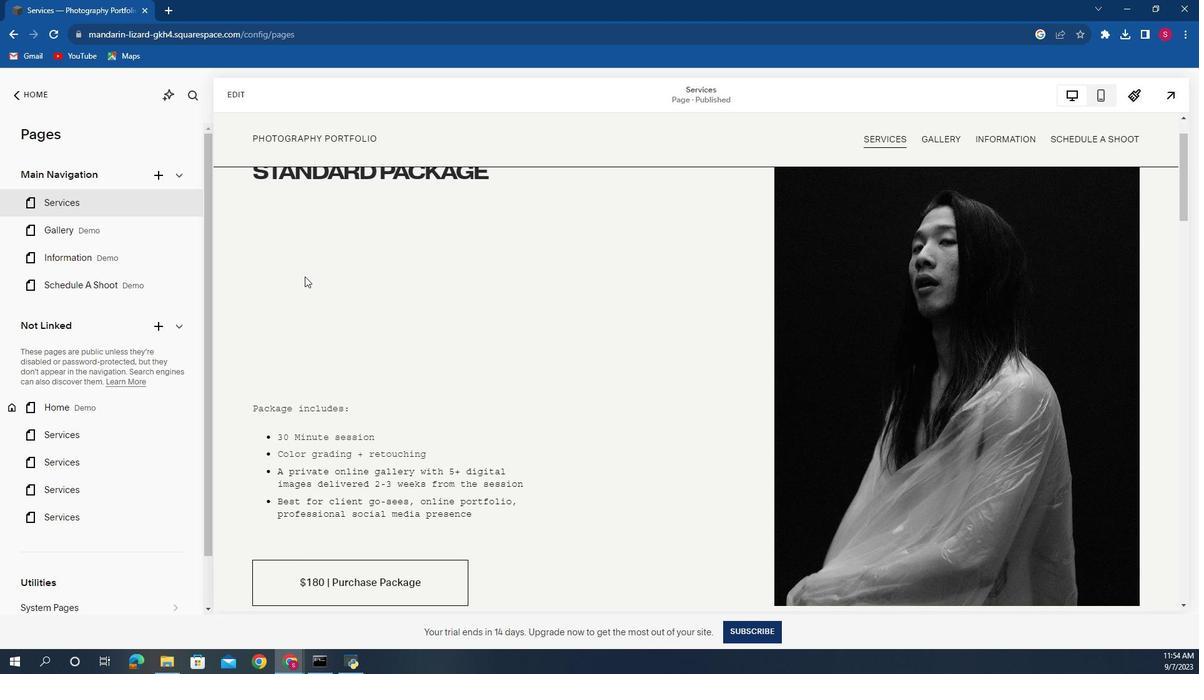 
Action: Mouse scrolled (568, 351) with delta (0, 0)
Screenshot: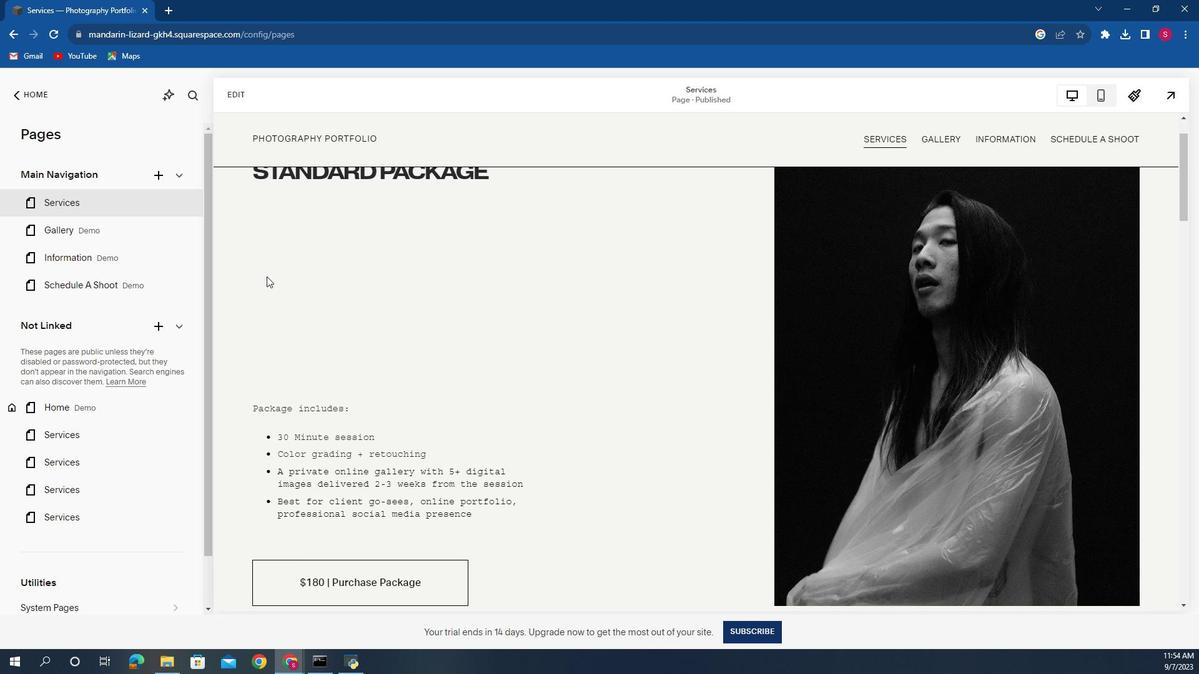 
Action: Mouse scrolled (568, 351) with delta (0, 0)
Screenshot: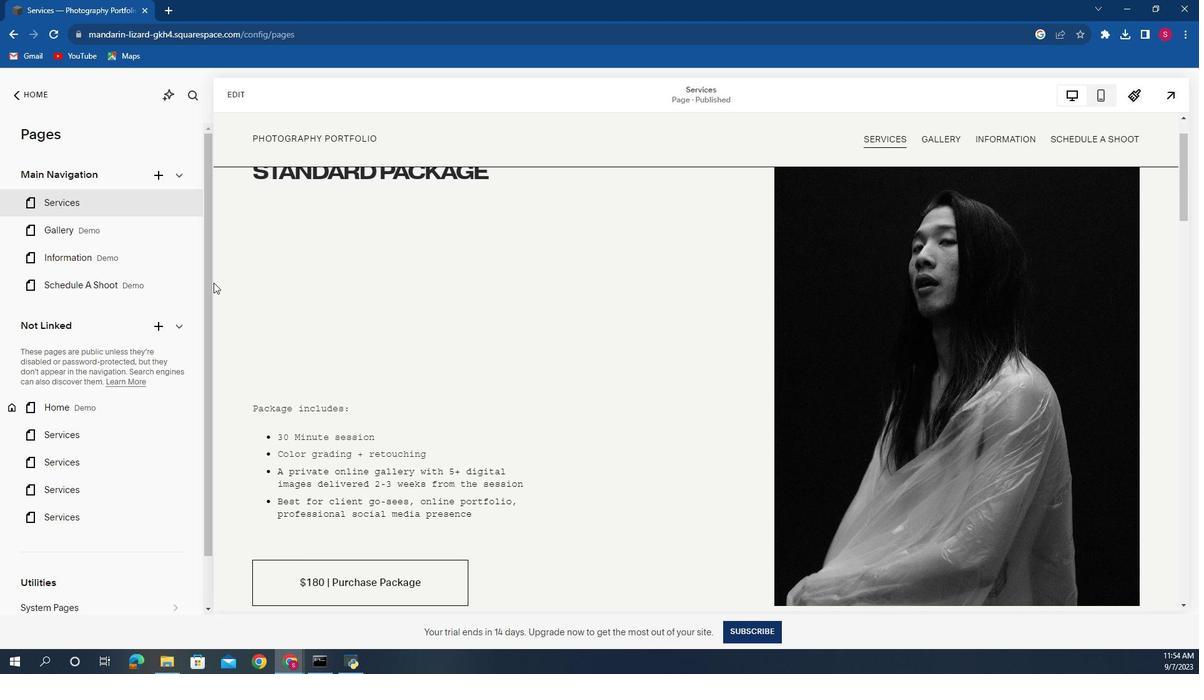 
Action: Mouse moved to (218, 288)
Screenshot: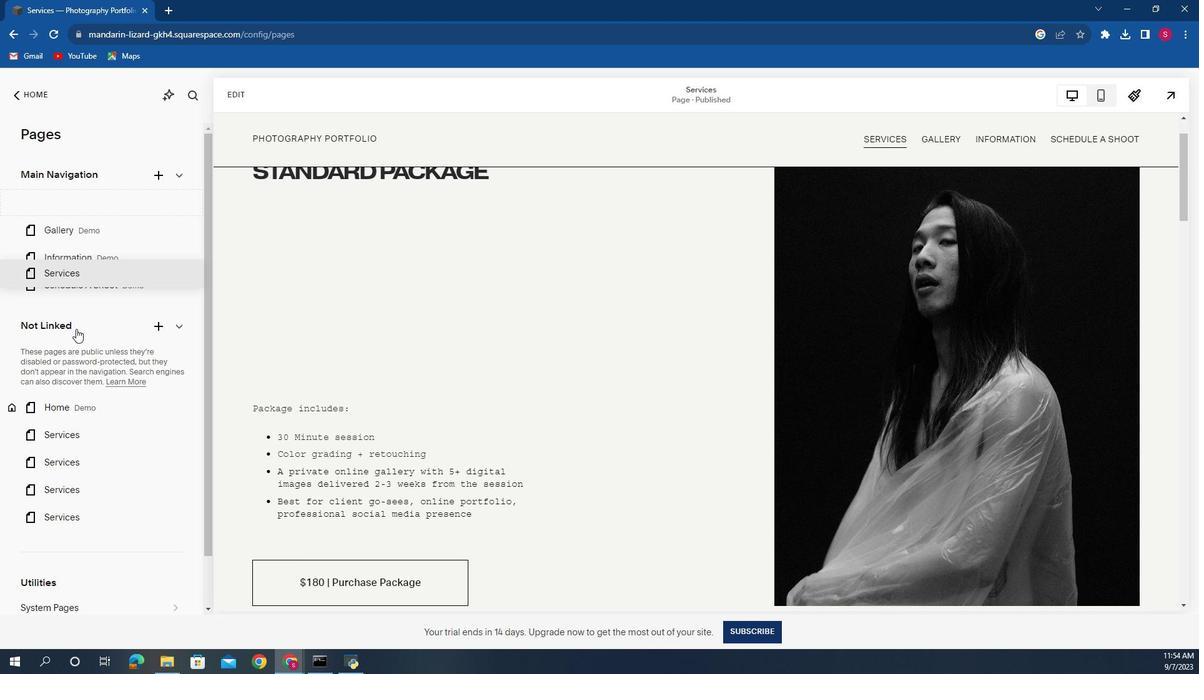 
Action: Mouse pressed left at (218, 288)
Screenshot: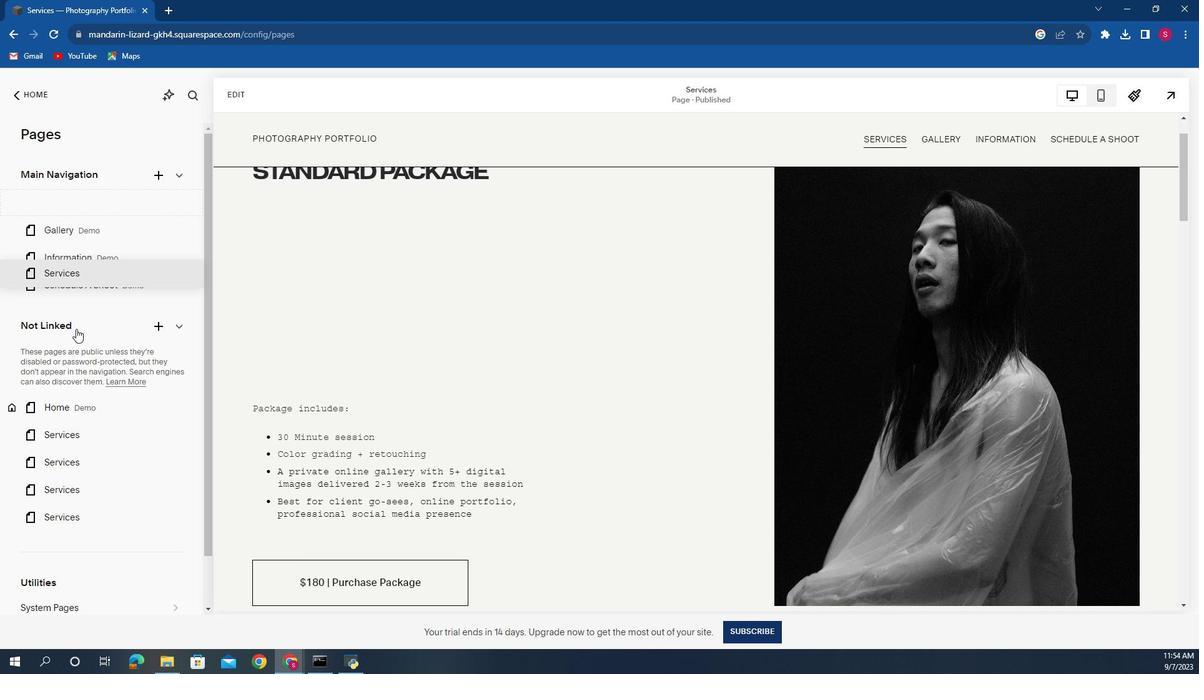 
Action: Mouse moved to (209, 376)
Screenshot: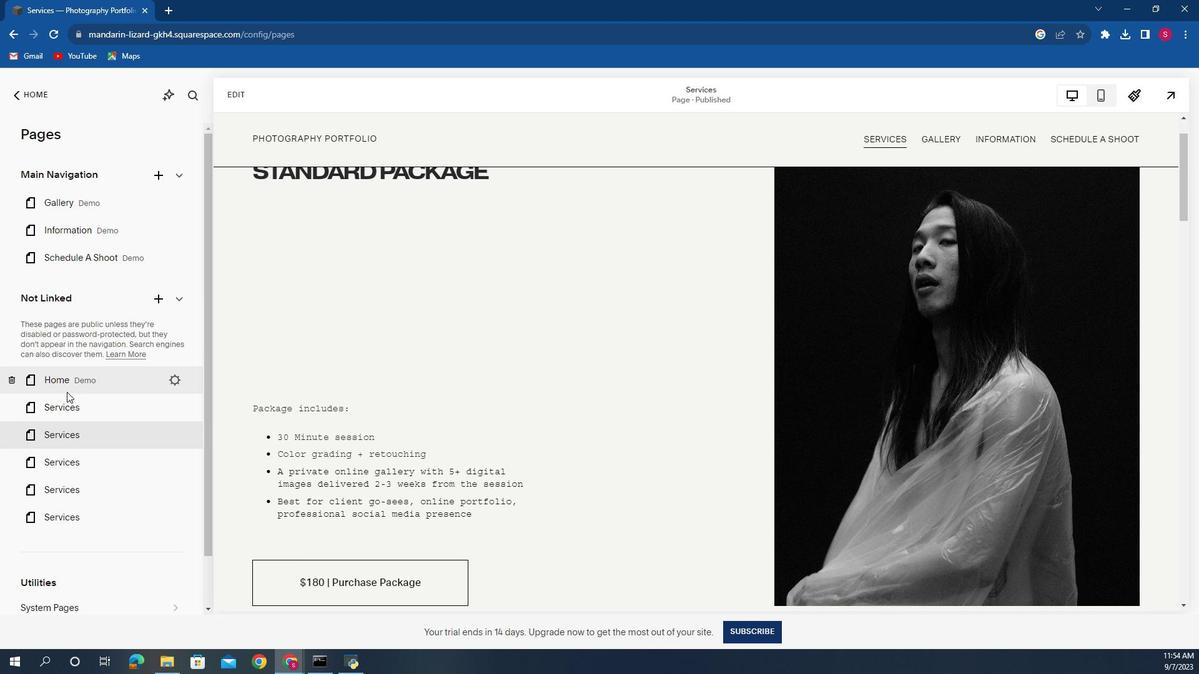 
Action: Mouse pressed left at (209, 376)
Screenshot: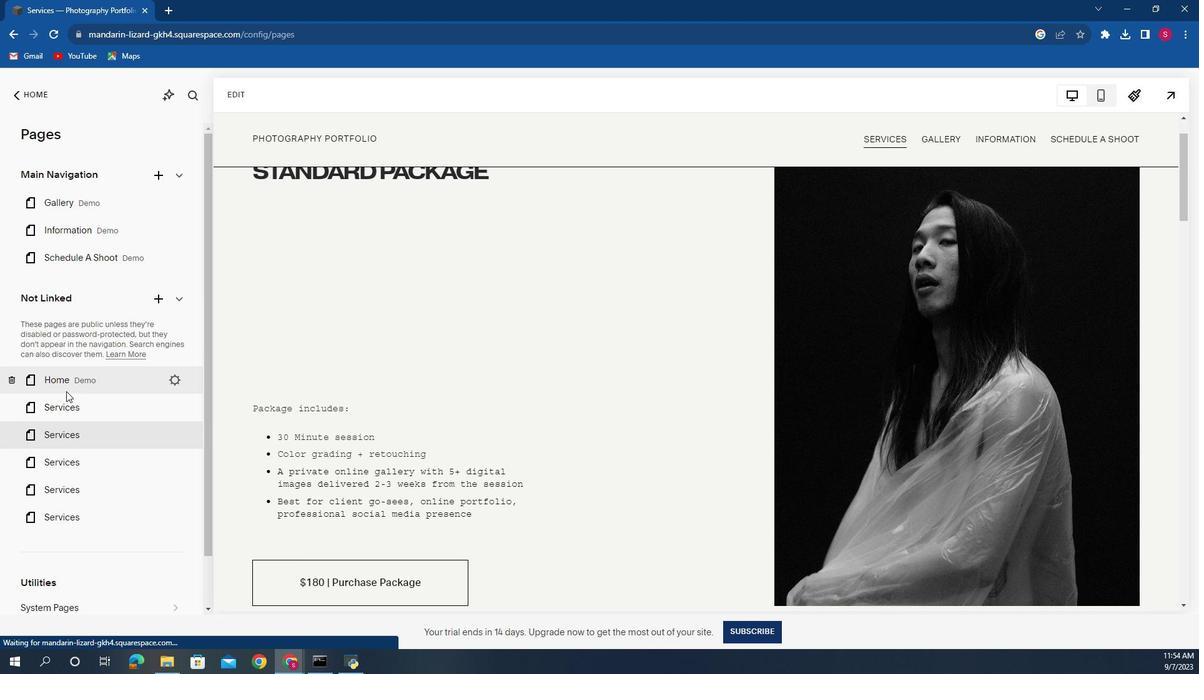 
Action: Mouse moved to (213, 312)
Screenshot: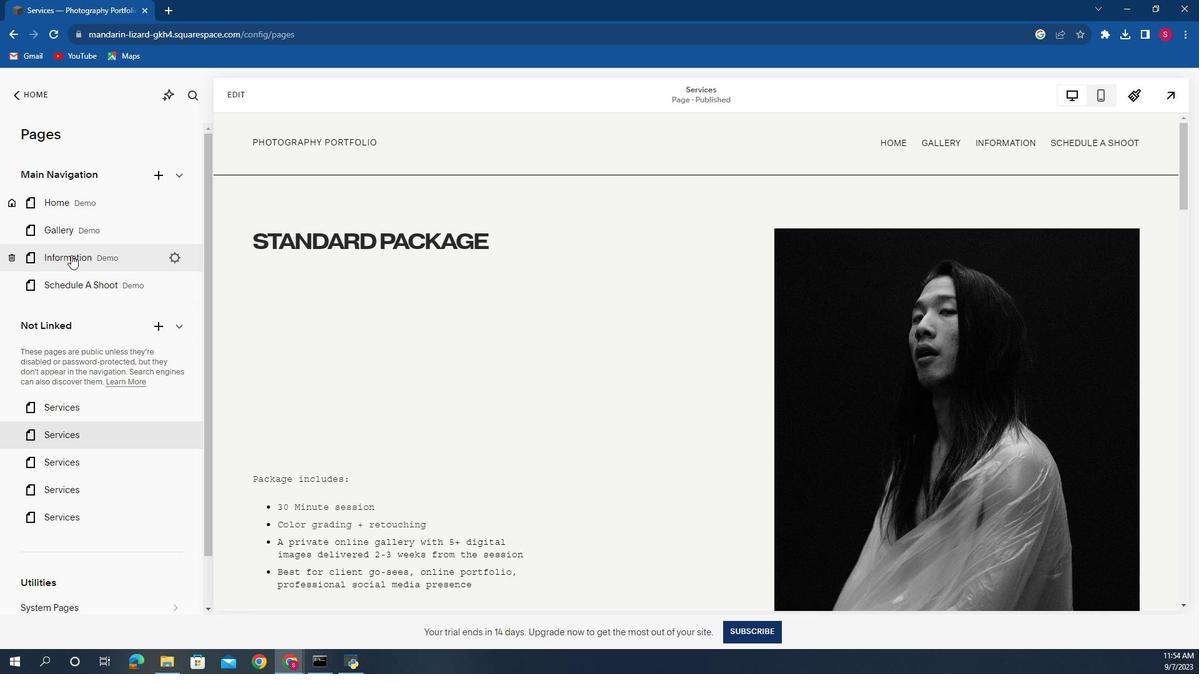 
Action: Mouse pressed left at (213, 312)
Screenshot: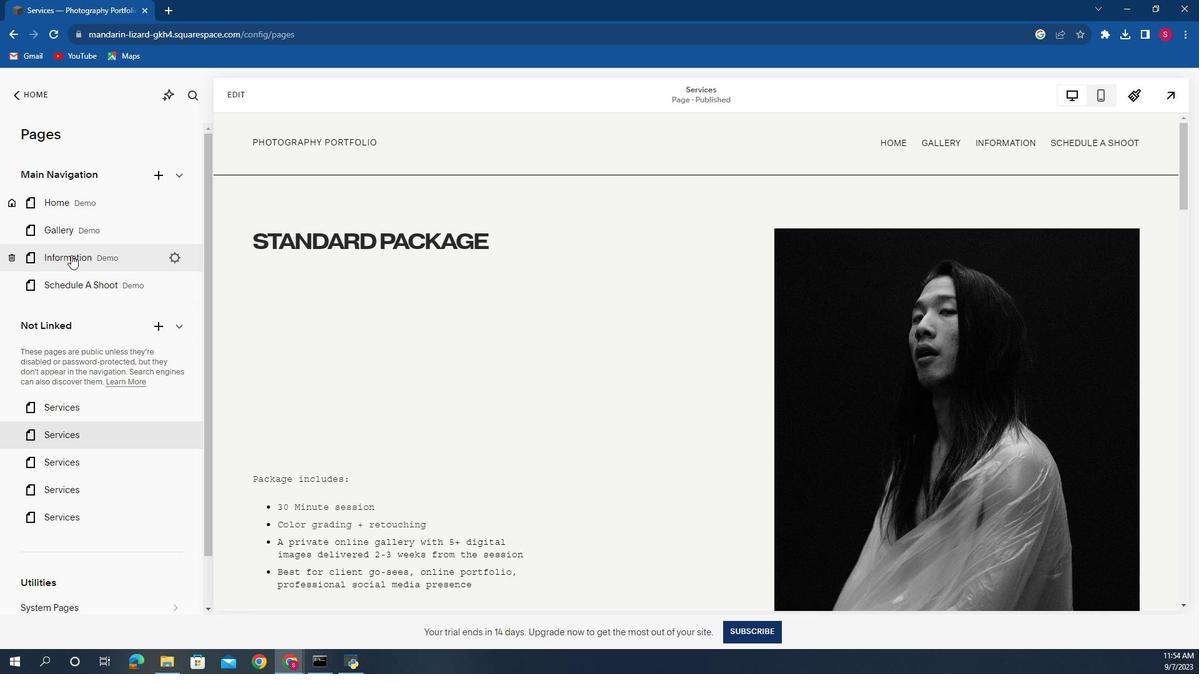 
Action: Mouse moved to (215, 312)
Screenshot: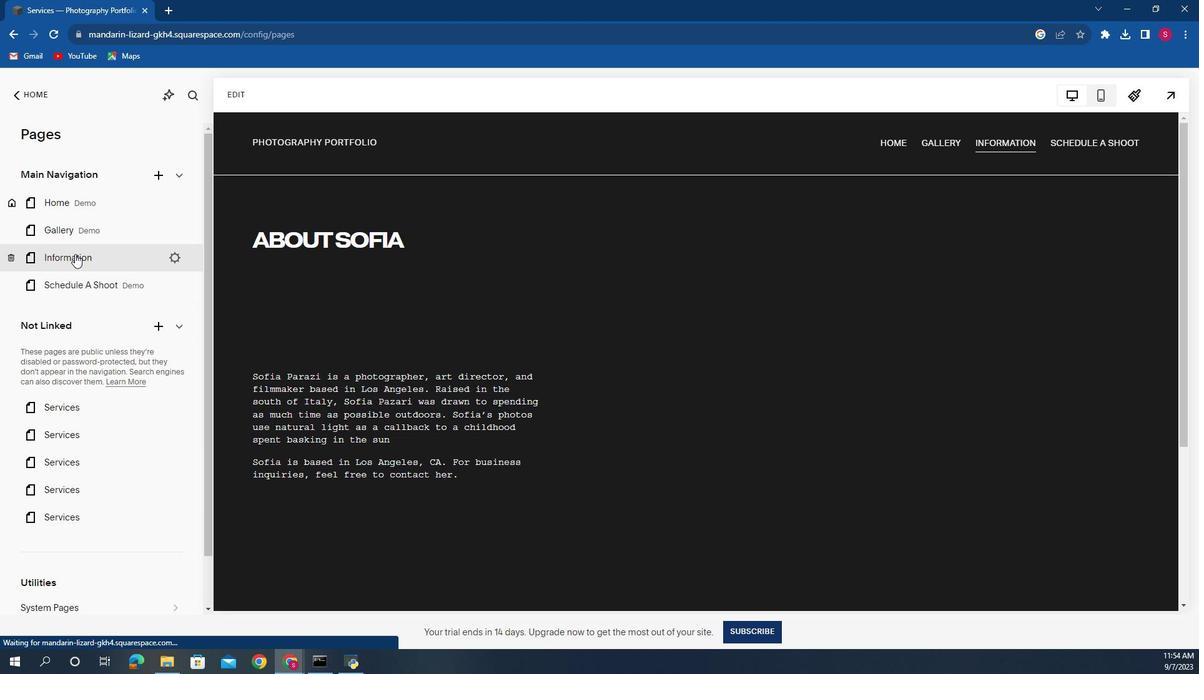 
Action: Mouse pressed left at (215, 312)
Screenshot: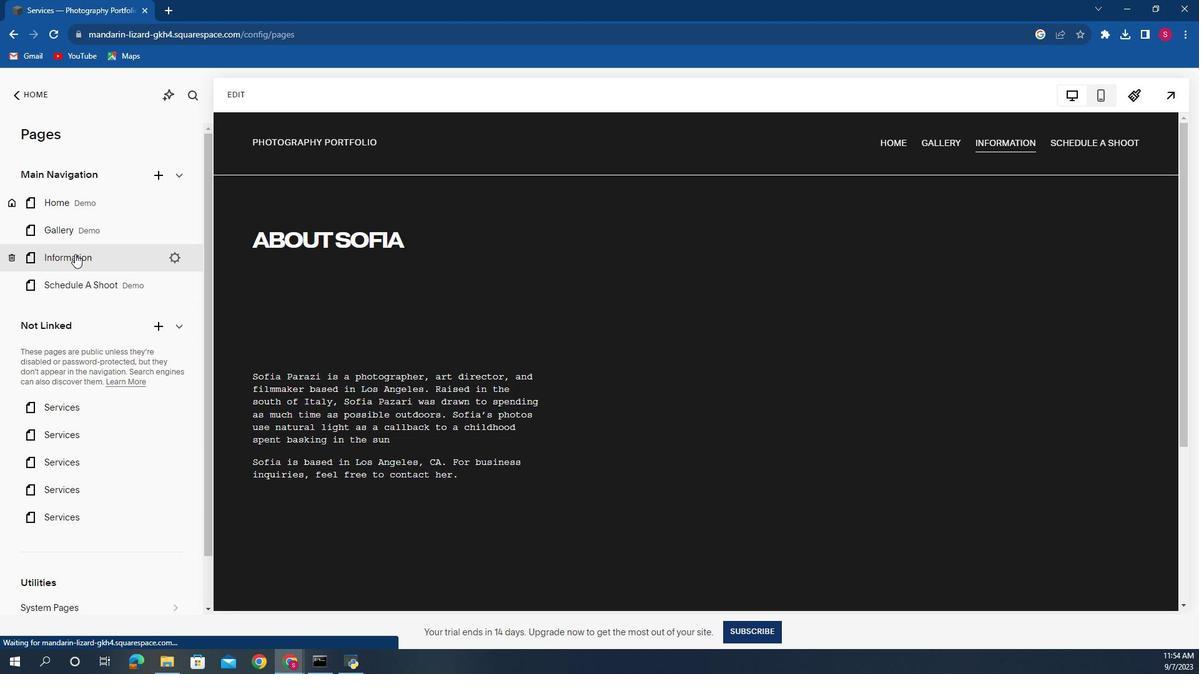 
Action: Mouse pressed left at (215, 312)
Screenshot: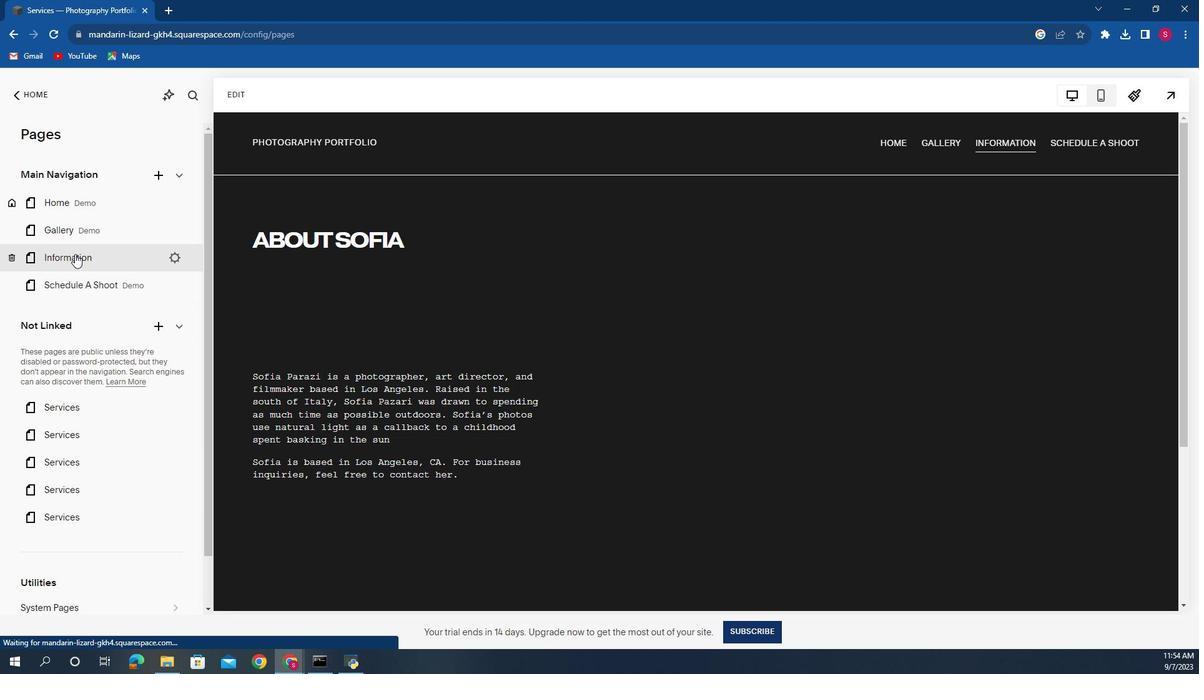 
Action: Mouse pressed left at (215, 312)
Screenshot: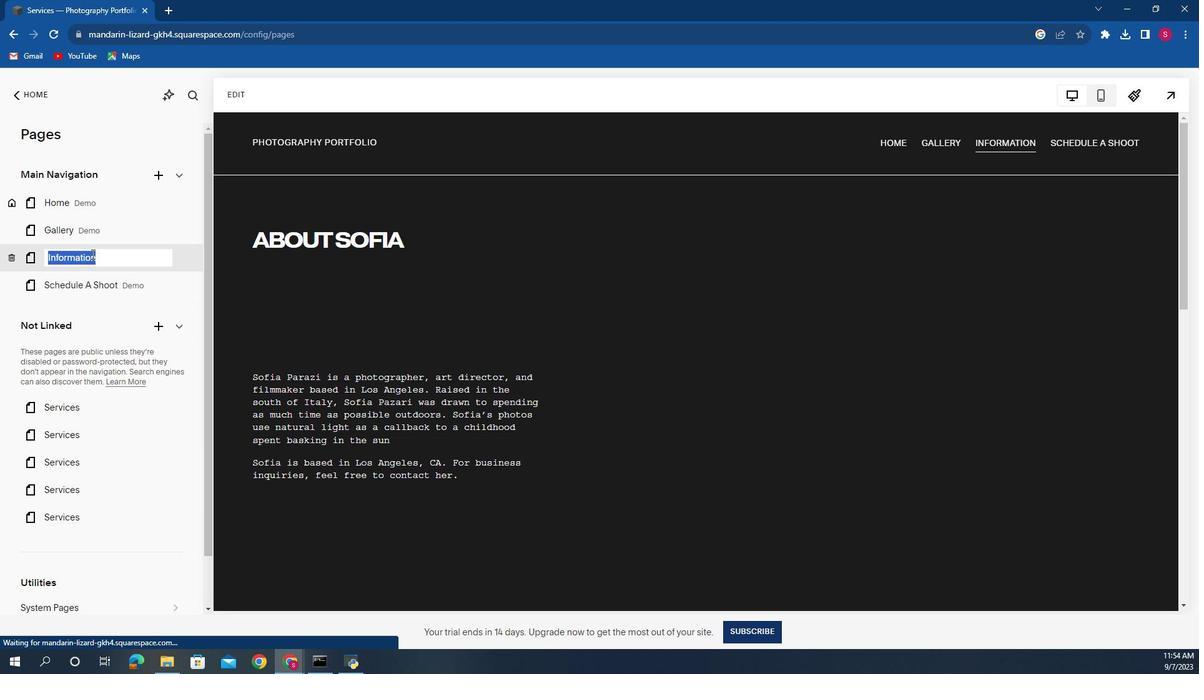 
Action: Mouse moved to (241, 316)
Screenshot: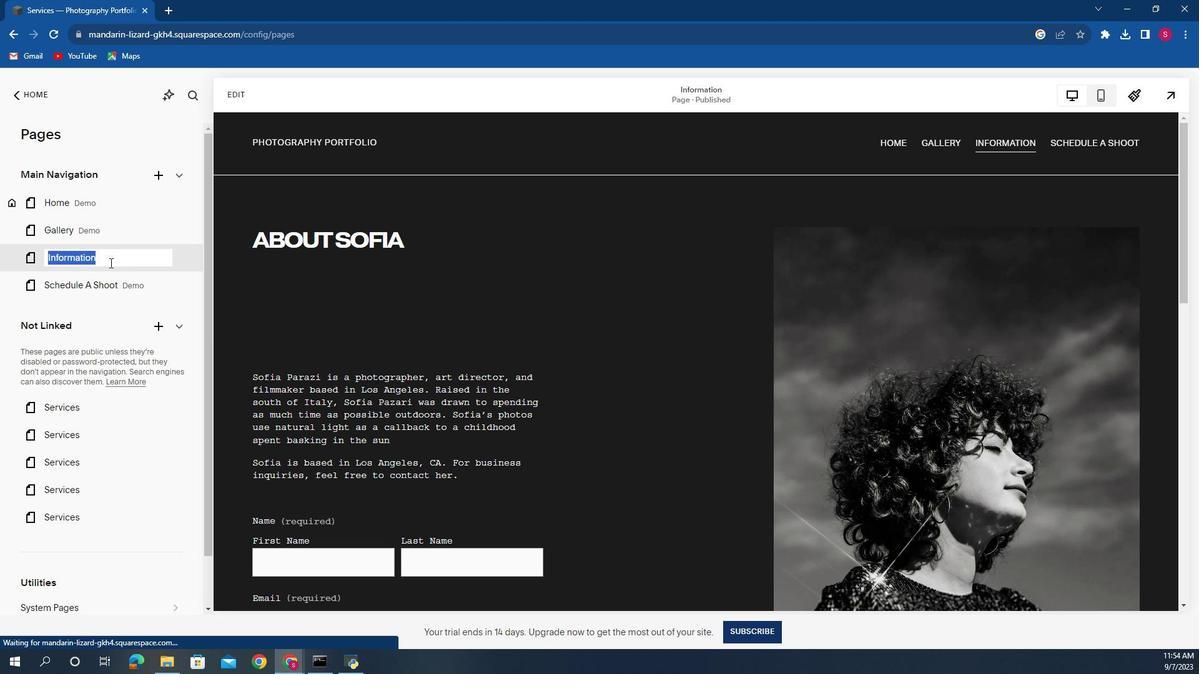 
Action: Key pressed <Key.shift>Aboy<Key.backspace>ut
Screenshot: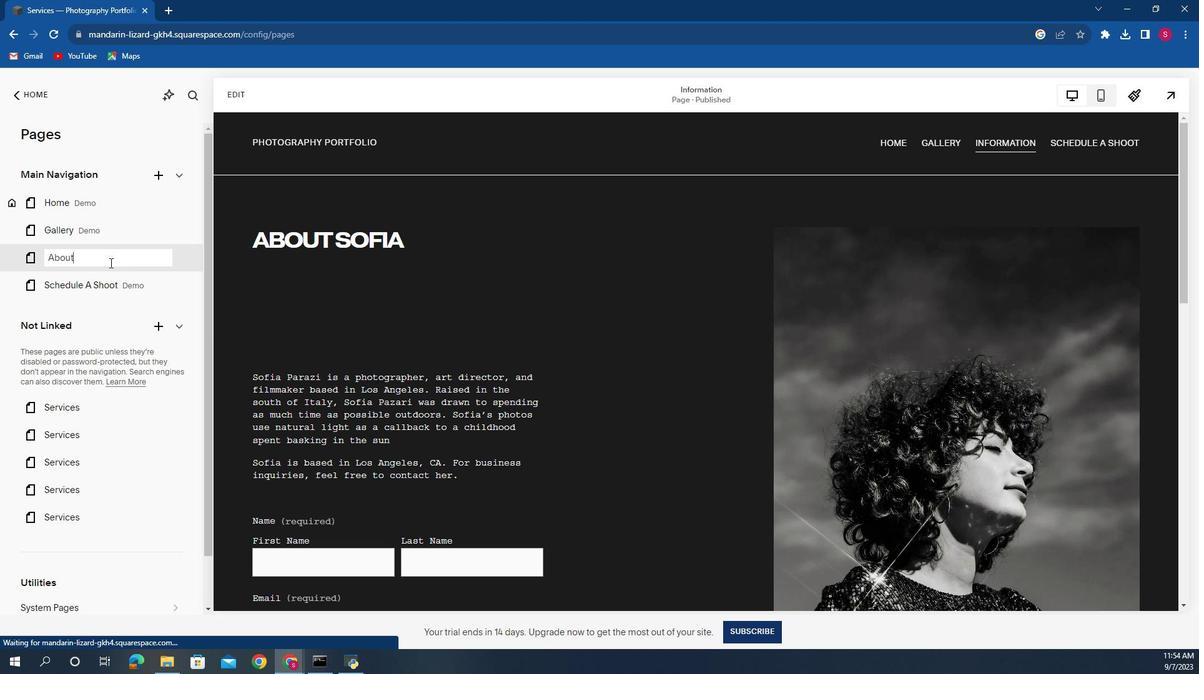 
Action: Mouse moved to (238, 324)
Screenshot: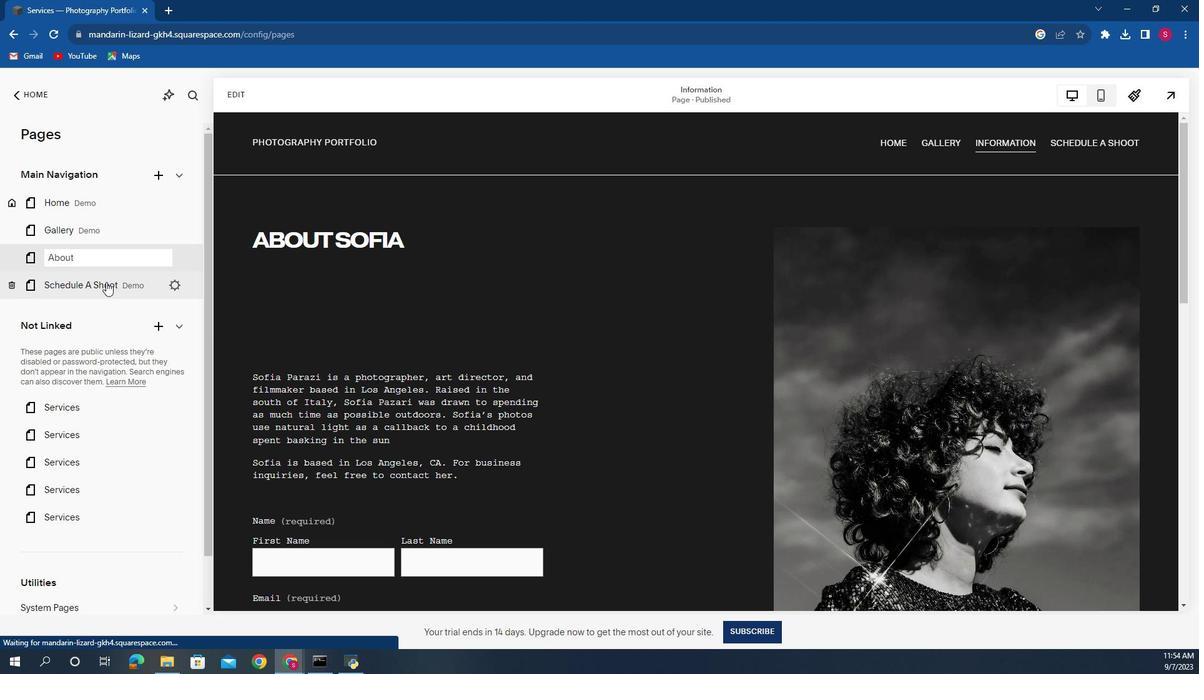 
Action: Key pressed <Key.enter>
Screenshot: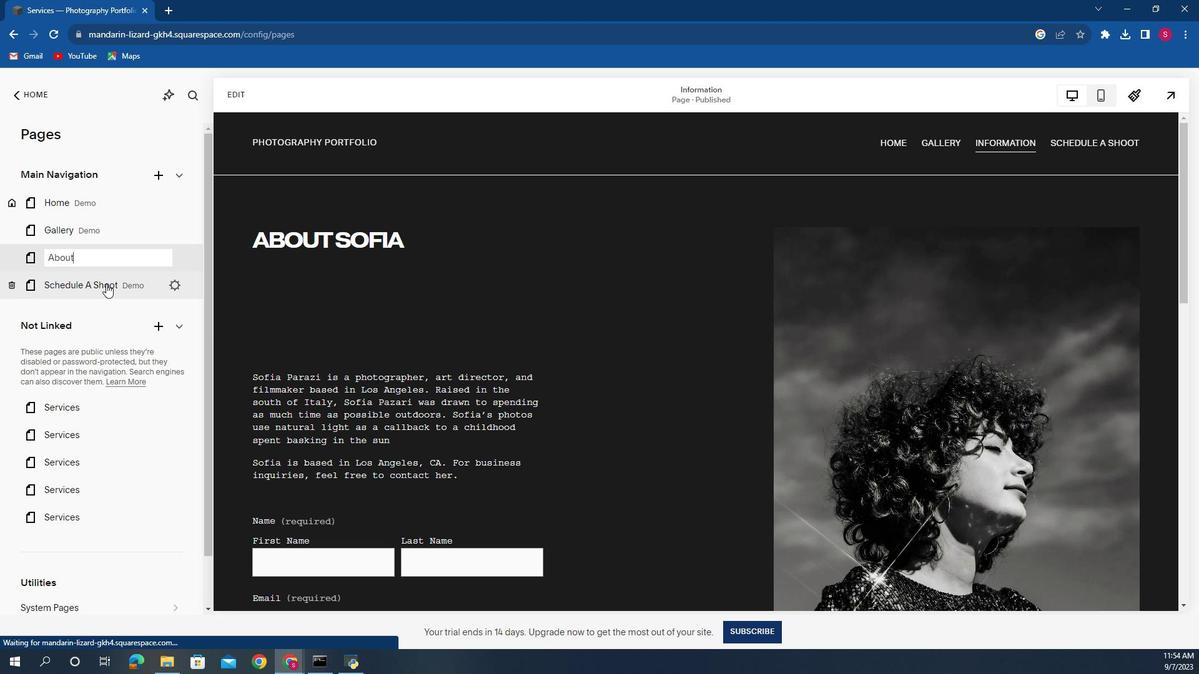 
Action: Mouse moved to (238, 326)
Screenshot: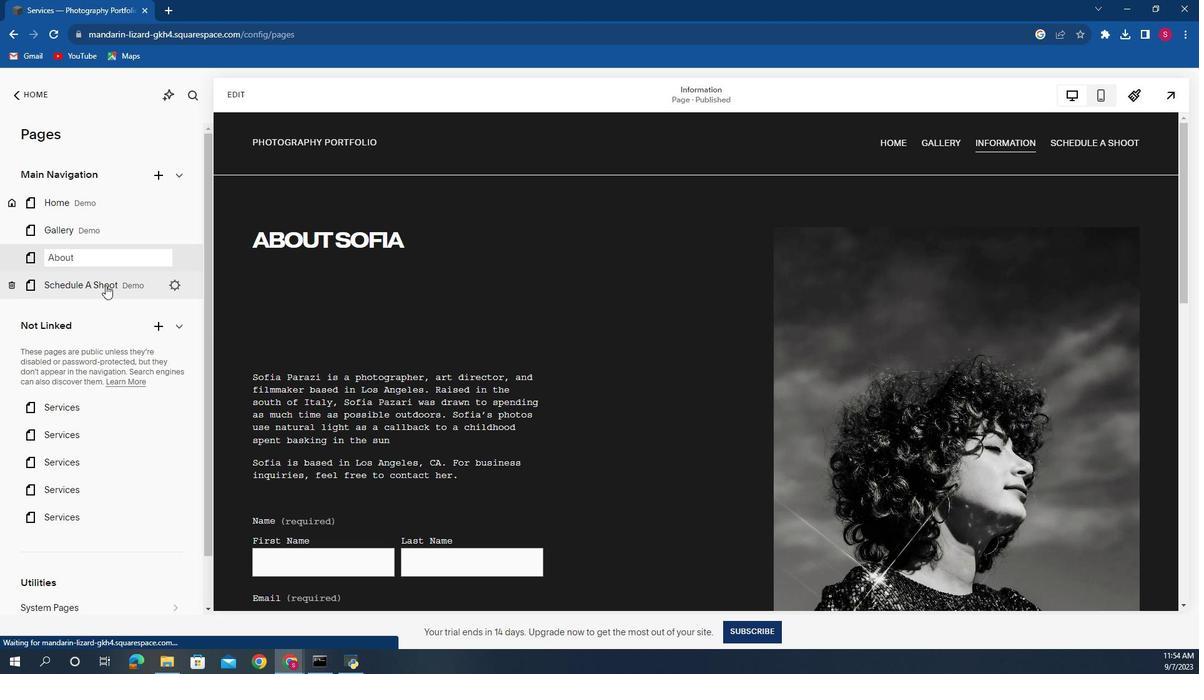 
Action: Mouse pressed left at (238, 326)
Screenshot: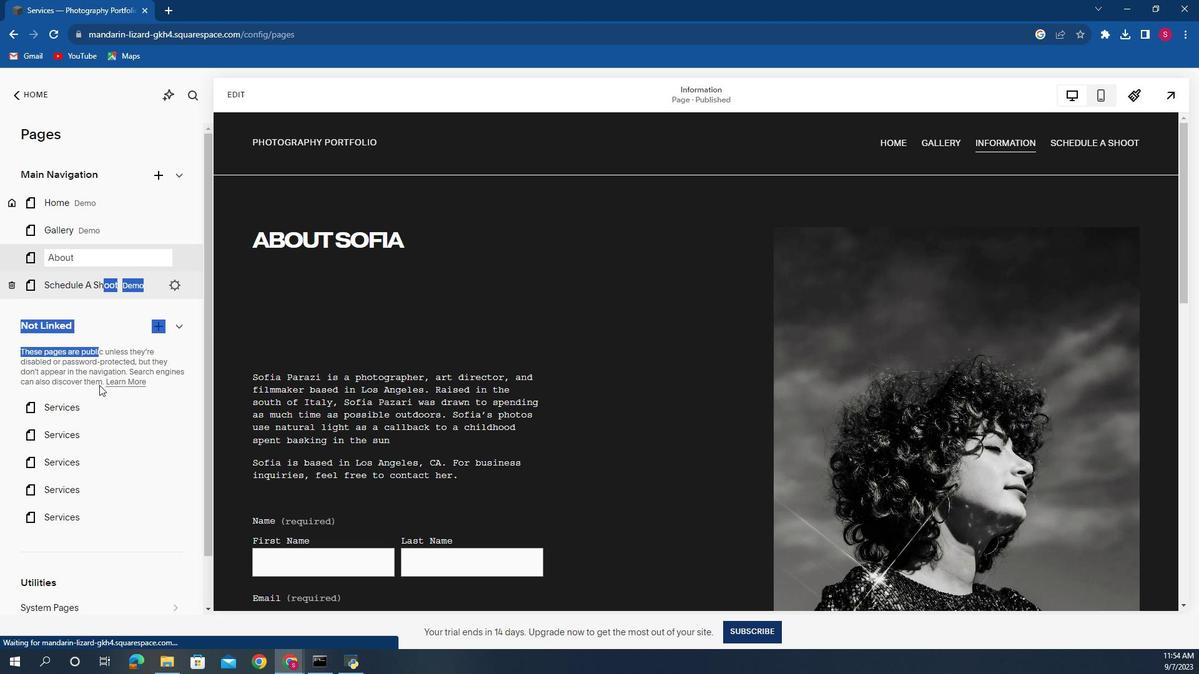 
Action: Mouse moved to (218, 328)
Screenshot: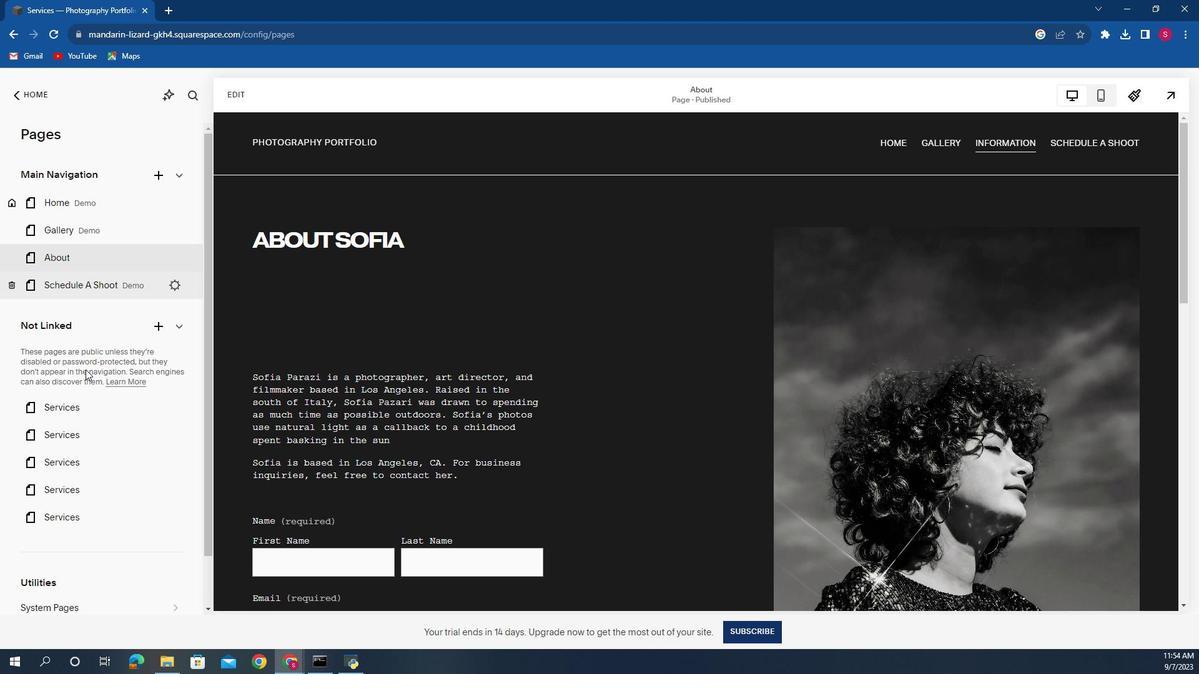 
Action: Mouse pressed left at (218, 328)
Screenshot: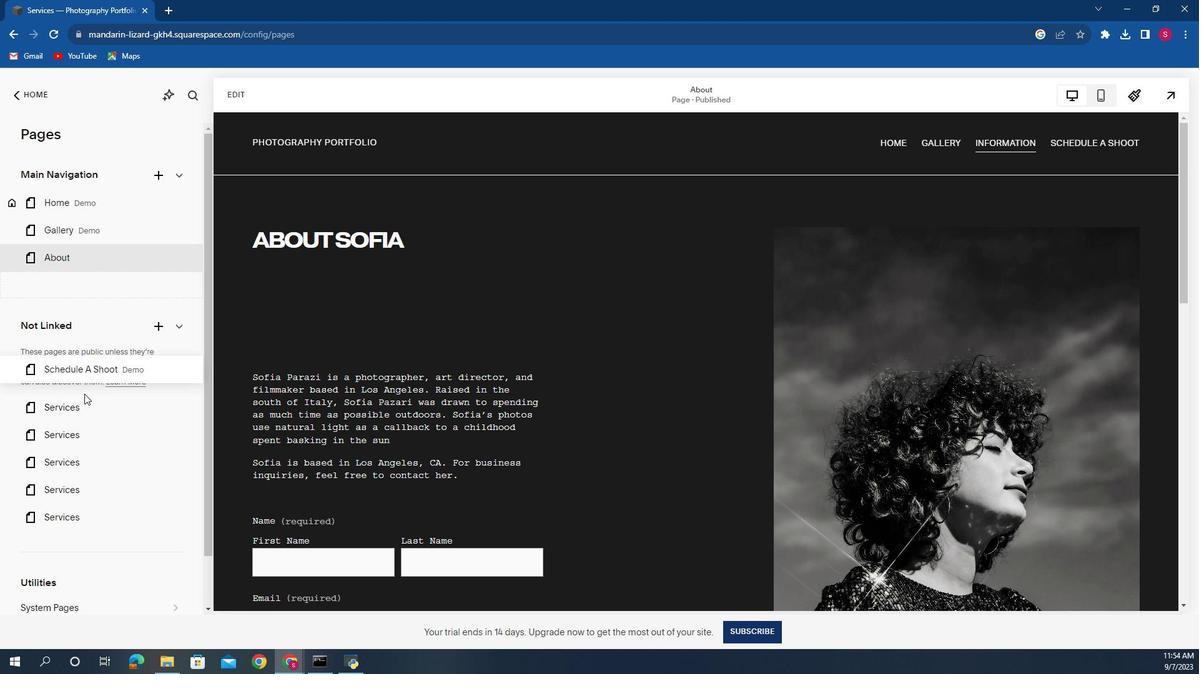 
Action: Mouse moved to (234, 288)
Screenshot: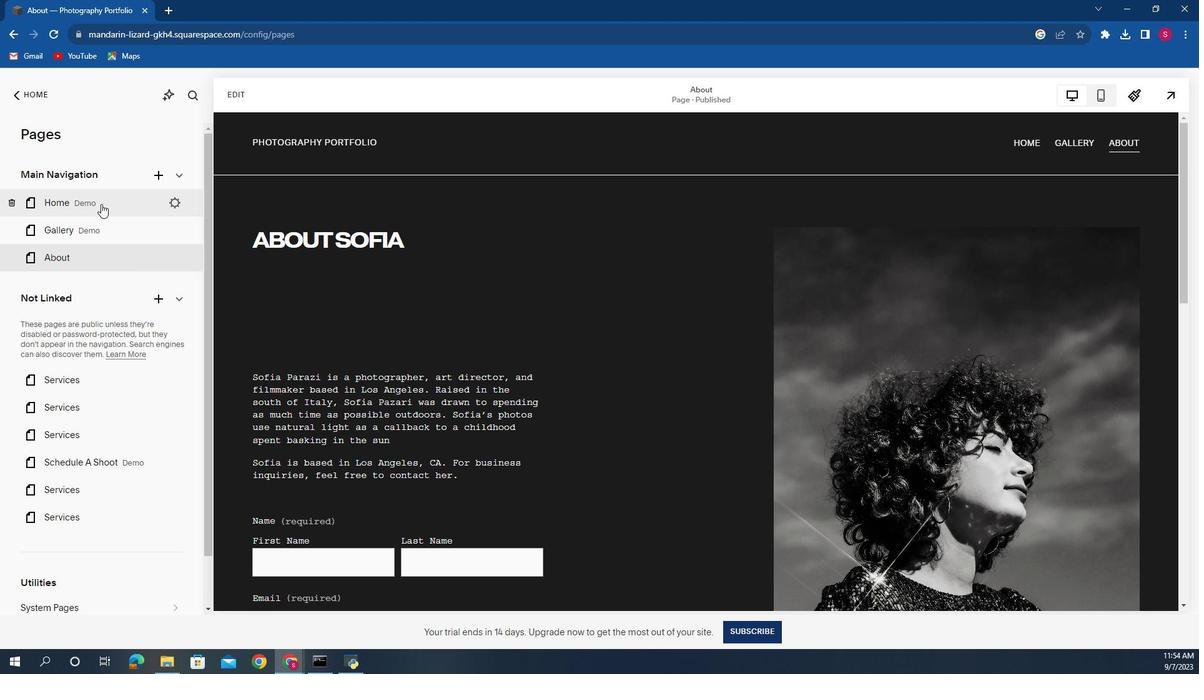
Action: Mouse pressed left at (234, 288)
Screenshot: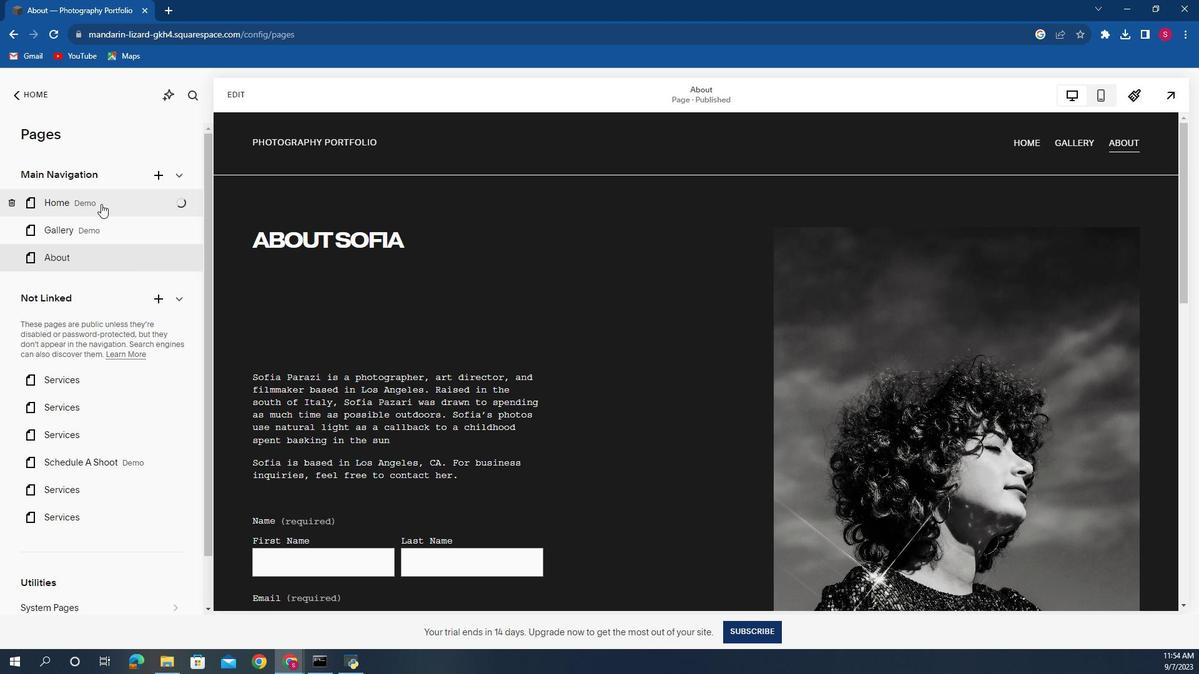 
Action: Mouse moved to (338, 238)
Screenshot: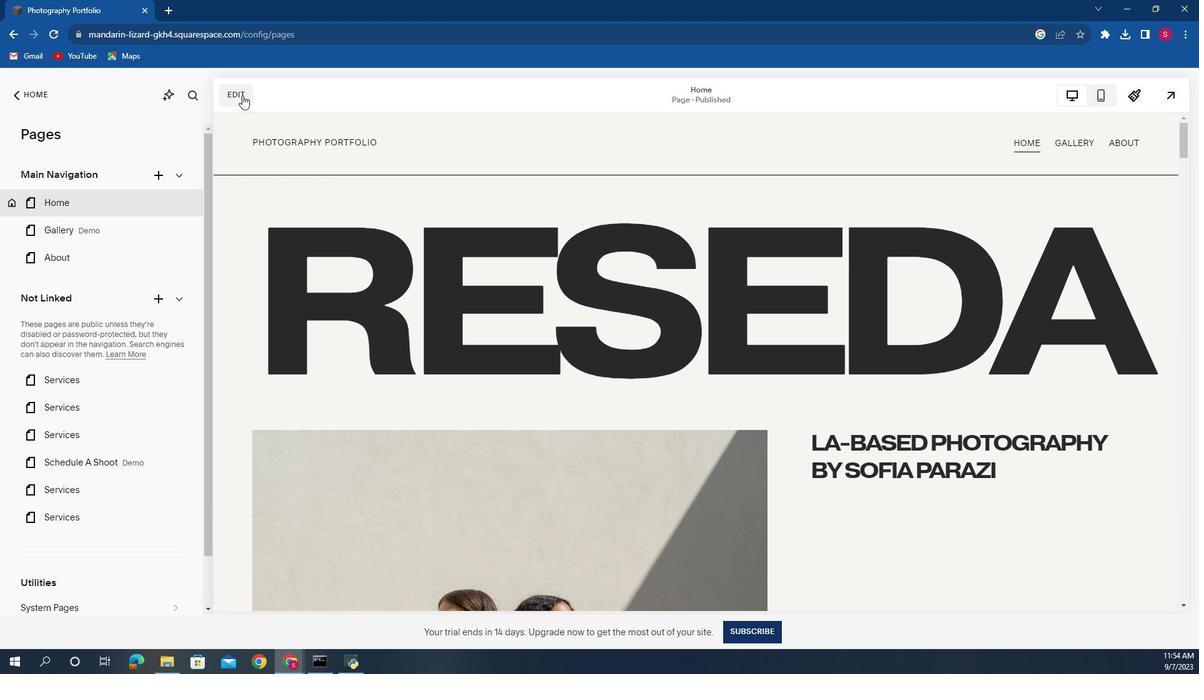 
Action: Mouse pressed left at (338, 238)
Screenshot: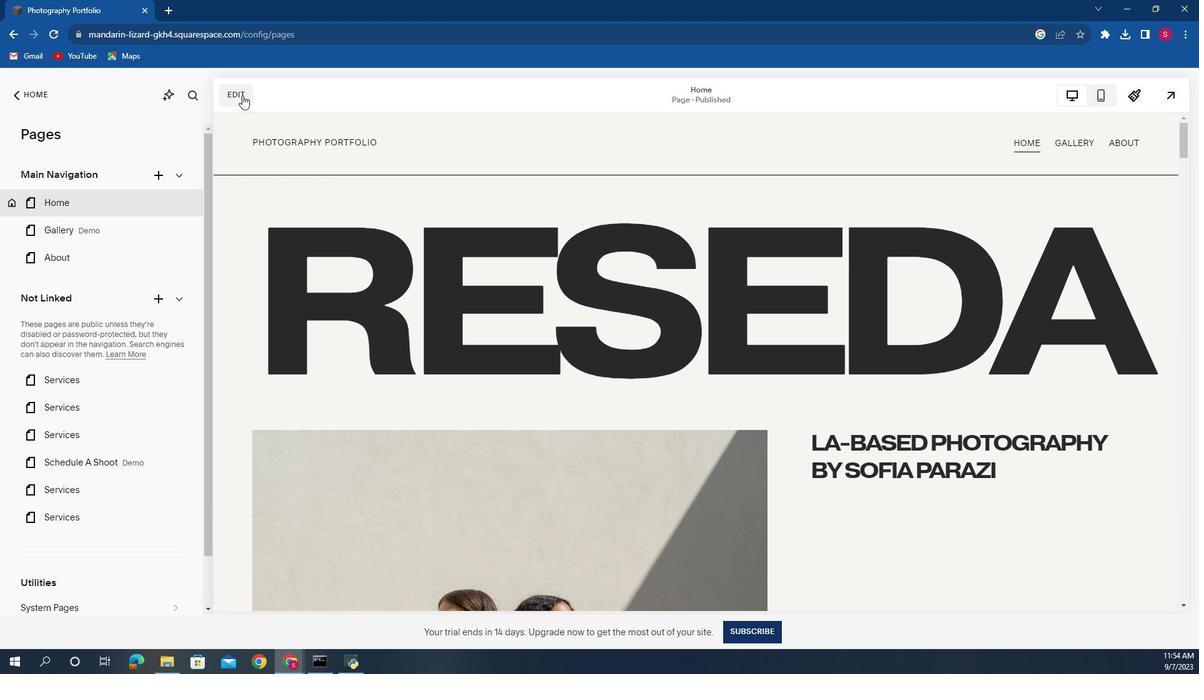 
Action: Mouse moved to (566, 341)
Screenshot: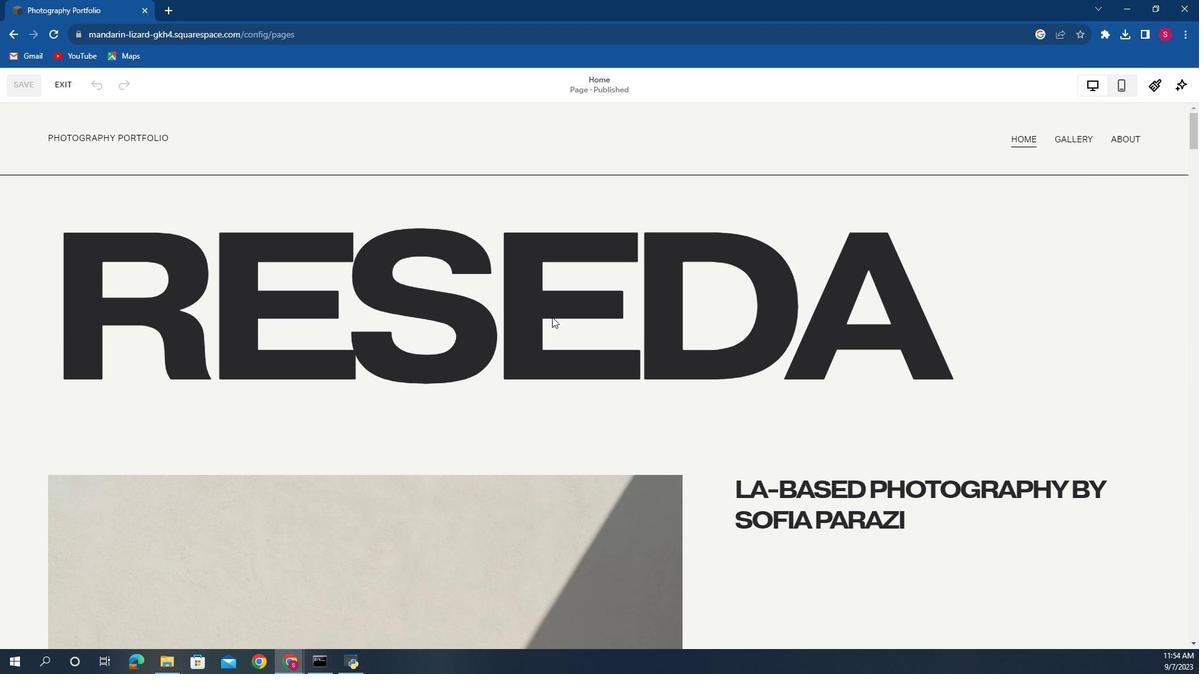 
Action: Mouse pressed left at (566, 341)
Screenshot: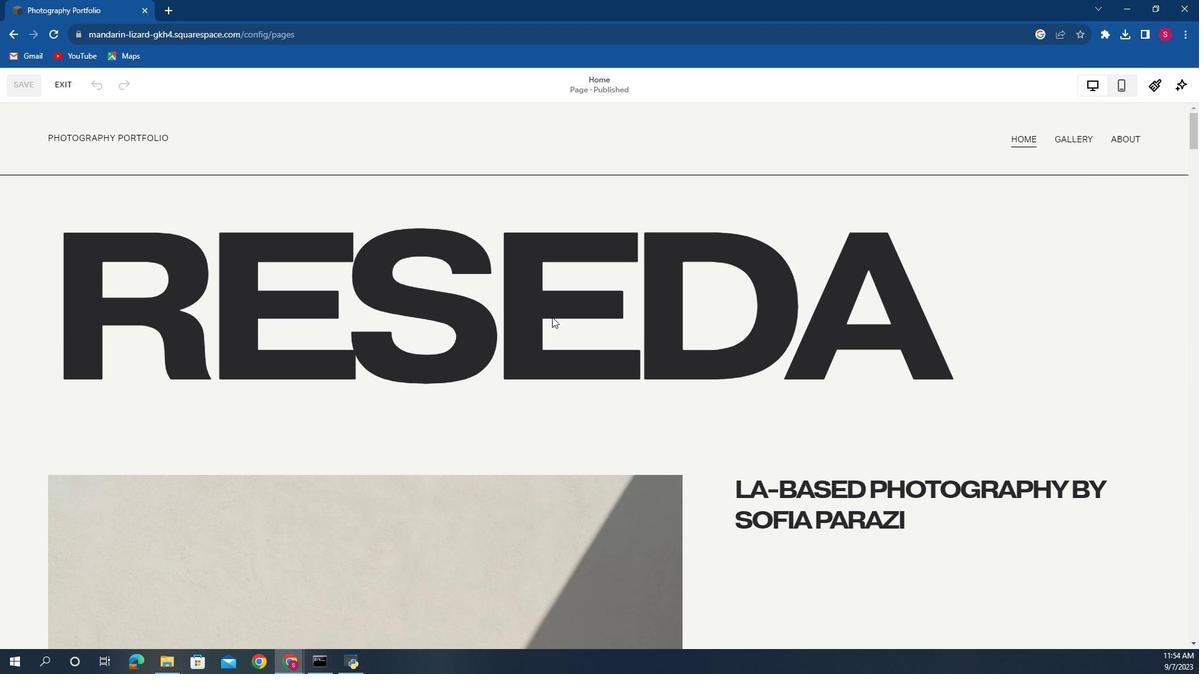 
Action: Mouse pressed left at (566, 341)
Screenshot: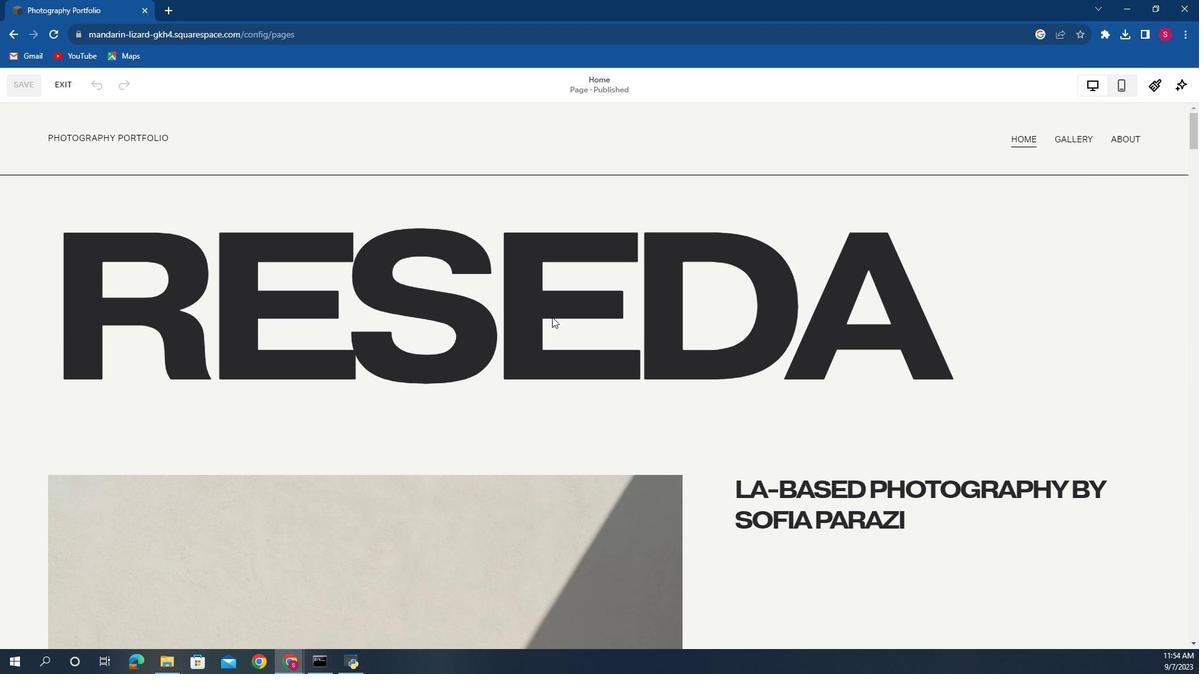 
Action: Mouse pressed left at (566, 341)
Screenshot: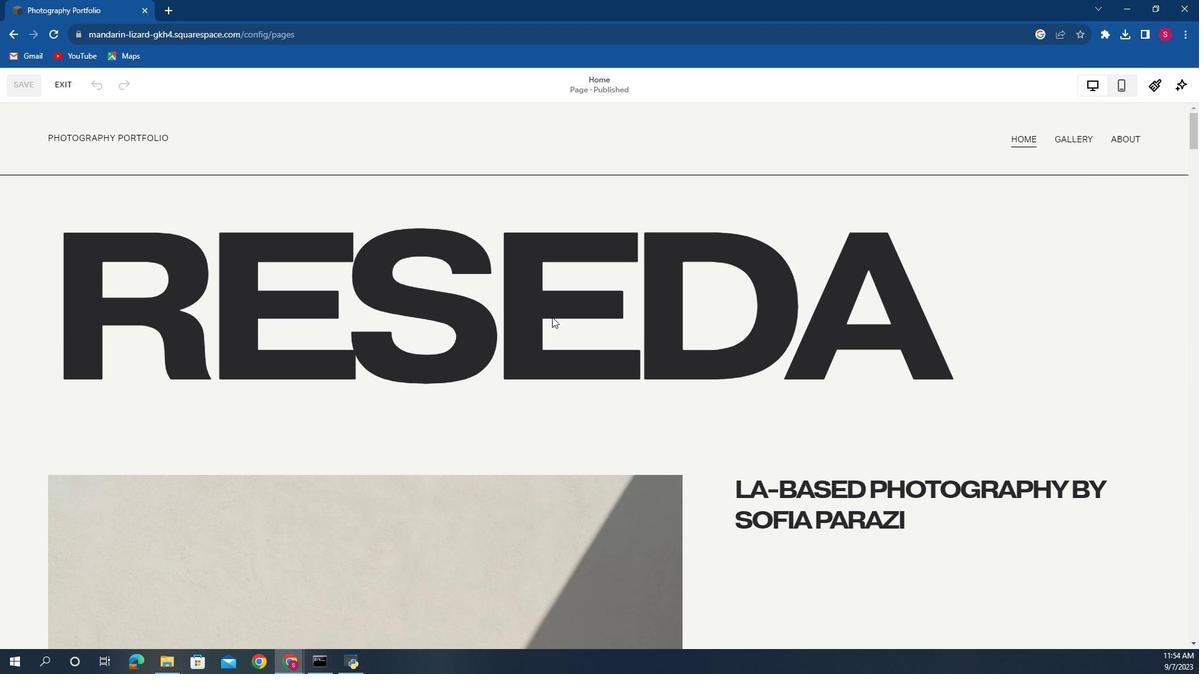 
Action: Mouse moved to (575, 345)
Screenshot: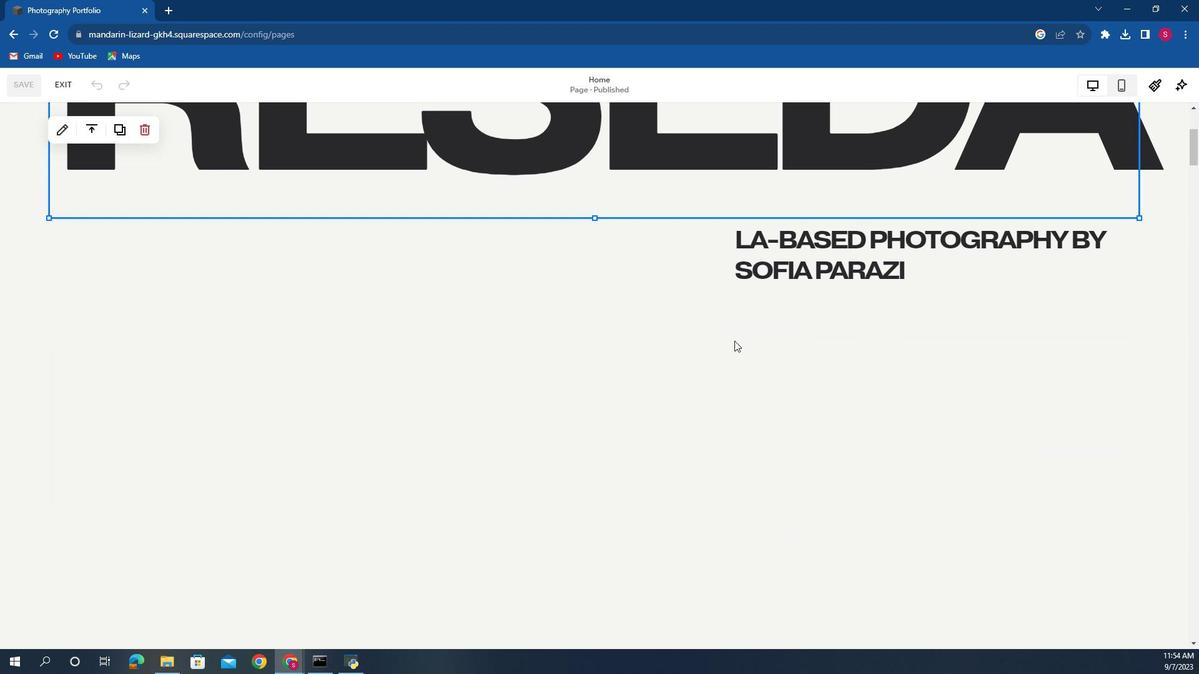 
Action: Mouse scrolled (575, 344) with delta (0, 0)
Screenshot: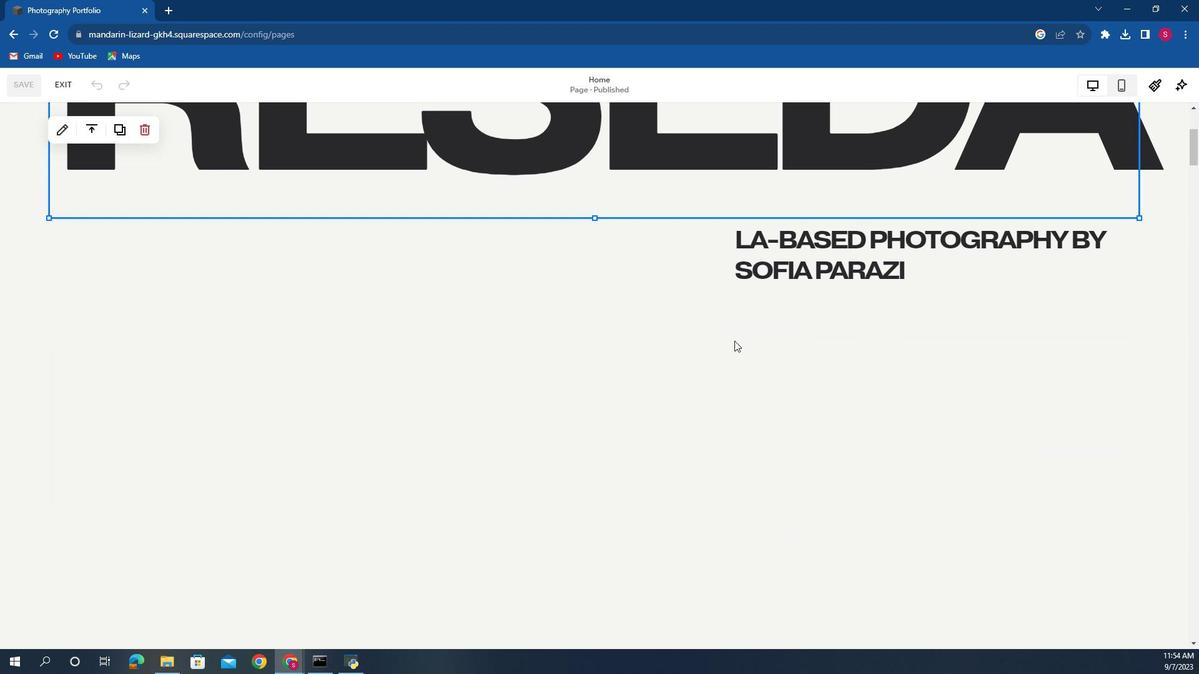 
Action: Mouse moved to (578, 344)
Screenshot: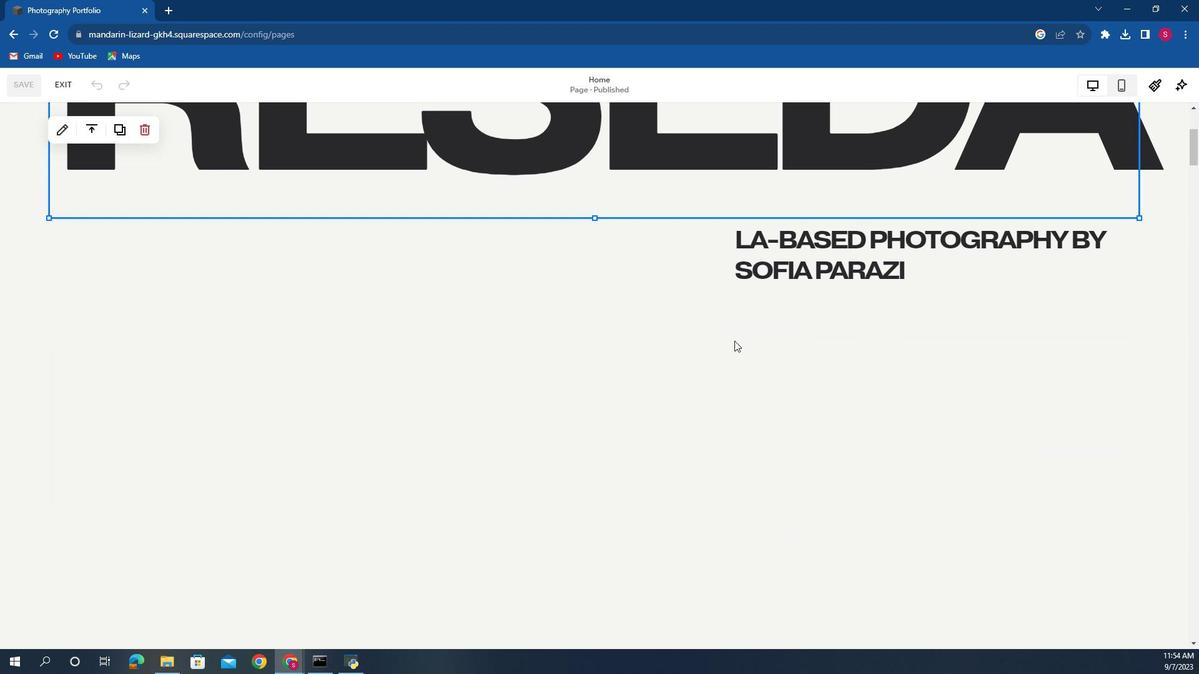 
Action: Mouse scrolled (578, 344) with delta (0, 0)
Screenshot: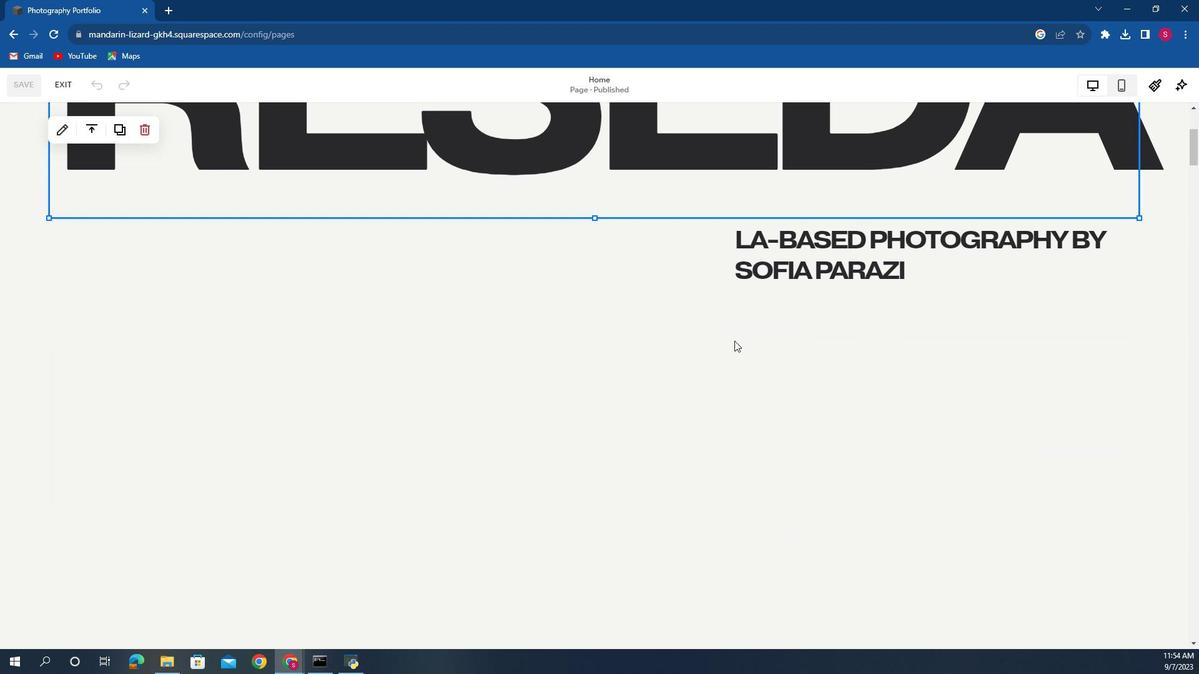 
Action: Mouse moved to (581, 344)
Screenshot: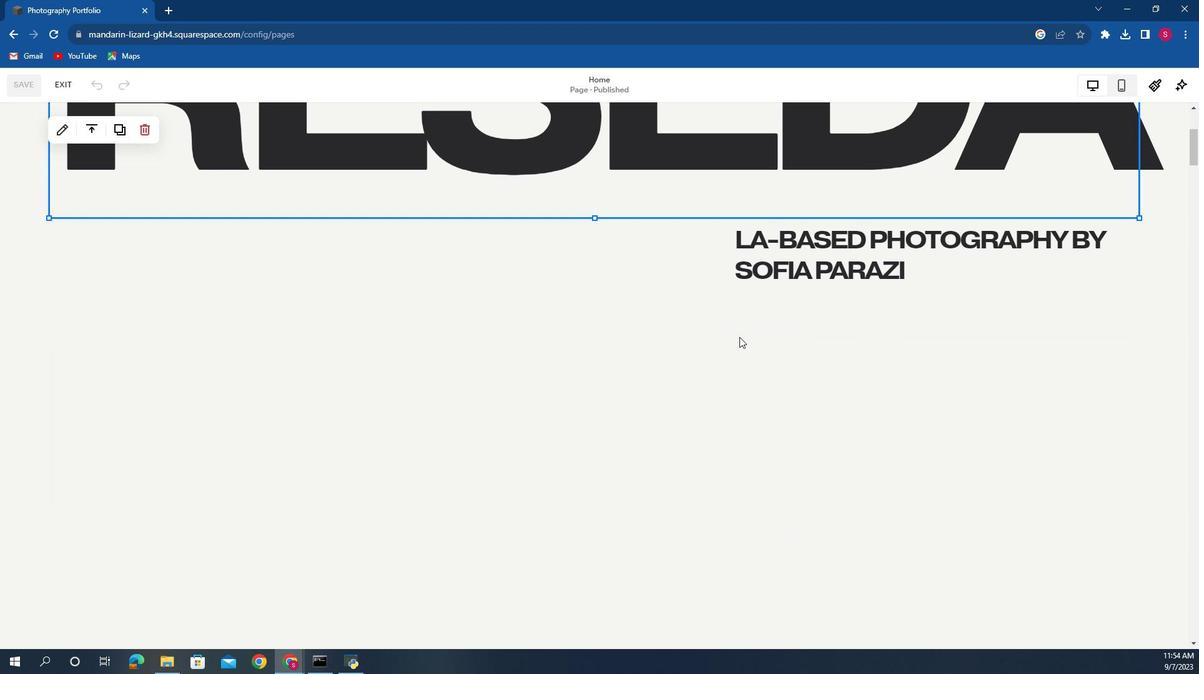 
Action: Mouse scrolled (581, 344) with delta (0, 0)
Screenshot: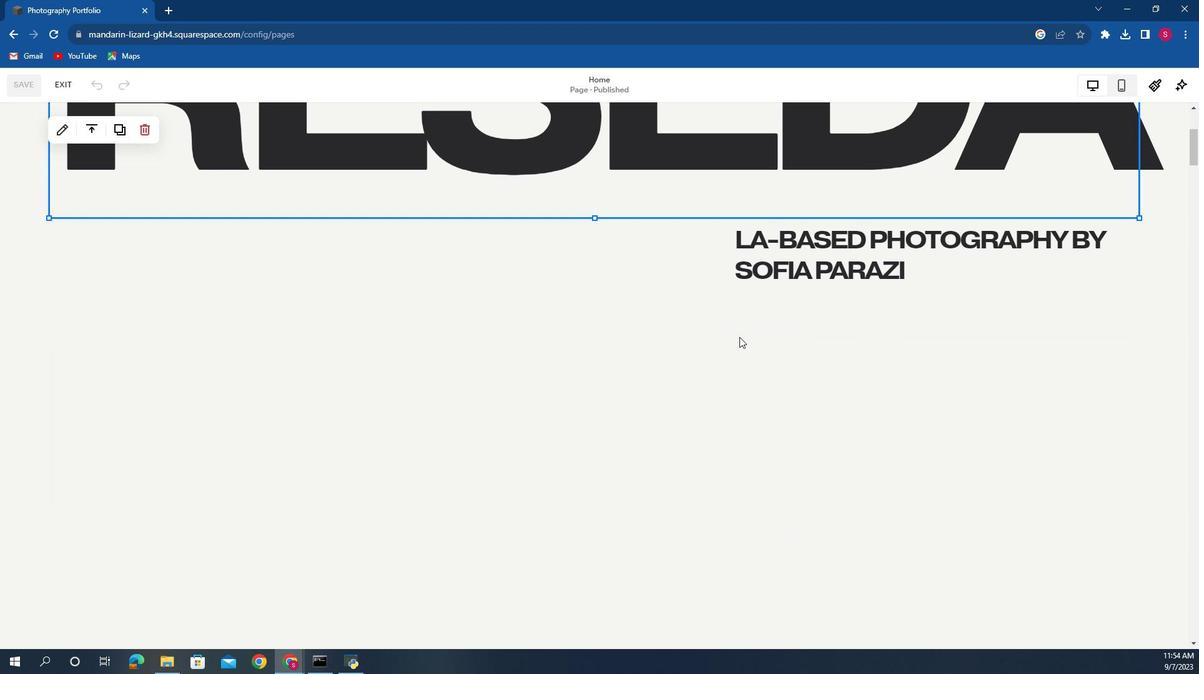 
Action: Mouse moved to (581, 344)
Screenshot: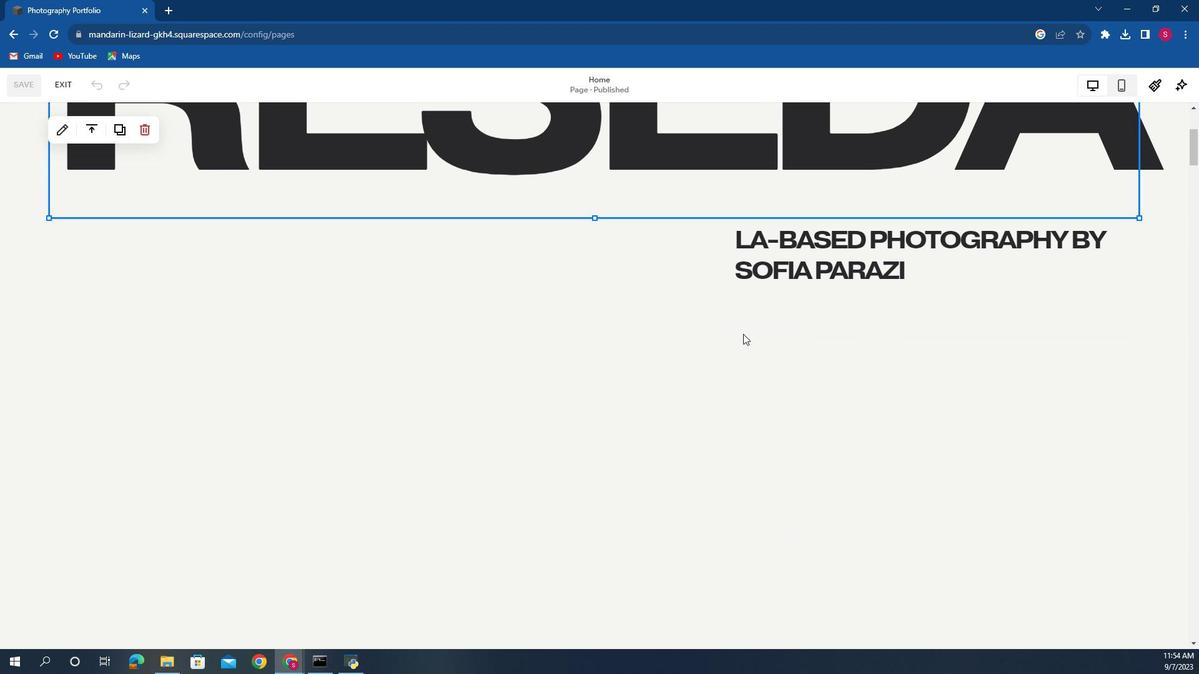 
Action: Mouse scrolled (581, 344) with delta (0, 0)
Screenshot: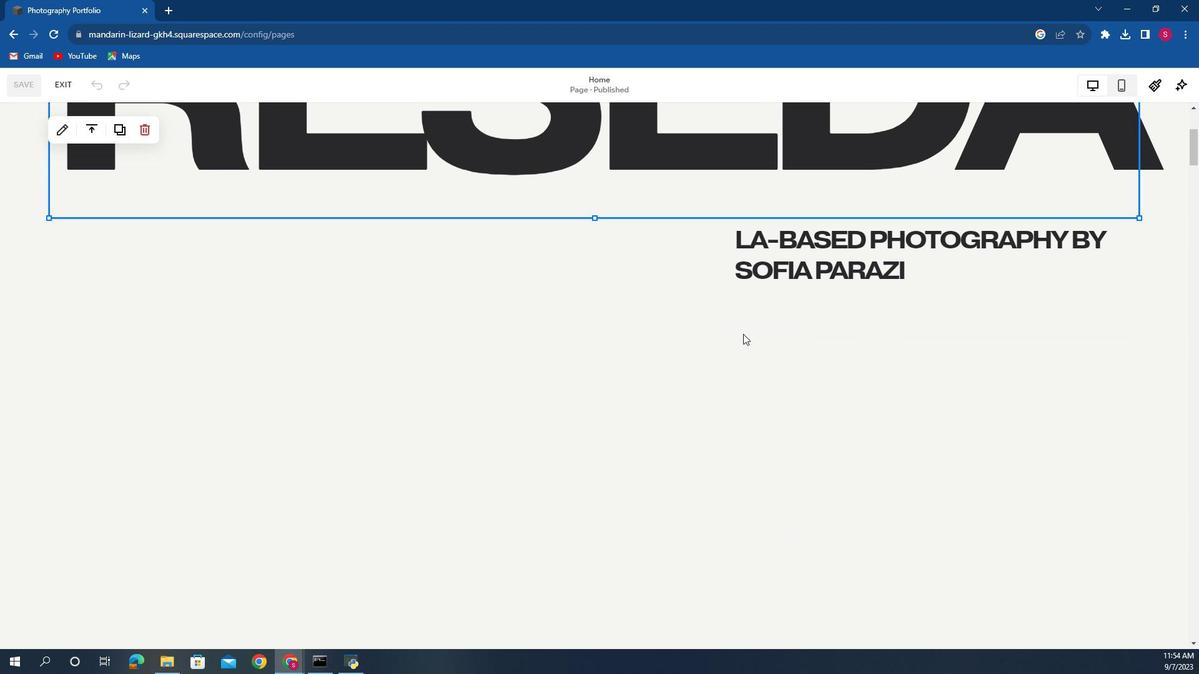 
Action: Mouse moved to (740, 323)
Screenshot: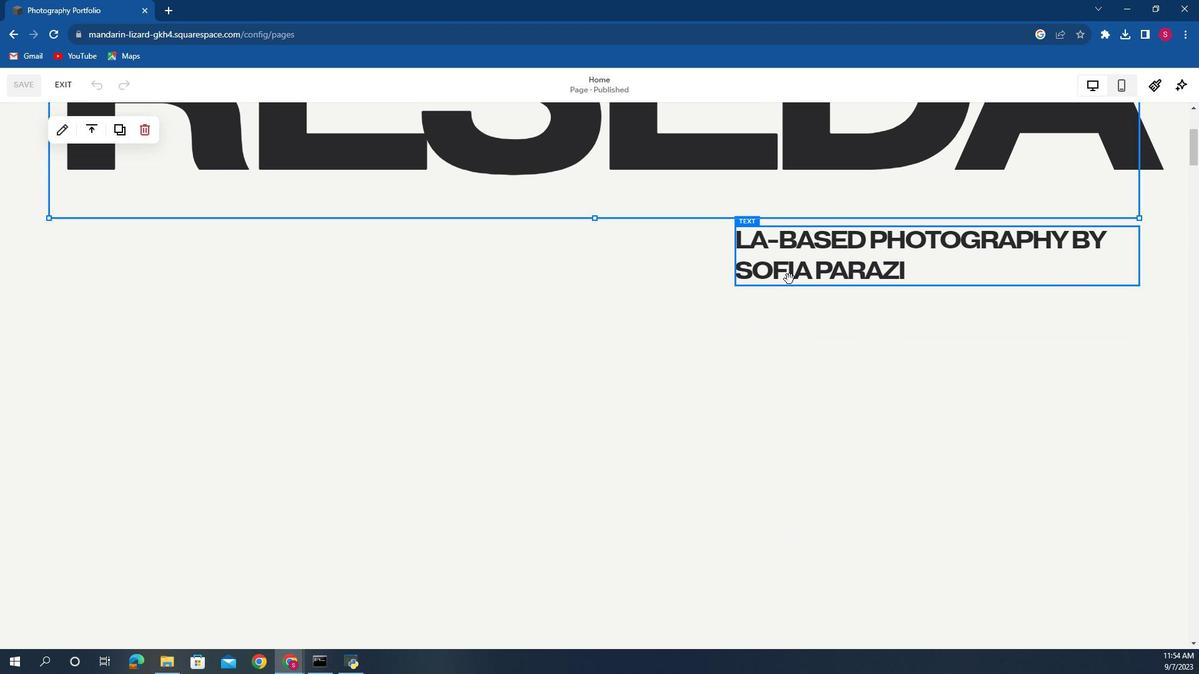 
Action: Mouse scrolled (740, 323) with delta (0, 0)
Screenshot: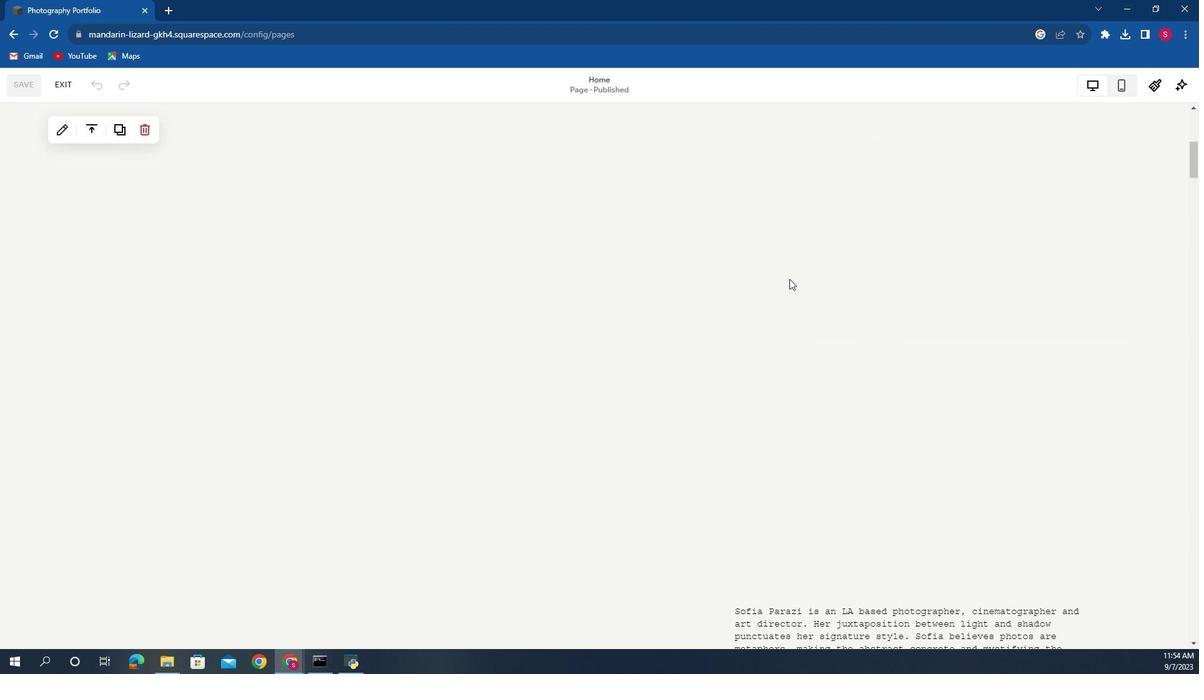 
Action: Mouse scrolled (740, 323) with delta (0, 0)
Screenshot: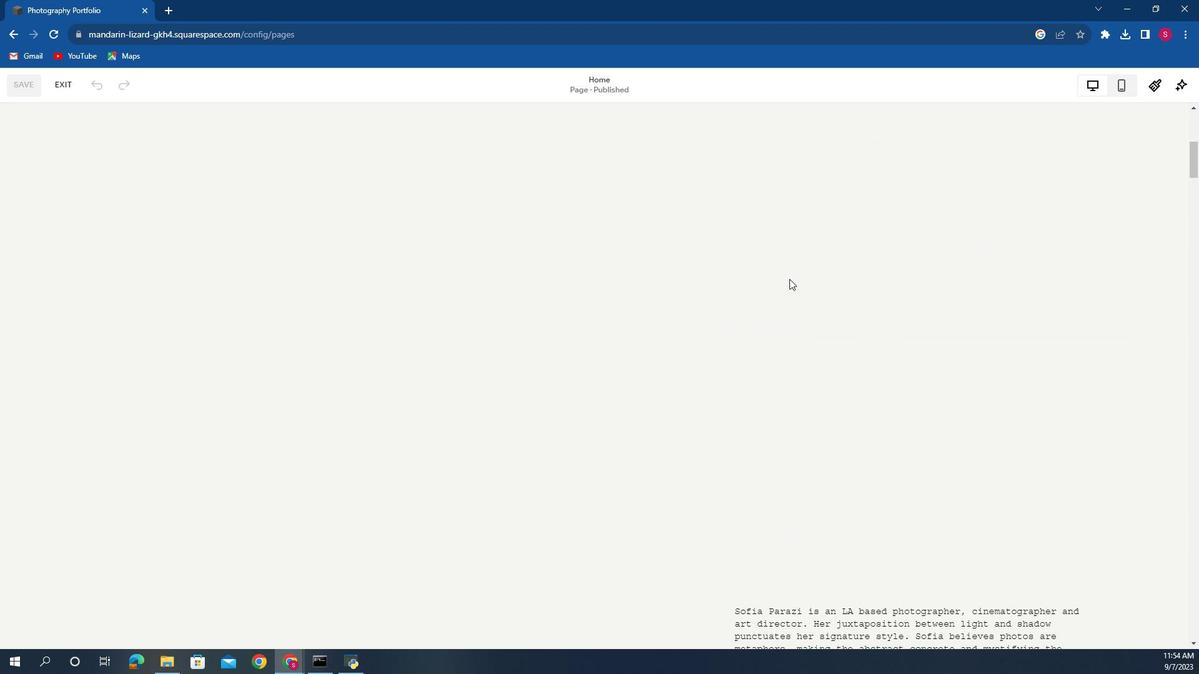 
Action: Mouse scrolled (740, 323) with delta (0, 0)
Screenshot: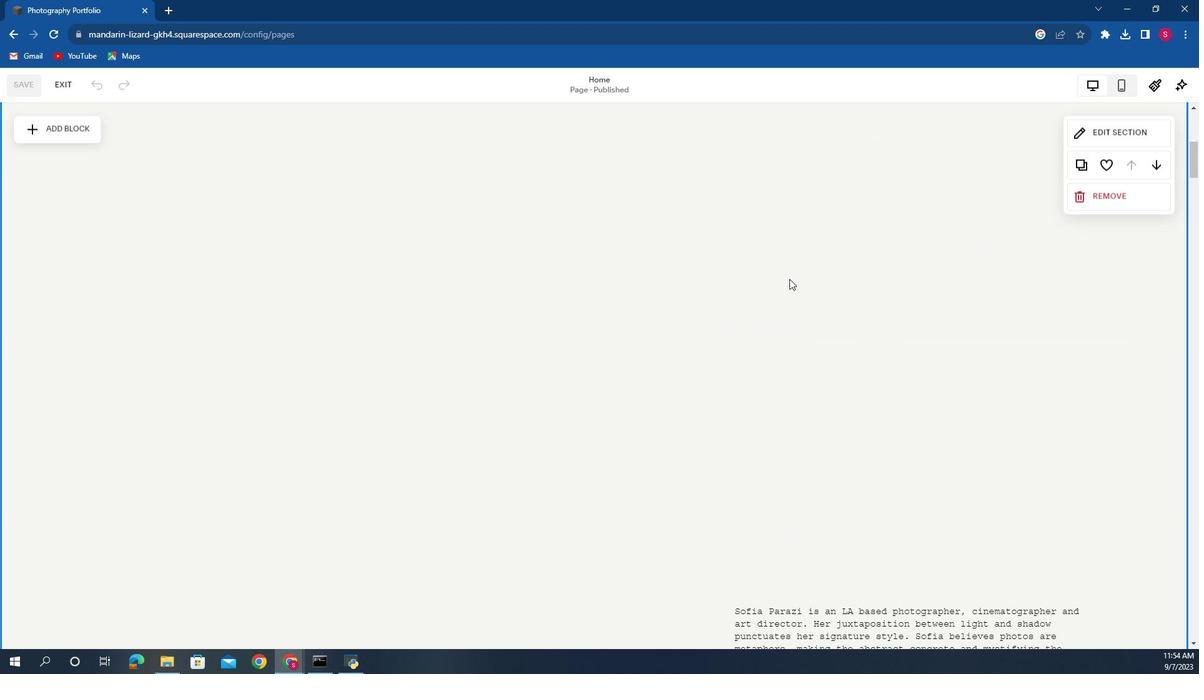
Action: Mouse moved to (546, 357)
Screenshot: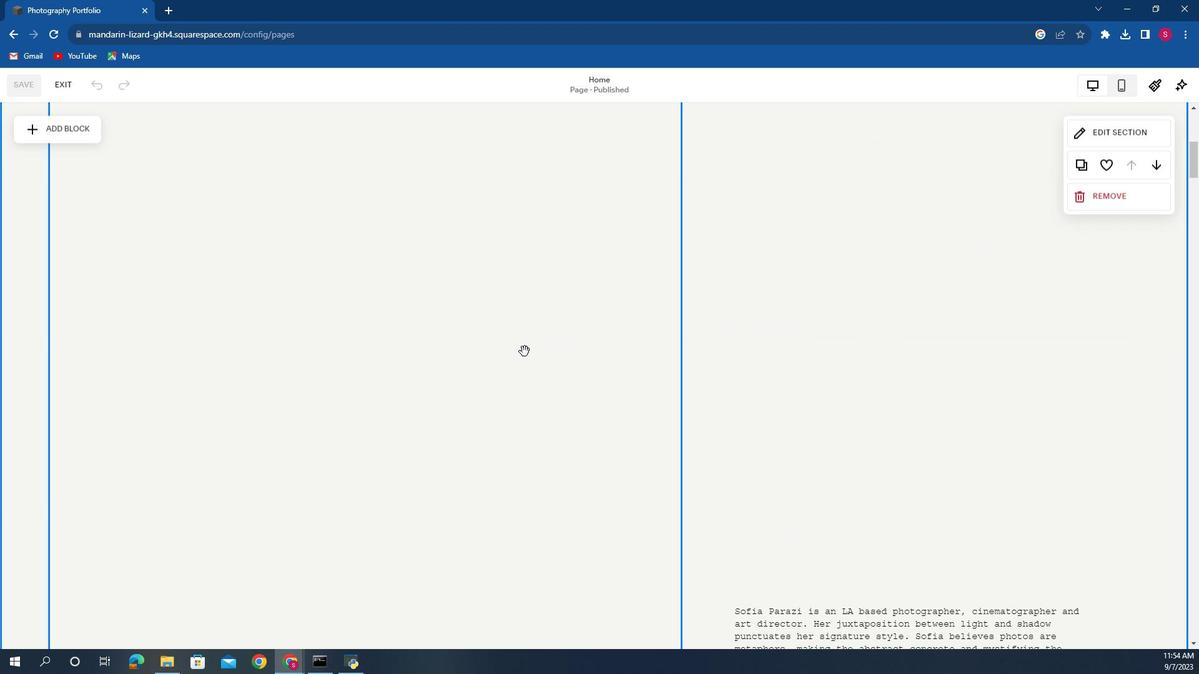 
Action: Mouse pressed left at (546, 357)
Screenshot: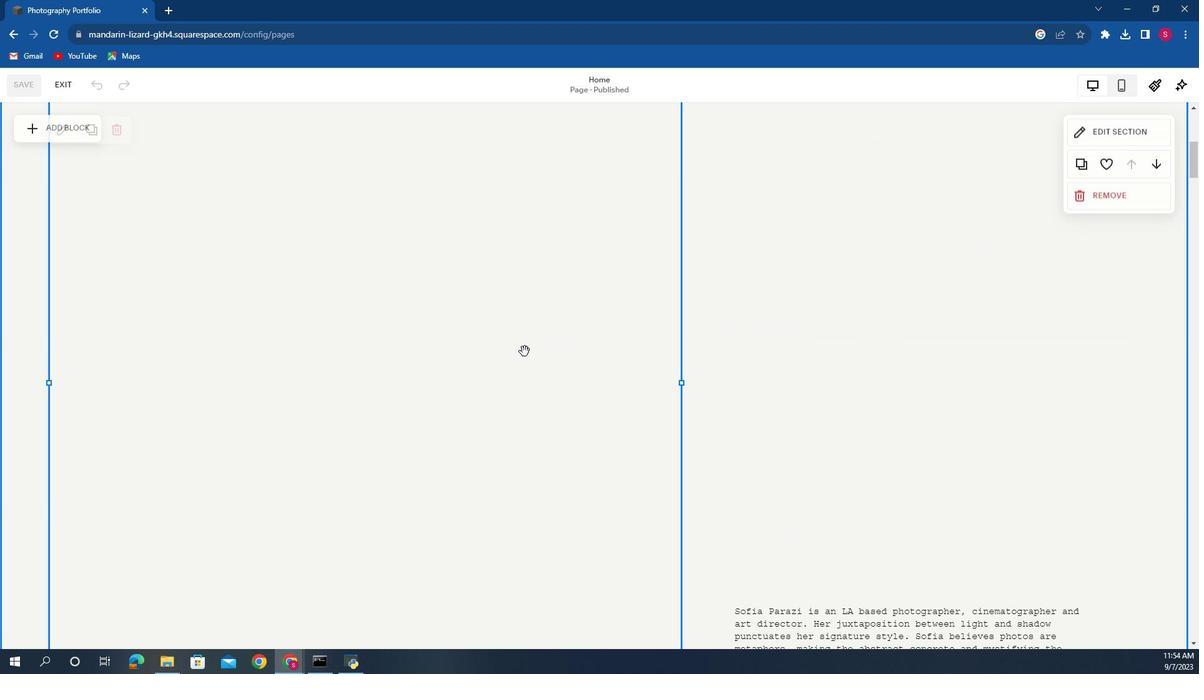
Action: Mouse moved to (724, 387)
Screenshot: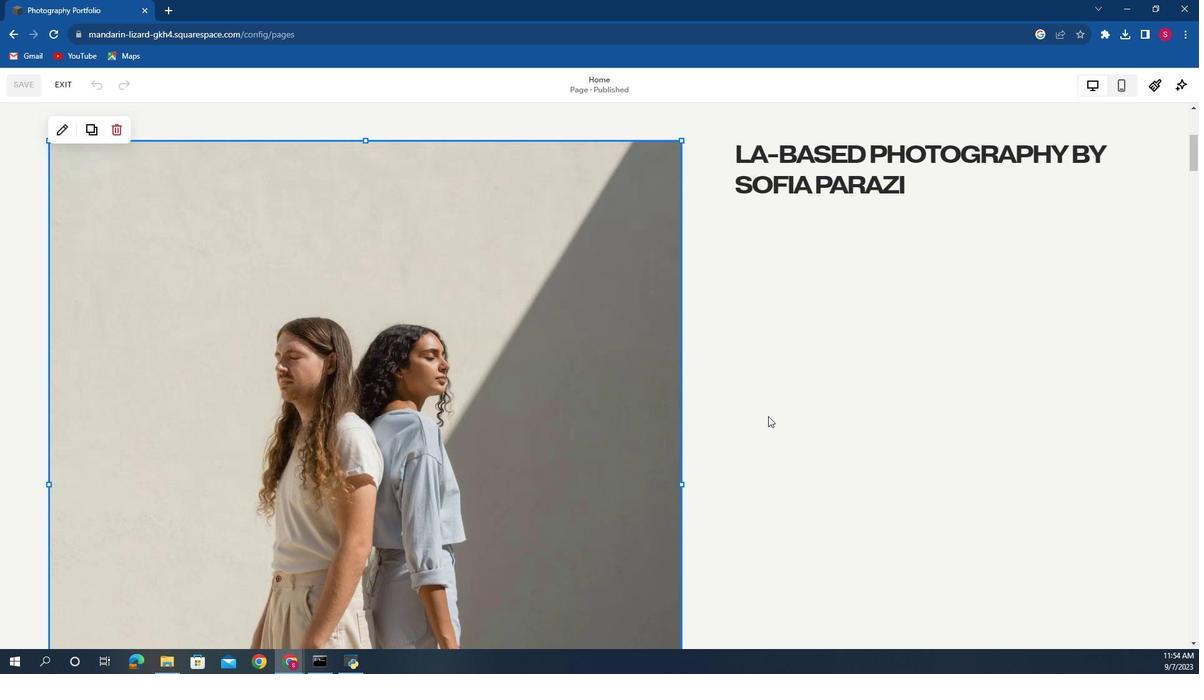 
Action: Mouse scrolled (724, 388) with delta (0, 0)
Screenshot: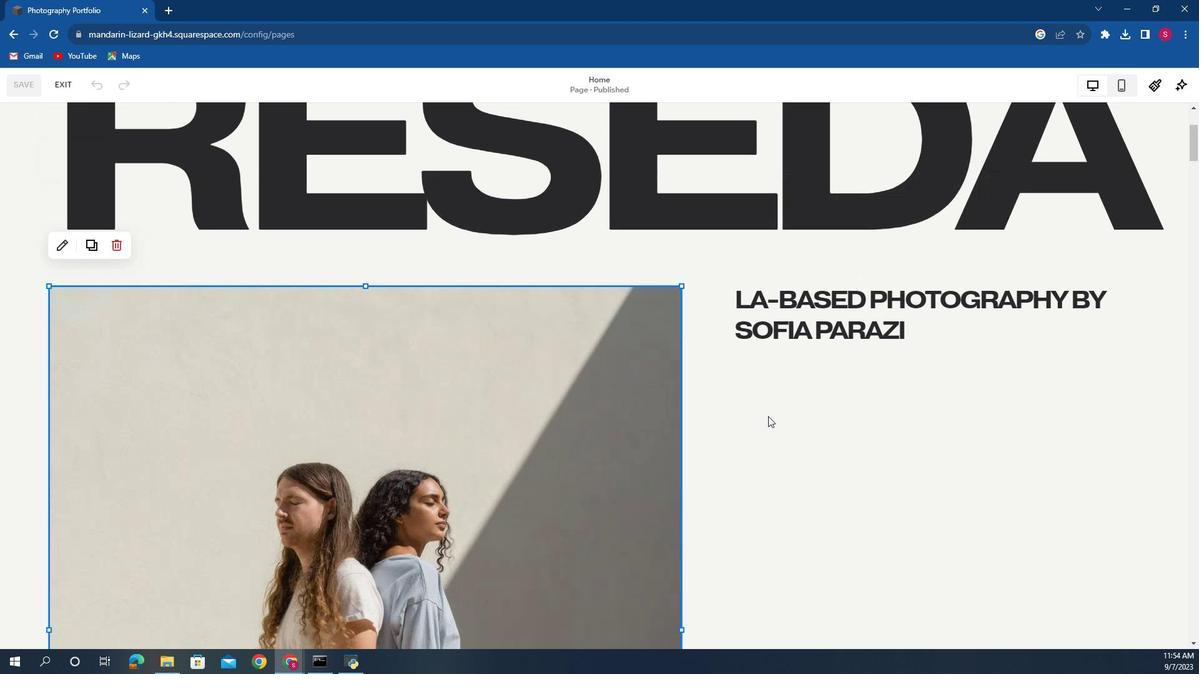 
Action: Mouse scrolled (724, 388) with delta (0, 0)
Screenshot: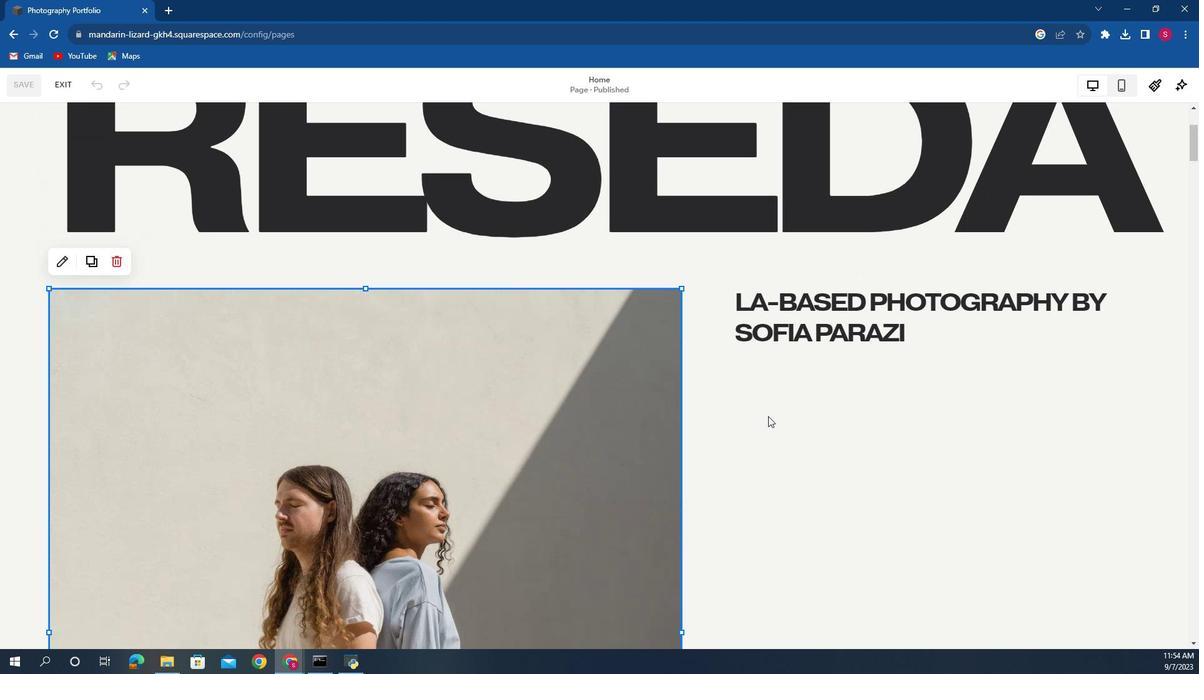 
Action: Mouse scrolled (724, 388) with delta (0, 0)
Screenshot: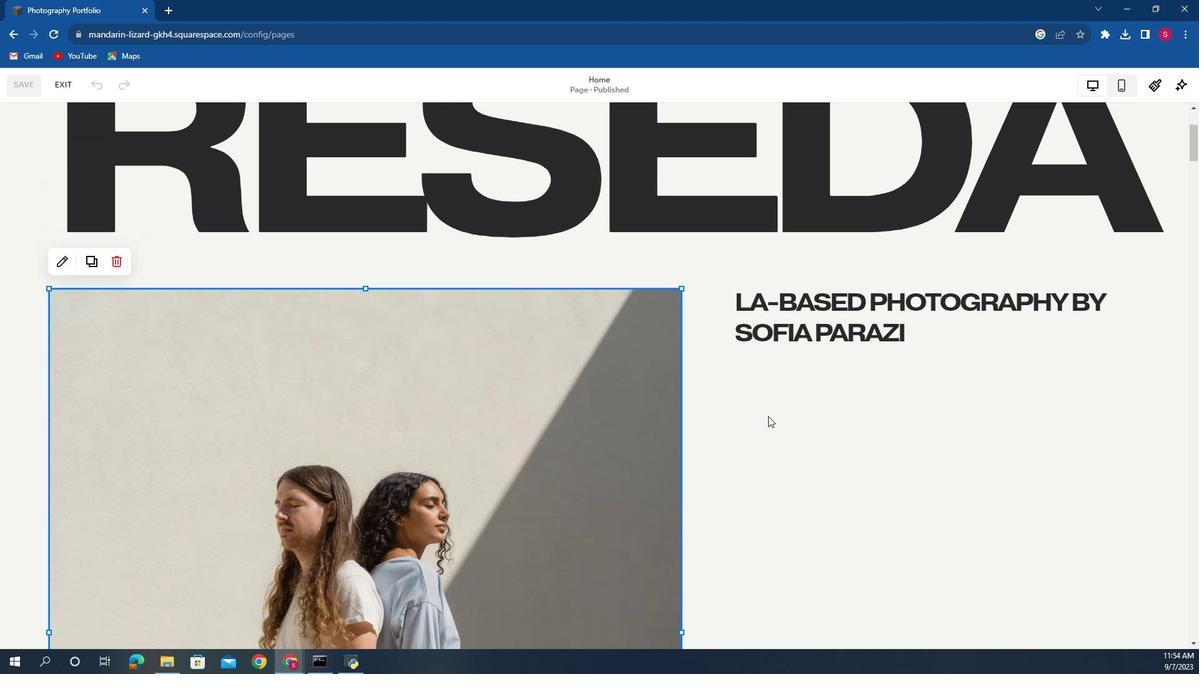 
Action: Mouse scrolled (724, 388) with delta (0, 0)
Screenshot: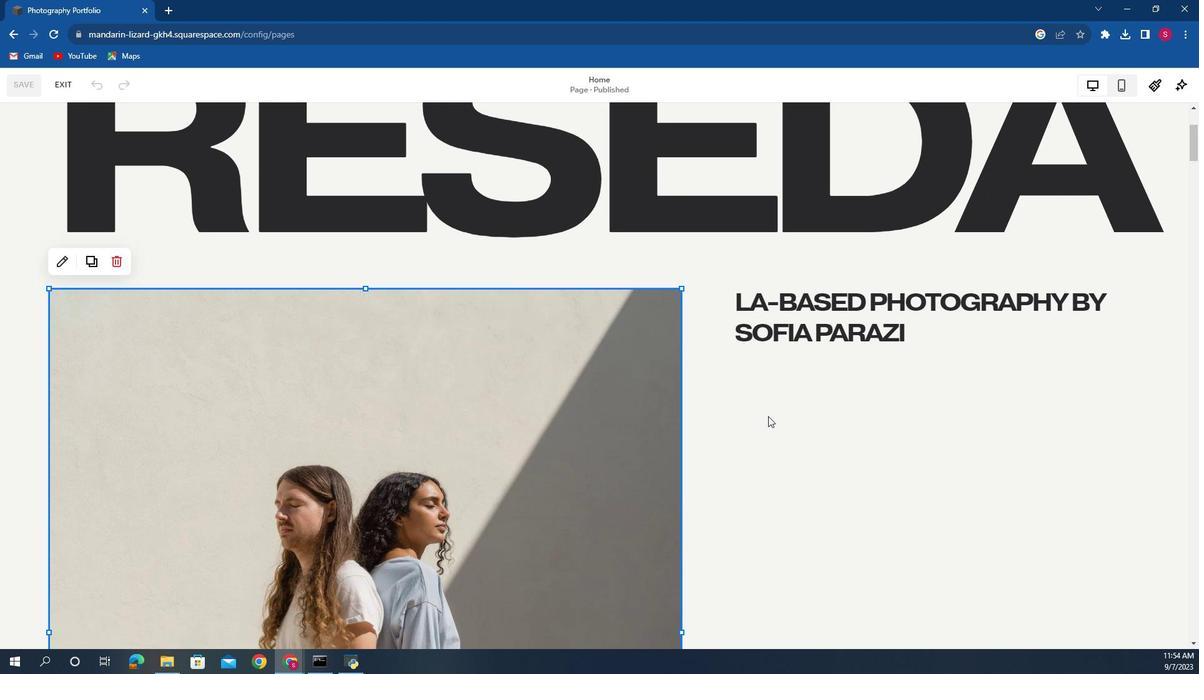 
Action: Mouse scrolled (724, 388) with delta (0, 0)
Screenshot: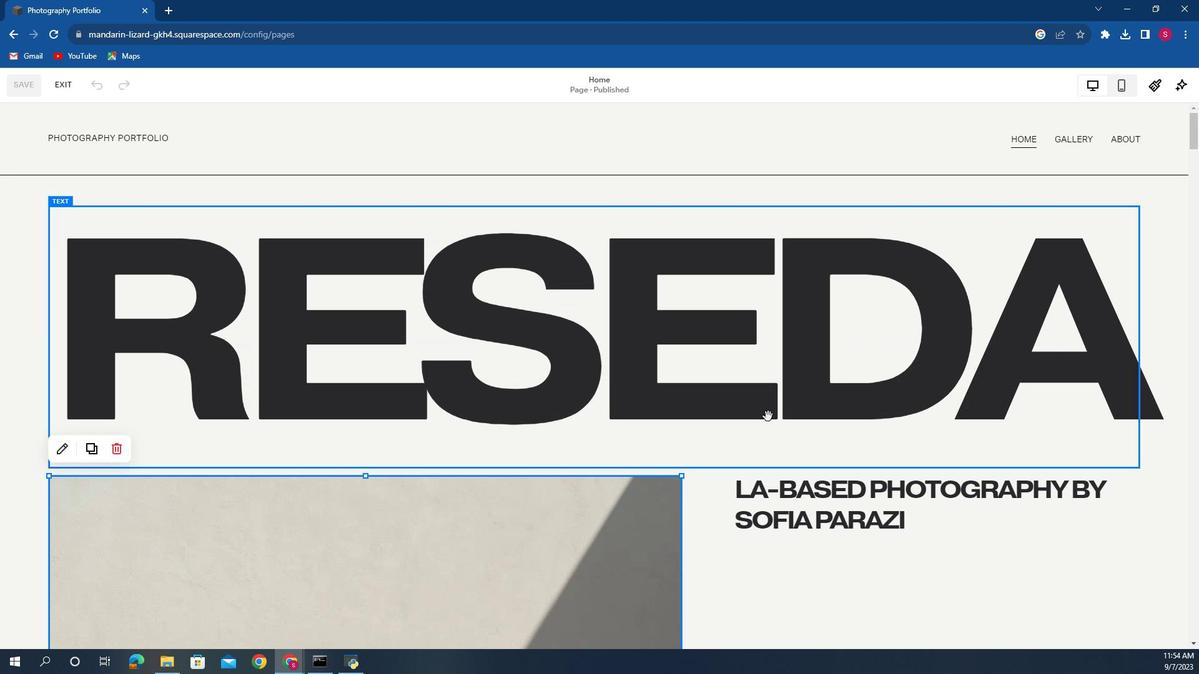 
Action: Mouse scrolled (724, 388) with delta (0, 0)
Screenshot: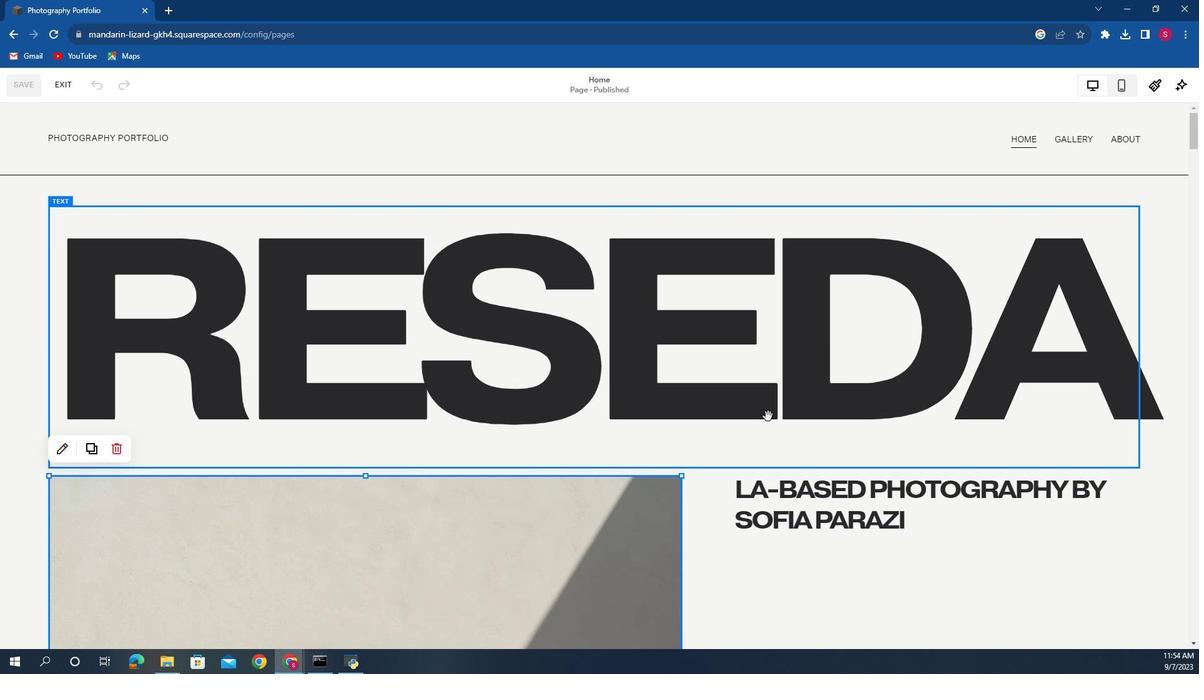 
Action: Mouse scrolled (724, 388) with delta (0, 0)
Screenshot: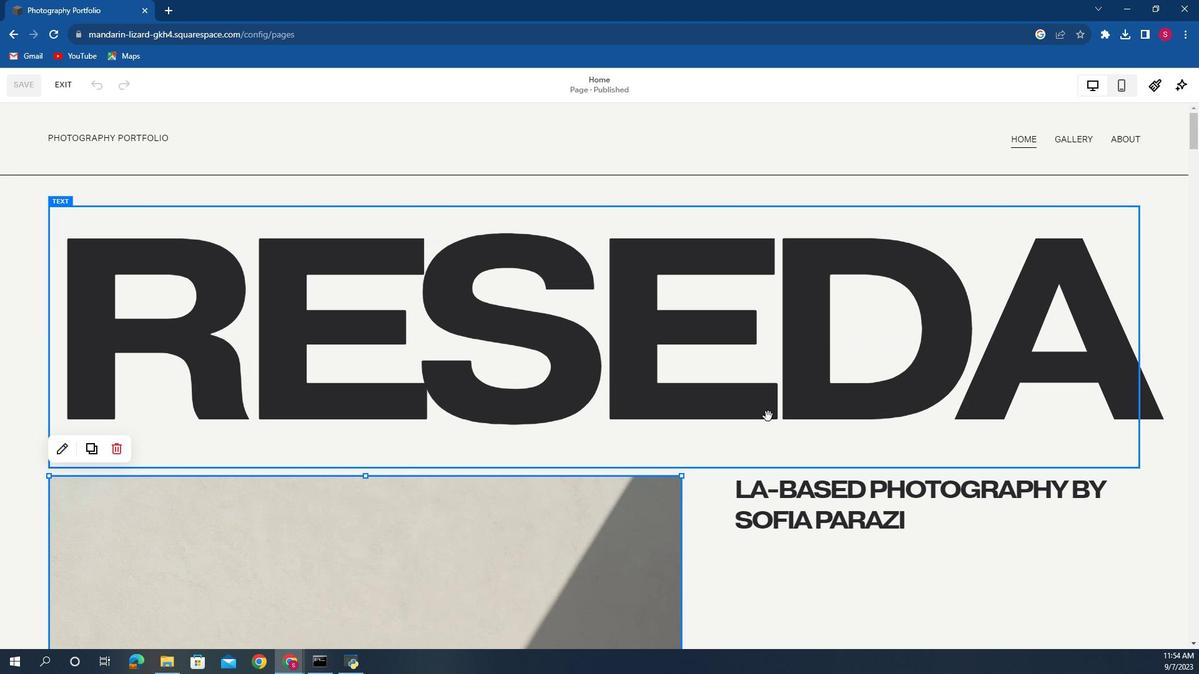 
Action: Mouse scrolled (724, 388) with delta (0, 0)
Screenshot: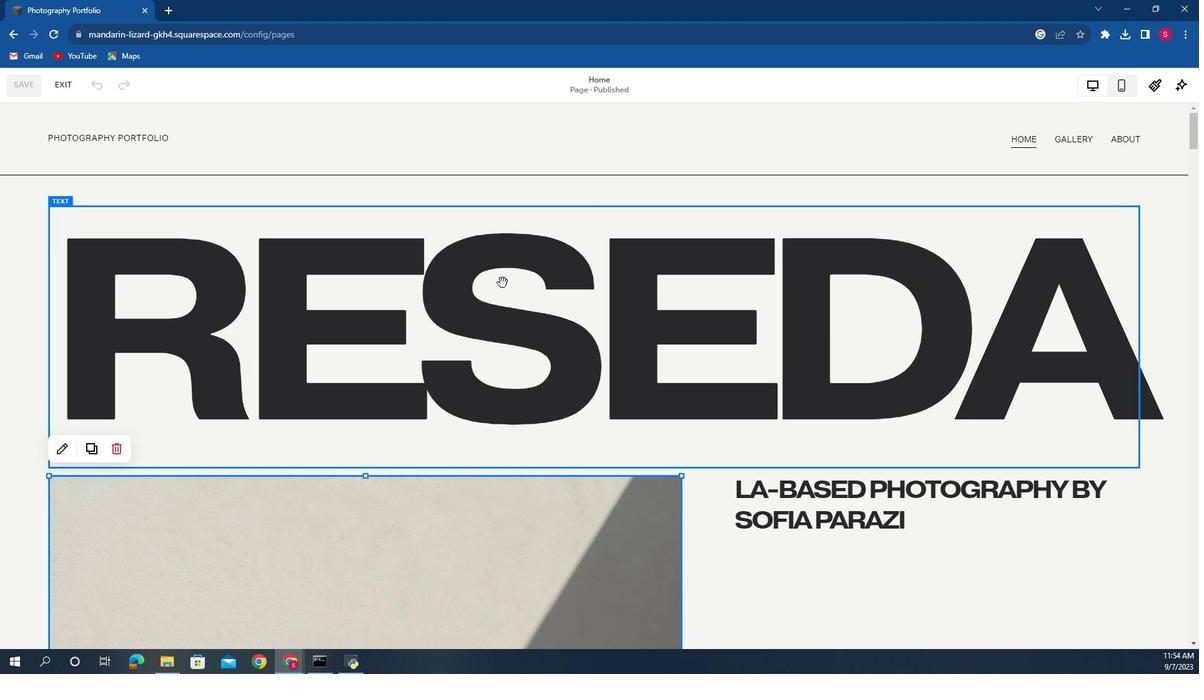 
Action: Mouse scrolled (724, 388) with delta (0, 0)
Screenshot: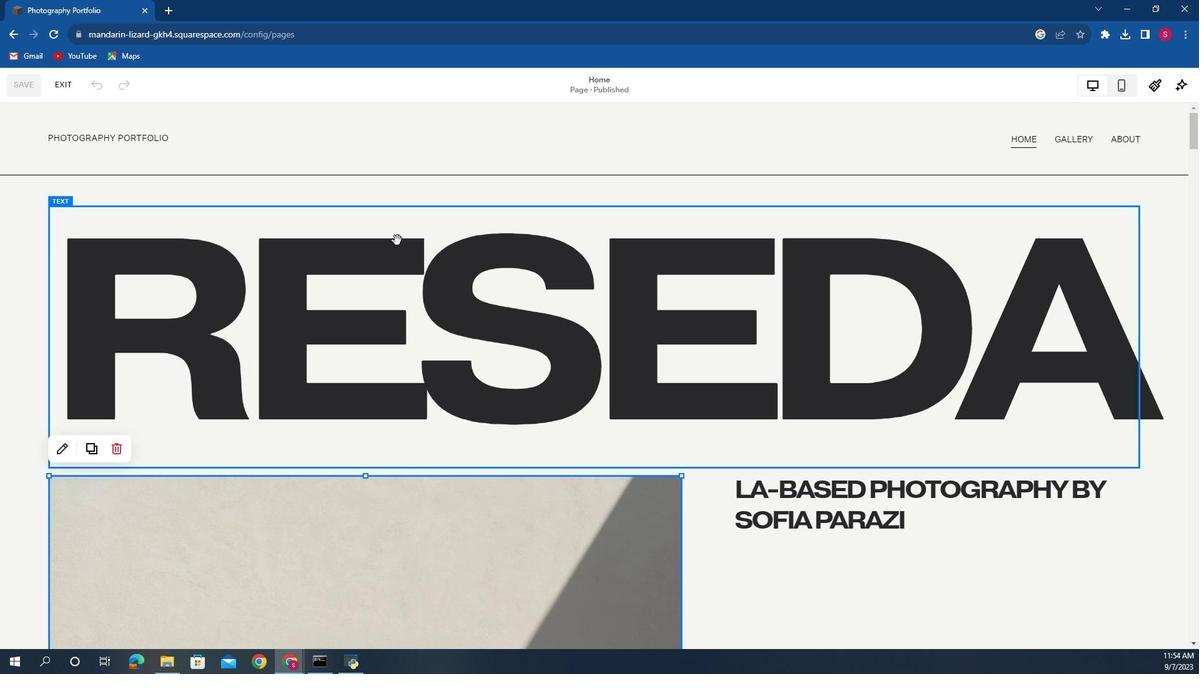 
Action: Mouse moved to (682, 364)
Screenshot: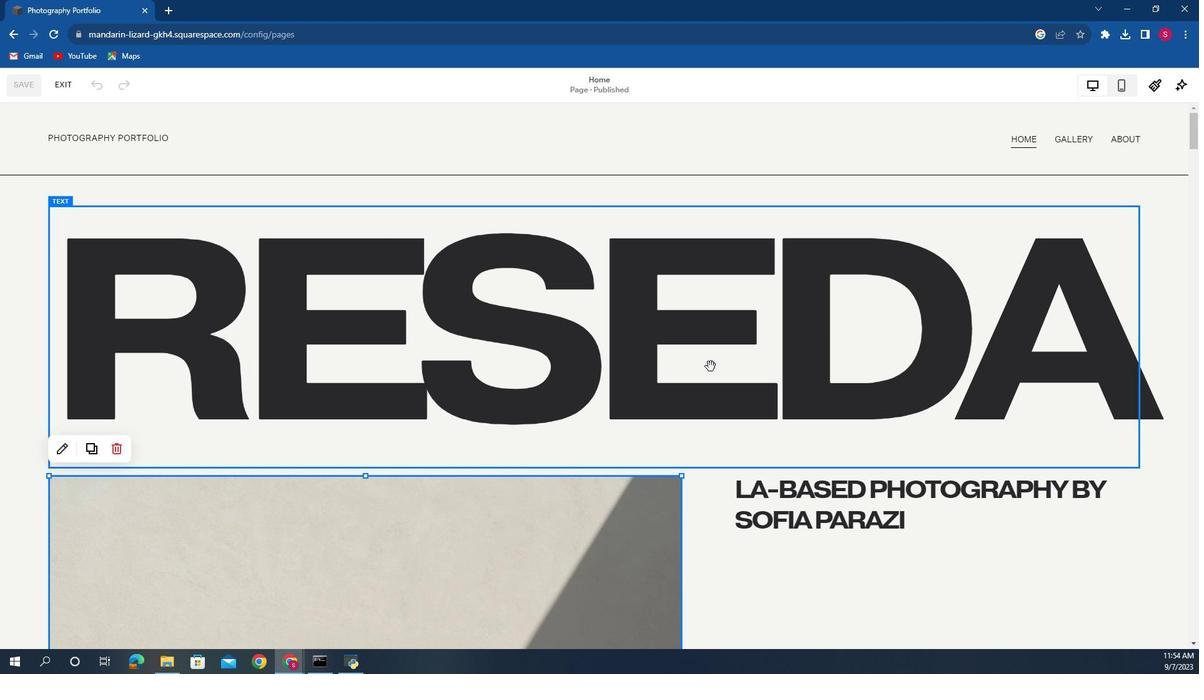
Action: Mouse pressed left at (682, 364)
Screenshot: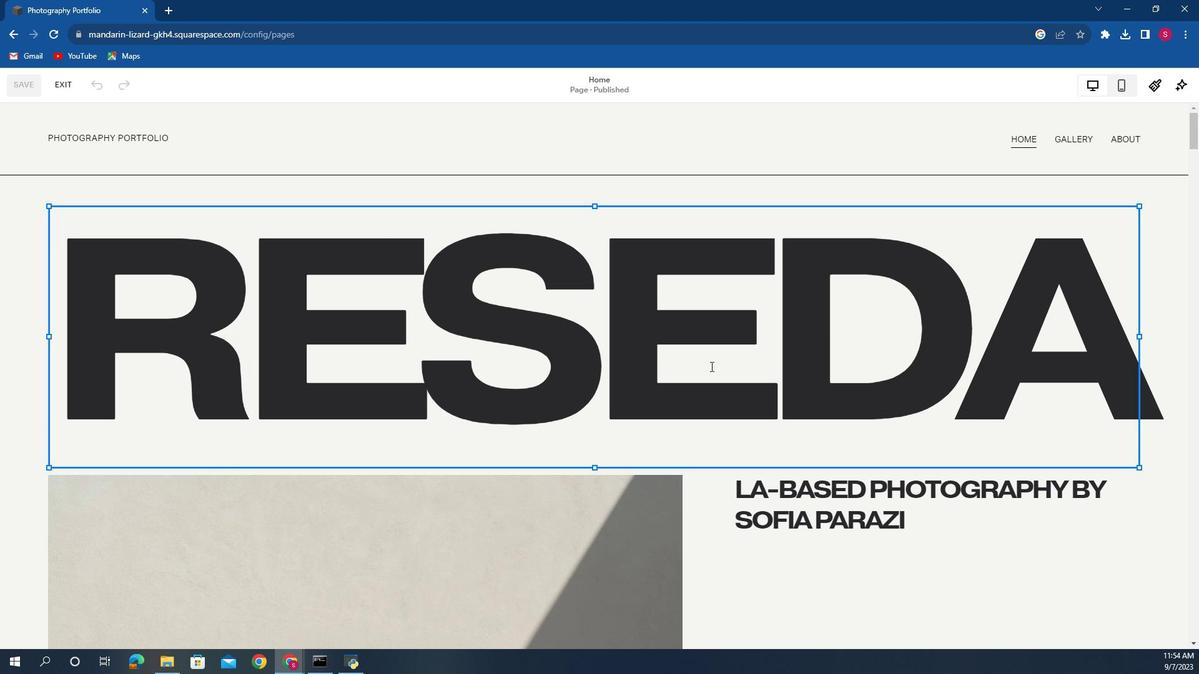 
Action: Mouse moved to (985, 338)
Screenshot: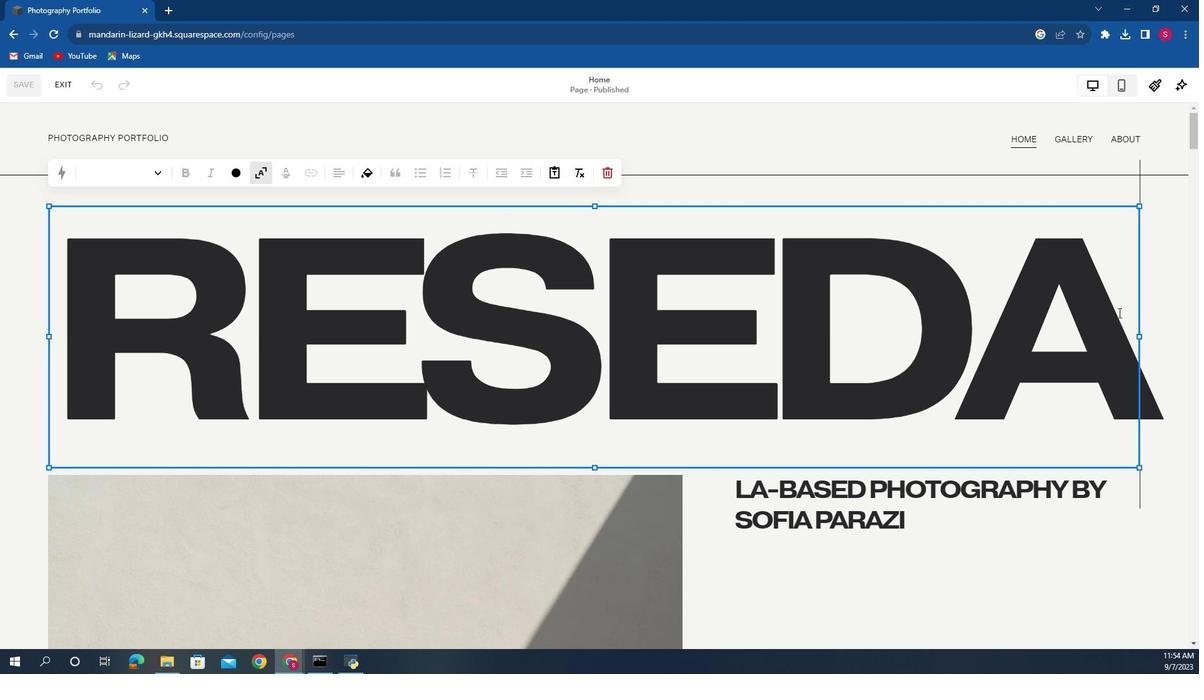 
Action: Mouse pressed left at (985, 338)
Screenshot: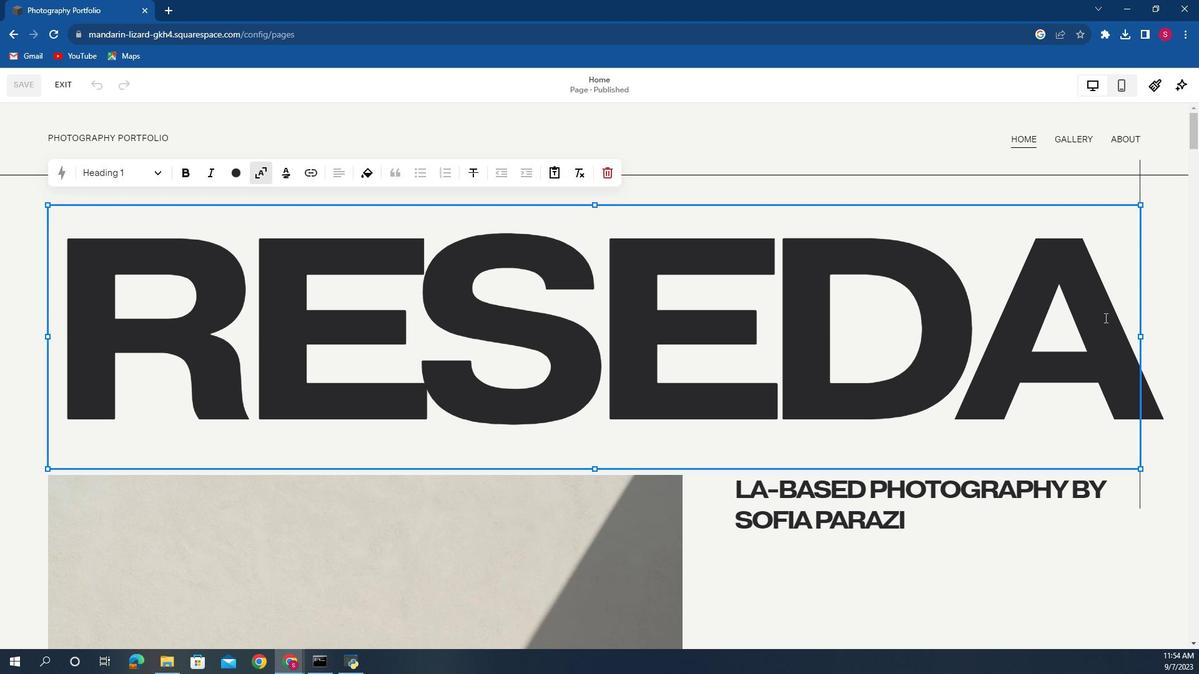 
Action: Mouse moved to (230, 320)
Screenshot: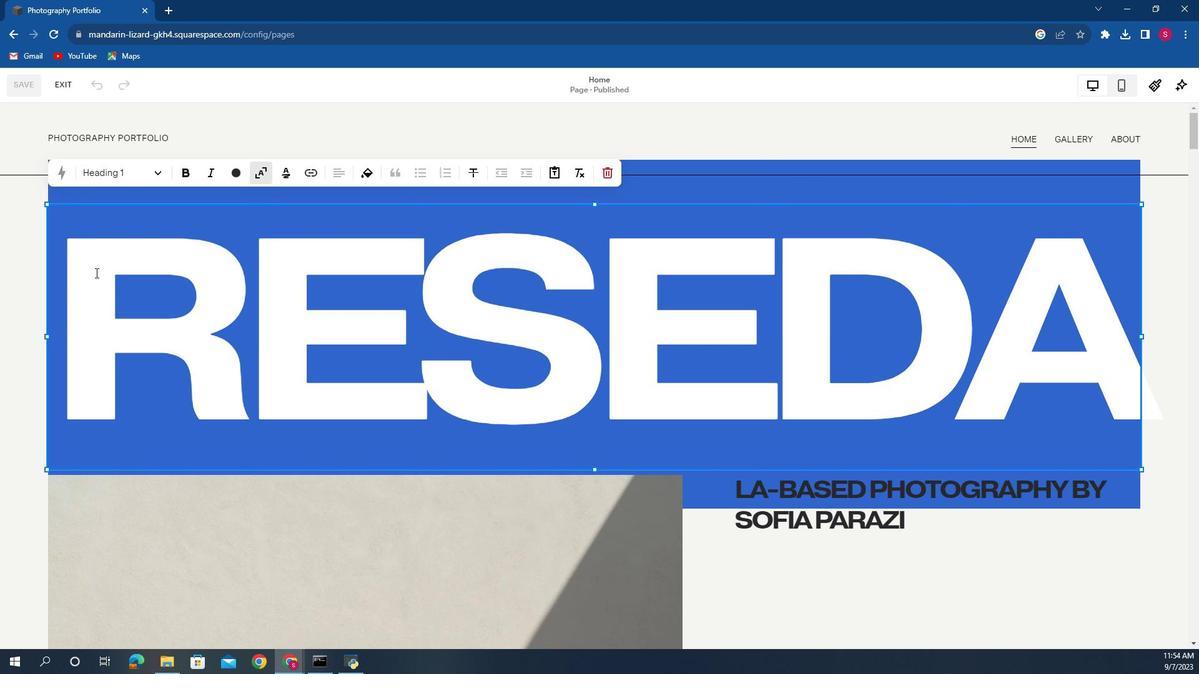 
Action: Key pressed <Key.shift>M
Screenshot: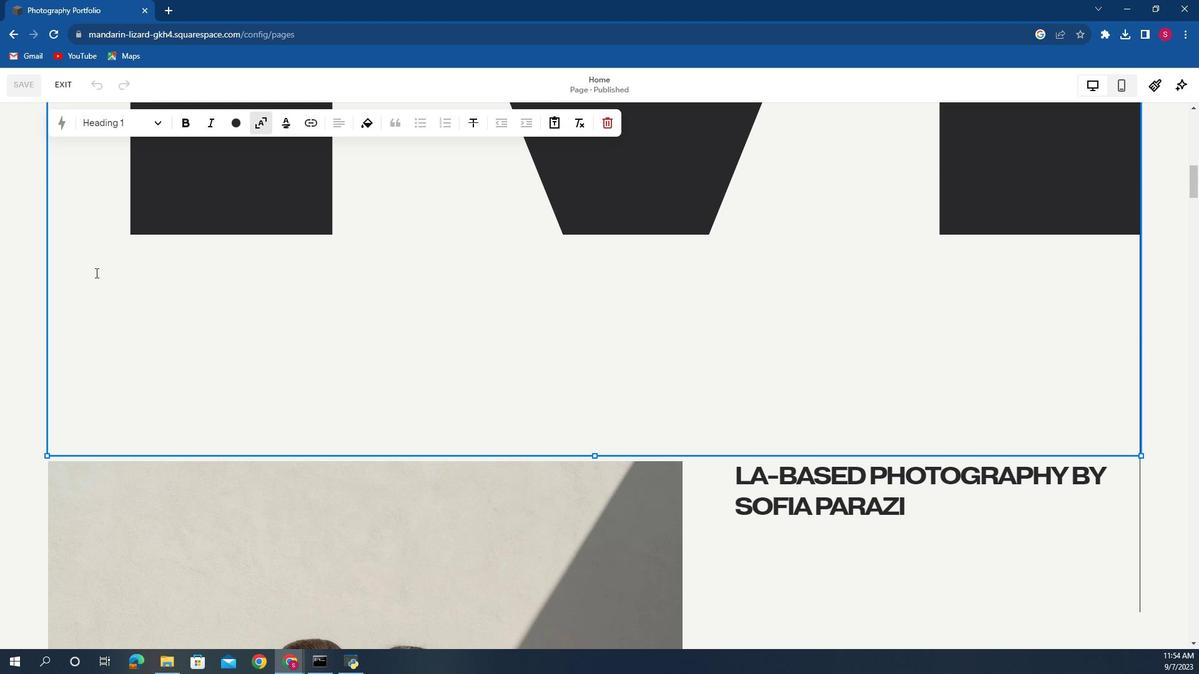 
Action: Mouse scrolled (230, 321) with delta (0, 0)
Screenshot: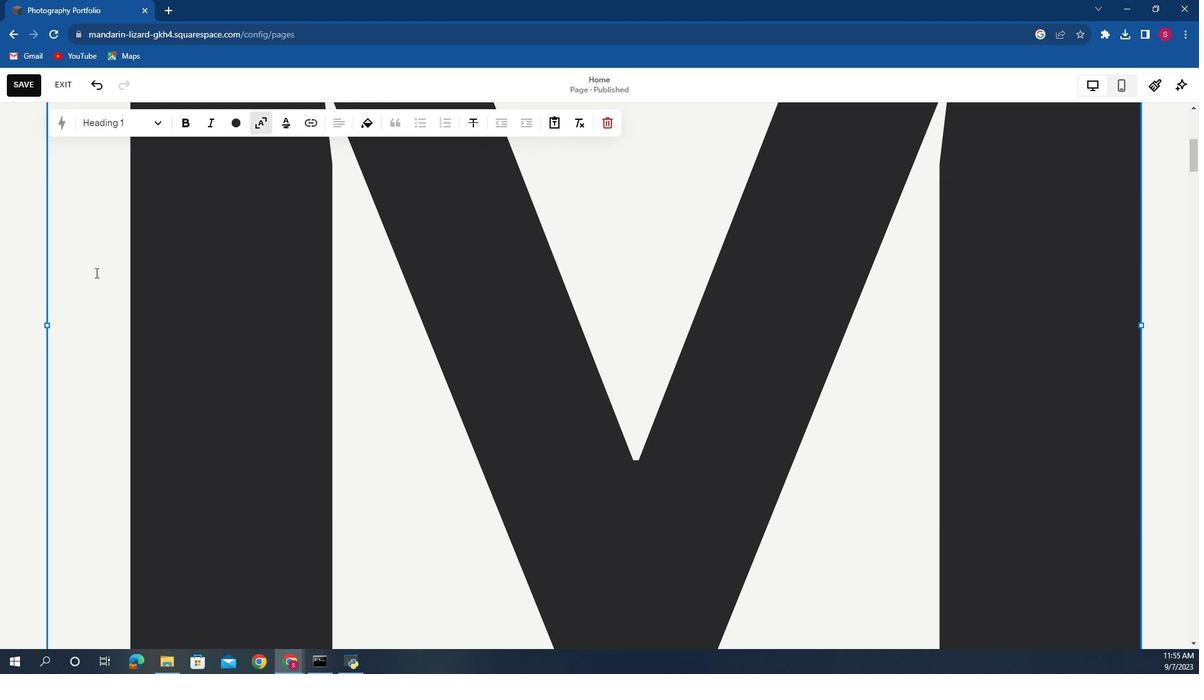 
Action: Mouse scrolled (230, 321) with delta (0, 0)
Screenshot: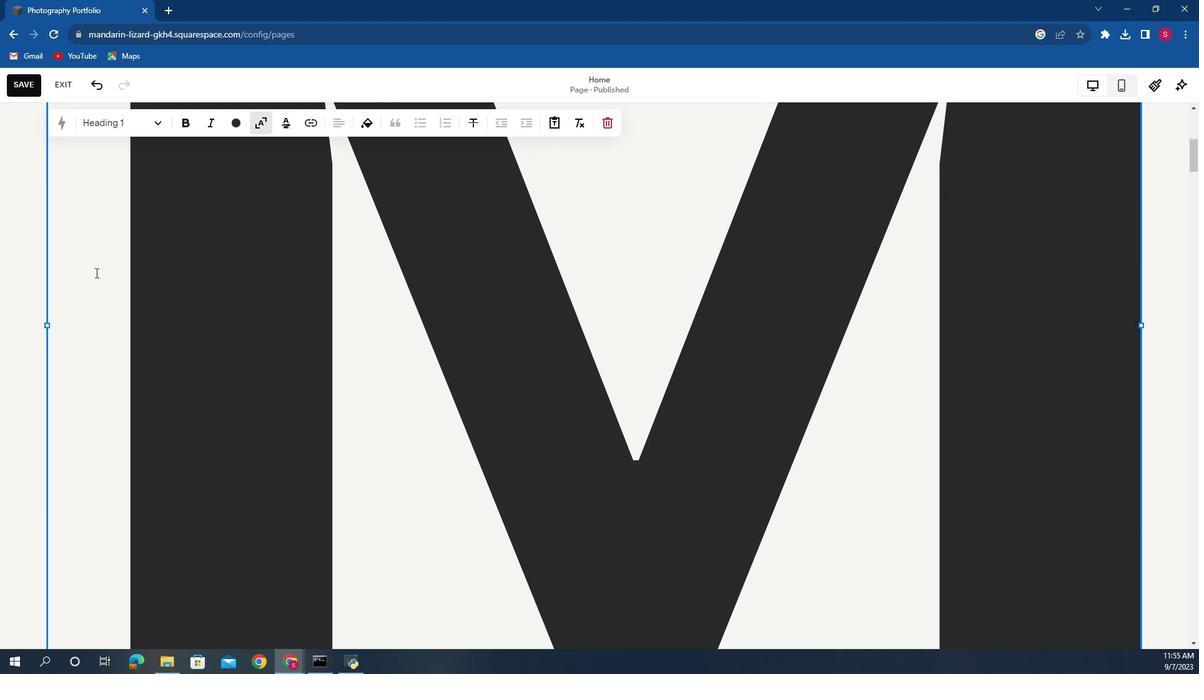 
Action: Mouse scrolled (230, 321) with delta (0, 0)
Screenshot: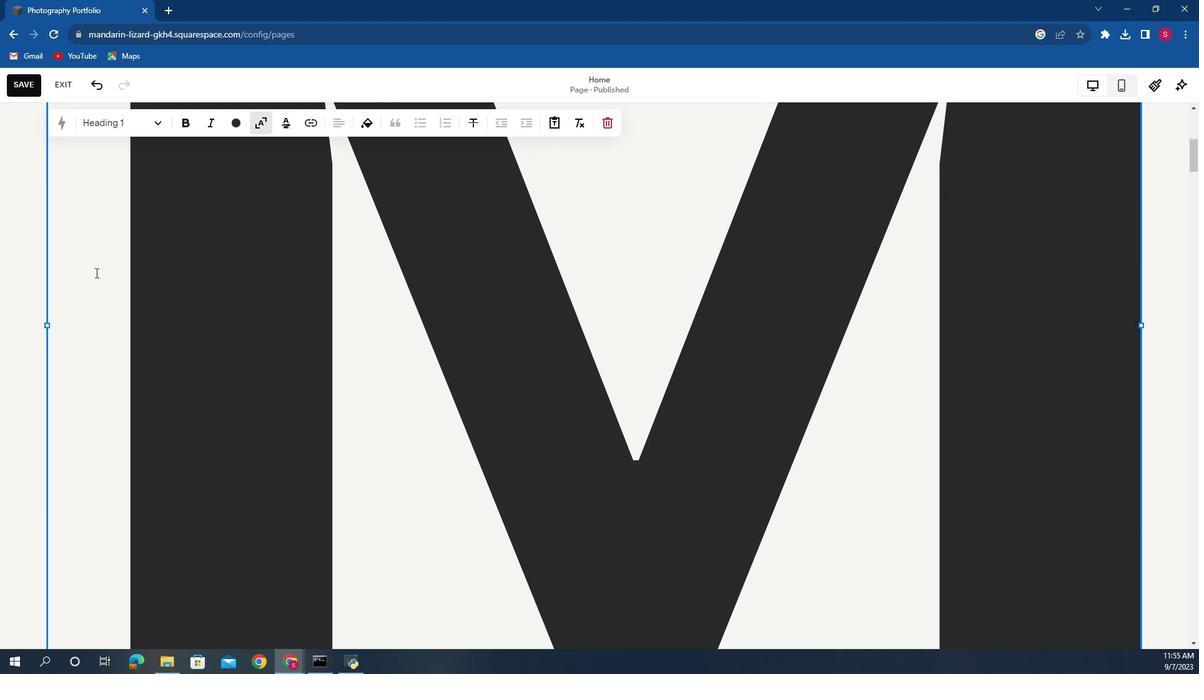 
Action: Mouse scrolled (230, 321) with delta (0, 0)
Screenshot: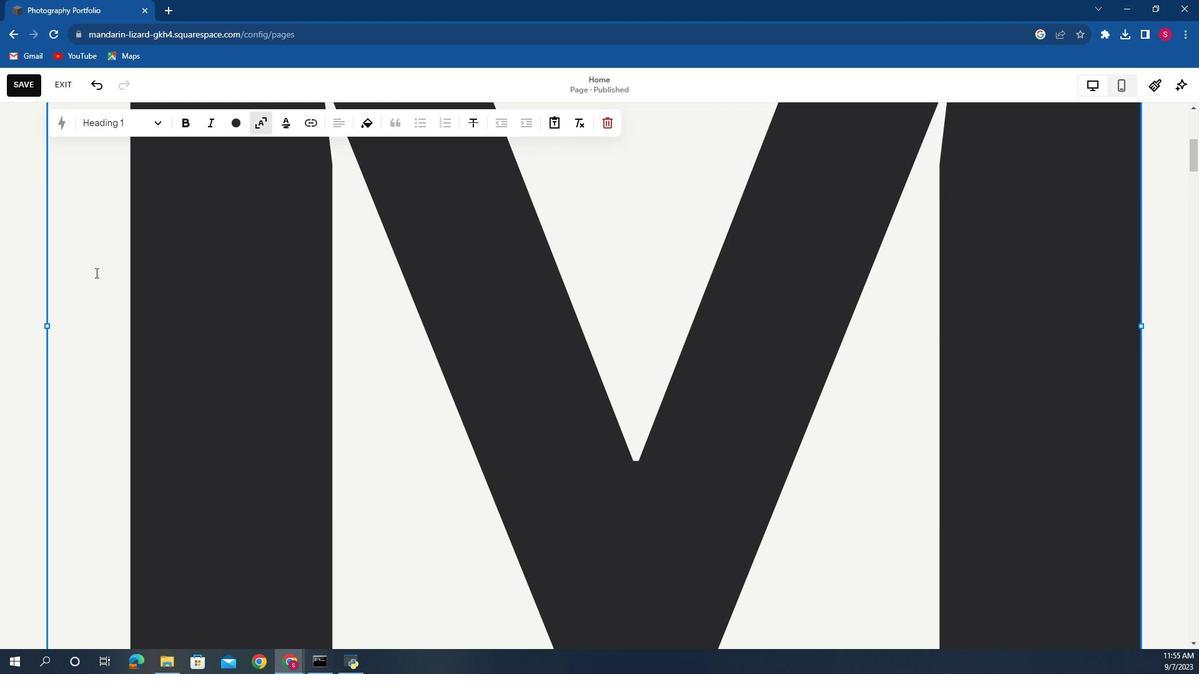 
Action: Mouse scrolled (230, 321) with delta (0, 0)
Screenshot: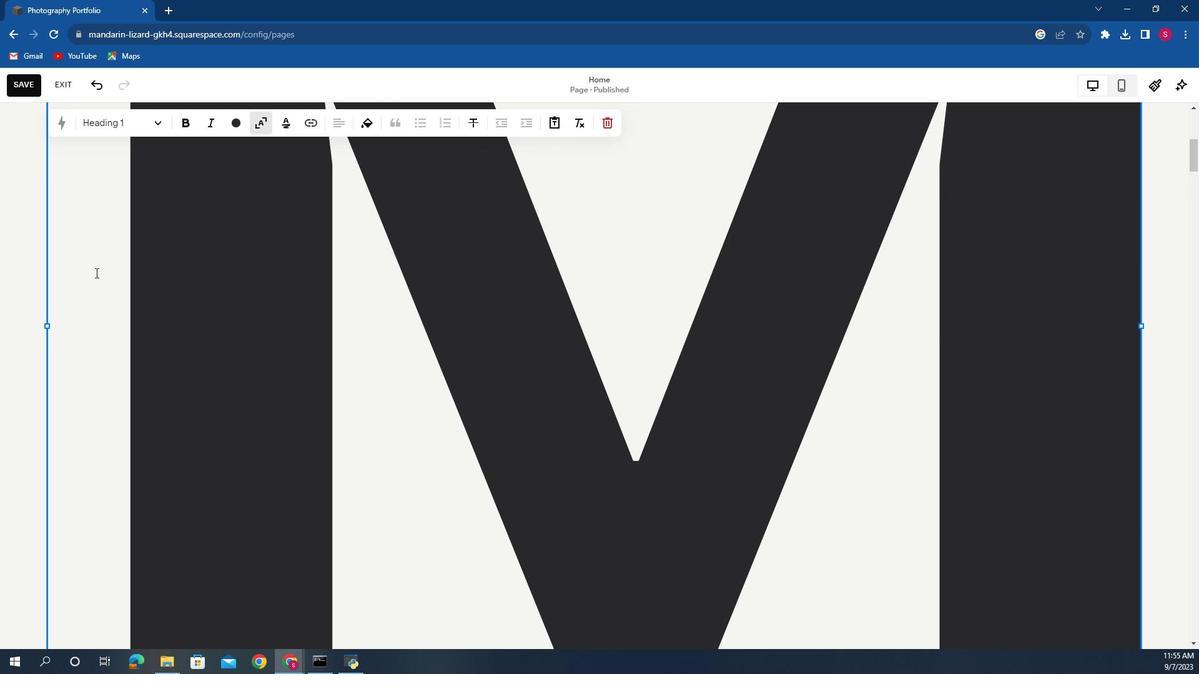 
Action: Mouse scrolled (230, 321) with delta (0, 0)
Screenshot: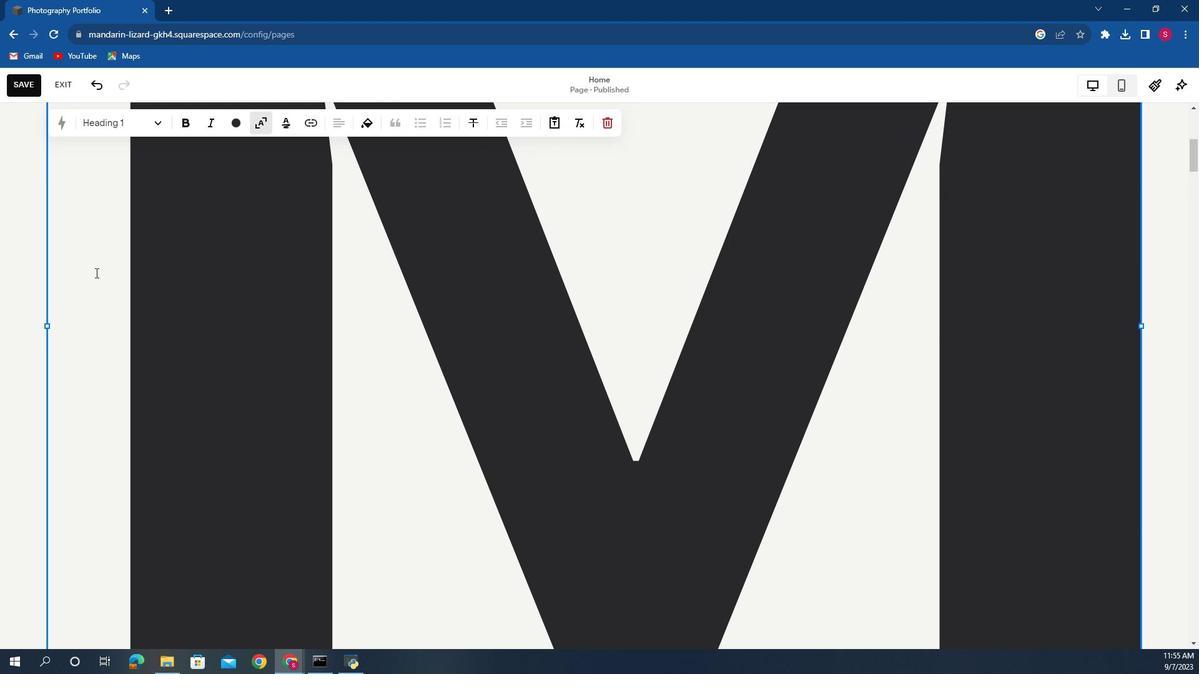 
Action: Mouse scrolled (230, 321) with delta (0, 0)
Screenshot: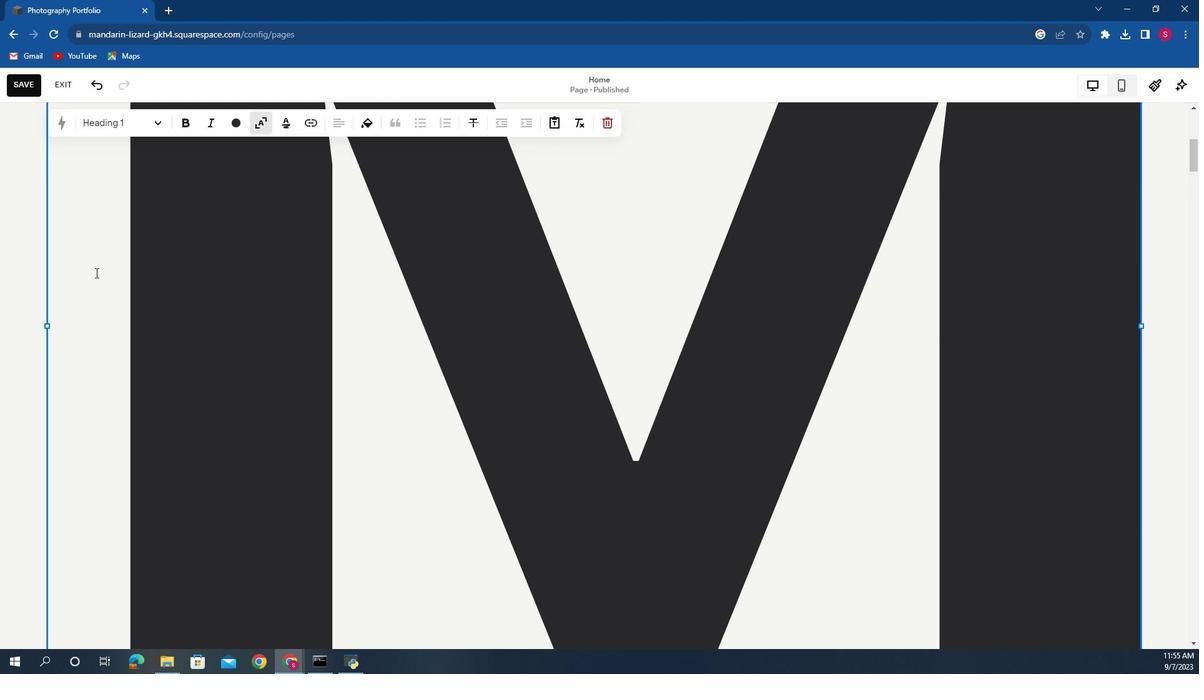 
Action: Mouse scrolled (230, 321) with delta (0, 0)
Screenshot: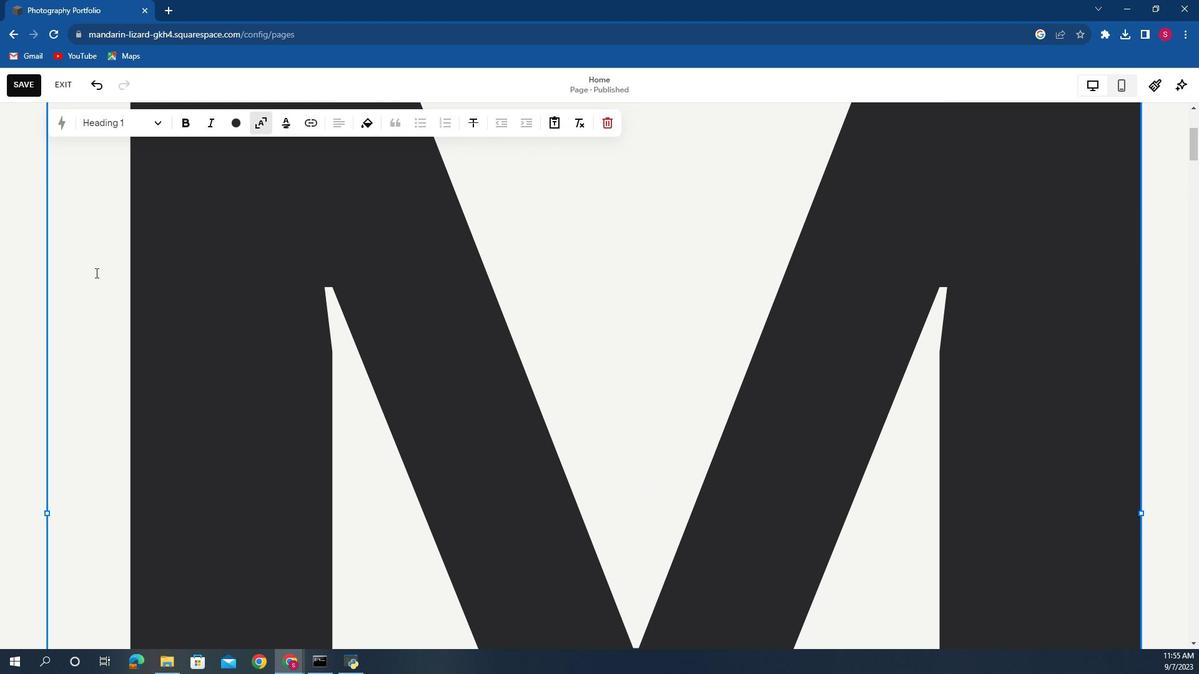
Action: Mouse scrolled (230, 321) with delta (0, 0)
Screenshot: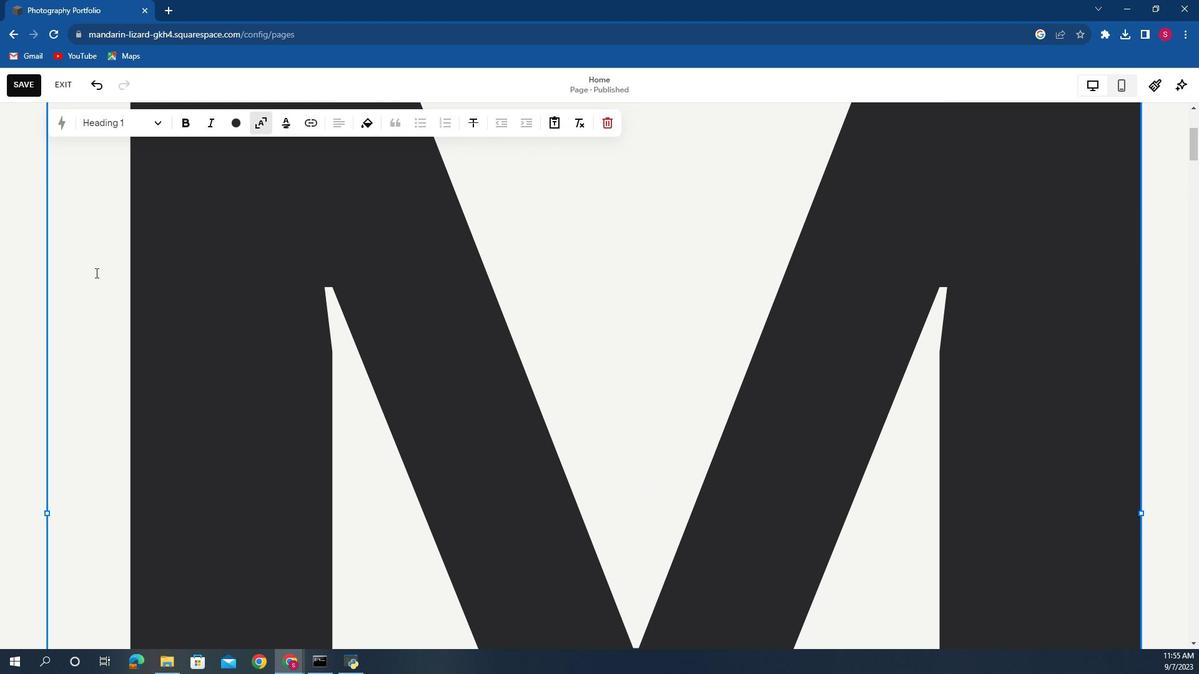 
Action: Mouse scrolled (230, 321) with delta (0, 0)
Screenshot: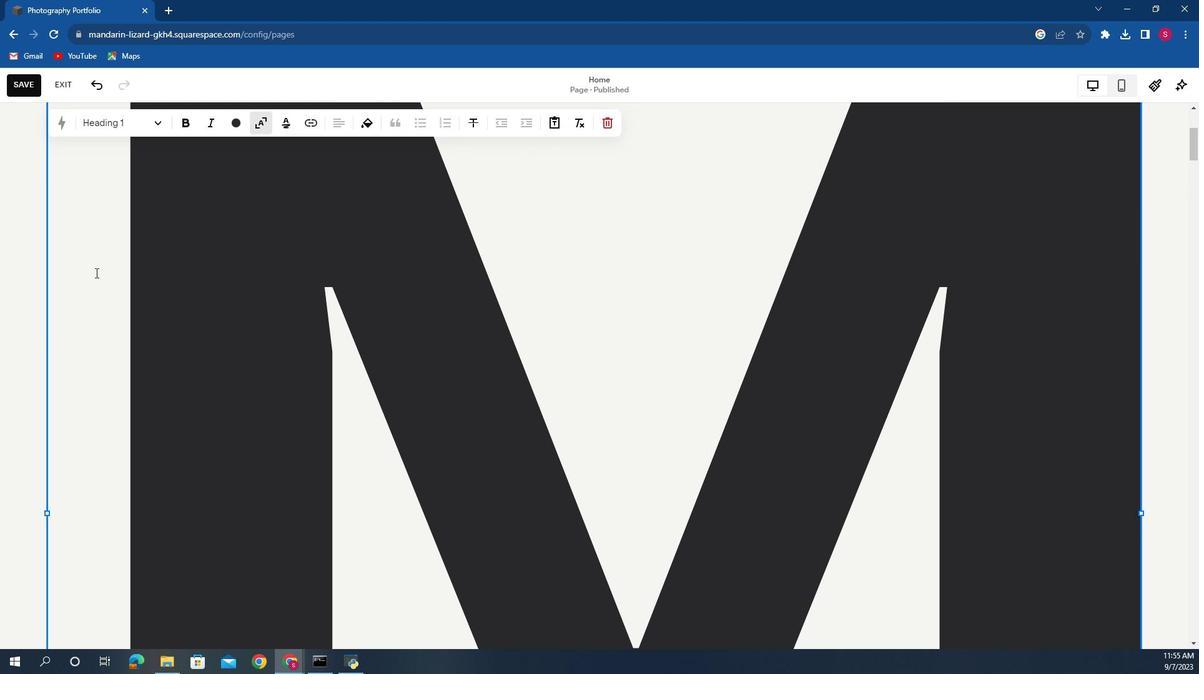 
Action: Mouse scrolled (230, 320) with delta (0, 0)
Screenshot: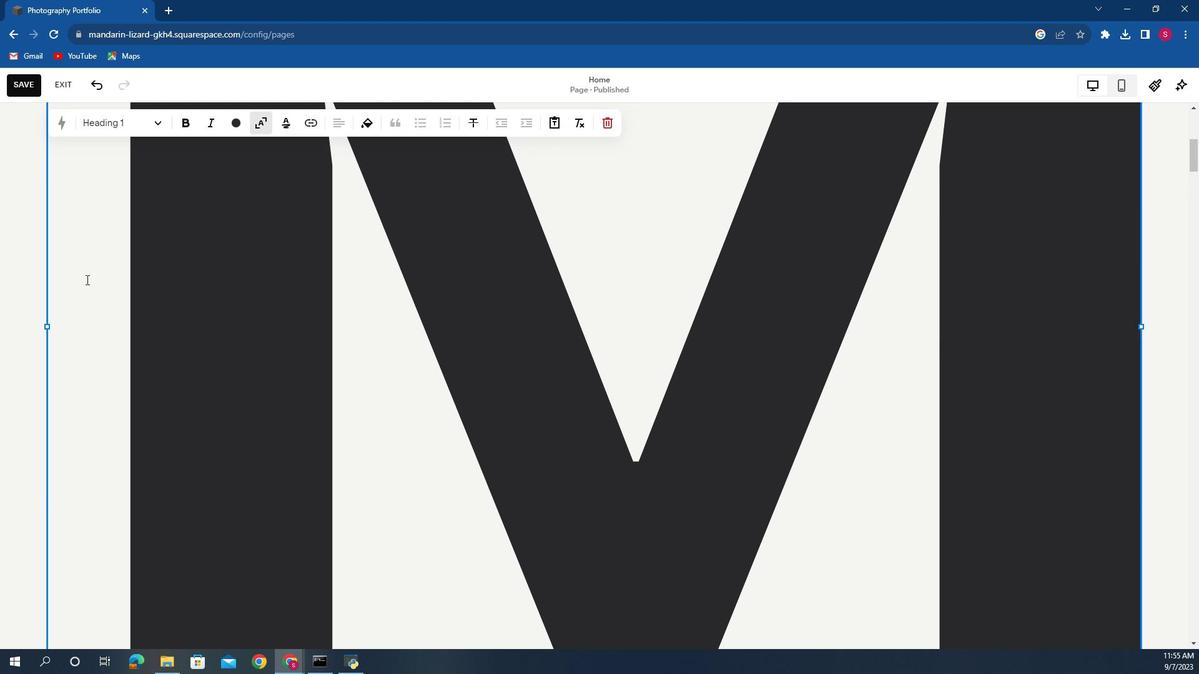 
Action: Mouse scrolled (230, 320) with delta (0, 0)
Screenshot: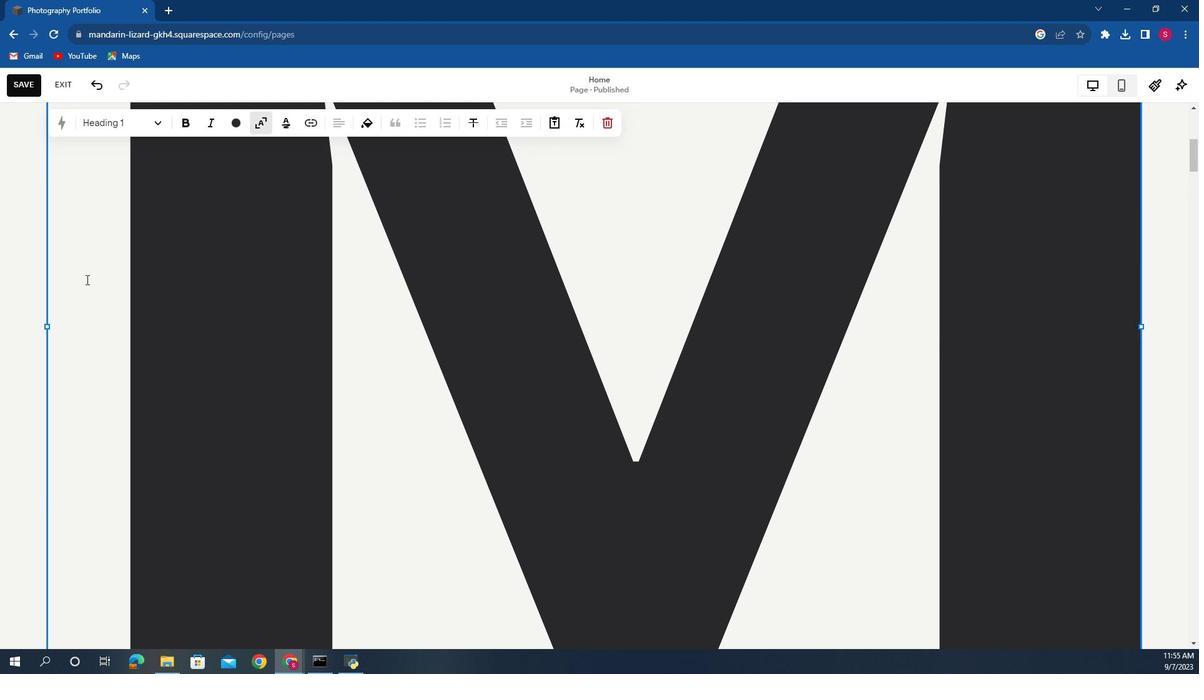 
Action: Mouse moved to (227, 322)
Screenshot: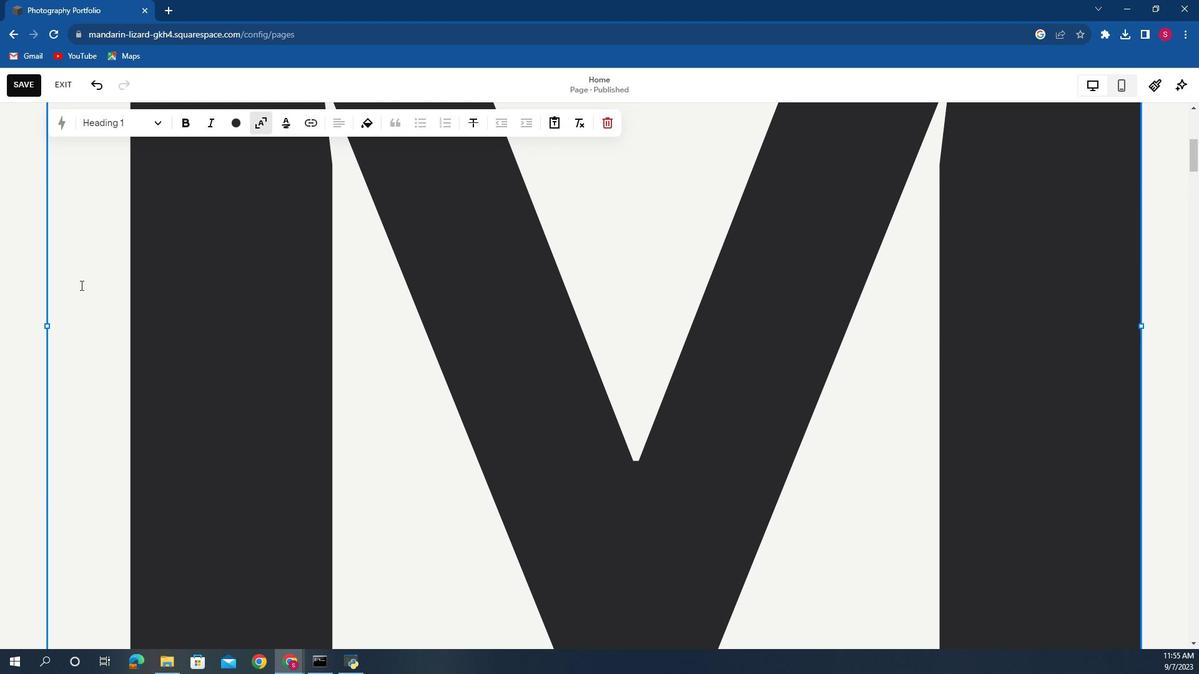 
Action: Mouse scrolled (227, 321) with delta (0, 0)
Screenshot: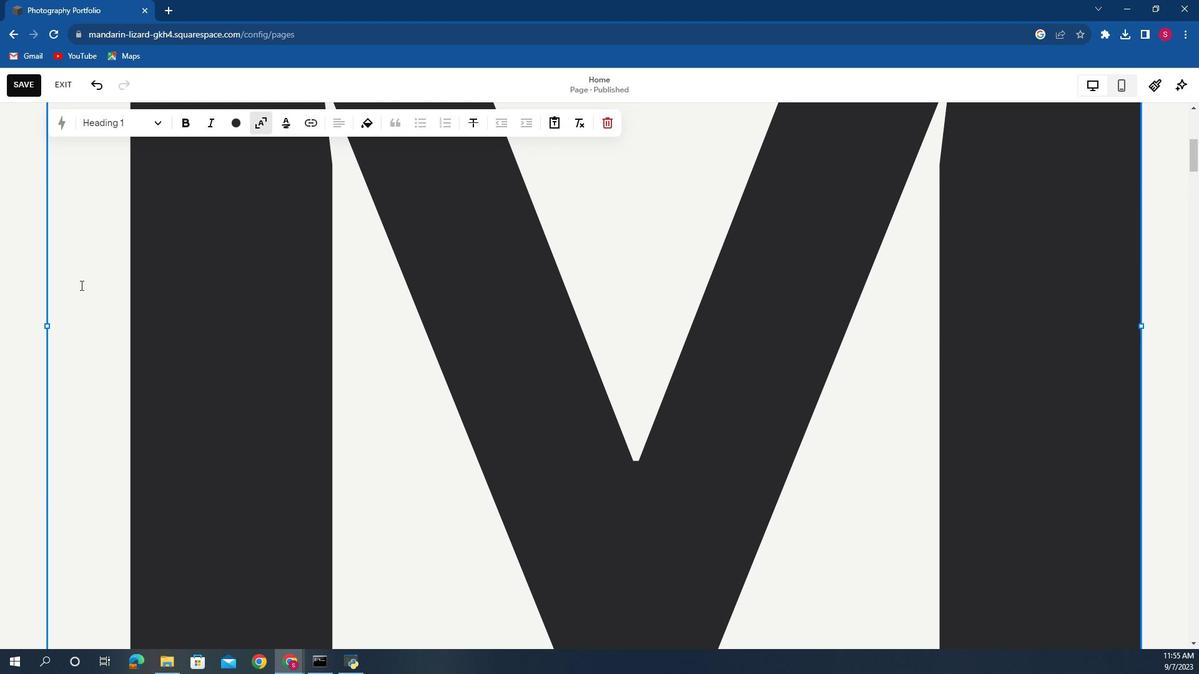 
Action: Mouse moved to (219, 326)
Screenshot: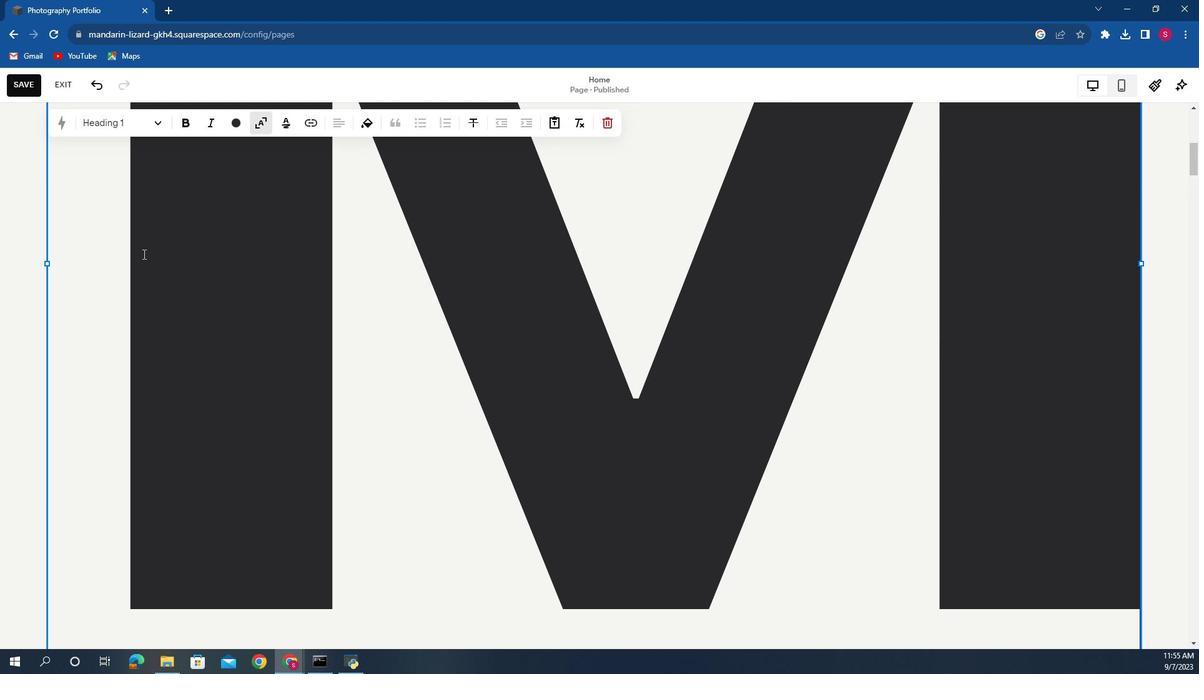 
Action: Mouse scrolled (219, 326) with delta (0, 0)
Screenshot: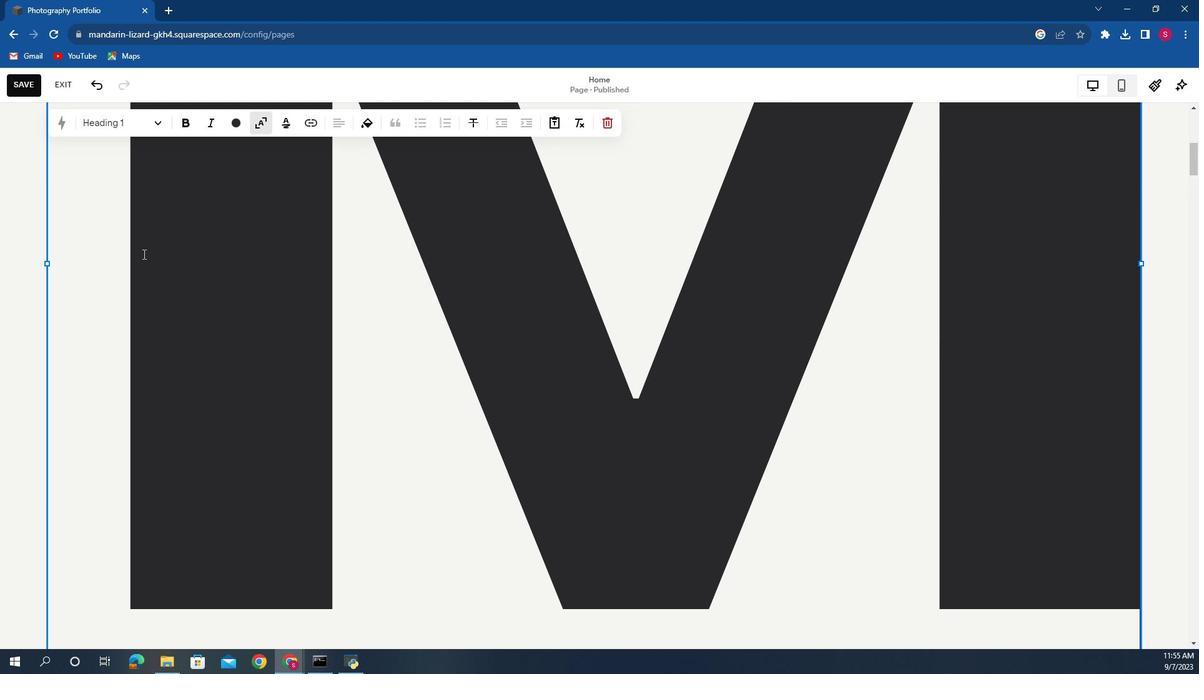 
Action: Mouse moved to (282, 293)
Screenshot: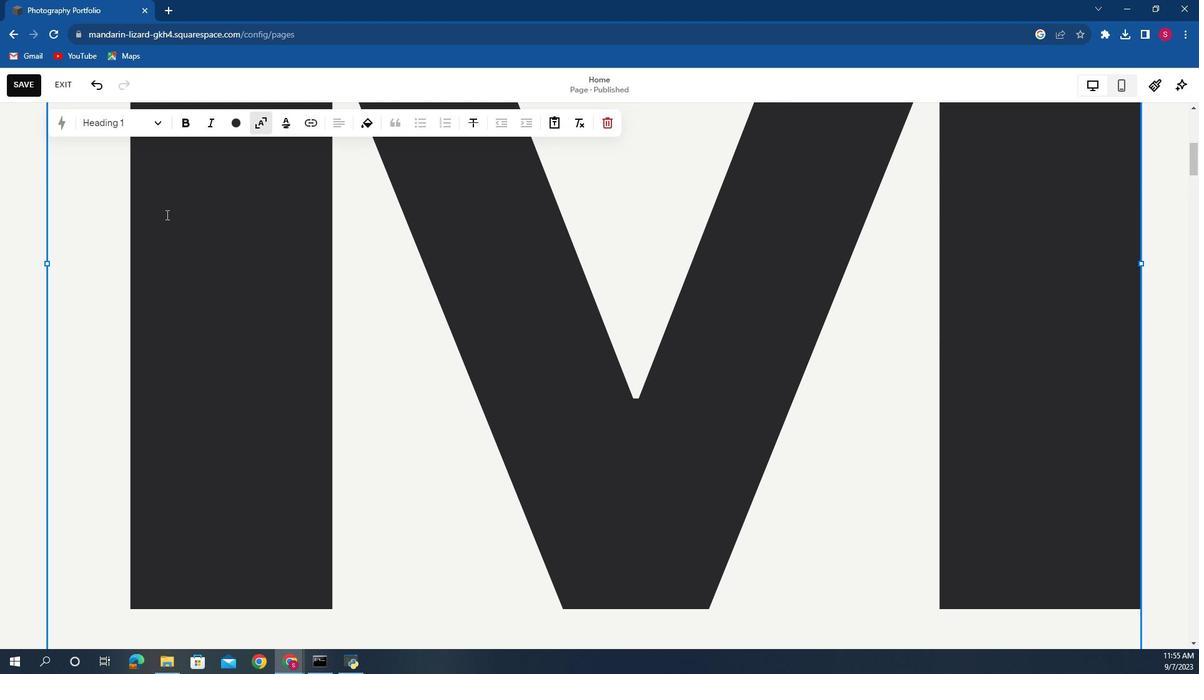 
Action: Mouse scrolled (282, 293) with delta (0, 0)
Screenshot: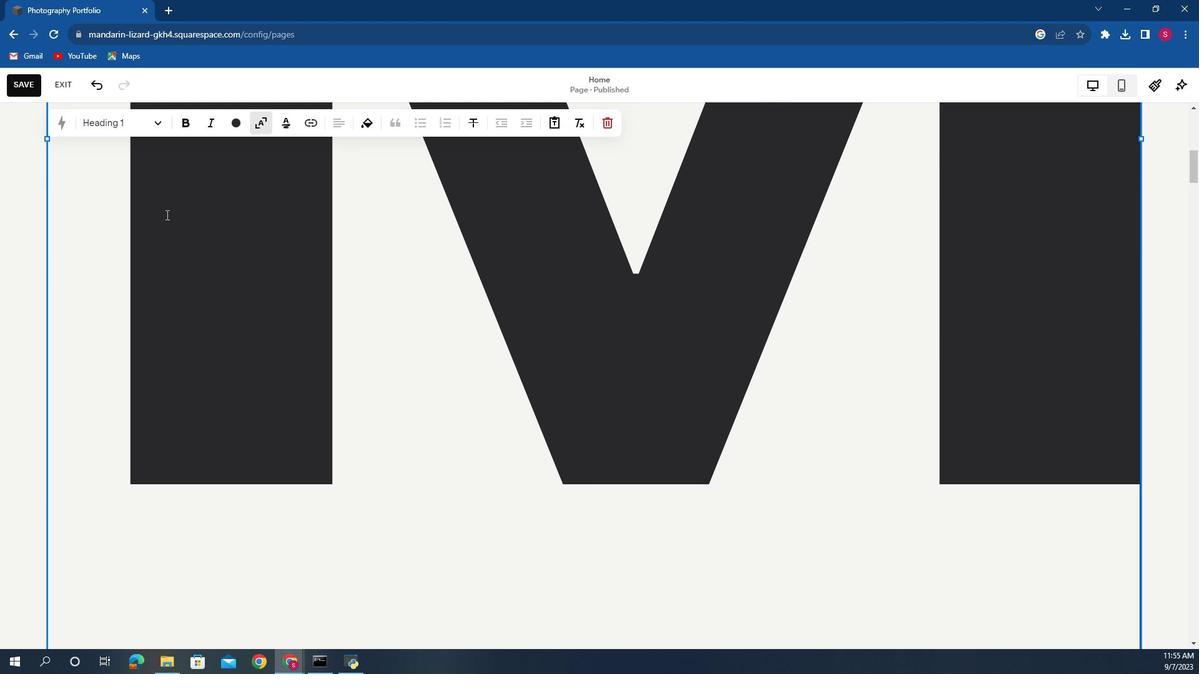 
Action: Mouse scrolled (282, 293) with delta (0, 0)
Screenshot: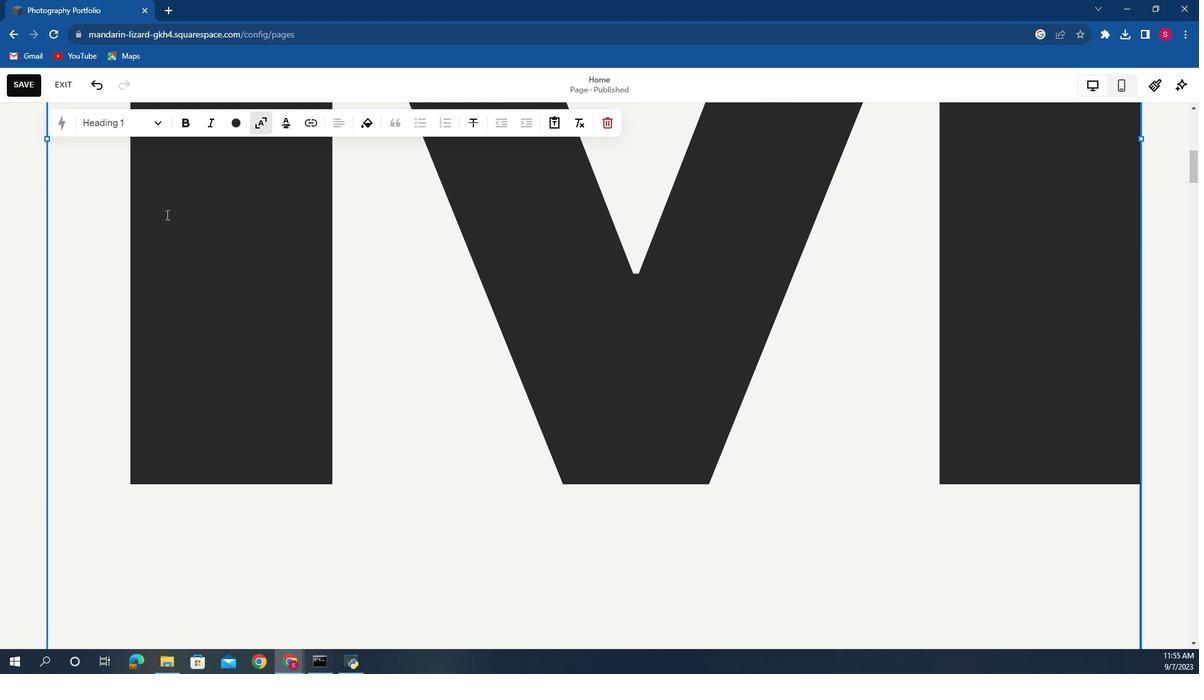 
Action: Key pressed c<Key.shift>Curry
Screenshot: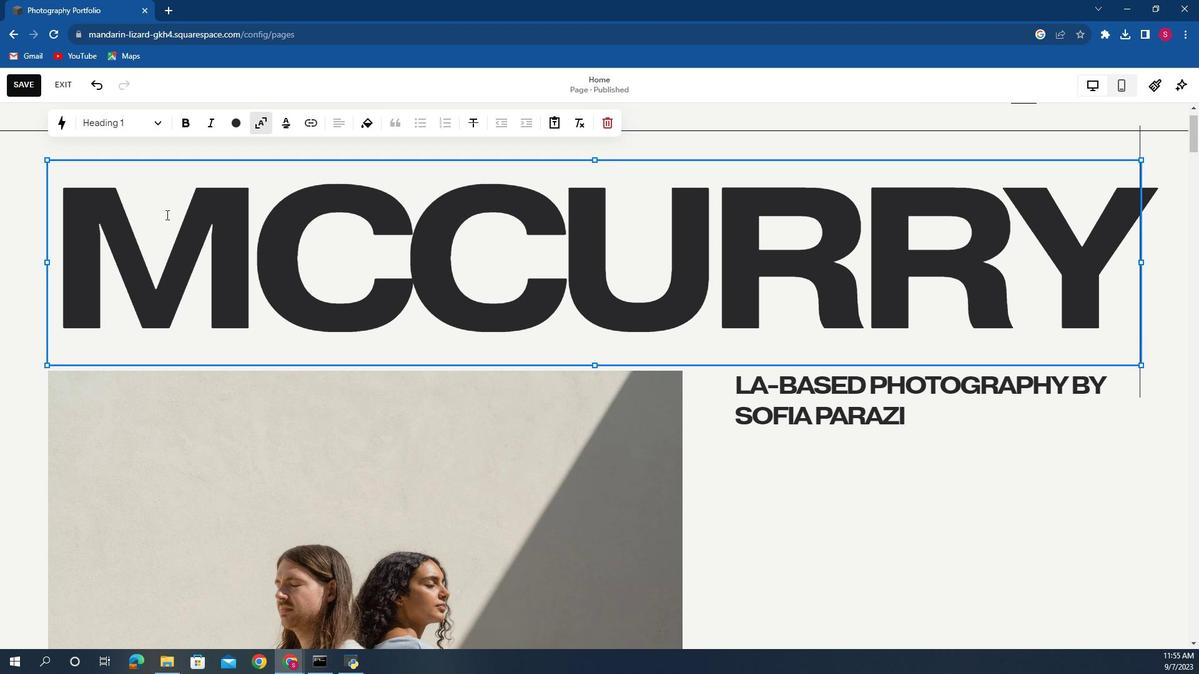 
Action: Mouse moved to (464, 336)
Screenshot: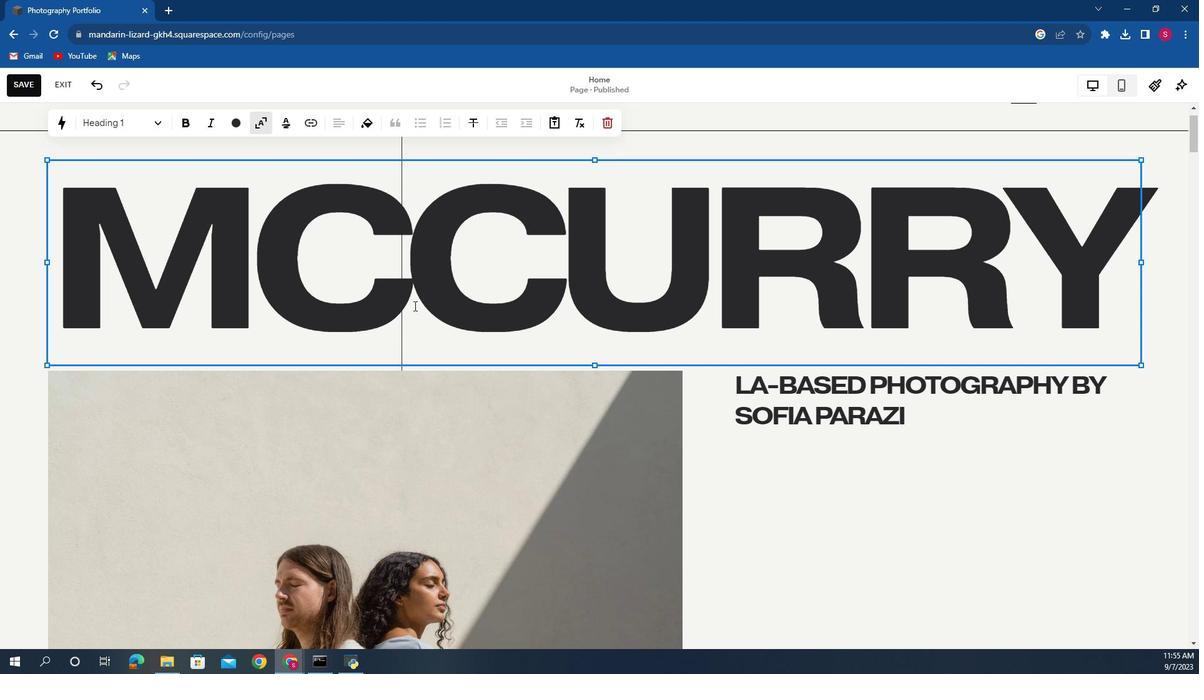 
Action: Mouse pressed left at (464, 336)
Screenshot: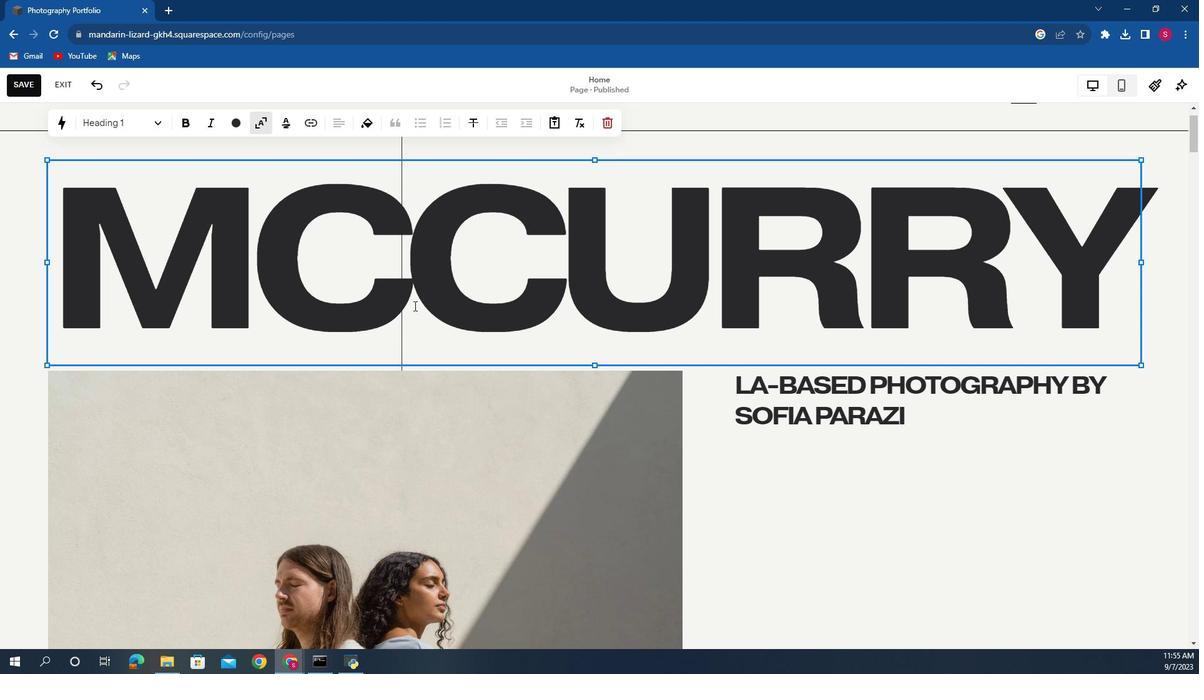 
Action: Mouse moved to (464, 336)
Screenshot: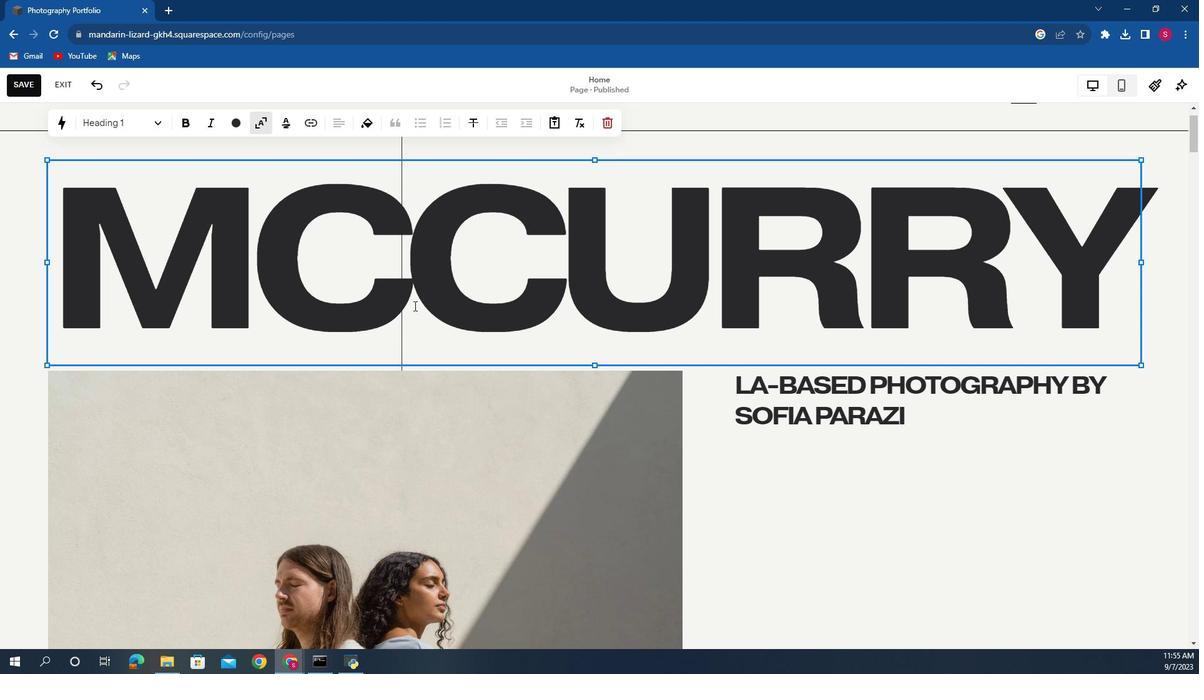 
Action: Key pressed '
Screenshot: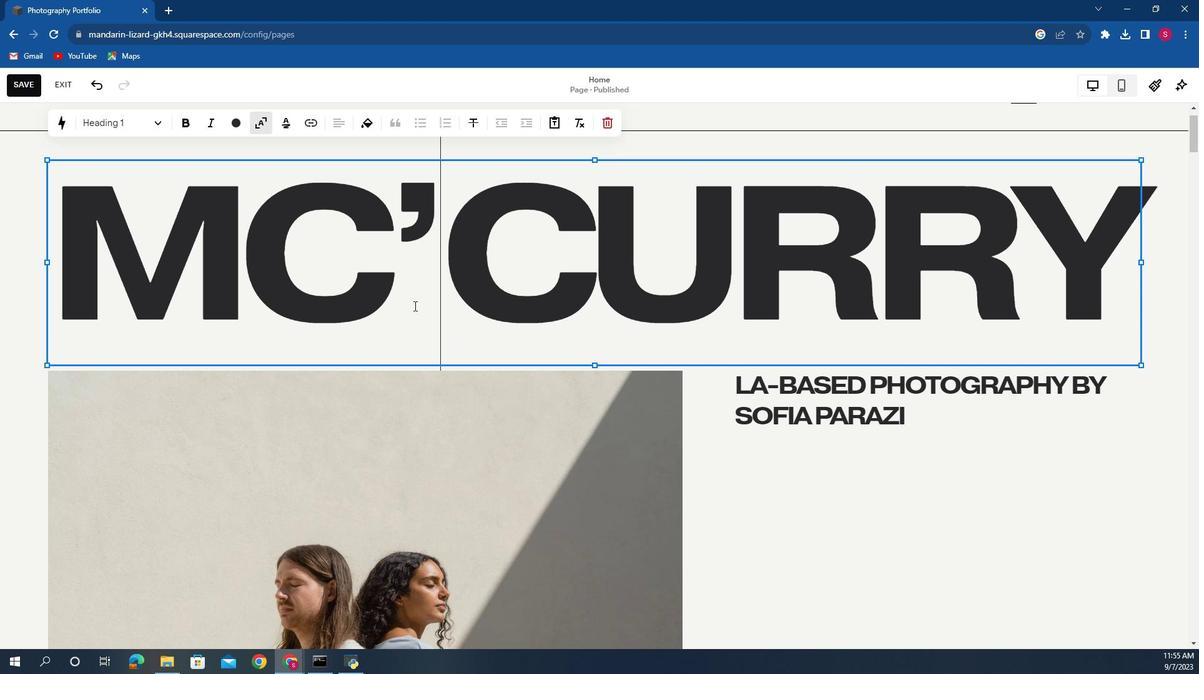 
Action: Mouse moved to (202, 316)
